 Task: Research Airbnb properties for attending a professional conference in Miami, Florida, with a focus on accommodations near the conference center and business districts.
Action: Mouse moved to (488, 66)
Screenshot: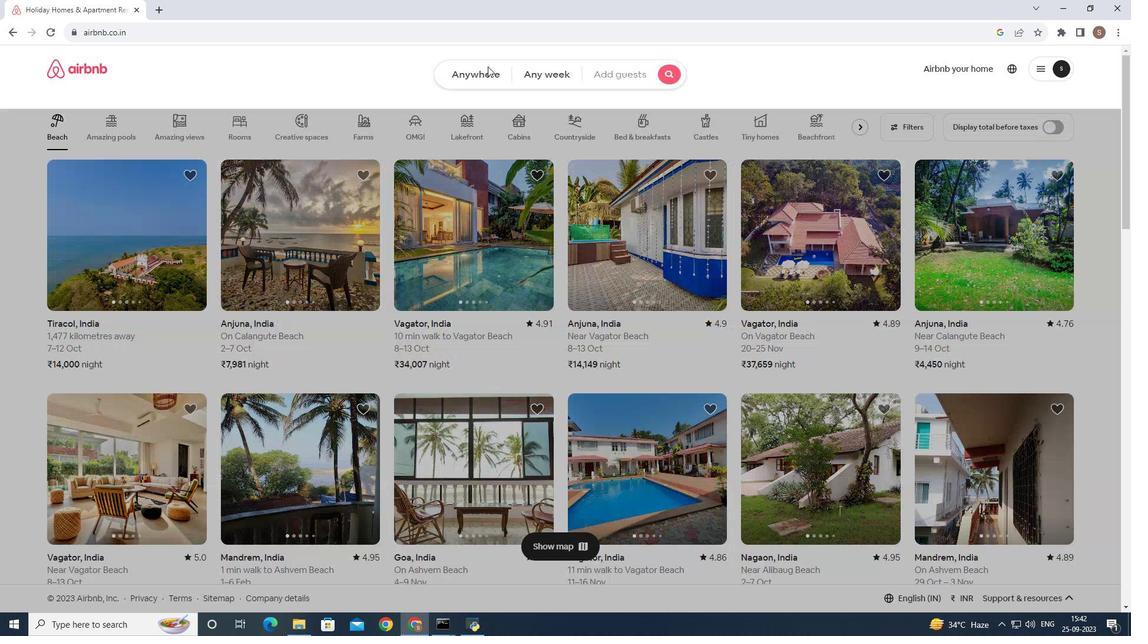 
Action: Mouse pressed left at (488, 66)
Screenshot: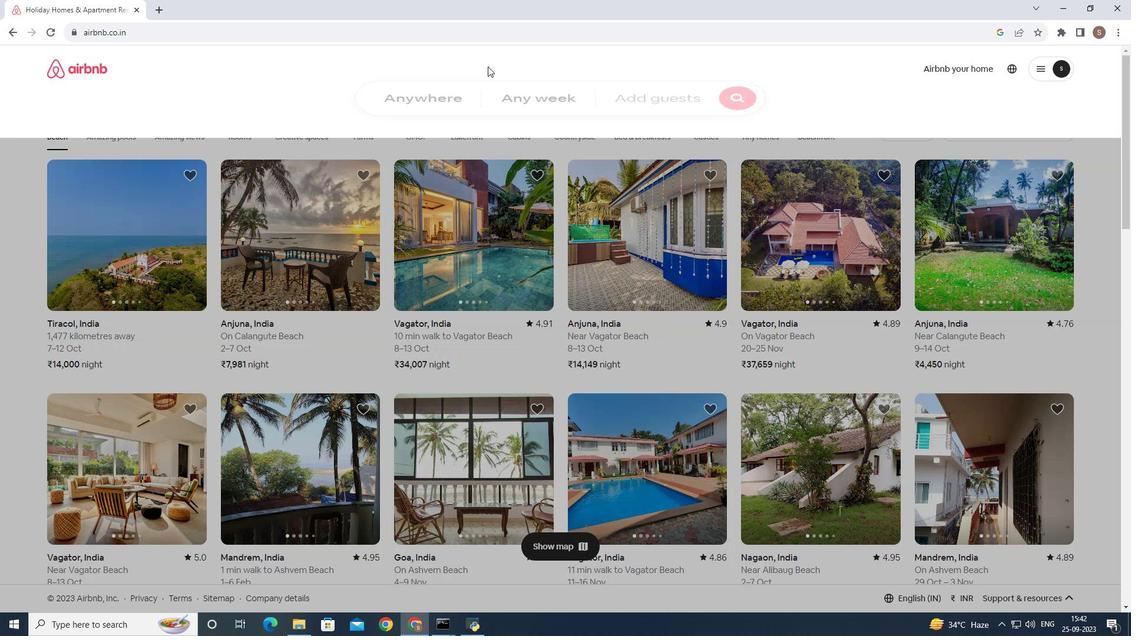 
Action: Mouse moved to (446, 119)
Screenshot: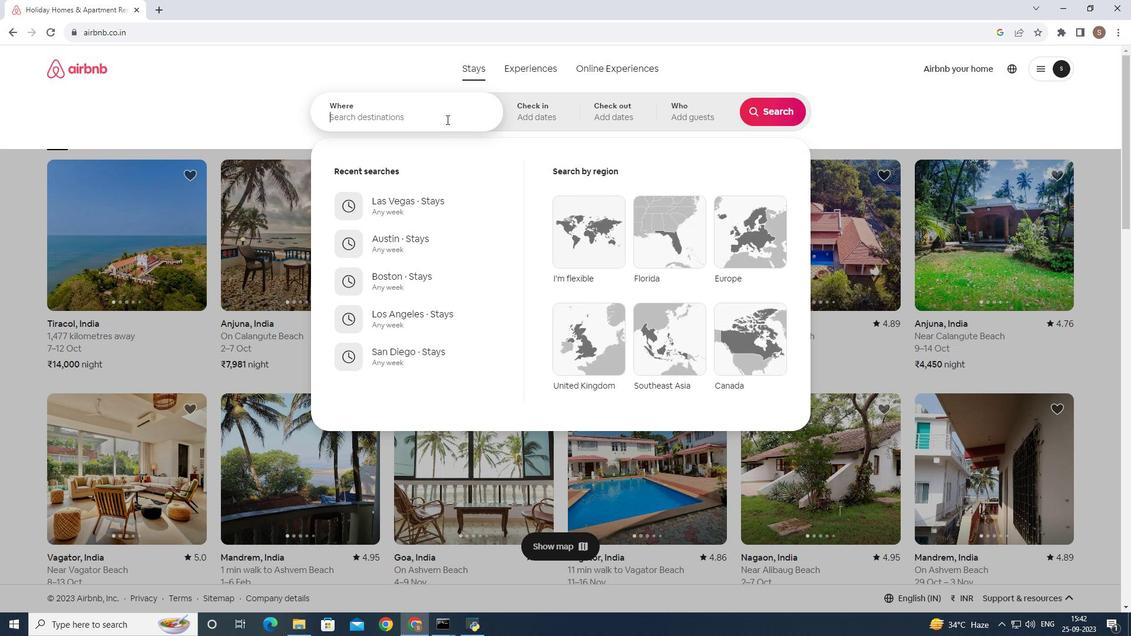 
Action: Mouse pressed left at (446, 119)
Screenshot: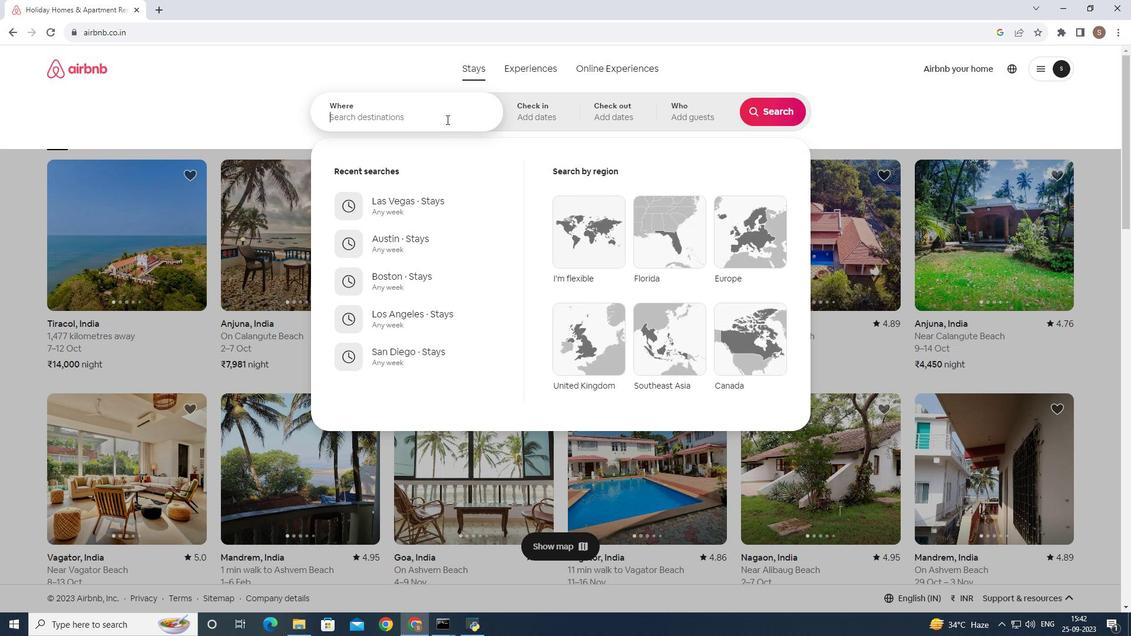 
Action: Key pressed <Key.shift>Miami,<Key.space><Key.shift><Key.shift><Key.shift><Key.shift><Key.shift><Key.shift><Key.shift><Key.shift>Florida<Key.enter>
Screenshot: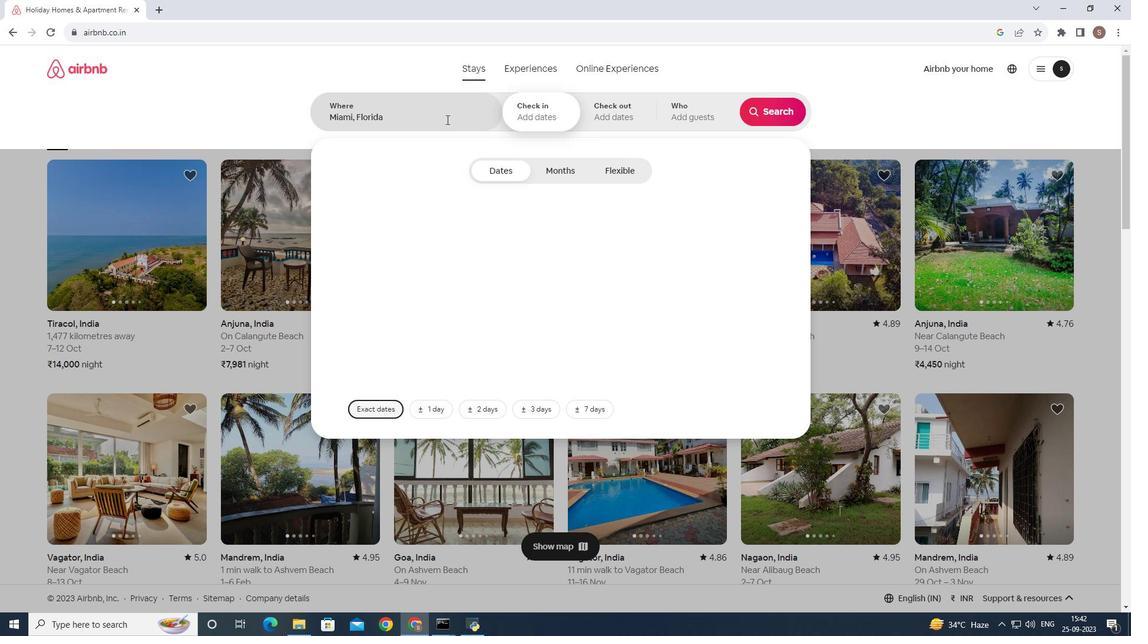 
Action: Mouse moved to (756, 109)
Screenshot: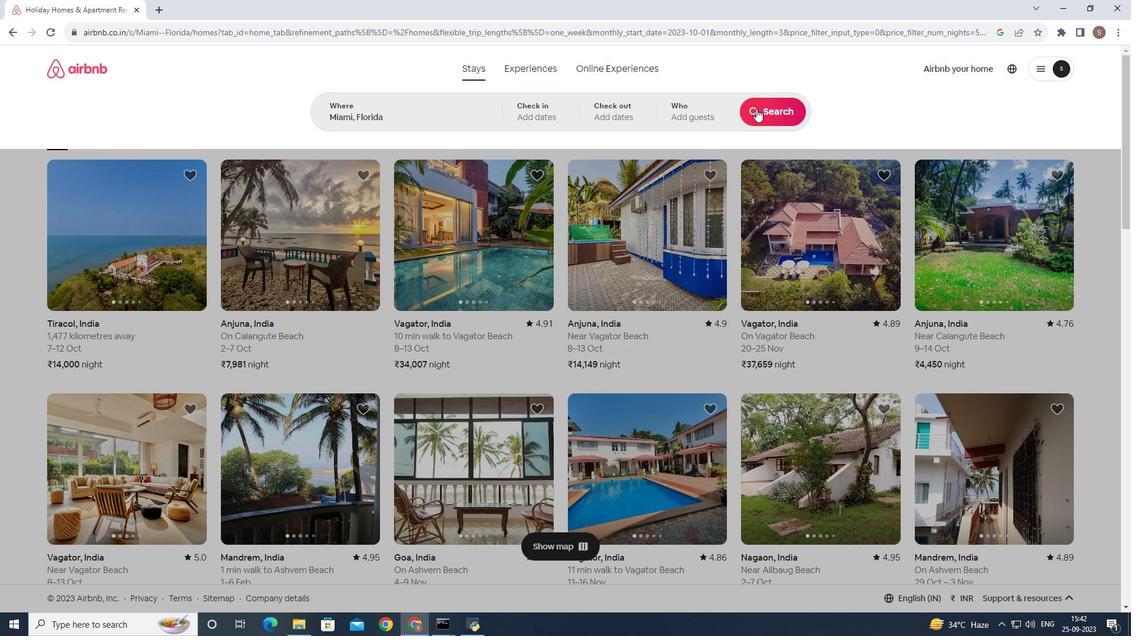 
Action: Mouse pressed left at (756, 109)
Screenshot: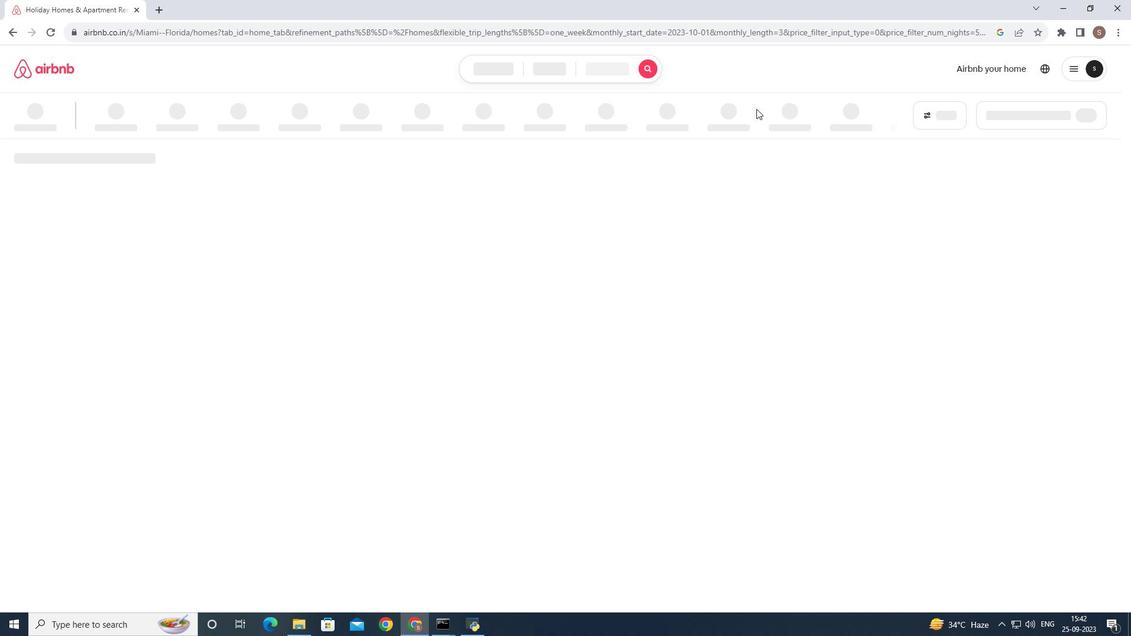 
Action: Mouse moved to (927, 117)
Screenshot: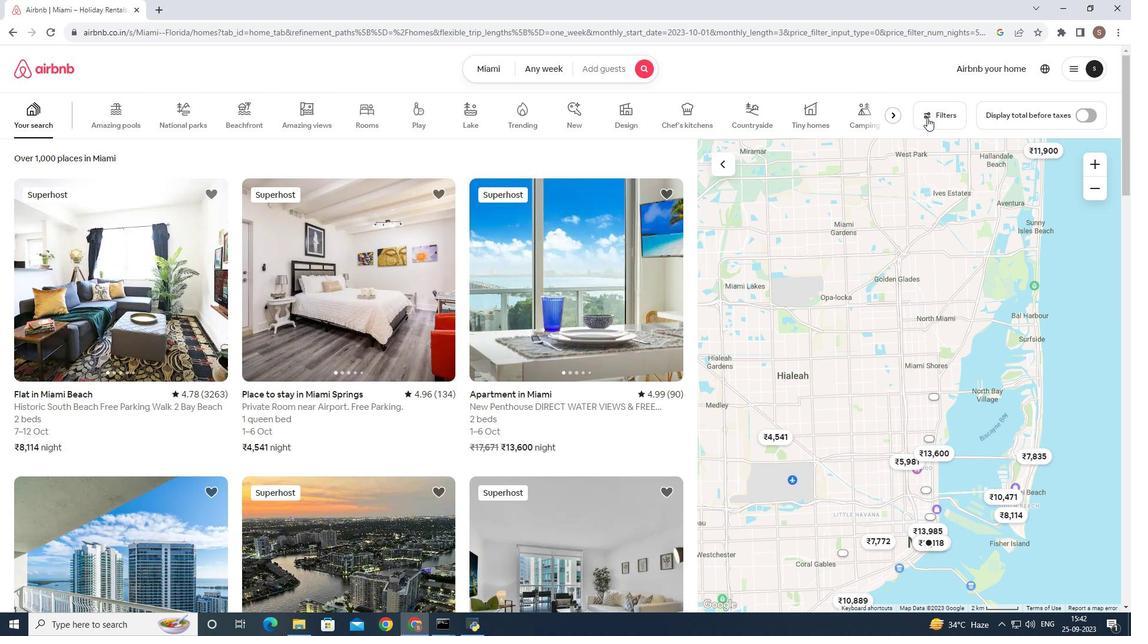 
Action: Mouse pressed left at (927, 117)
Screenshot: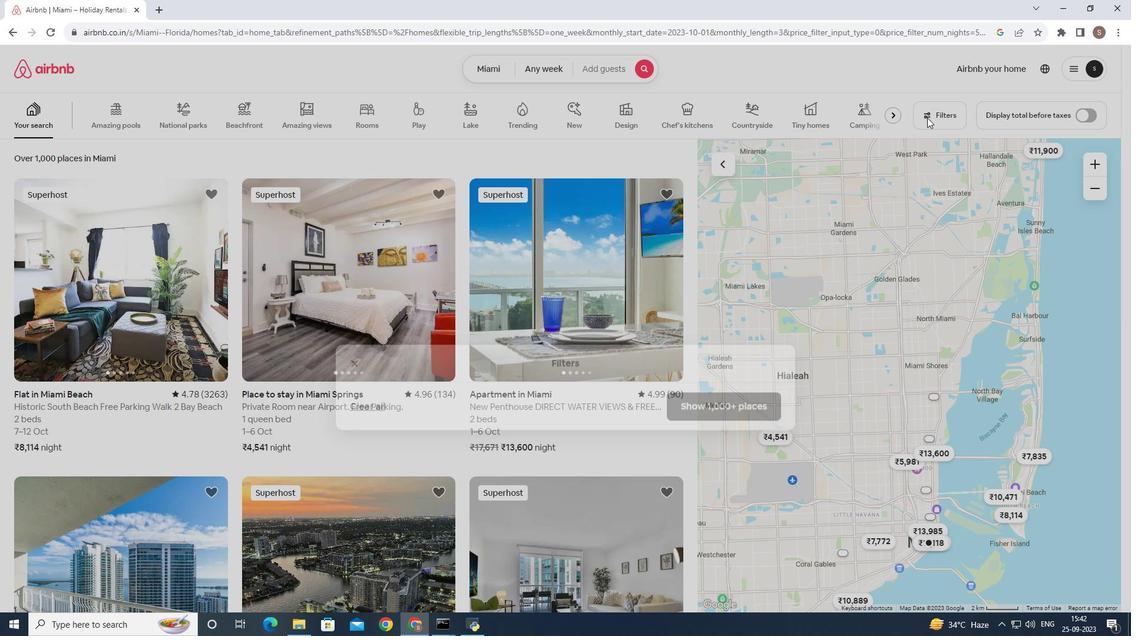 
Action: Mouse moved to (603, 331)
Screenshot: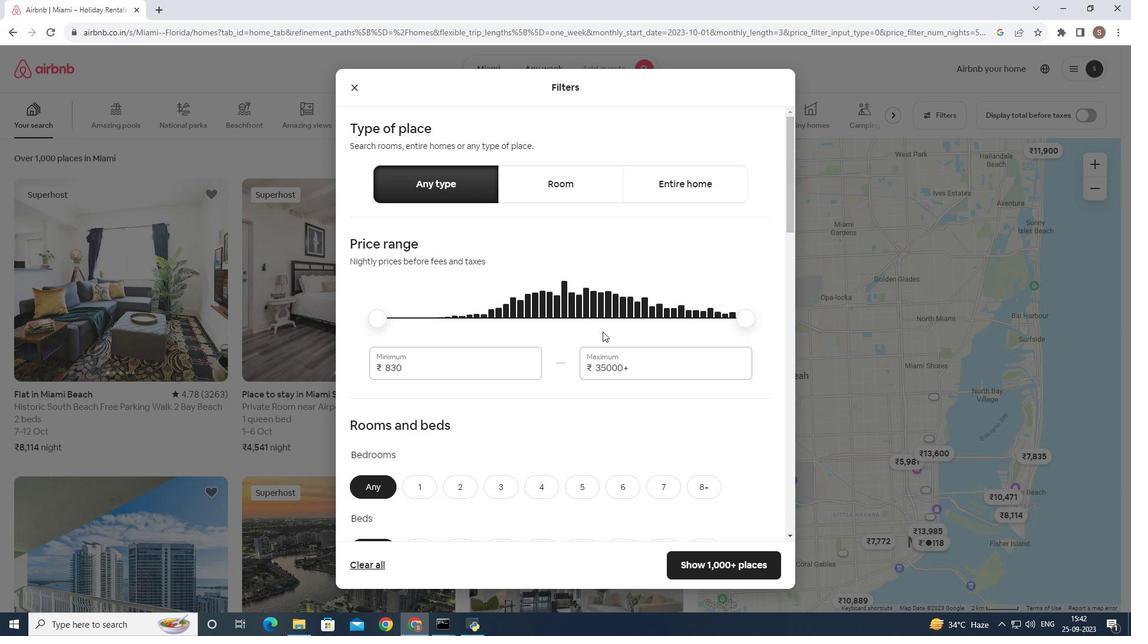 
Action: Mouse scrolled (603, 331) with delta (0, 0)
Screenshot: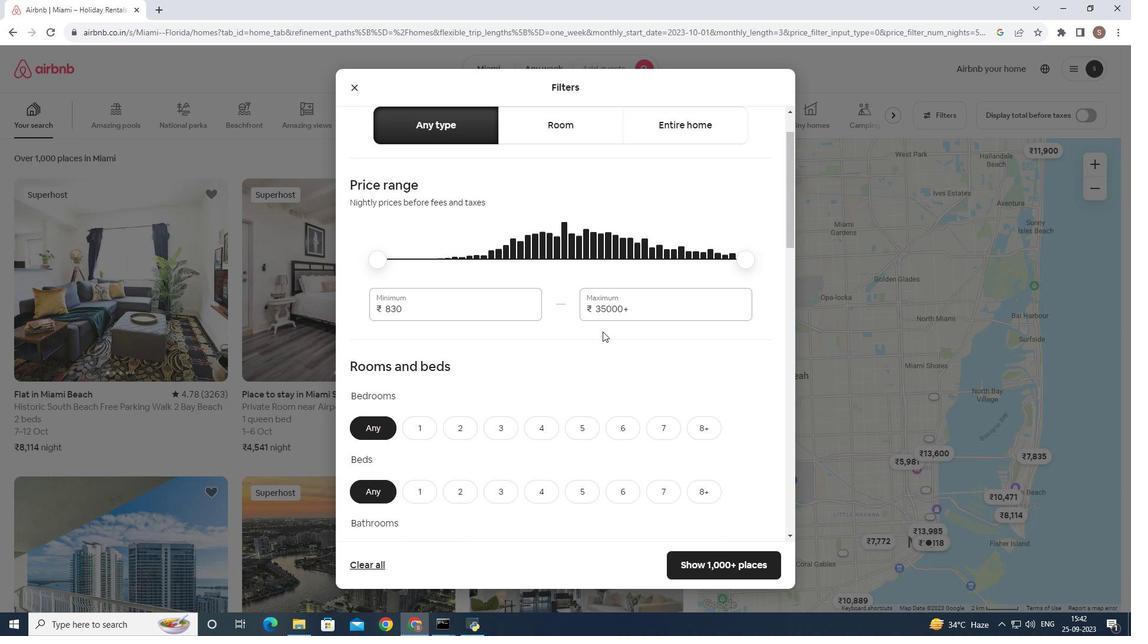 
Action: Mouse scrolled (603, 331) with delta (0, 0)
Screenshot: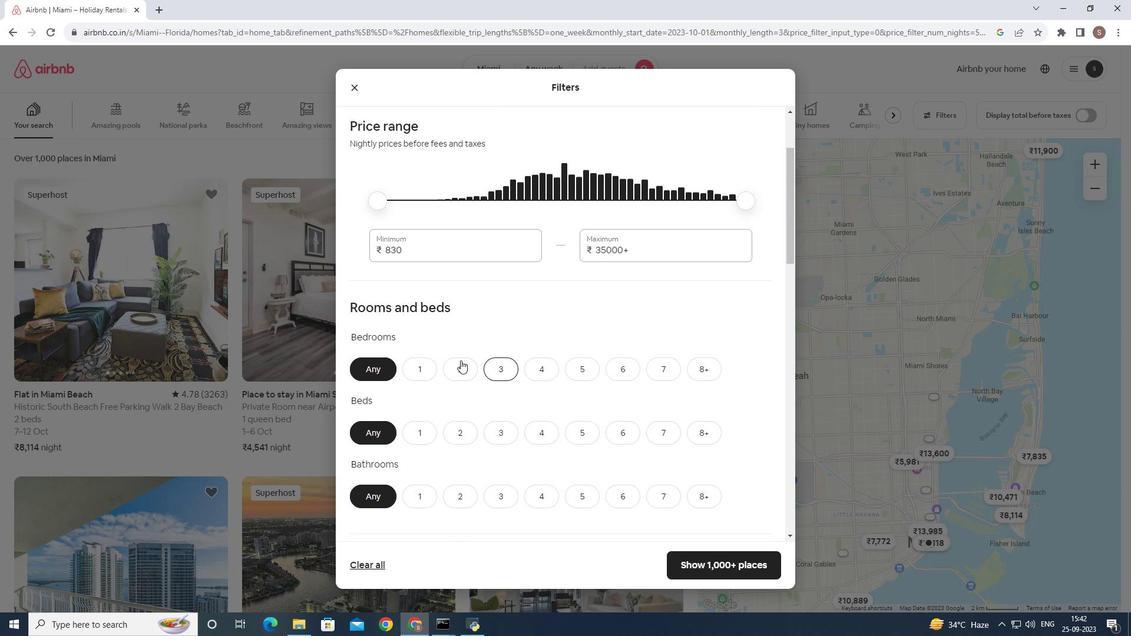 
Action: Mouse moved to (415, 368)
Screenshot: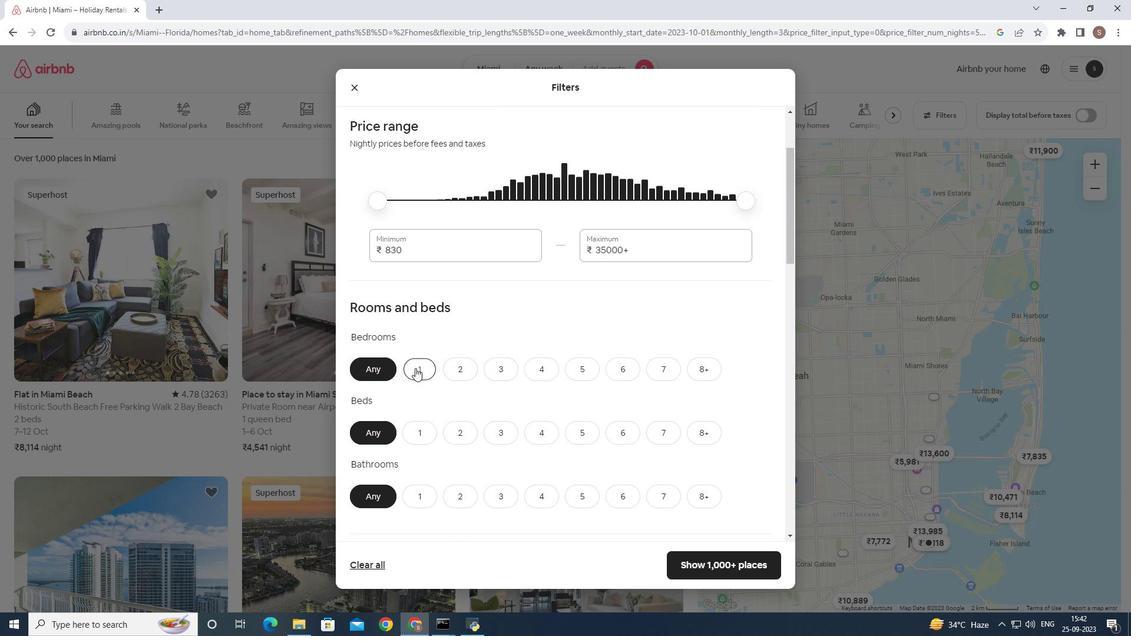 
Action: Mouse pressed left at (415, 368)
Screenshot: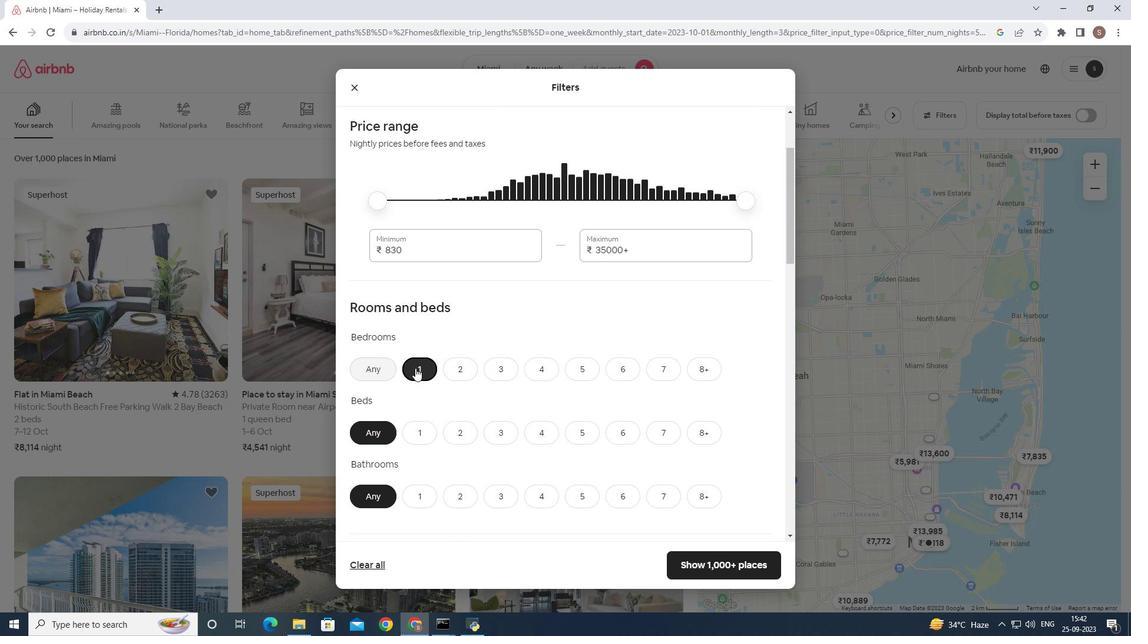 
Action: Mouse moved to (440, 383)
Screenshot: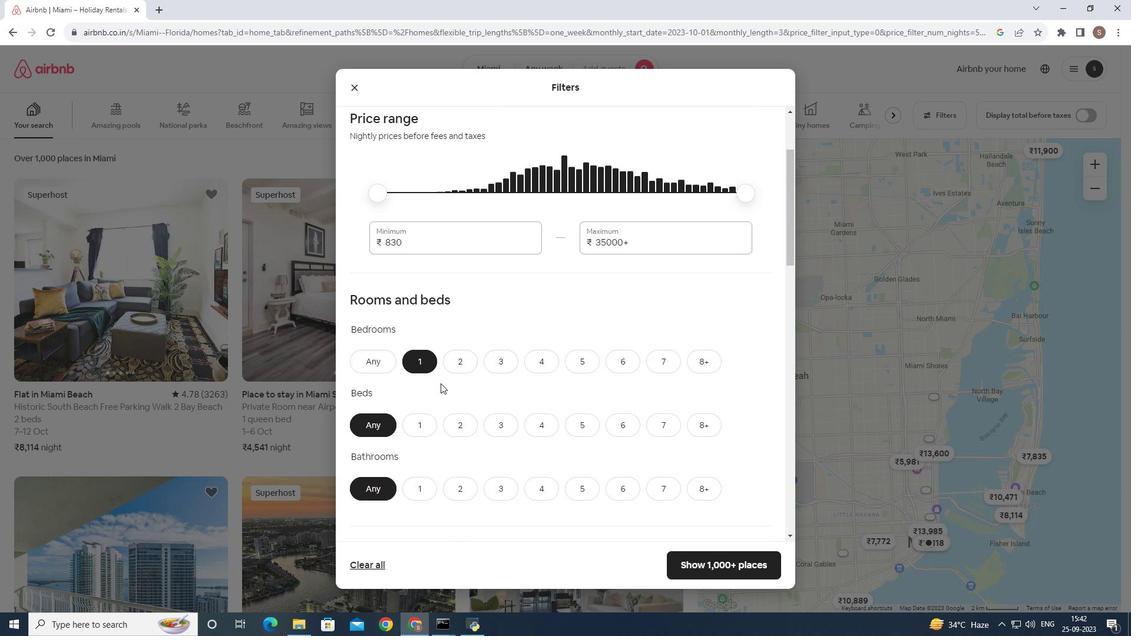 
Action: Mouse scrolled (440, 383) with delta (0, 0)
Screenshot: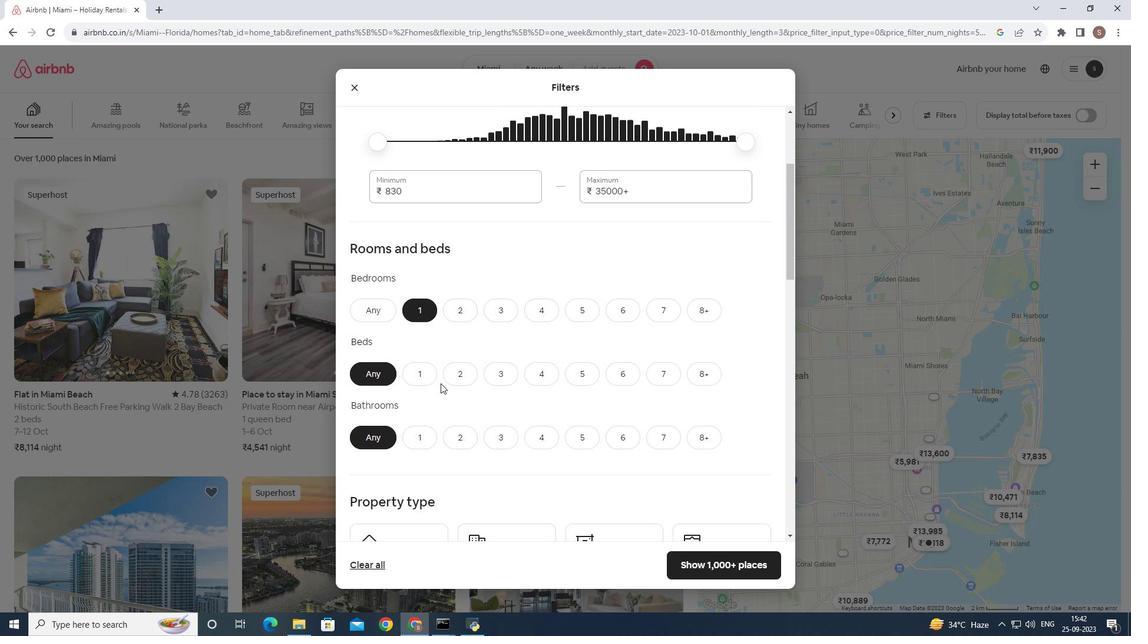 
Action: Mouse scrolled (440, 383) with delta (0, 0)
Screenshot: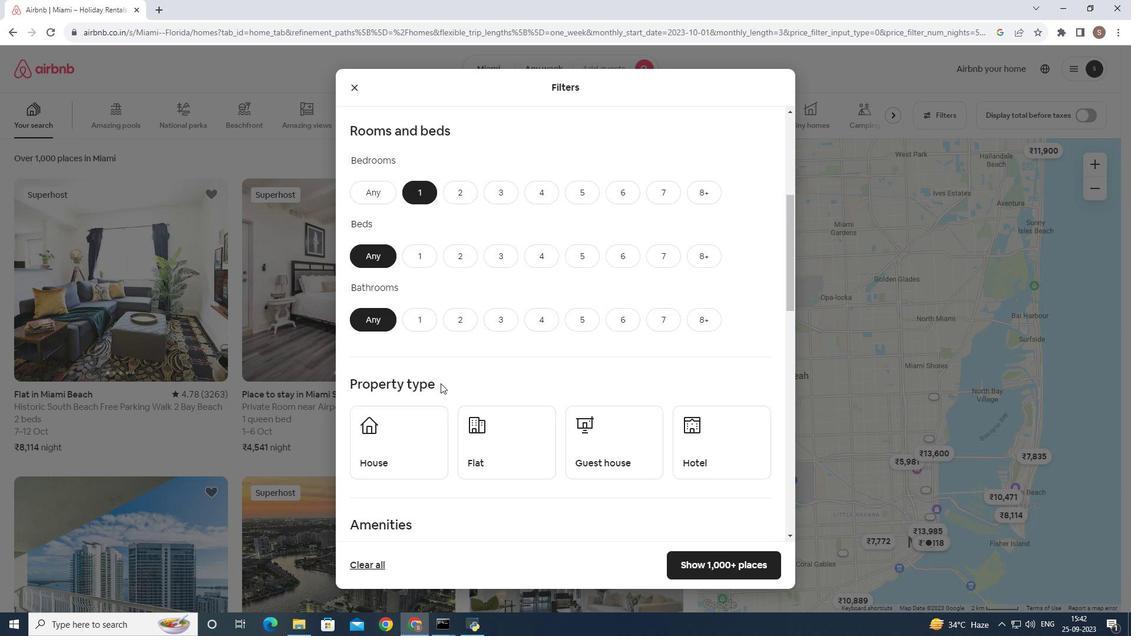 
Action: Mouse scrolled (440, 383) with delta (0, 0)
Screenshot: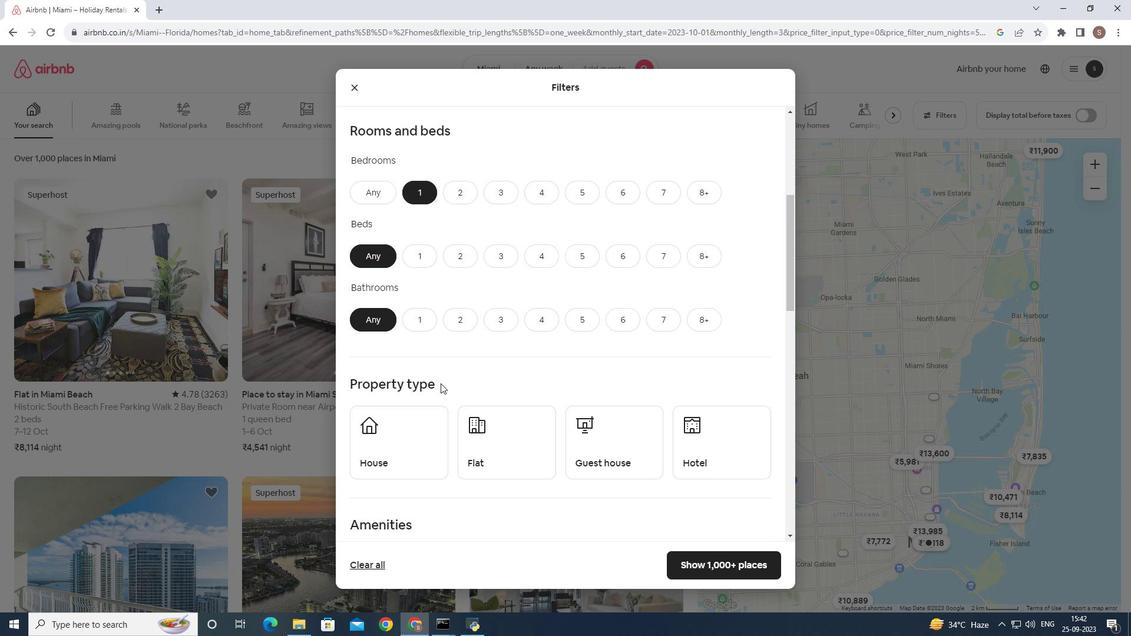
Action: Mouse scrolled (440, 383) with delta (0, 0)
Screenshot: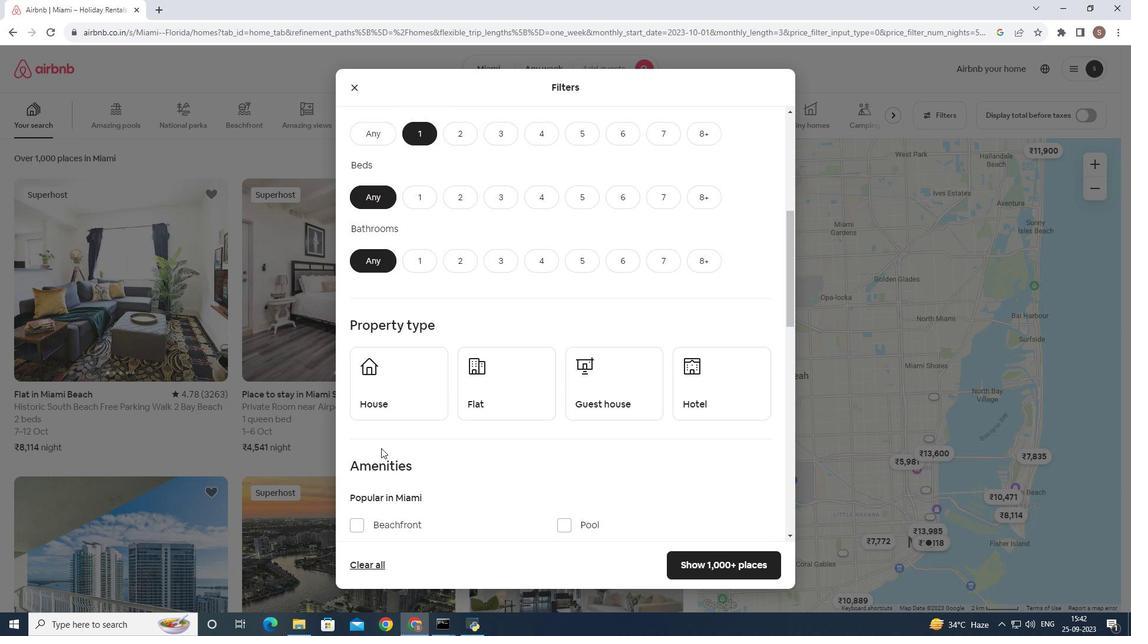 
Action: Mouse moved to (468, 391)
Screenshot: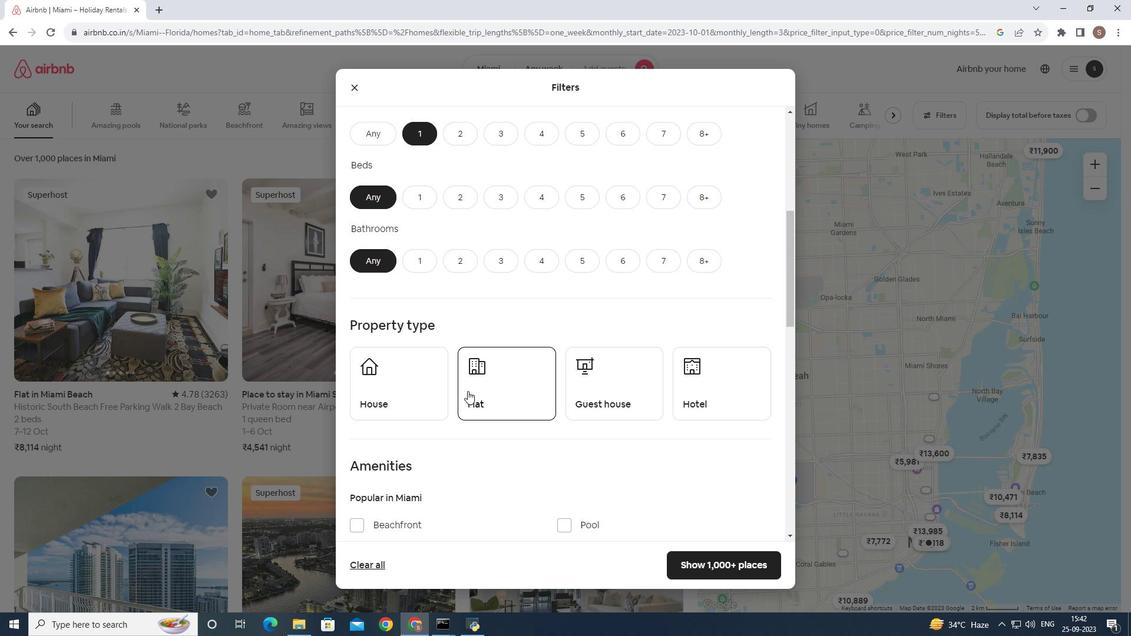 
Action: Mouse pressed left at (468, 391)
Screenshot: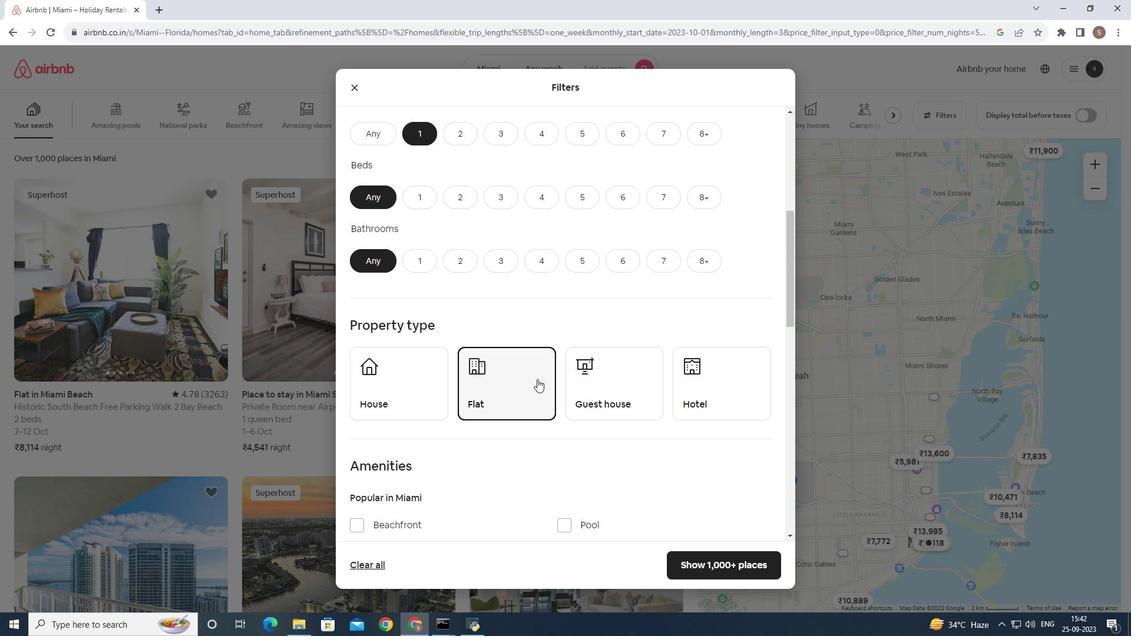 
Action: Mouse moved to (538, 379)
Screenshot: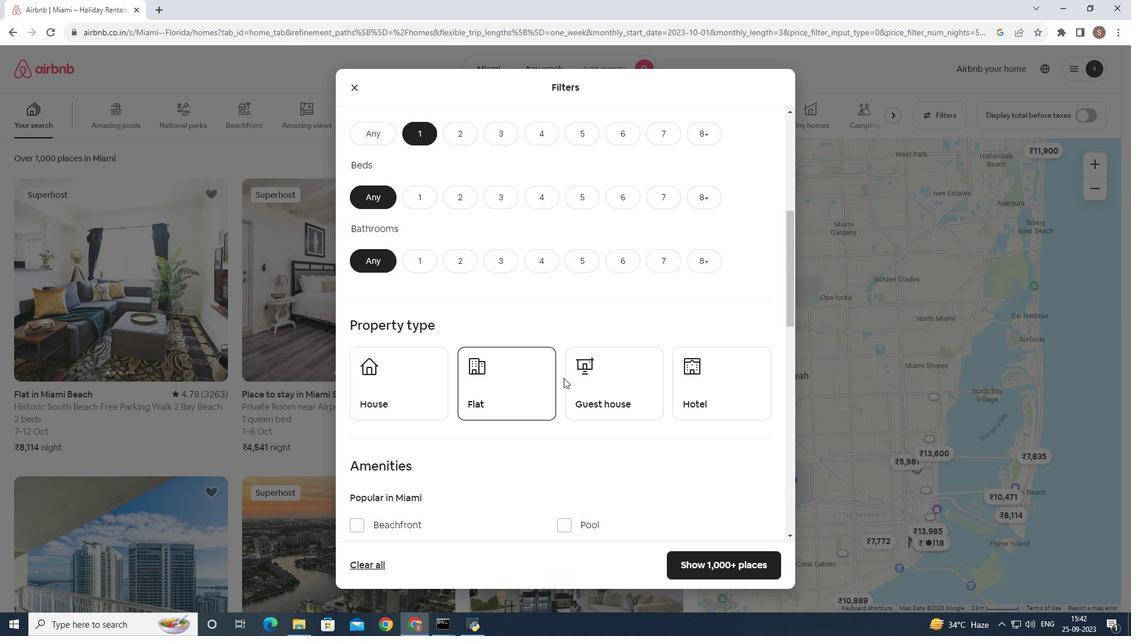 
Action: Mouse pressed left at (538, 379)
Screenshot: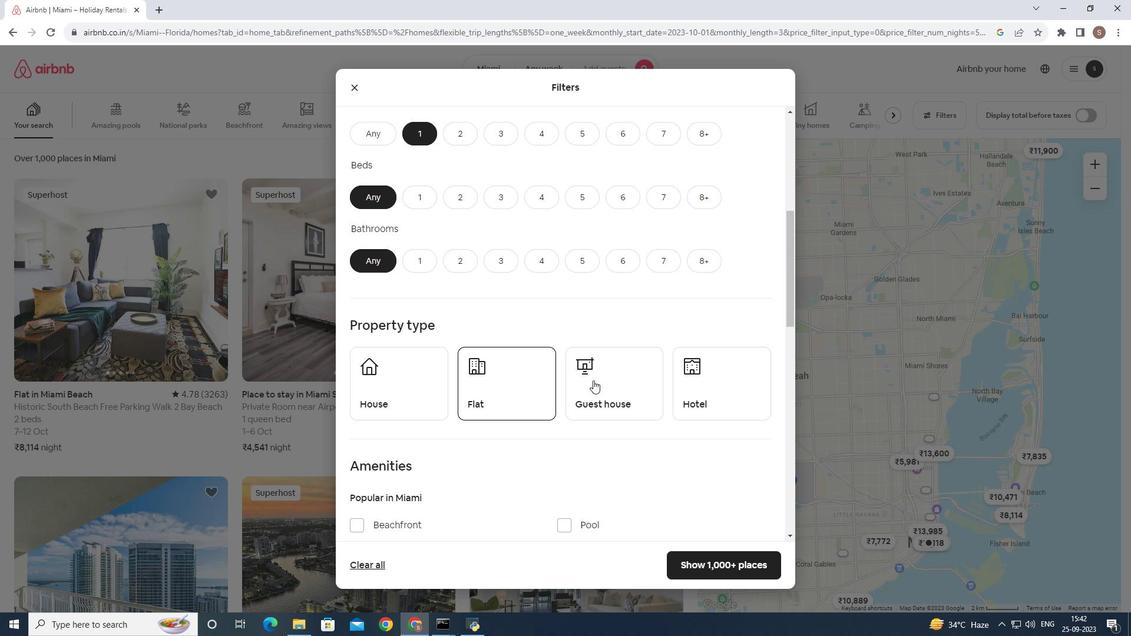 
Action: Mouse moved to (594, 381)
Screenshot: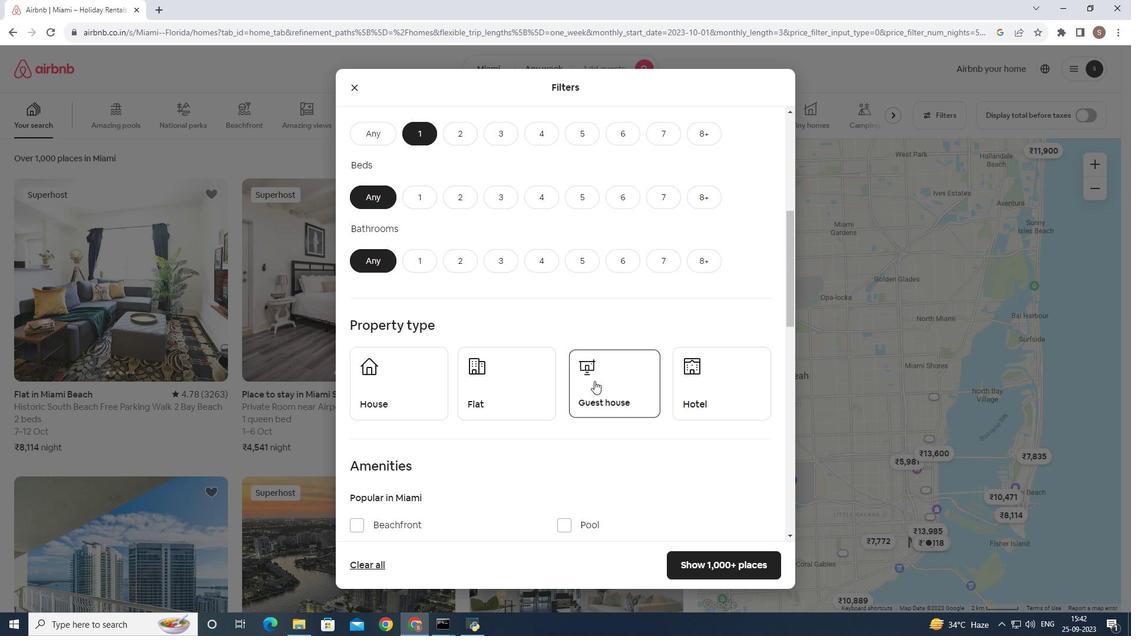 
Action: Mouse pressed left at (594, 381)
Screenshot: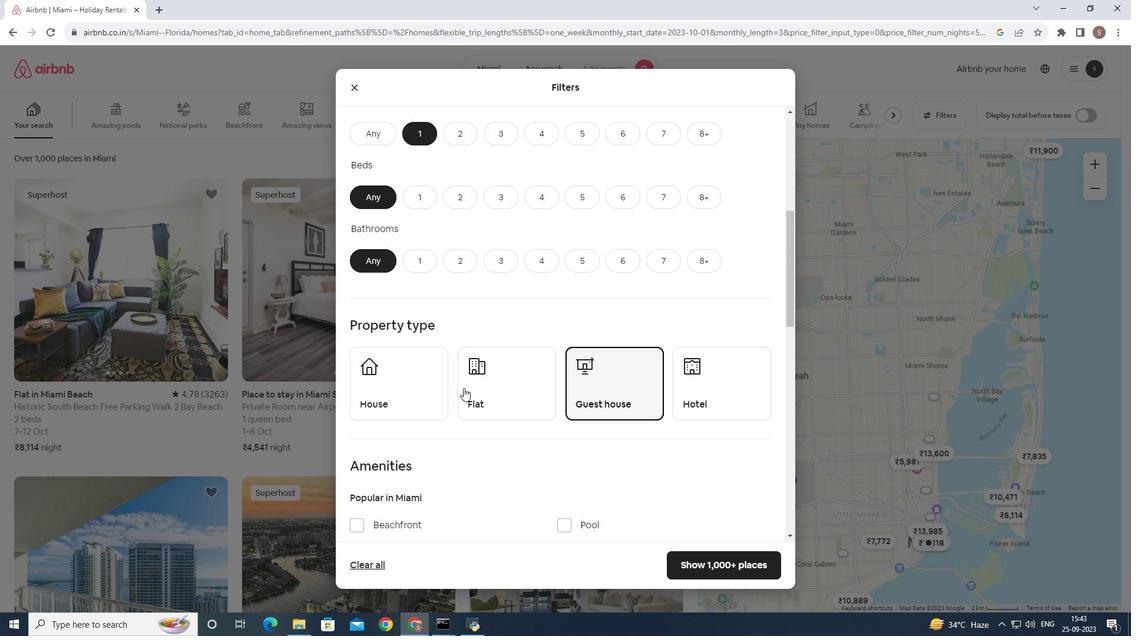 
Action: Mouse moved to (456, 388)
Screenshot: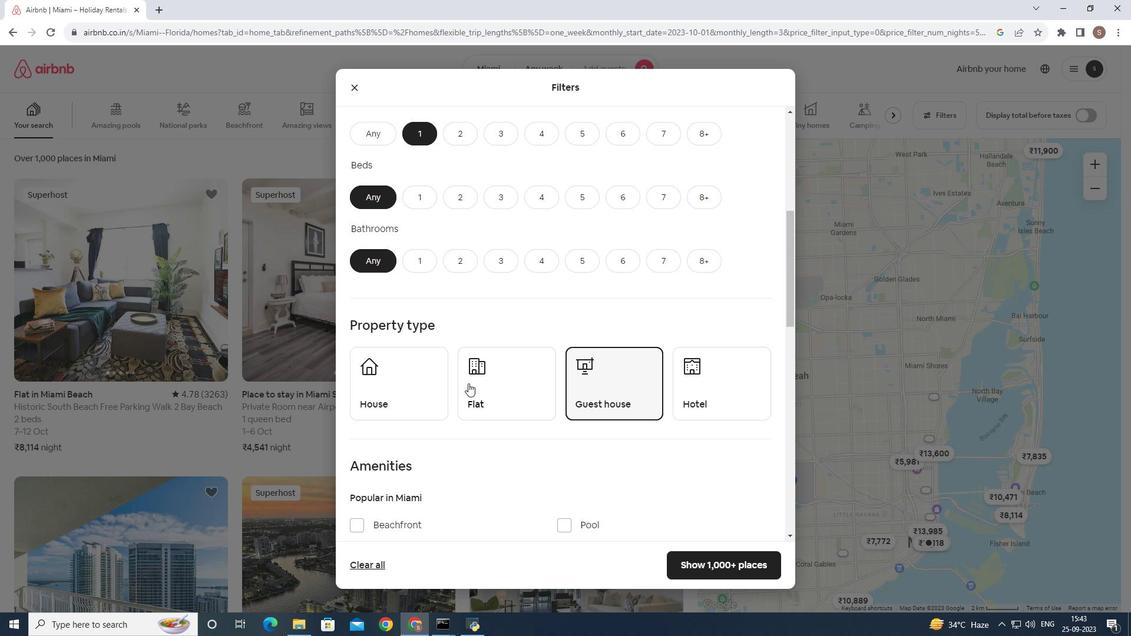
Action: Mouse pressed left at (456, 388)
Screenshot: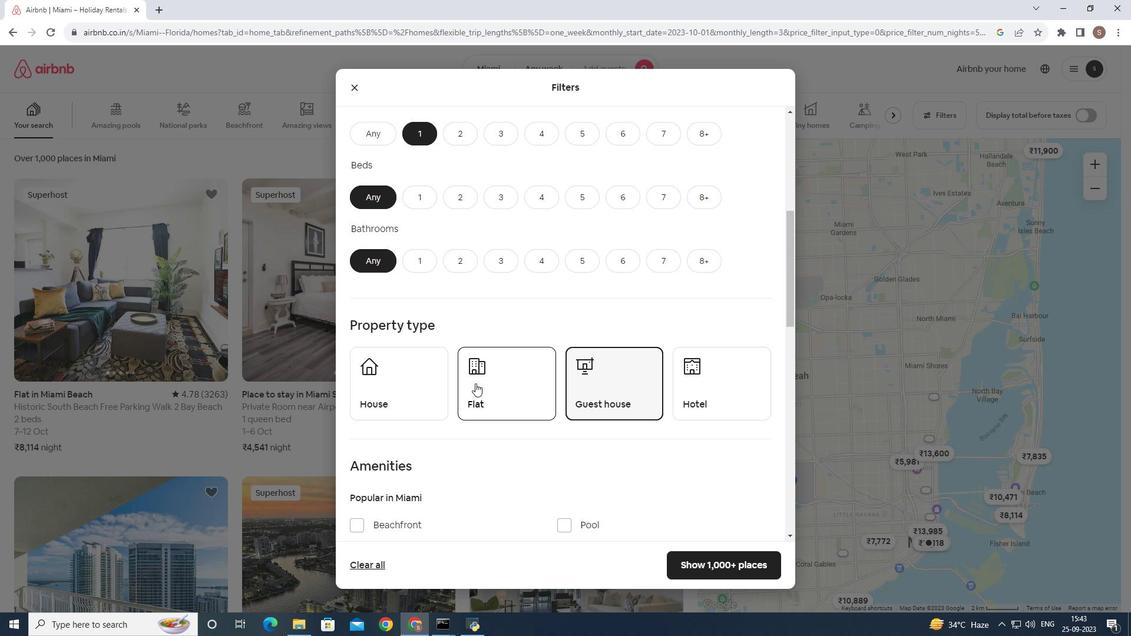 
Action: Mouse moved to (690, 380)
Screenshot: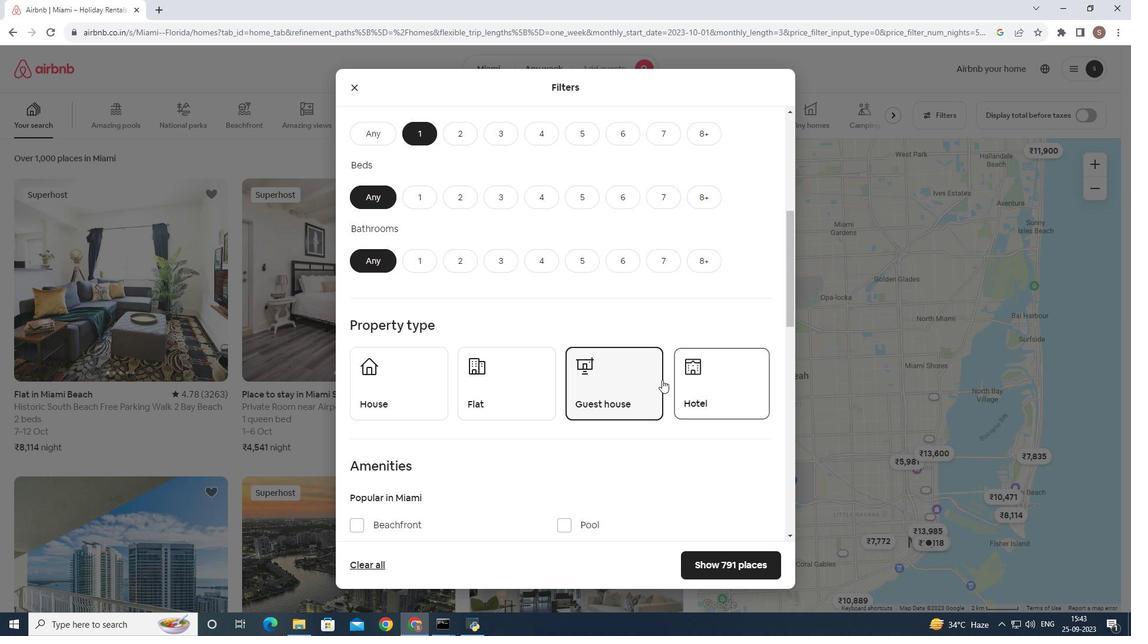 
Action: Mouse pressed left at (690, 380)
Screenshot: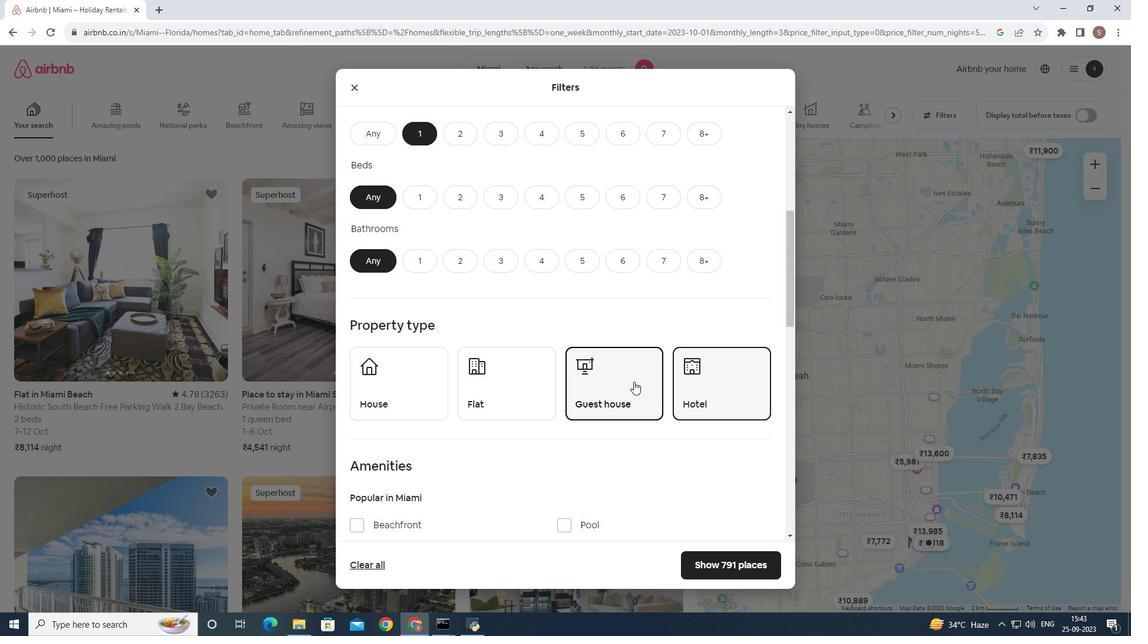 
Action: Mouse moved to (505, 371)
Screenshot: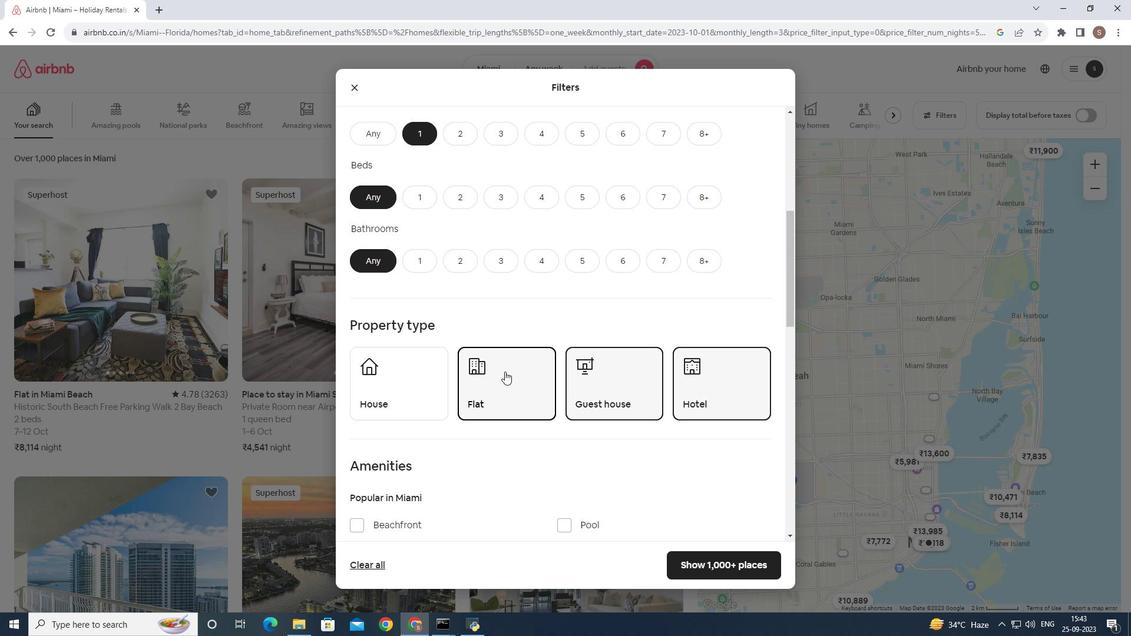 
Action: Mouse pressed left at (505, 371)
Screenshot: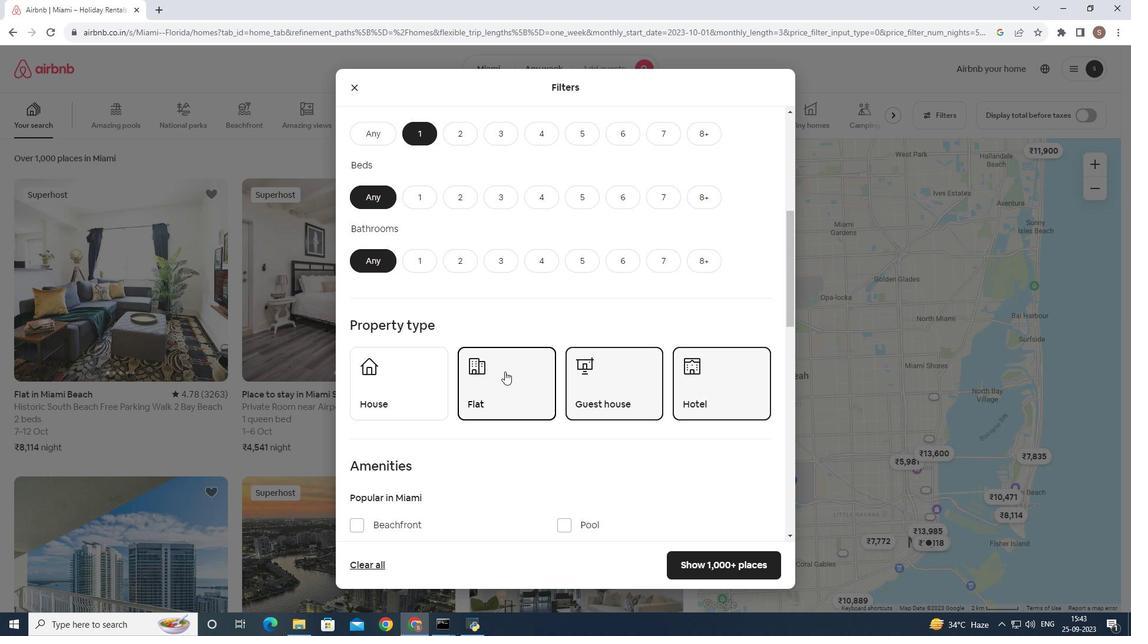 
Action: Mouse moved to (510, 370)
Screenshot: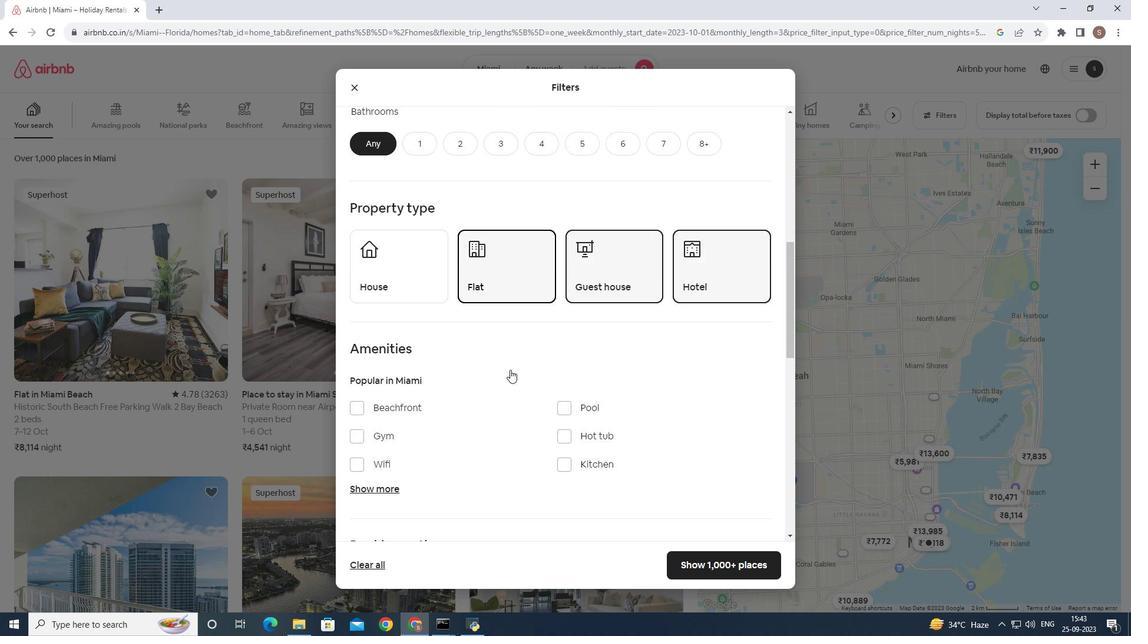 
Action: Mouse scrolled (510, 369) with delta (0, 0)
Screenshot: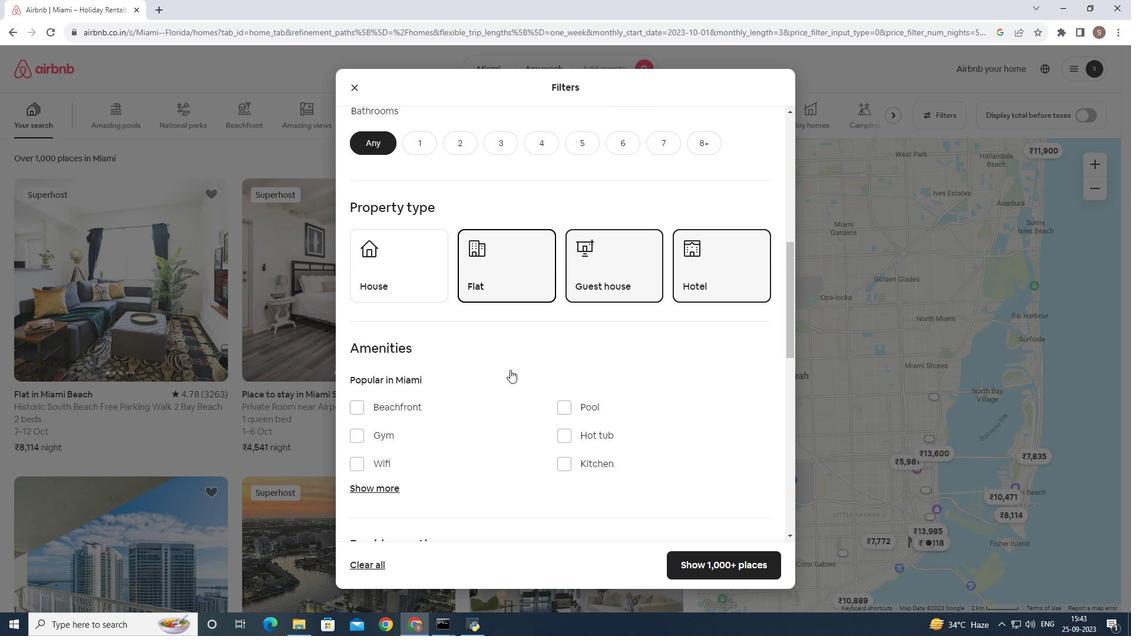 
Action: Mouse scrolled (510, 369) with delta (0, 0)
Screenshot: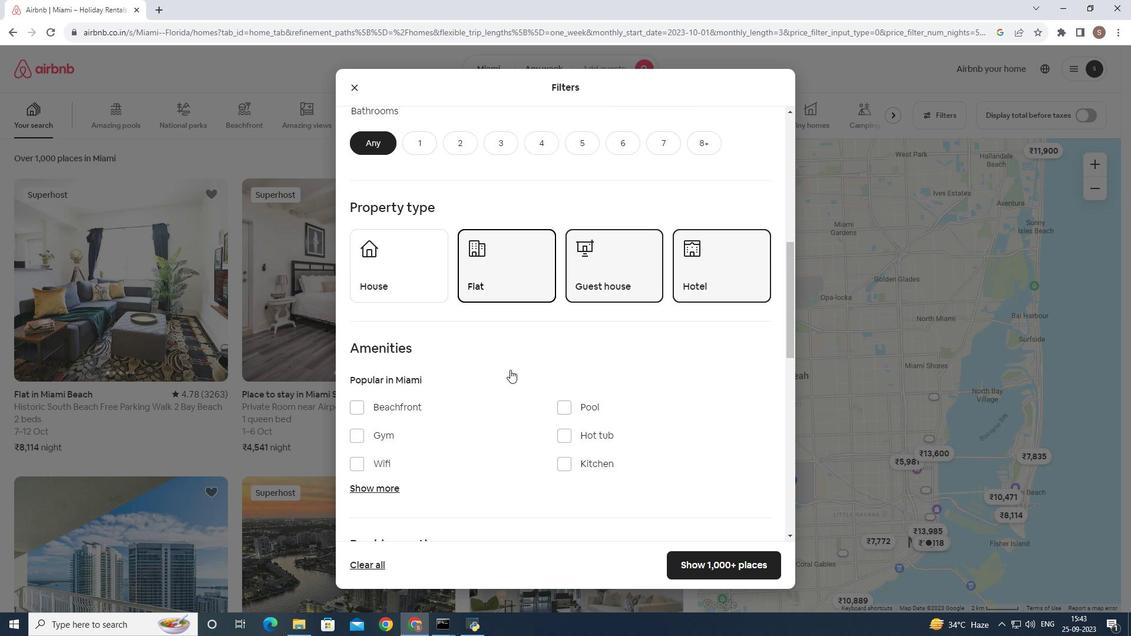 
Action: Mouse scrolled (510, 369) with delta (0, 0)
Screenshot: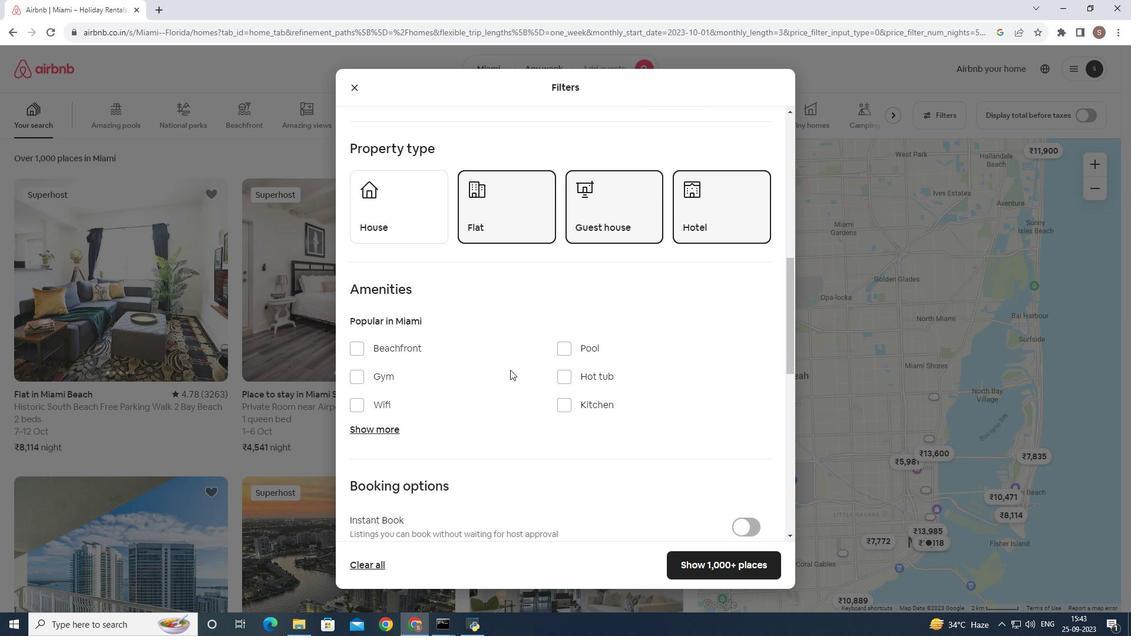
Action: Mouse scrolled (510, 369) with delta (0, 0)
Screenshot: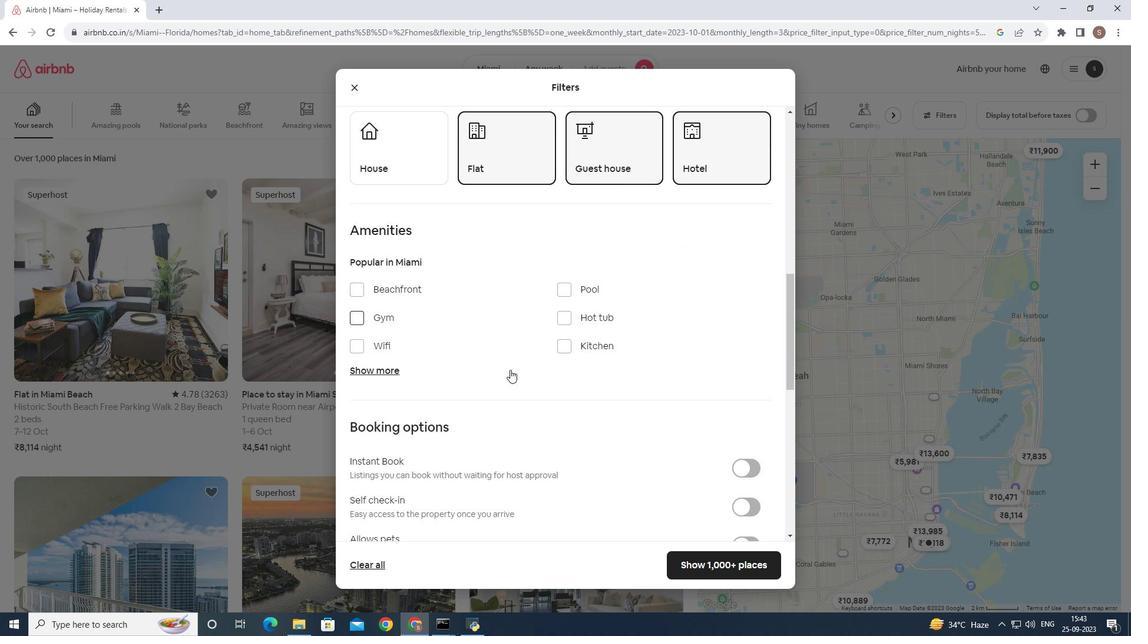 
Action: Mouse moved to (358, 370)
Screenshot: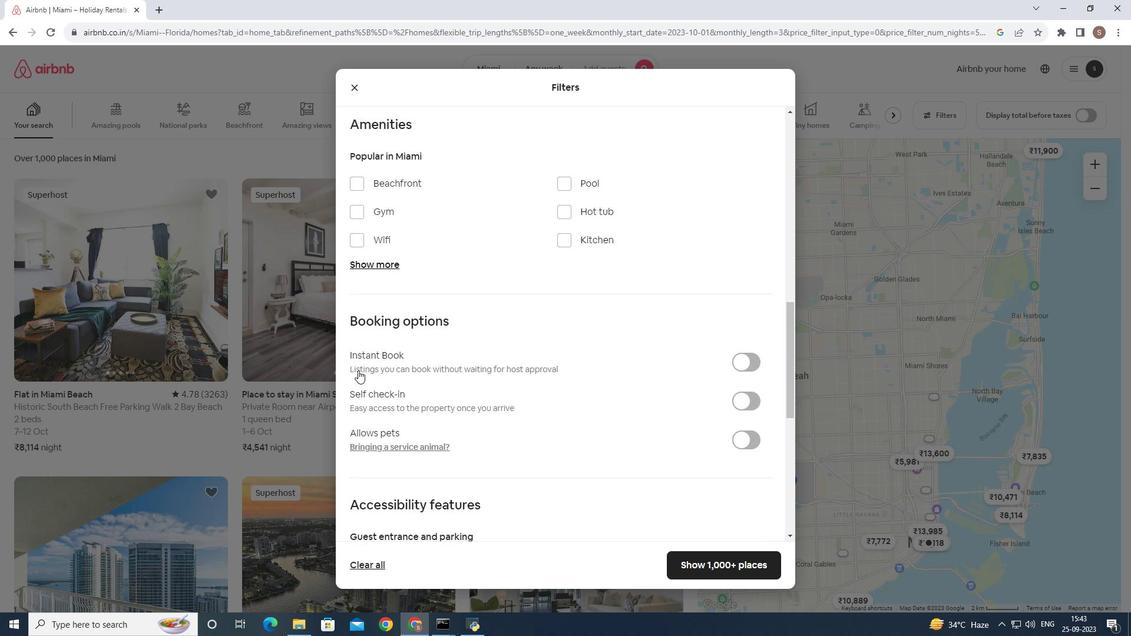 
Action: Mouse scrolled (358, 370) with delta (0, 0)
Screenshot: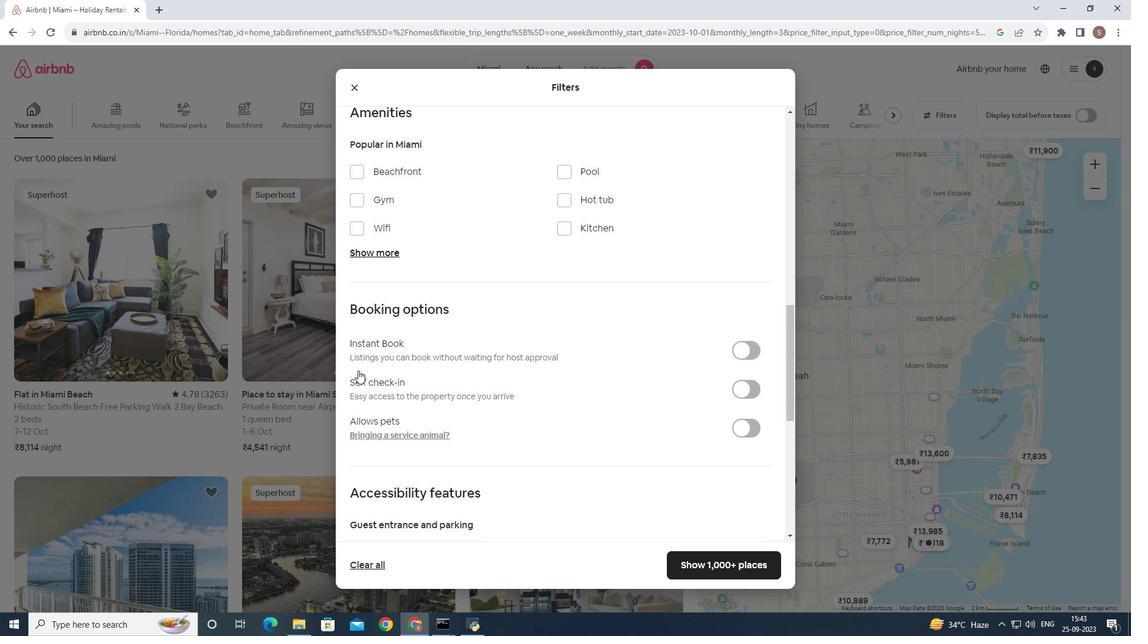 
Action: Mouse scrolled (358, 370) with delta (0, 0)
Screenshot: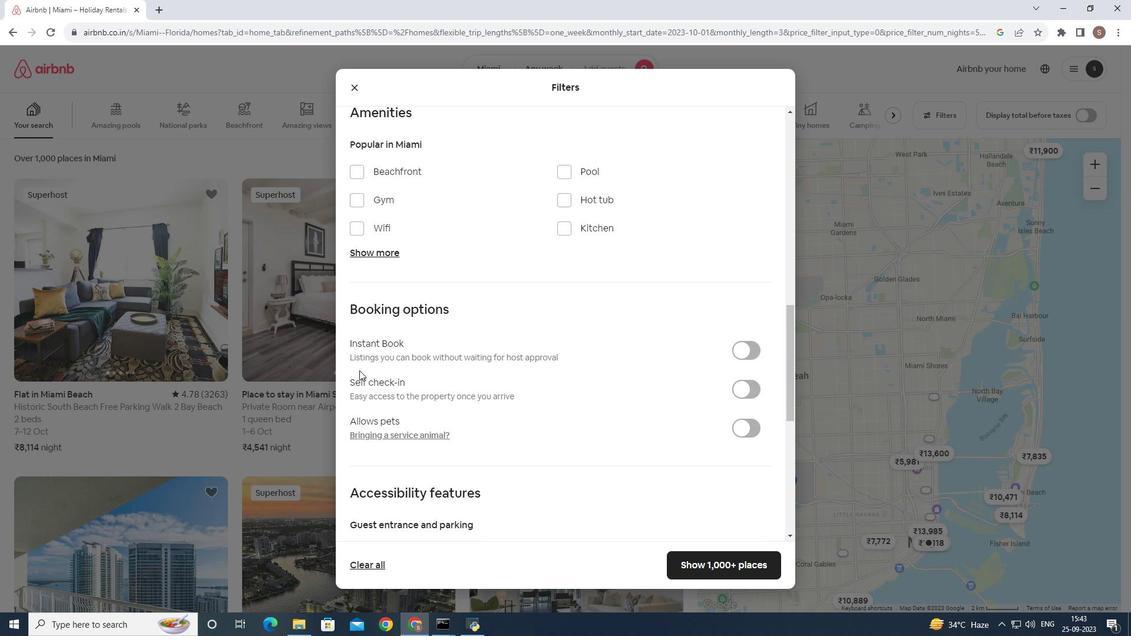 
Action: Mouse moved to (396, 255)
Screenshot: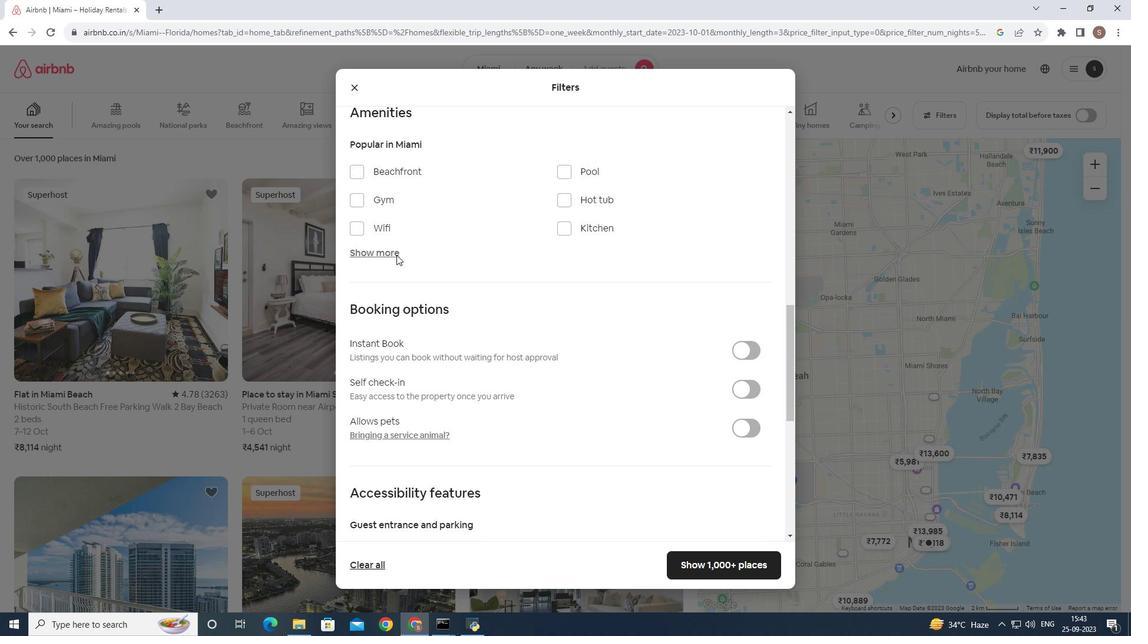
Action: Mouse pressed left at (396, 255)
Screenshot: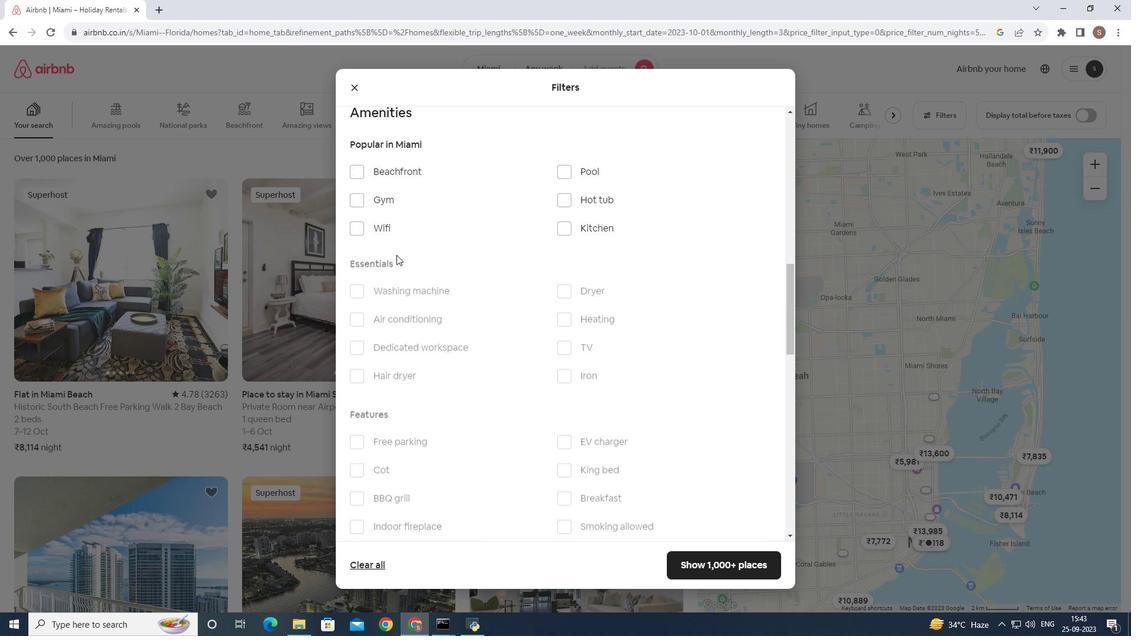 
Action: Mouse moved to (353, 351)
Screenshot: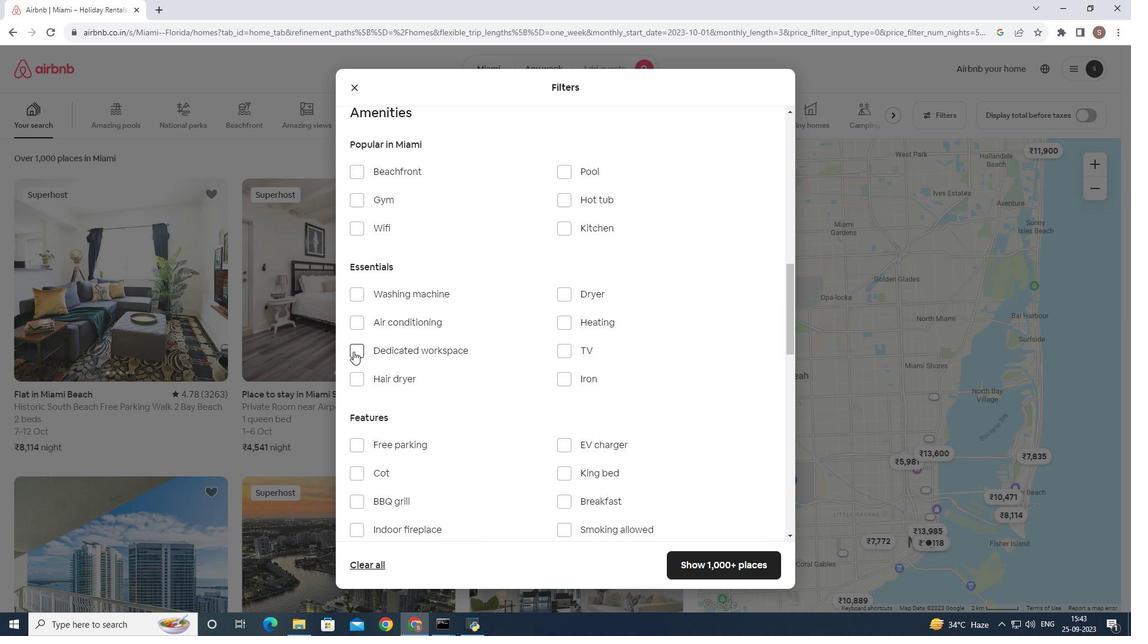 
Action: Mouse pressed left at (353, 351)
Screenshot: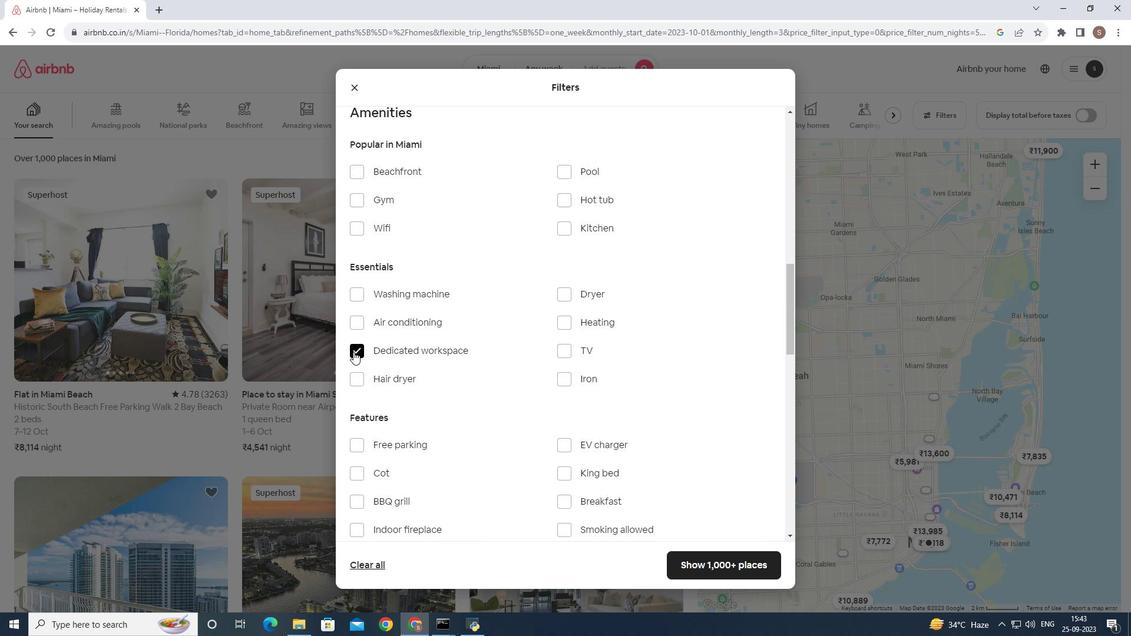 
Action: Mouse scrolled (353, 351) with delta (0, 0)
Screenshot: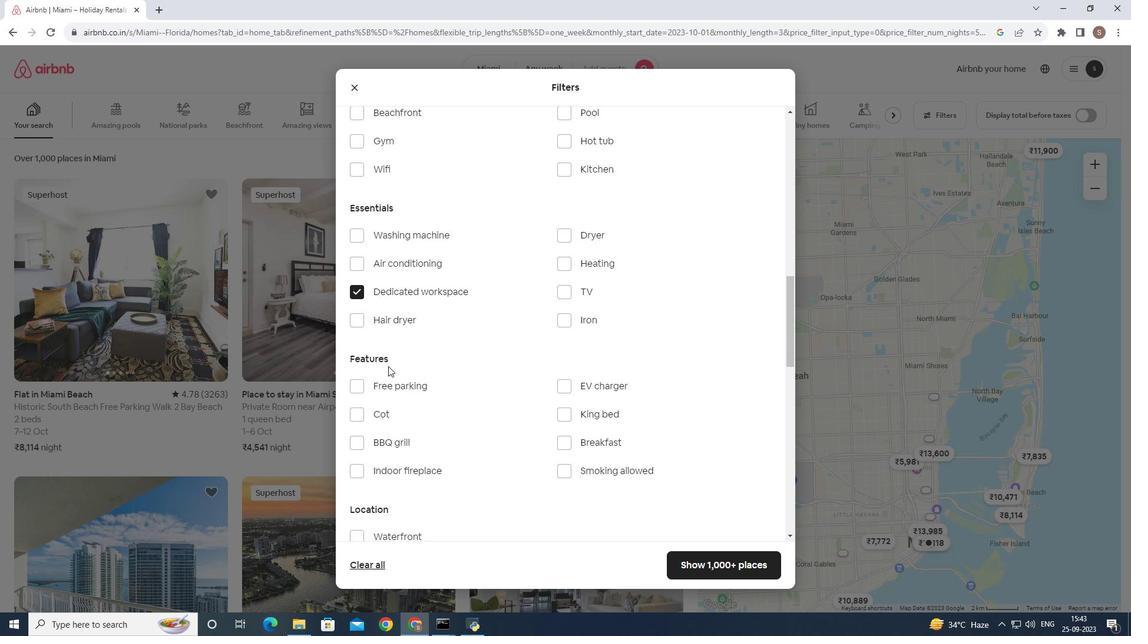 
Action: Mouse moved to (708, 562)
Screenshot: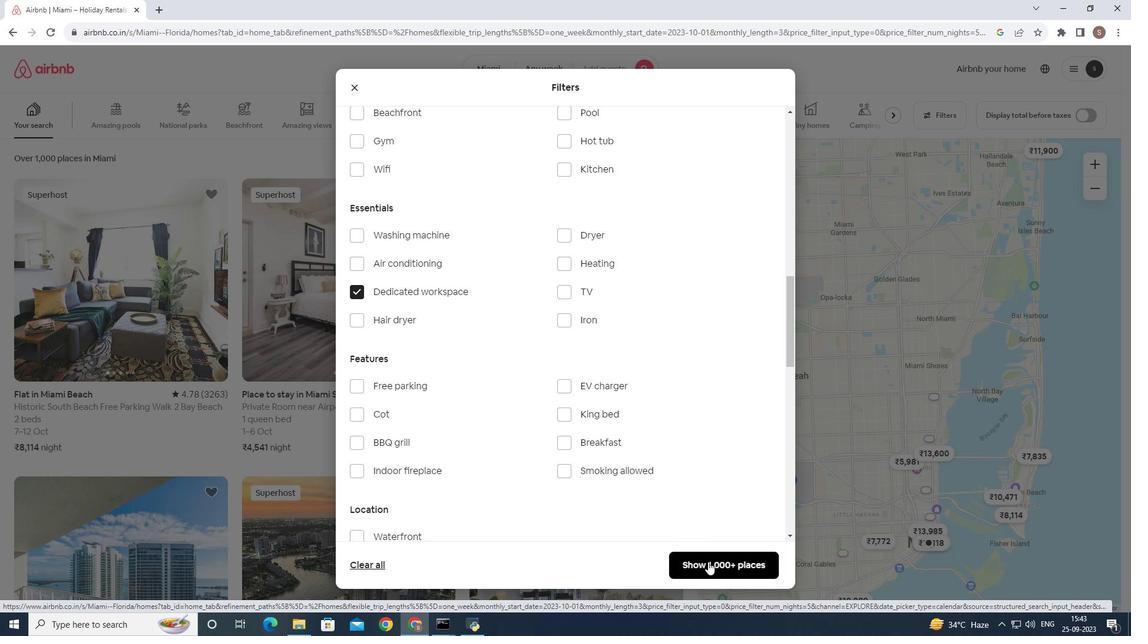 
Action: Mouse pressed left at (708, 562)
Screenshot: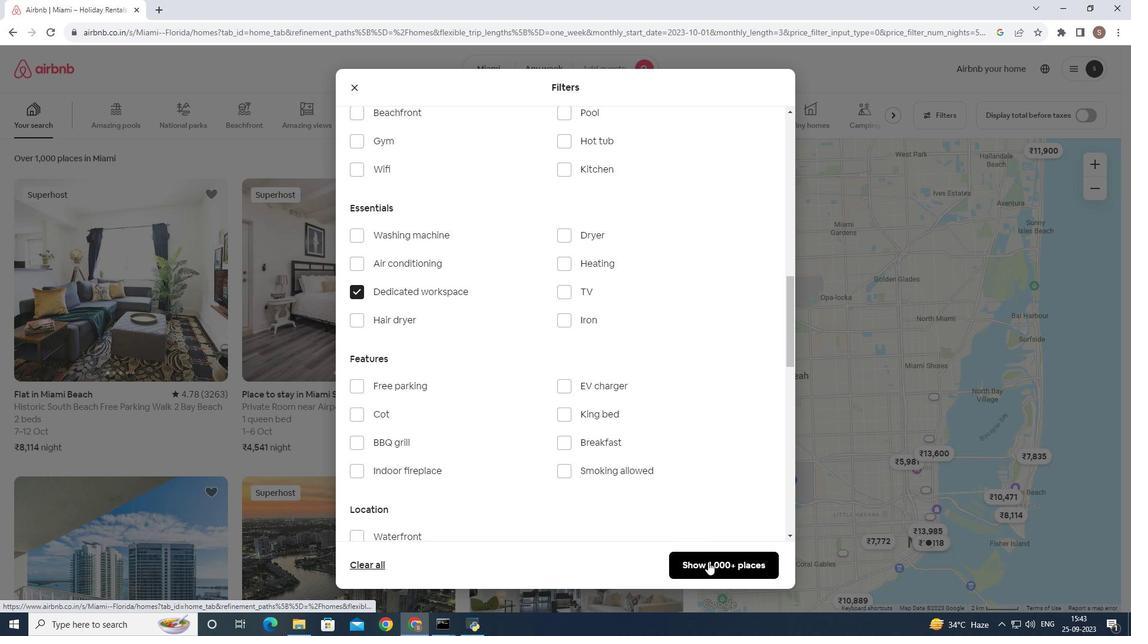 
Action: Mouse moved to (409, 412)
Screenshot: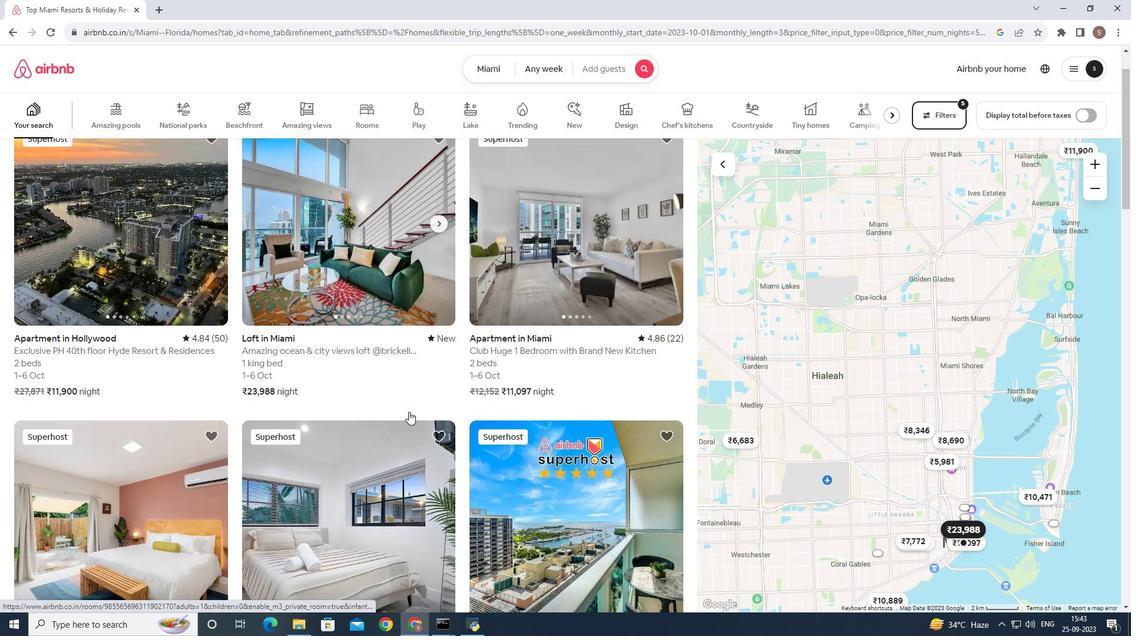 
Action: Mouse scrolled (409, 411) with delta (0, 0)
Screenshot: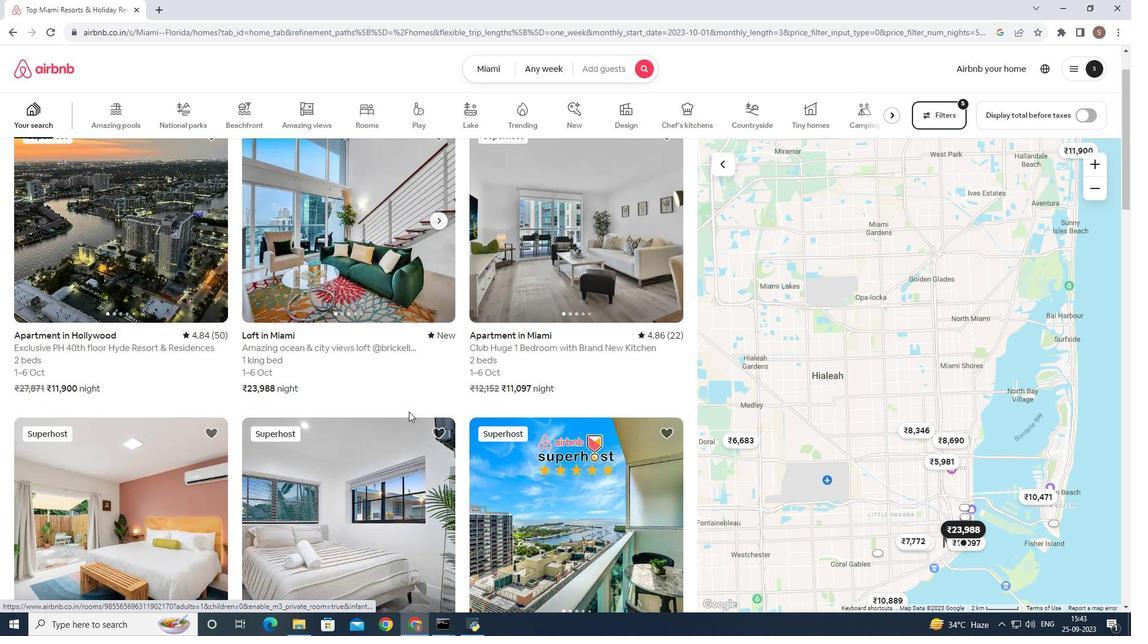 
Action: Mouse moved to (408, 377)
Screenshot: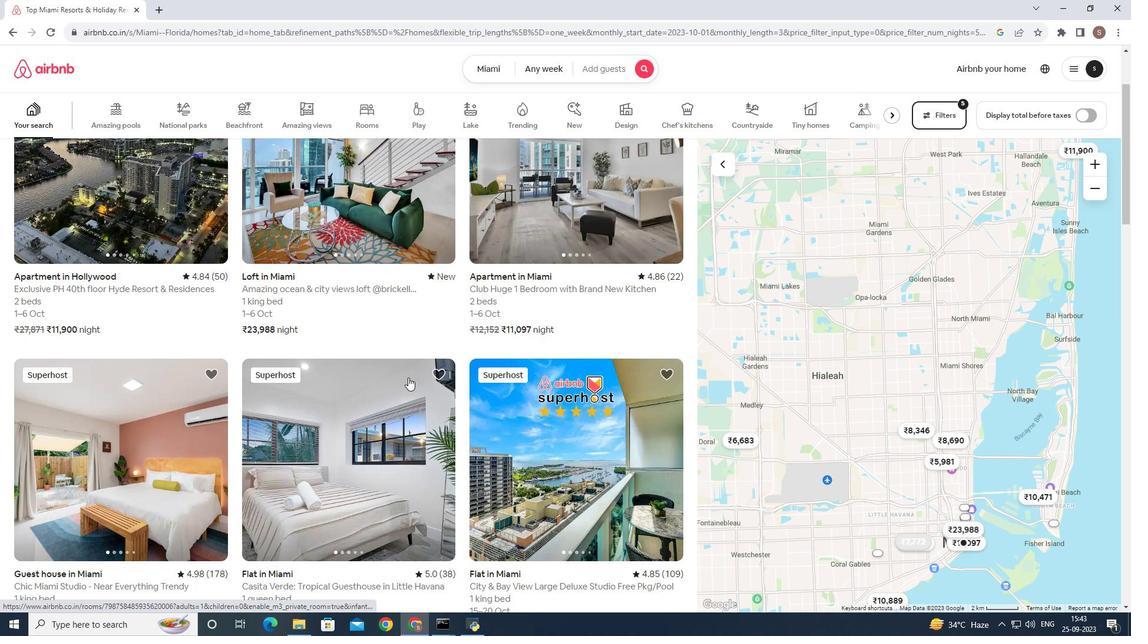 
Action: Mouse scrolled (408, 377) with delta (0, 0)
Screenshot: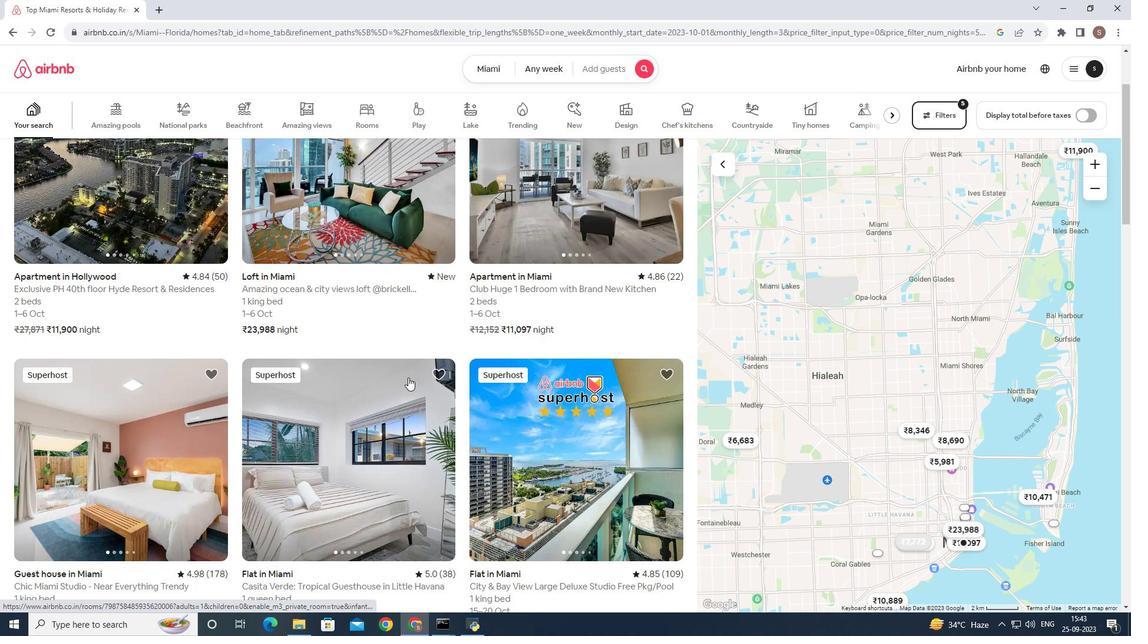 
Action: Mouse scrolled (408, 378) with delta (0, 0)
Screenshot: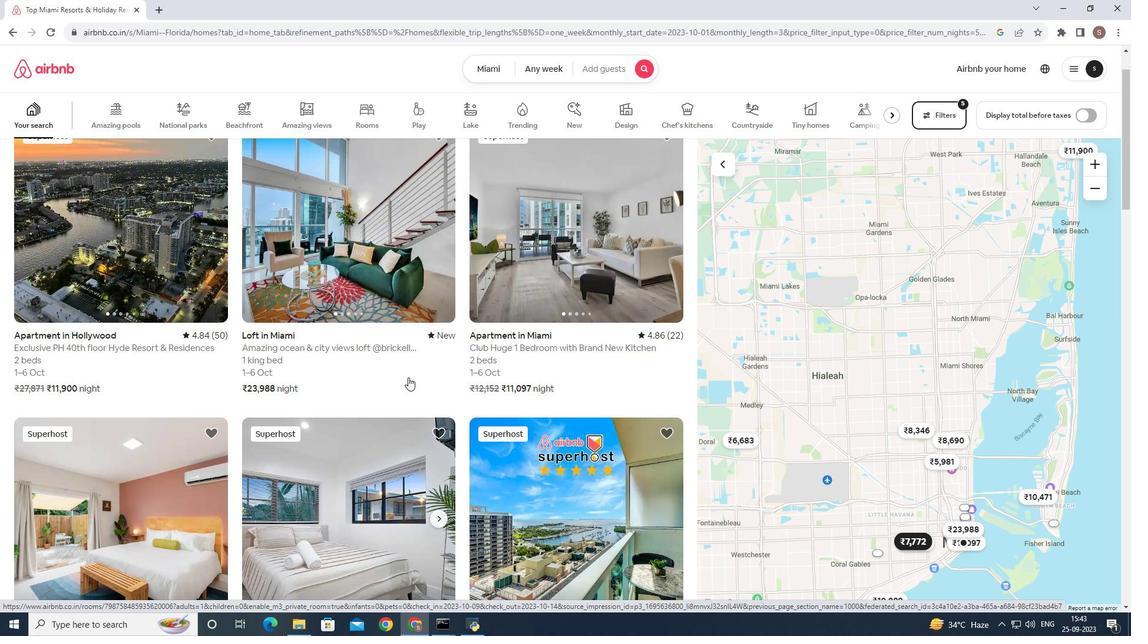 
Action: Mouse scrolled (408, 378) with delta (0, 0)
Screenshot: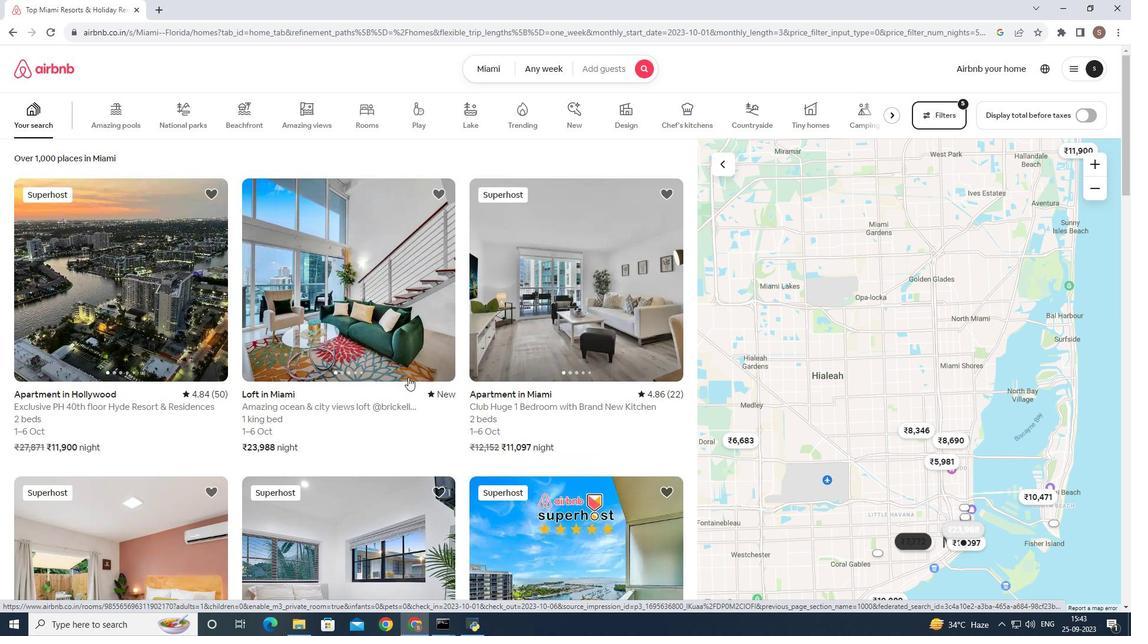 
Action: Mouse moved to (90, 297)
Screenshot: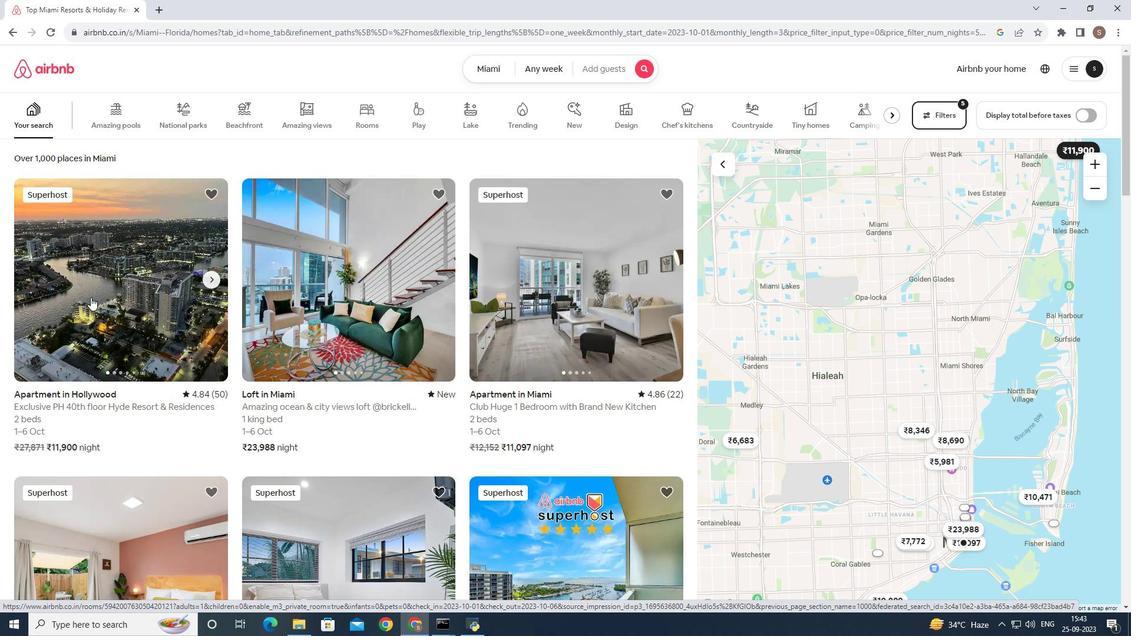 
Action: Mouse pressed left at (90, 297)
Screenshot: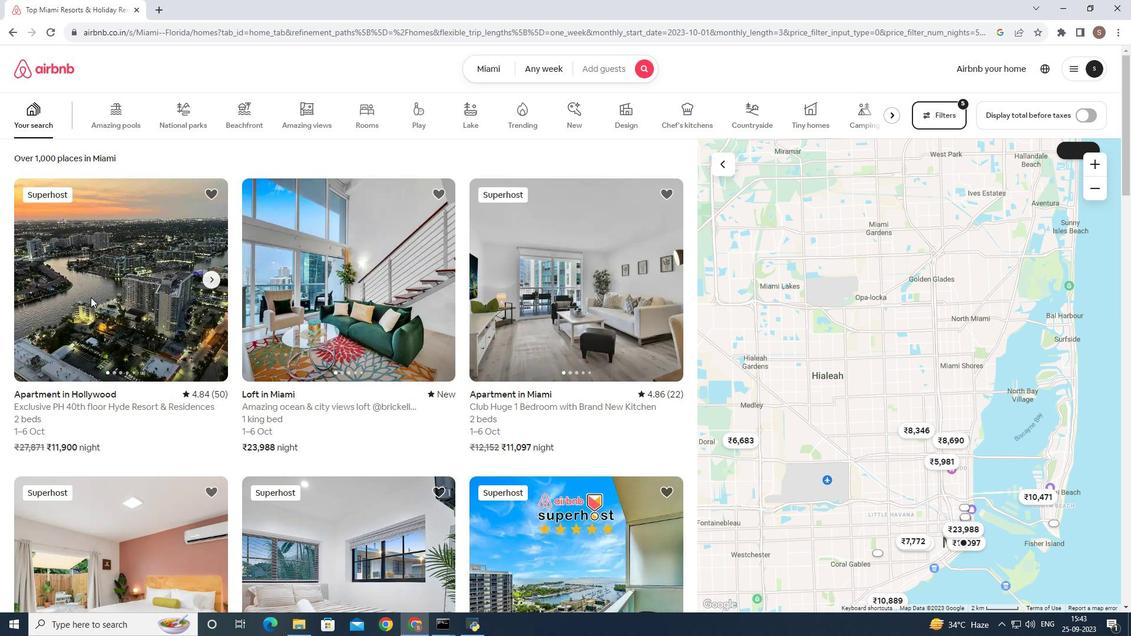 
Action: Mouse moved to (840, 436)
Screenshot: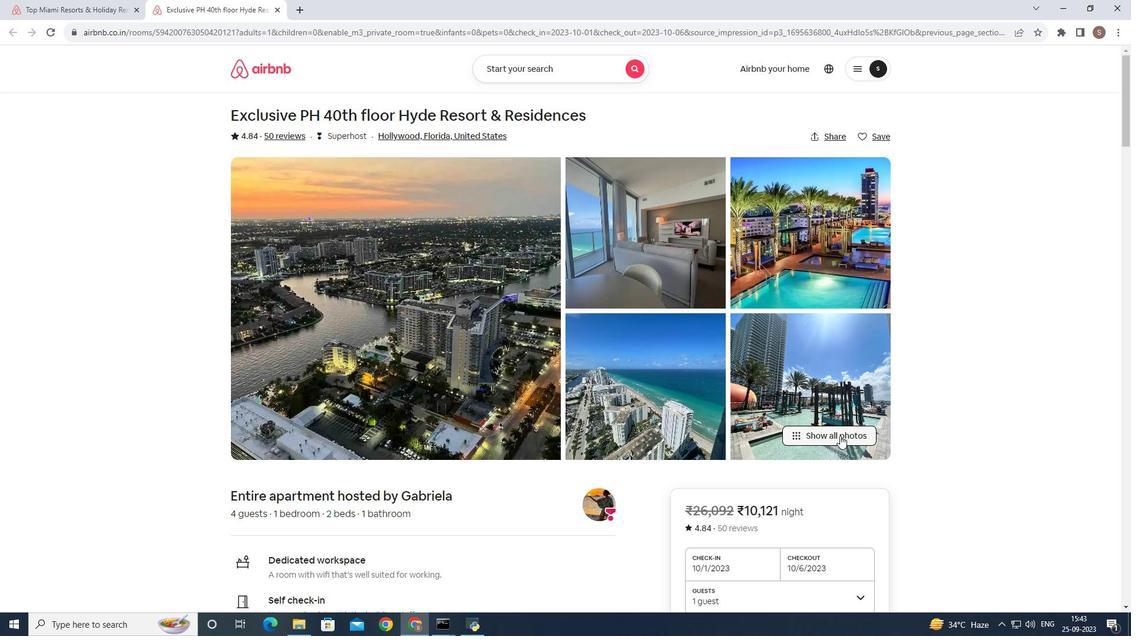 
Action: Mouse pressed left at (840, 436)
Screenshot: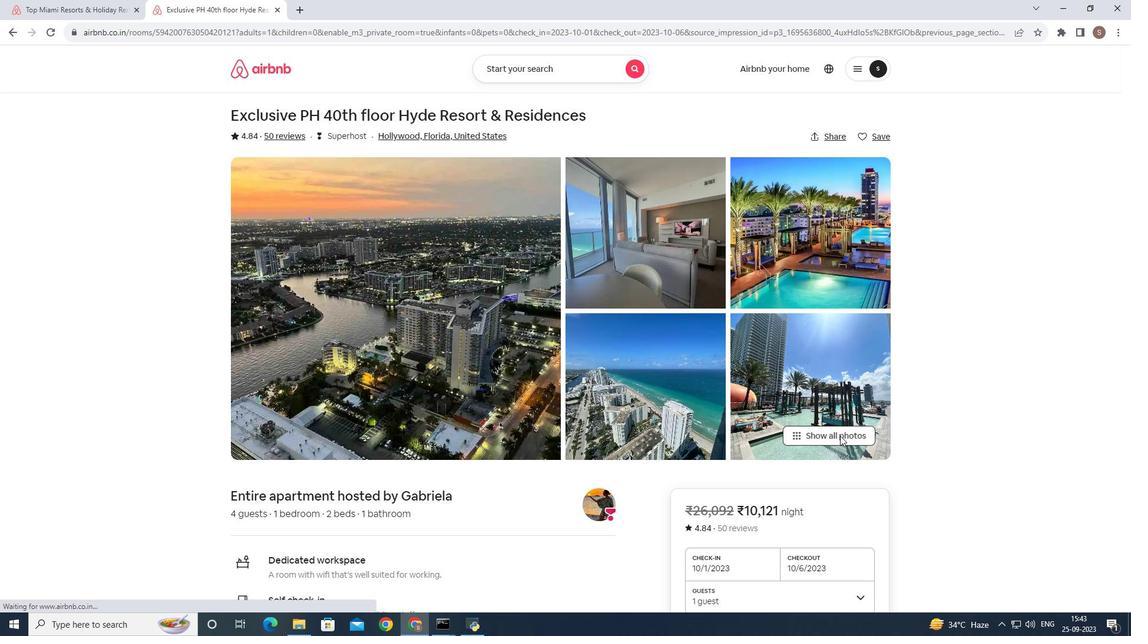 
Action: Mouse moved to (603, 324)
Screenshot: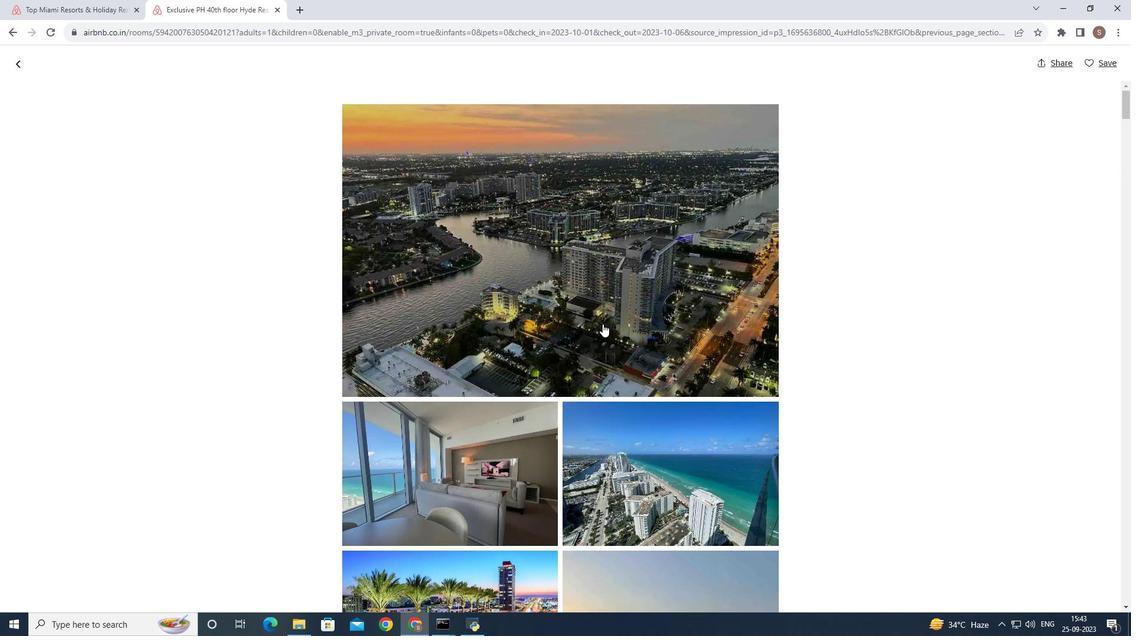 
Action: Mouse pressed left at (603, 324)
Screenshot: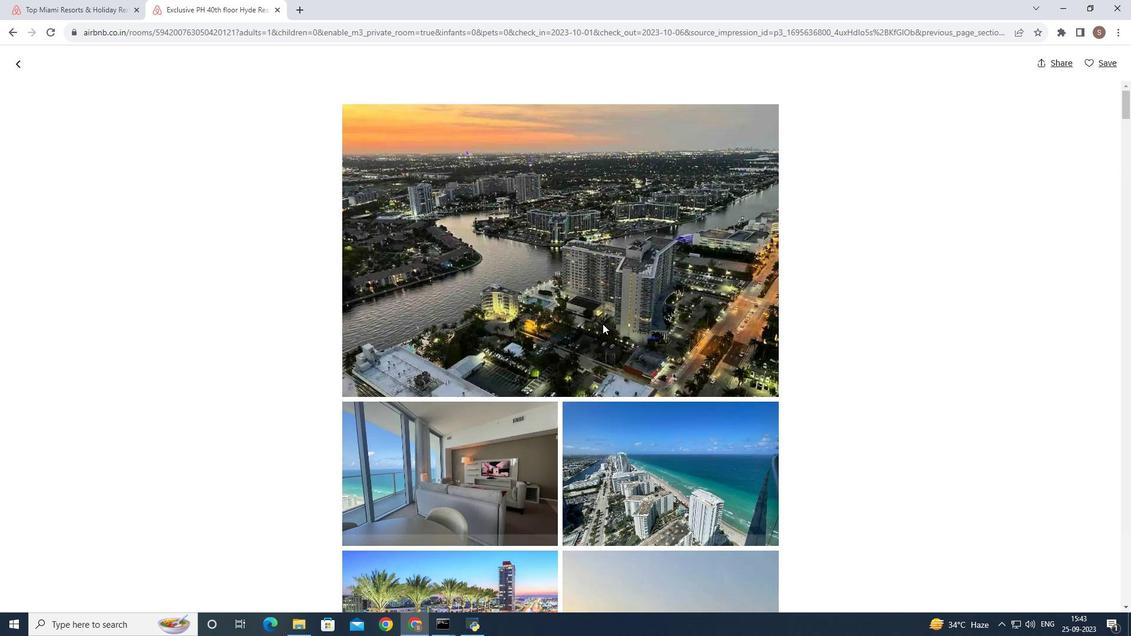 
Action: Key pressed <Key.right><Key.right><Key.right><Key.right><Key.right><Key.right><Key.right><Key.right><Key.right><Key.right><Key.right><Key.right><Key.right><Key.right><Key.right><Key.right><Key.right><Key.right><Key.right><Key.right><Key.right><Key.right><Key.right><Key.right><Key.right><Key.right><Key.right><Key.right><Key.right><Key.right><Key.right><Key.right><Key.right><Key.right><Key.right><Key.right><Key.right><Key.right><Key.right><Key.right><Key.right><Key.right><Key.right><Key.right><Key.right><Key.right><Key.right><Key.right><Key.right><Key.right><Key.right><Key.right><Key.right><Key.right><Key.right><Key.right><Key.right><Key.right><Key.right><Key.right><Key.right><Key.right><Key.right><Key.right><Key.right><Key.right><Key.right><Key.right><Key.right>
Screenshot: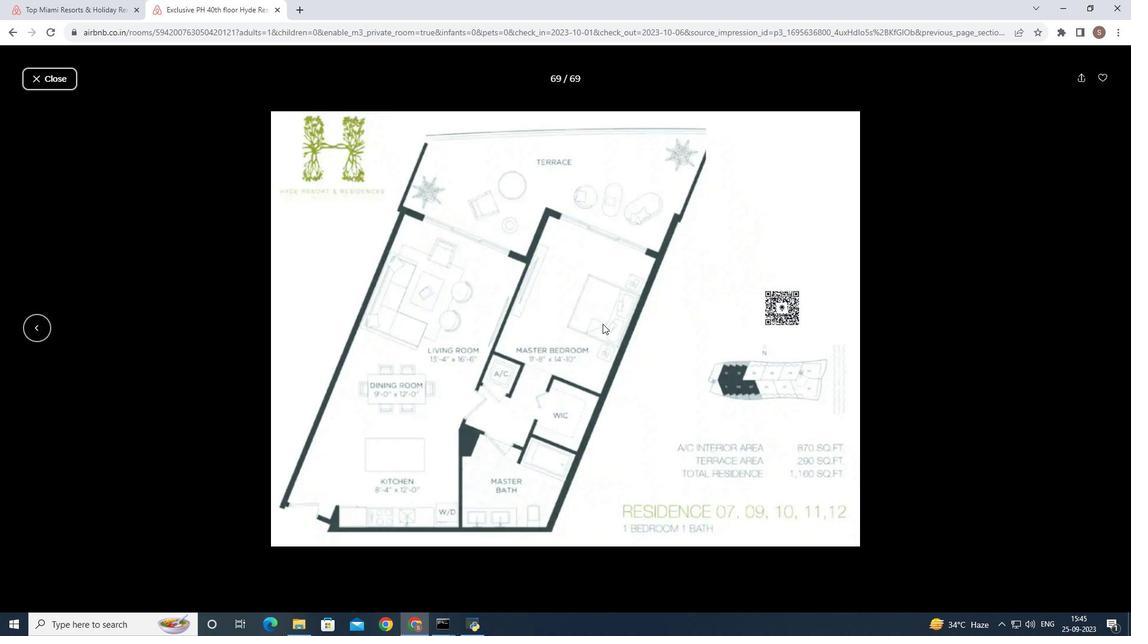 
Action: Mouse moved to (61, 83)
Screenshot: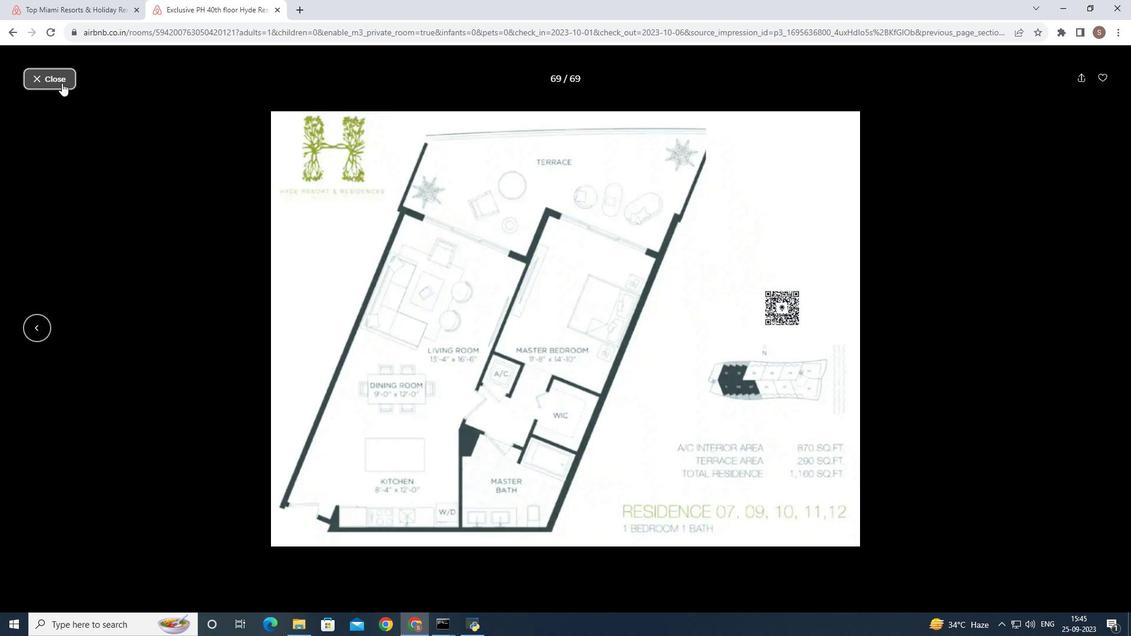 
Action: Mouse pressed left at (61, 83)
Screenshot: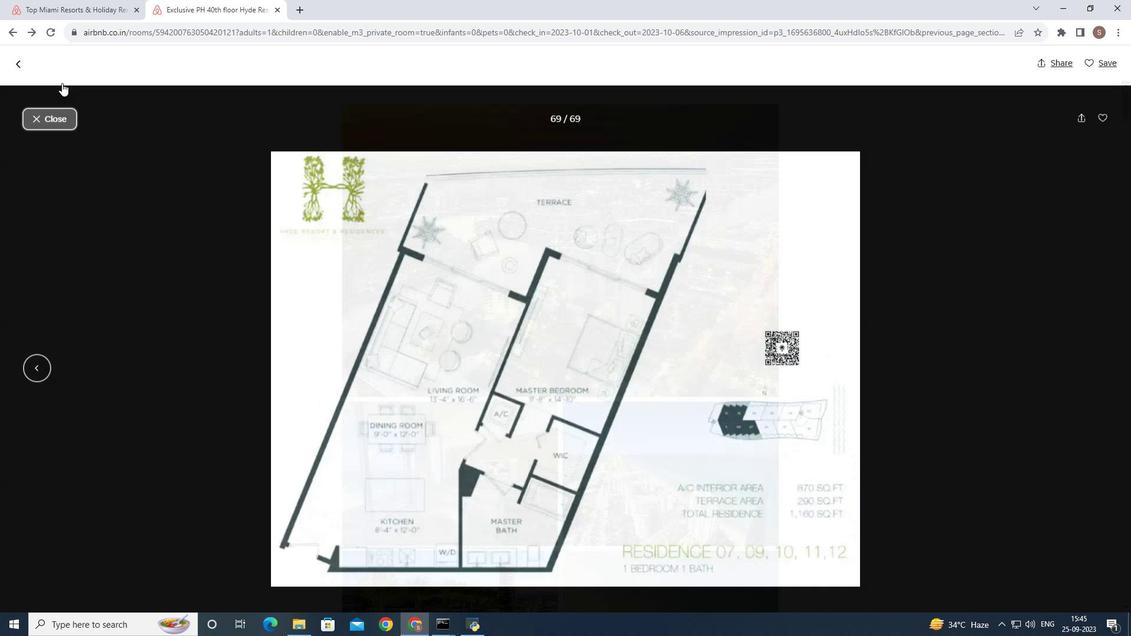 
Action: Mouse moved to (21, 65)
Screenshot: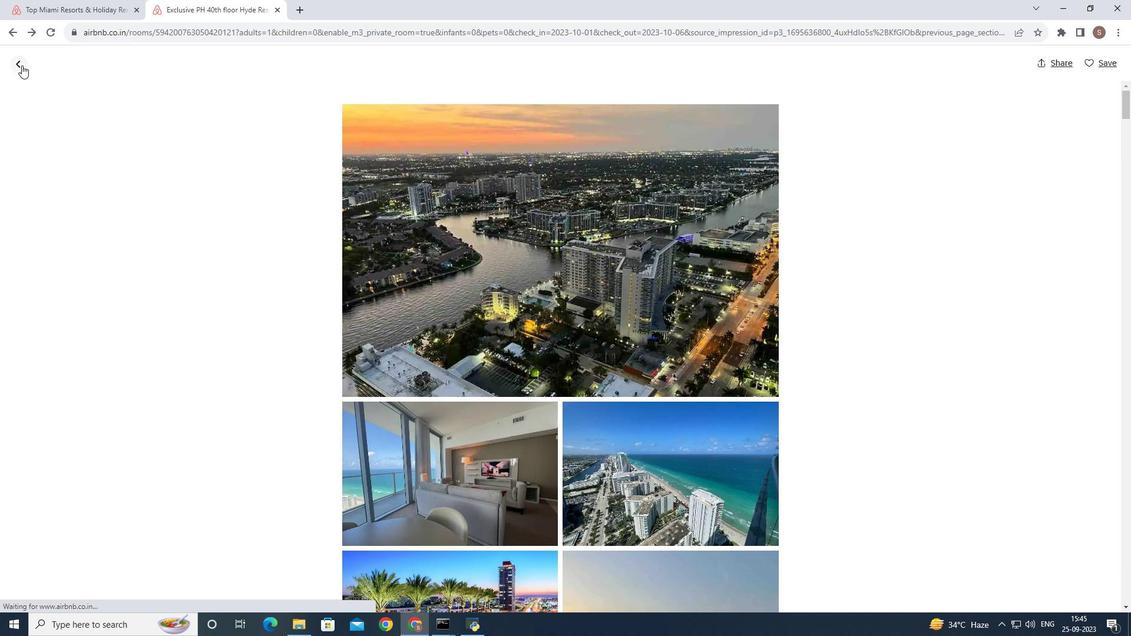 
Action: Mouse pressed left at (21, 65)
Screenshot: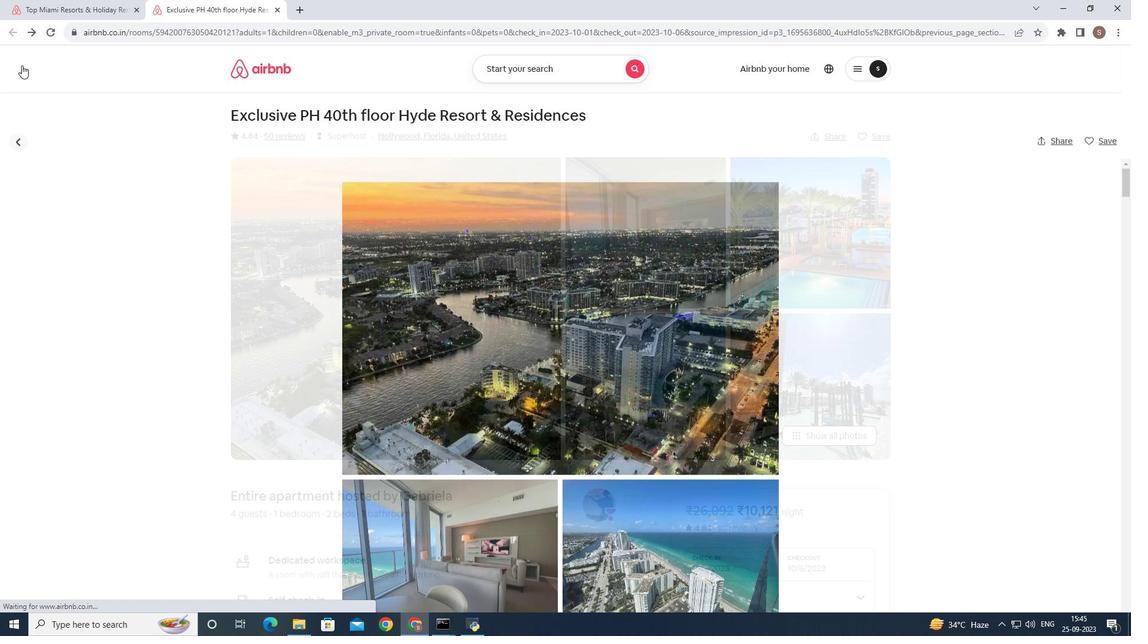 
Action: Mouse moved to (443, 362)
Screenshot: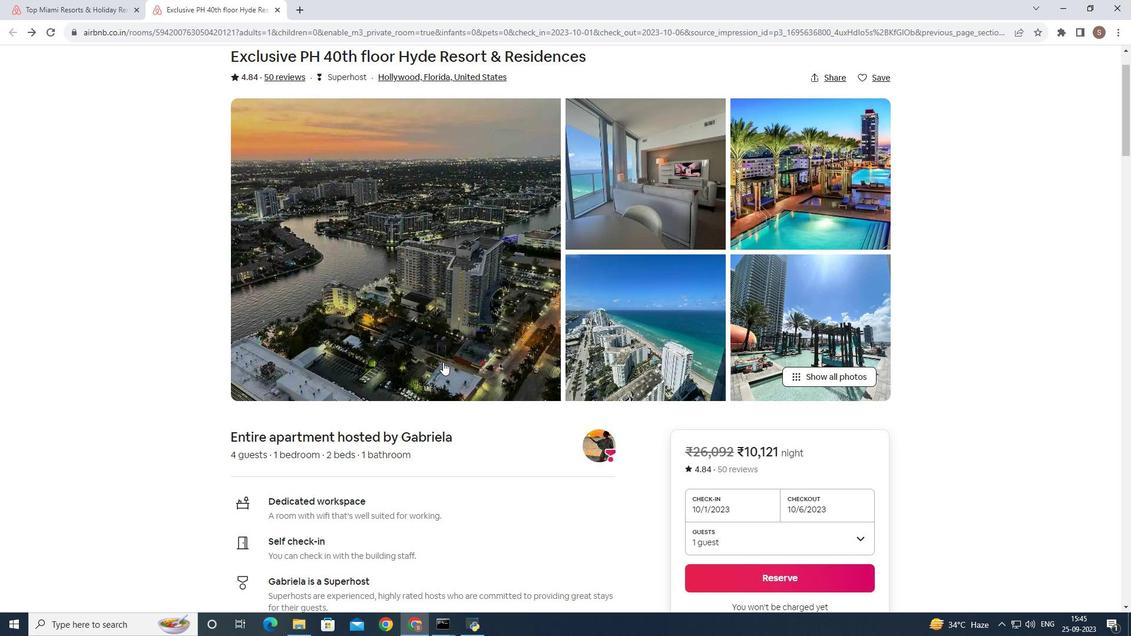 
Action: Mouse scrolled (443, 361) with delta (0, 0)
Screenshot: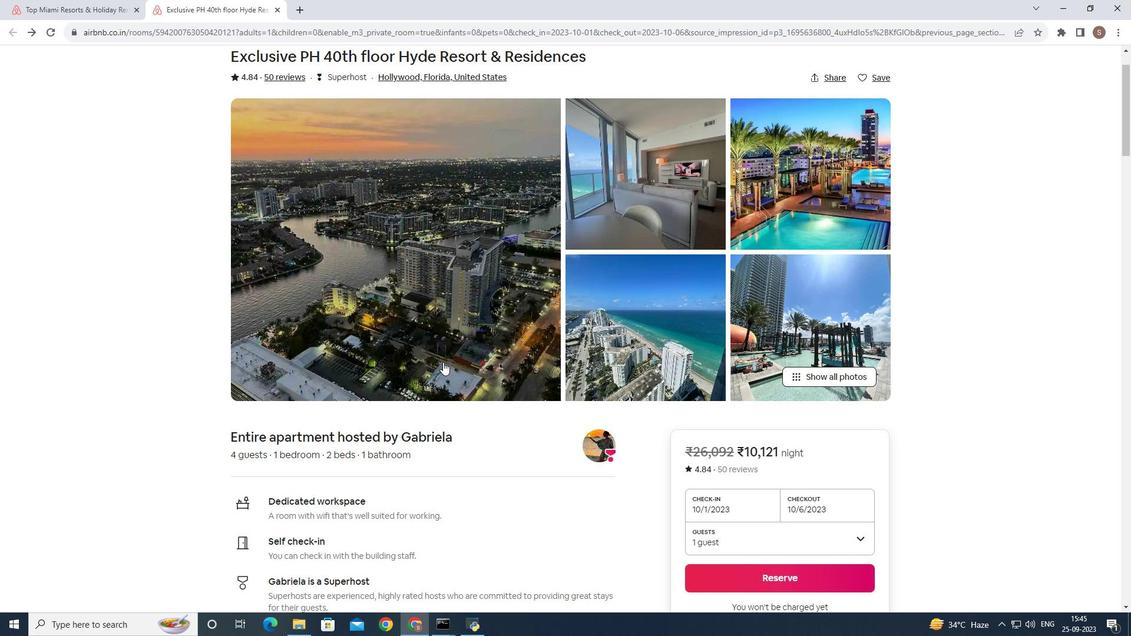 
Action: Mouse moved to (443, 362)
Screenshot: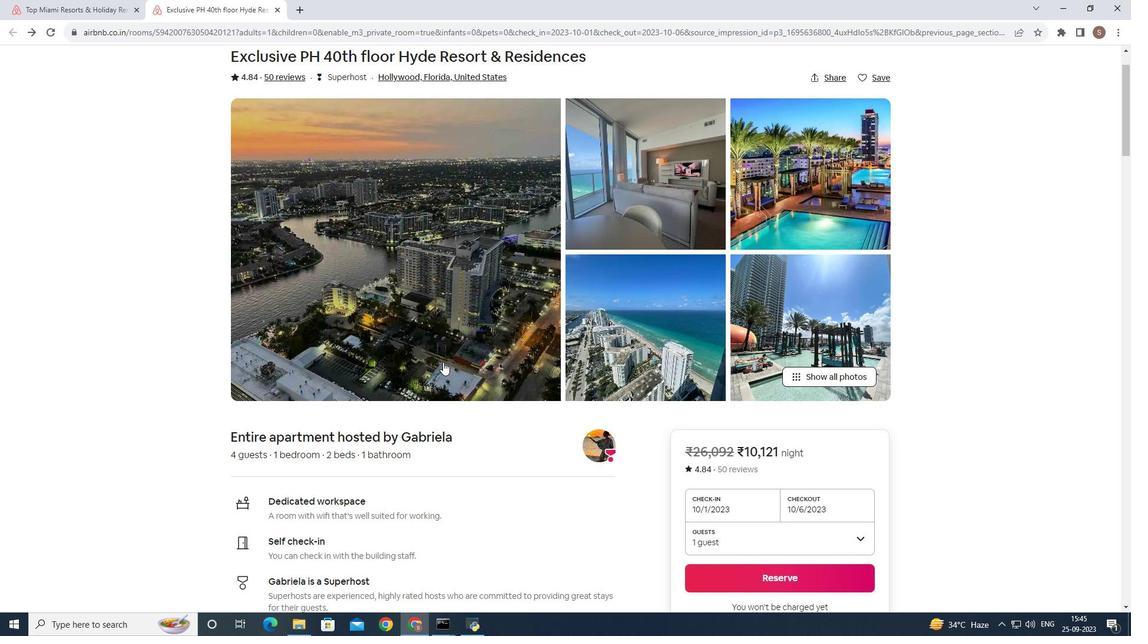 
Action: Mouse scrolled (443, 361) with delta (0, 0)
Screenshot: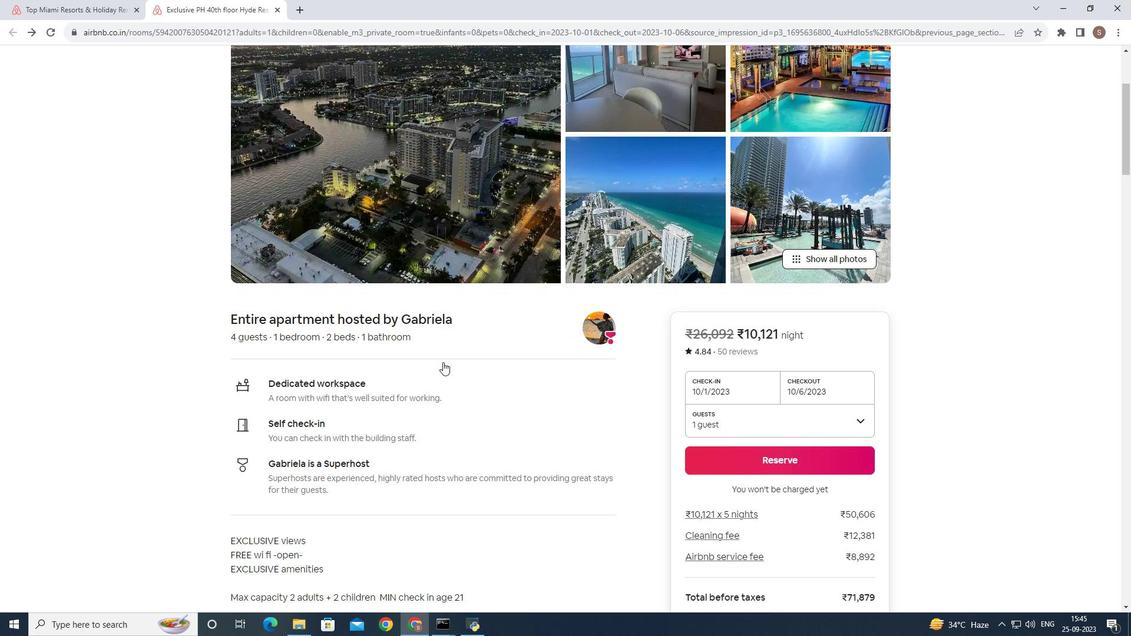 
Action: Mouse scrolled (443, 361) with delta (0, 0)
Screenshot: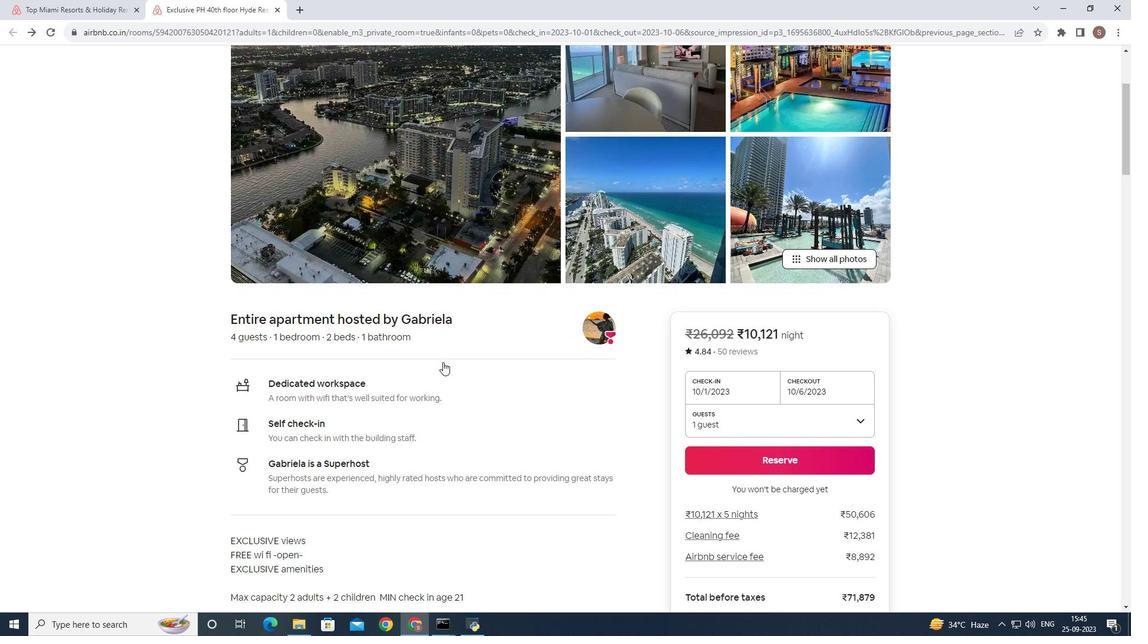 
Action: Mouse scrolled (443, 361) with delta (0, 0)
Screenshot: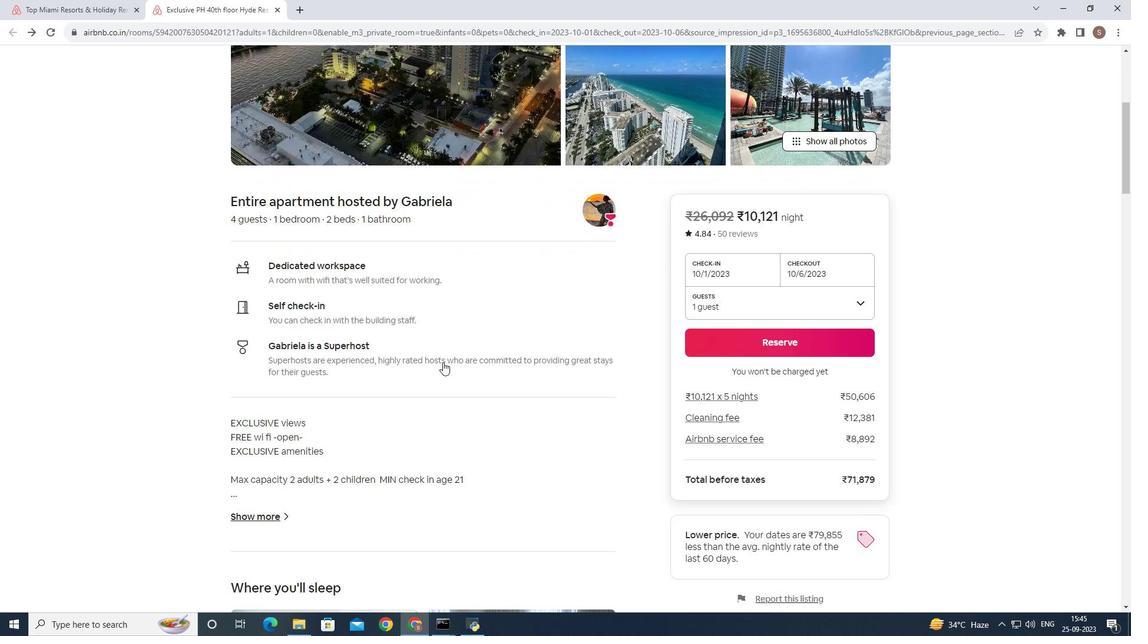 
Action: Mouse scrolled (443, 361) with delta (0, 0)
Screenshot: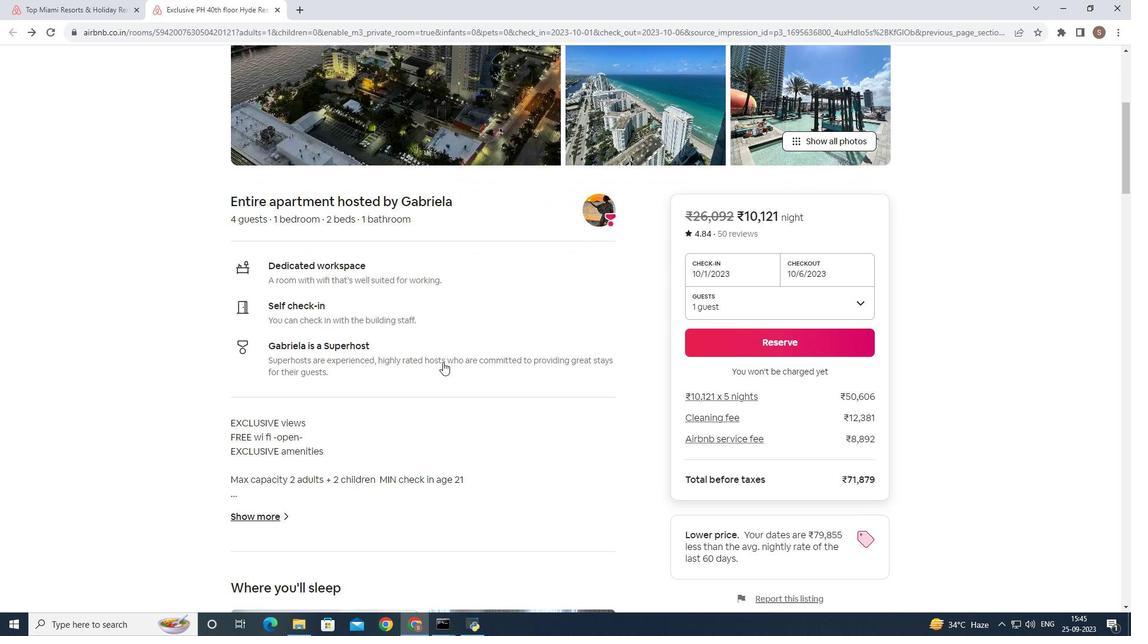 
Action: Mouse scrolled (443, 361) with delta (0, 0)
Screenshot: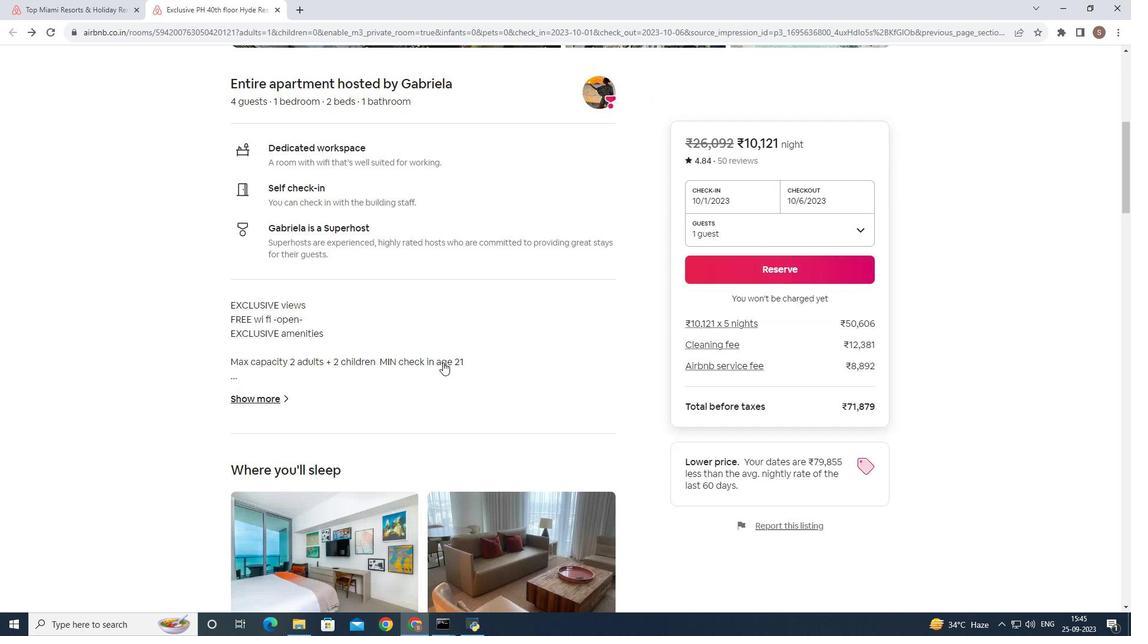 
Action: Mouse scrolled (443, 361) with delta (0, 0)
Screenshot: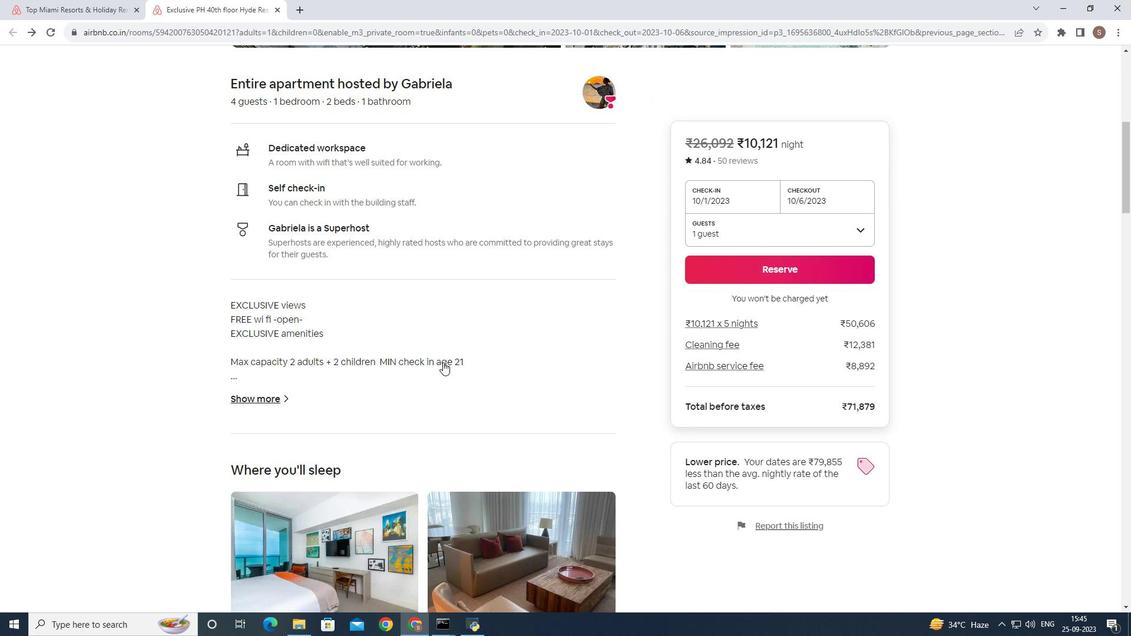 
Action: Mouse scrolled (443, 361) with delta (0, 0)
Screenshot: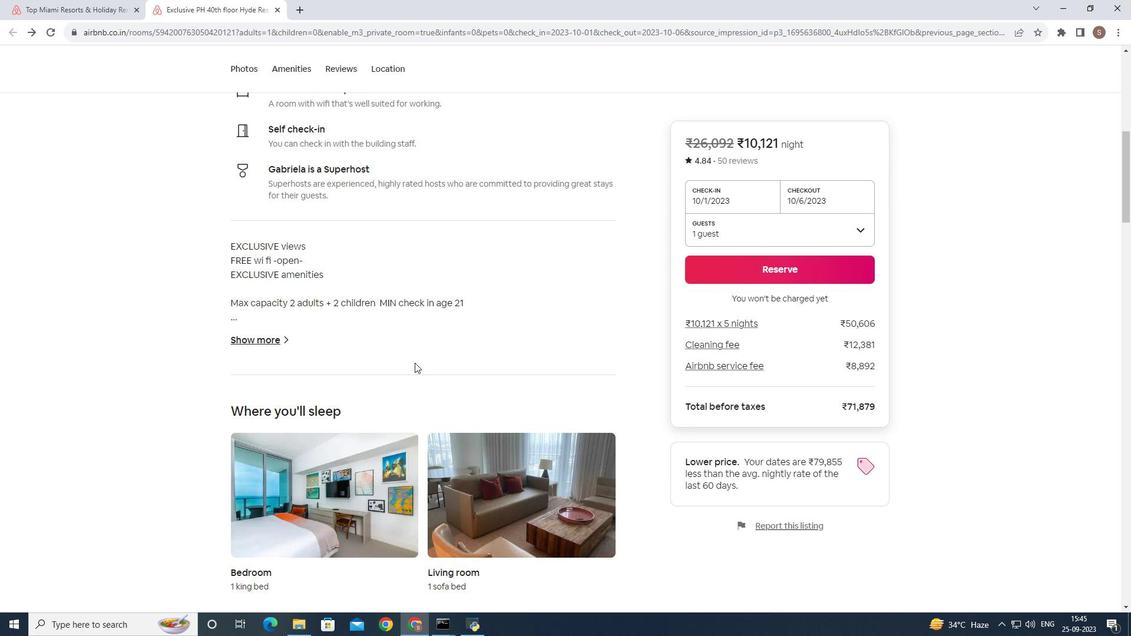 
Action: Mouse moved to (246, 336)
Screenshot: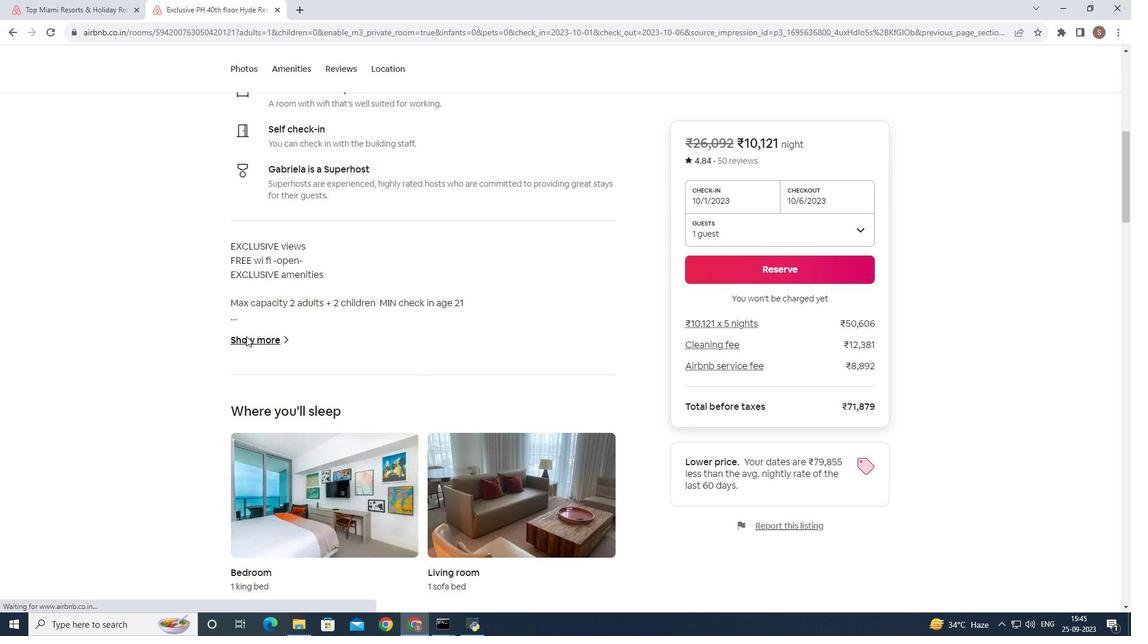 
Action: Mouse pressed left at (246, 336)
Screenshot: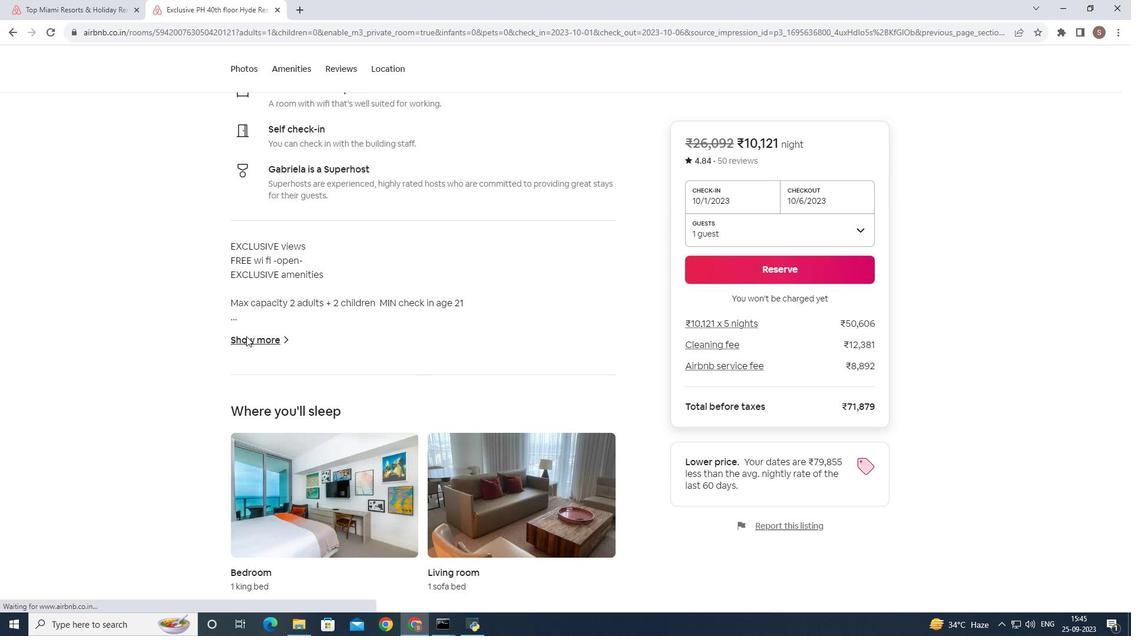 
Action: Mouse moved to (452, 342)
Screenshot: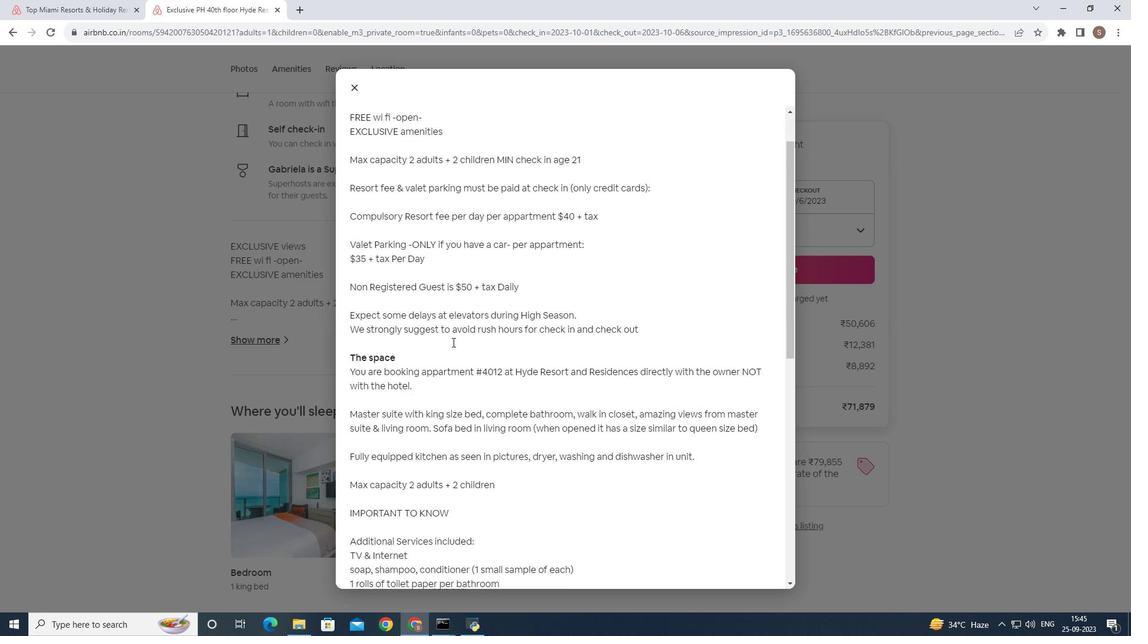 
Action: Mouse scrolled (452, 341) with delta (0, 0)
Screenshot: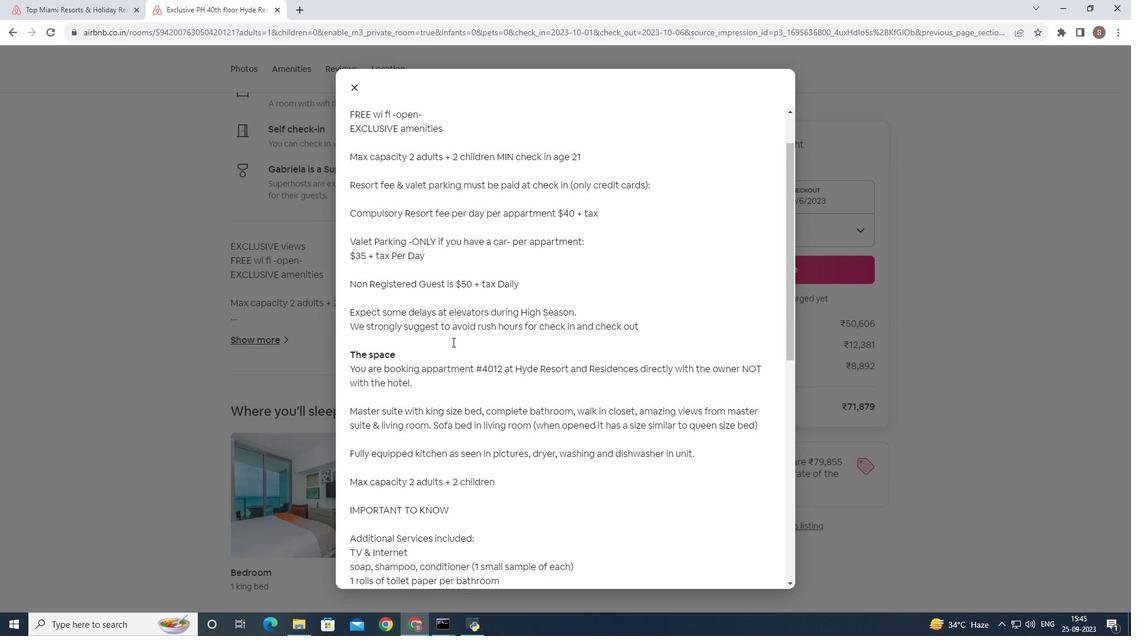 
Action: Mouse scrolled (452, 341) with delta (0, 0)
Screenshot: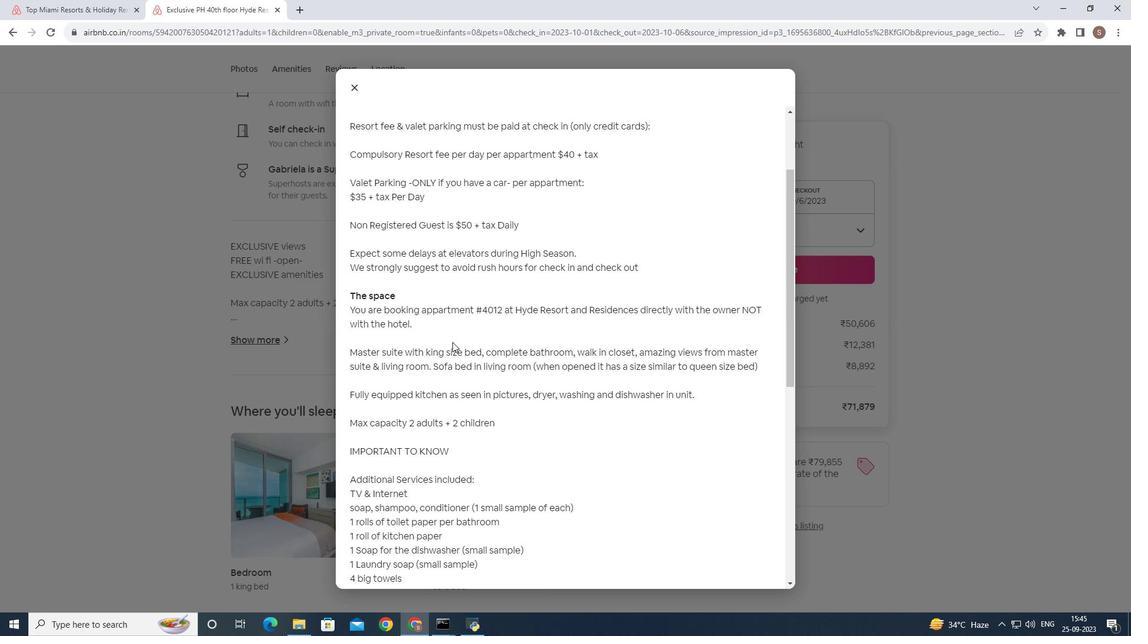 
Action: Mouse scrolled (452, 341) with delta (0, 0)
Screenshot: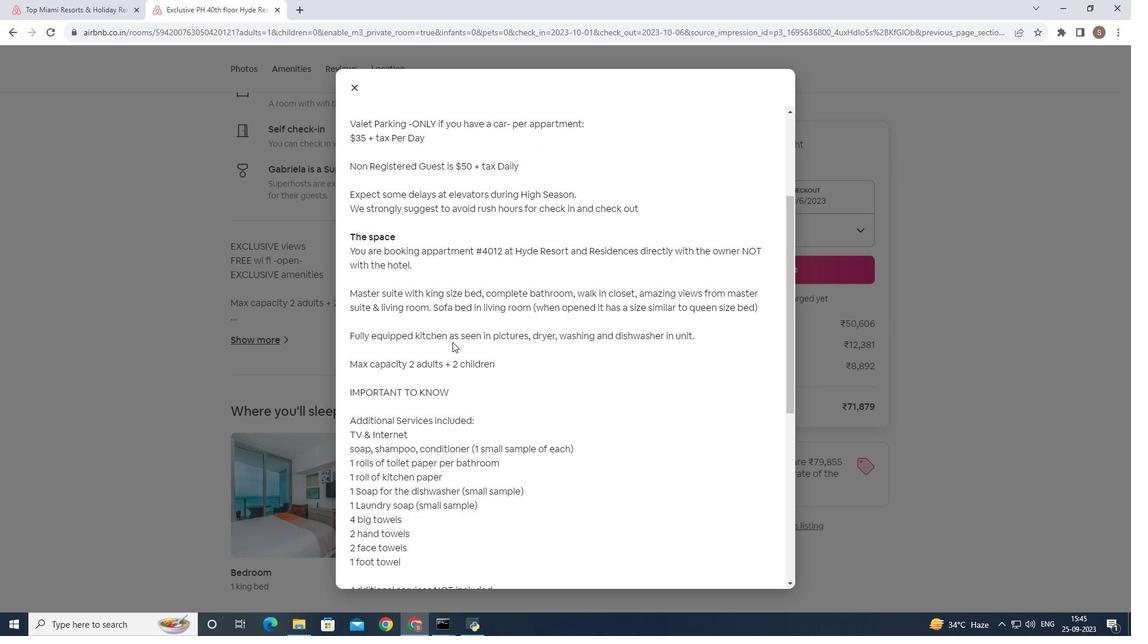 
Action: Mouse scrolled (452, 341) with delta (0, 0)
Screenshot: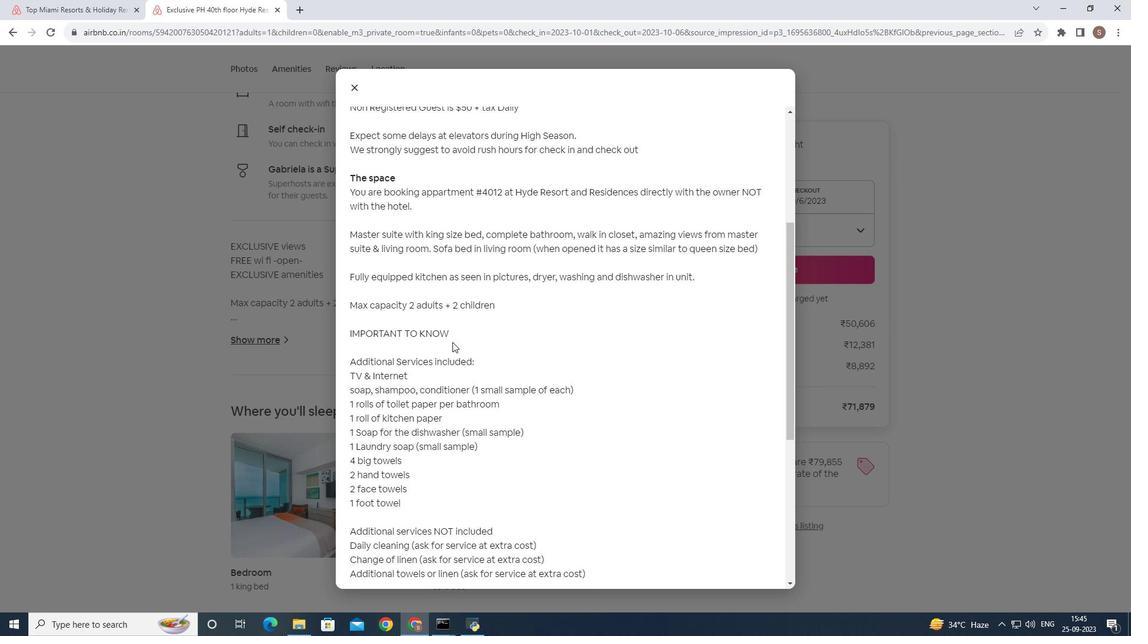 
Action: Mouse scrolled (452, 341) with delta (0, 0)
Screenshot: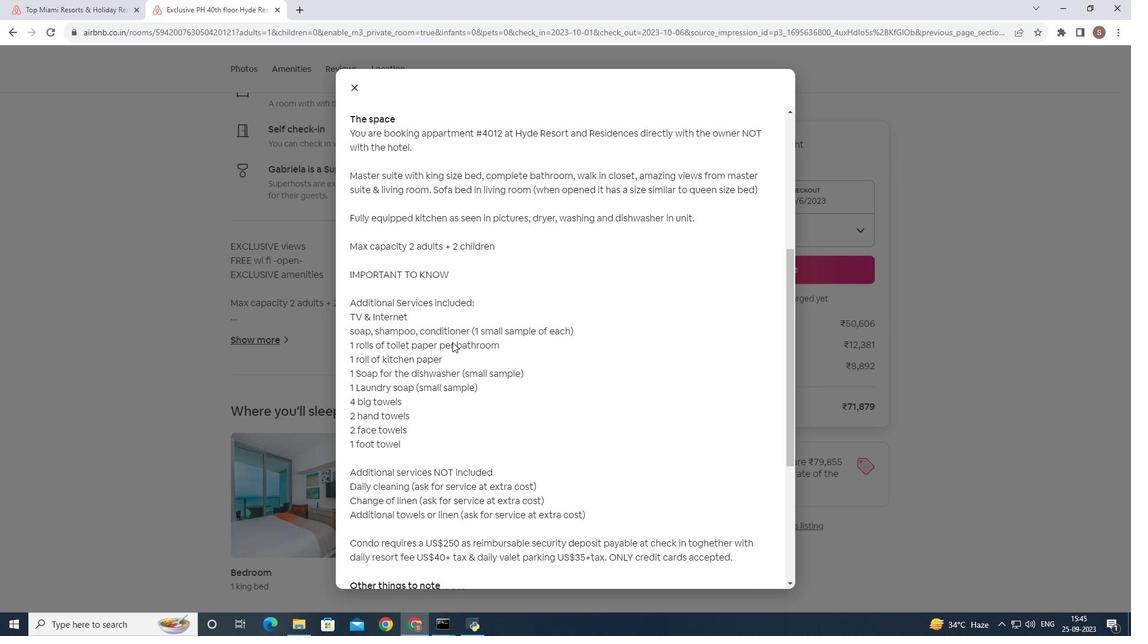 
Action: Mouse scrolled (452, 341) with delta (0, 0)
Screenshot: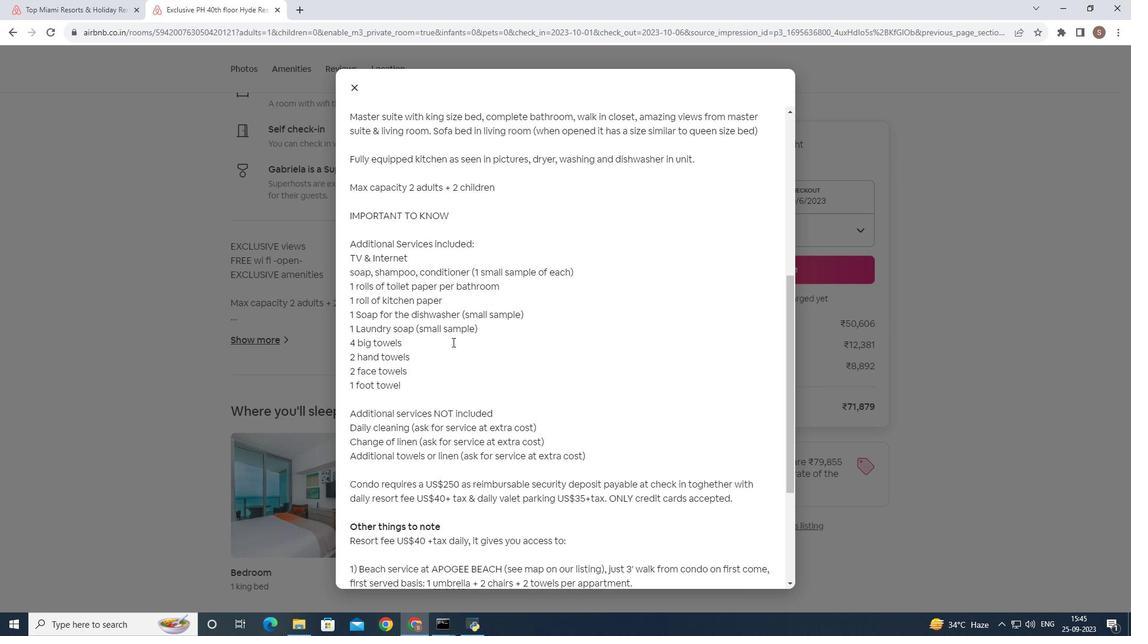 
Action: Mouse scrolled (452, 341) with delta (0, 0)
Screenshot: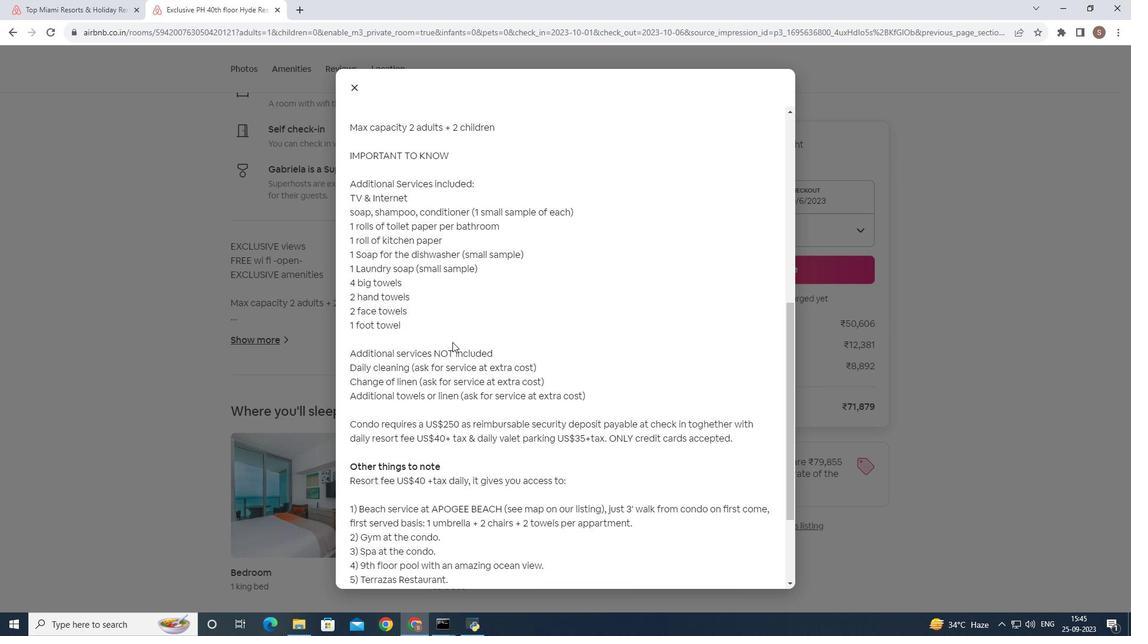 
Action: Mouse scrolled (452, 341) with delta (0, 0)
Screenshot: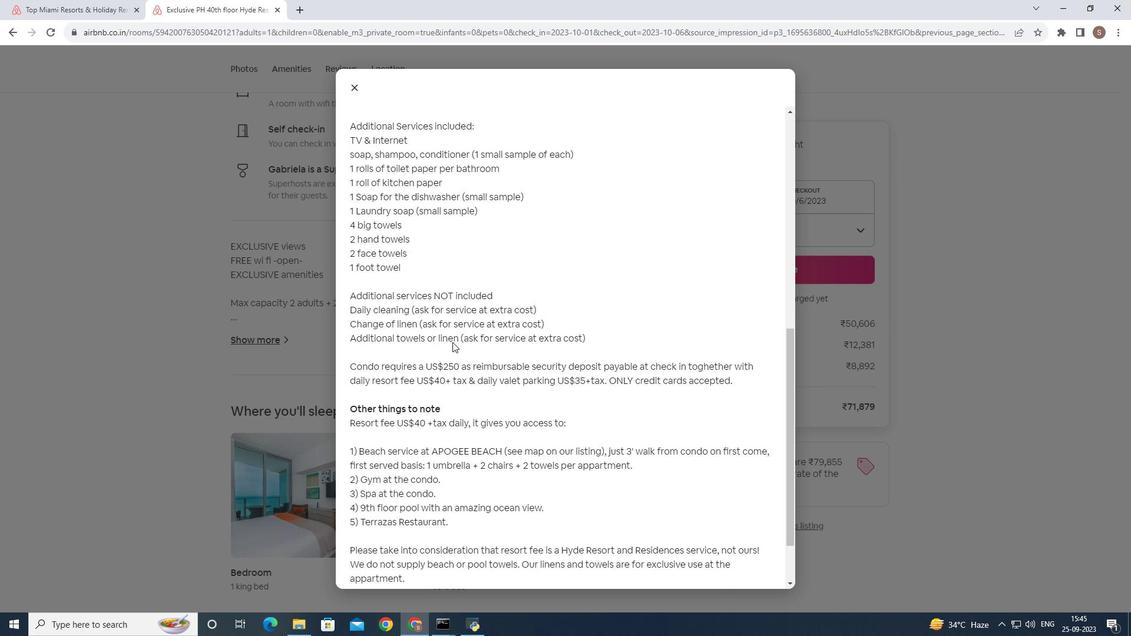 
Action: Mouse scrolled (452, 341) with delta (0, 0)
Screenshot: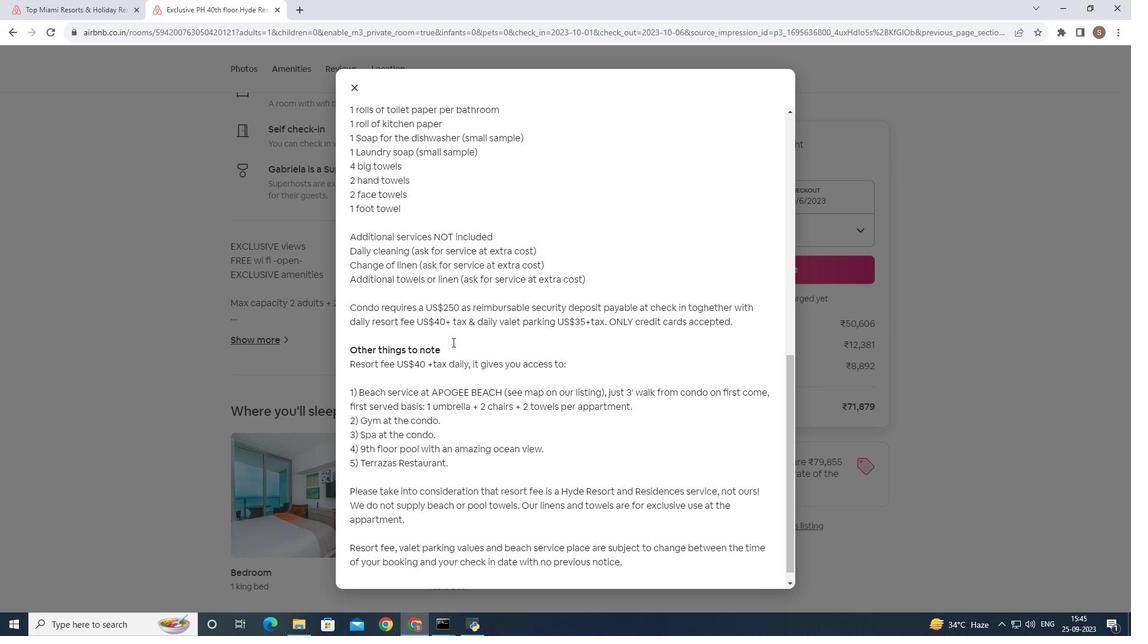 
Action: Mouse scrolled (452, 341) with delta (0, 0)
Screenshot: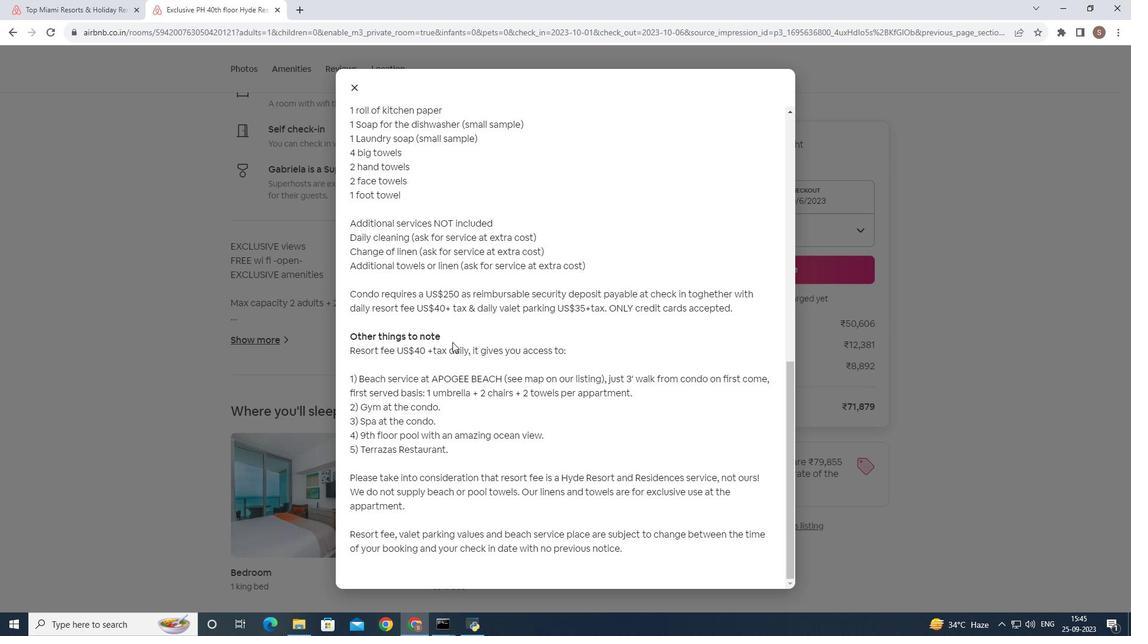
Action: Mouse scrolled (452, 341) with delta (0, 0)
Screenshot: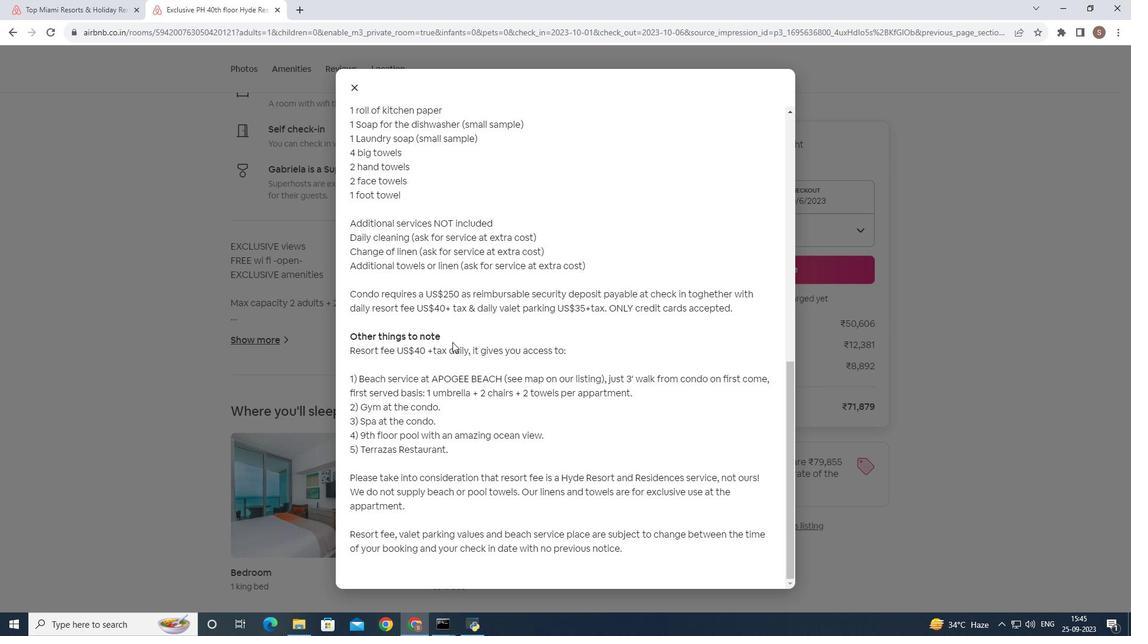 
Action: Mouse moved to (357, 85)
Screenshot: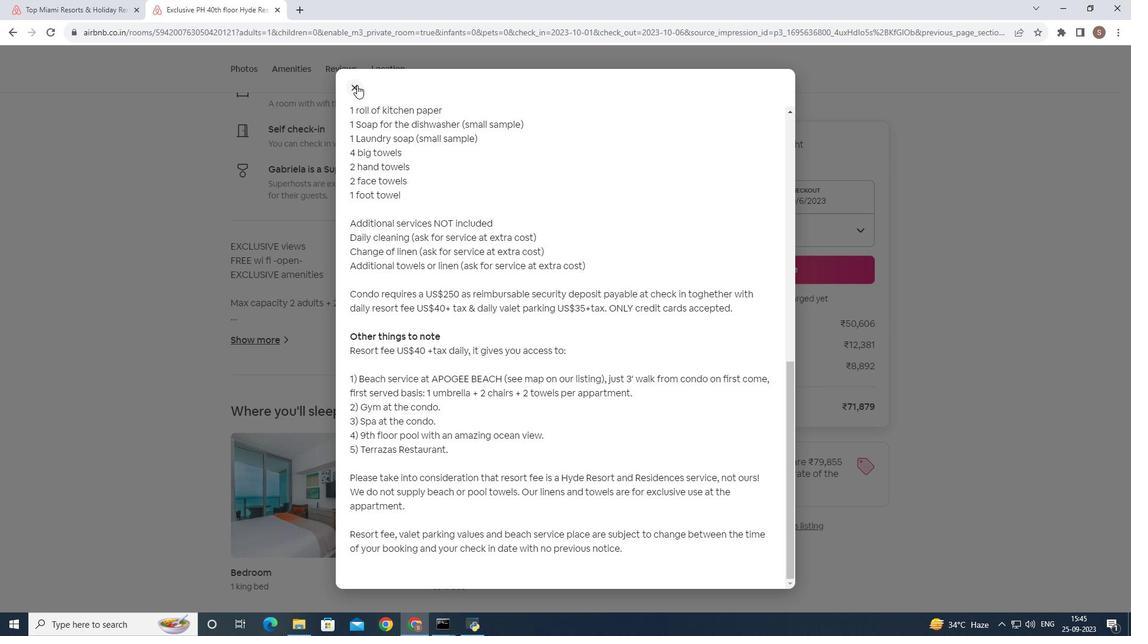 
Action: Mouse pressed left at (357, 85)
Screenshot: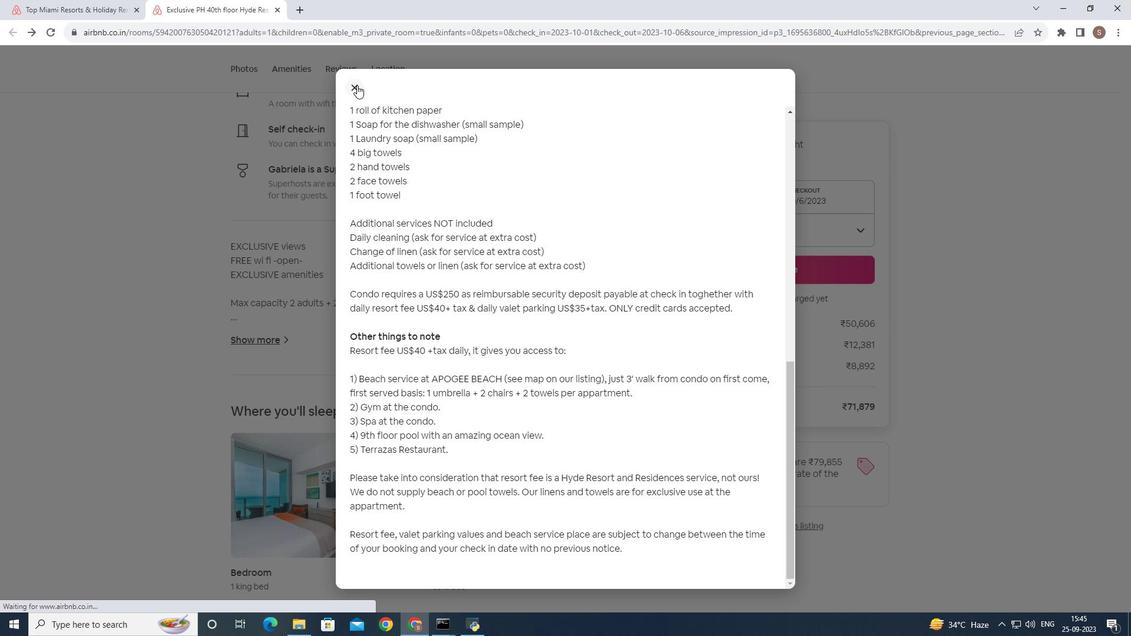 
Action: Mouse moved to (404, 341)
Screenshot: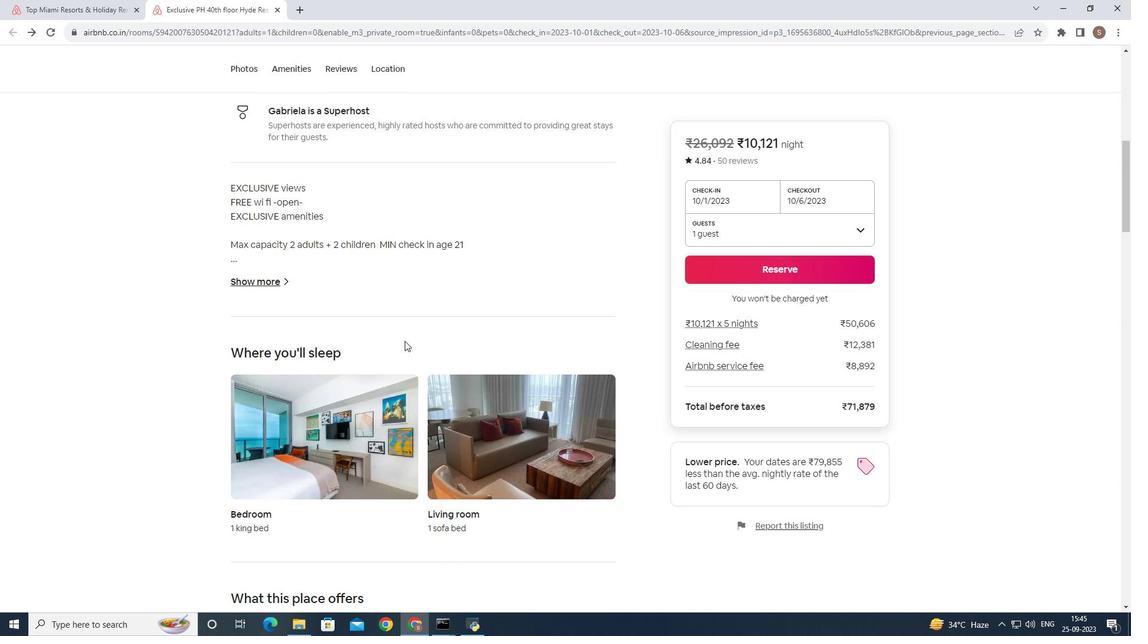 
Action: Mouse scrolled (404, 340) with delta (0, 0)
Screenshot: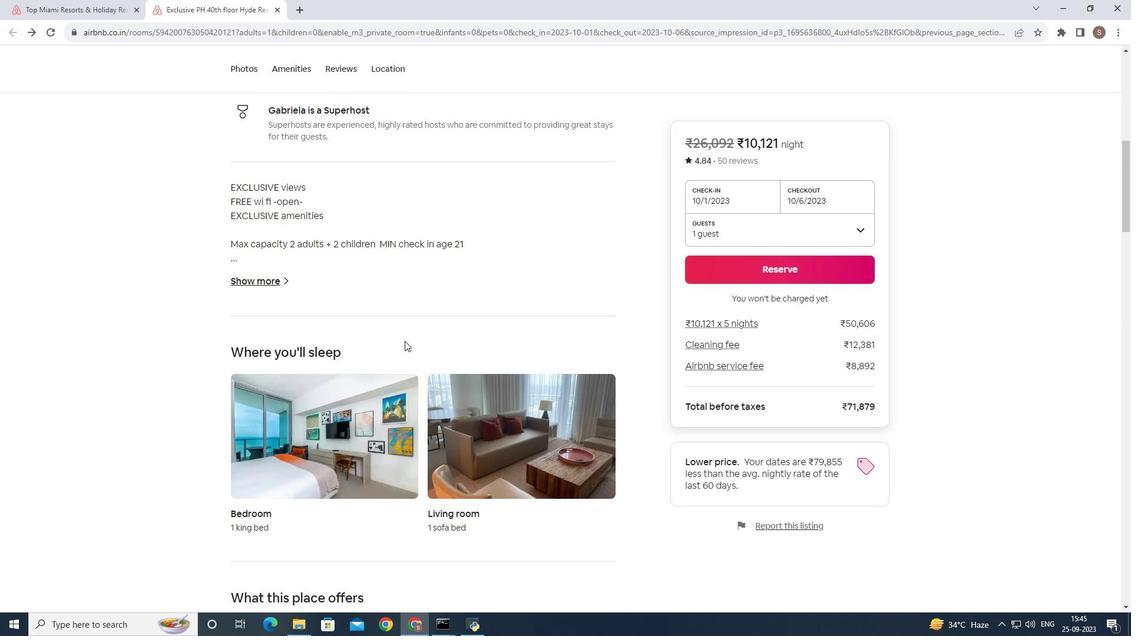 
Action: Mouse moved to (406, 341)
Screenshot: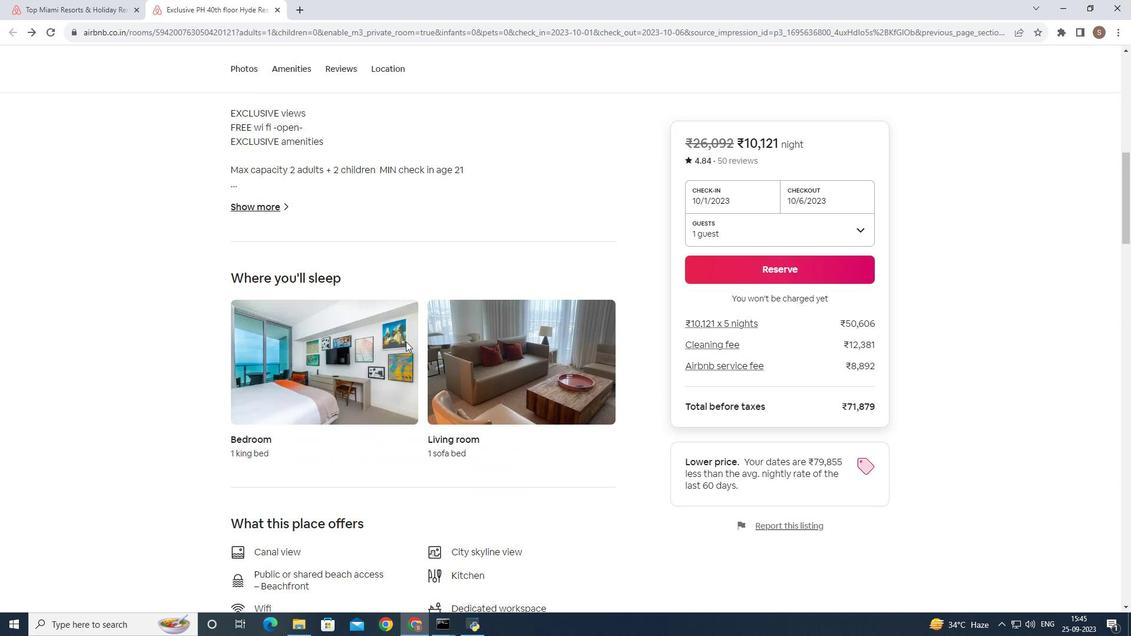 
Action: Mouse scrolled (406, 341) with delta (0, 0)
Screenshot: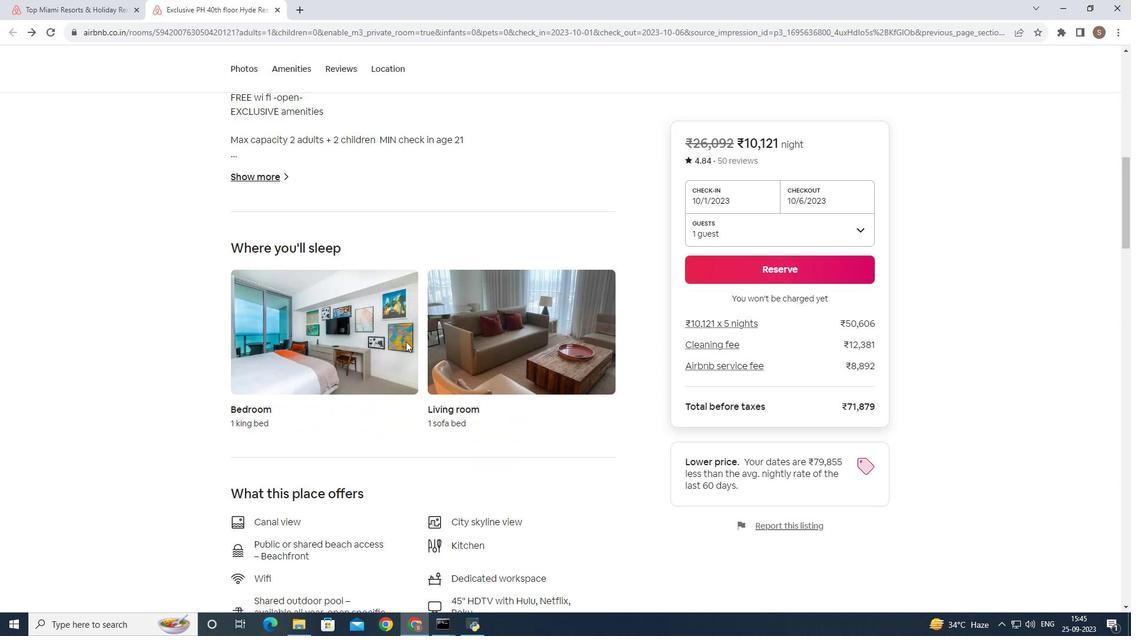 
Action: Mouse scrolled (406, 341) with delta (0, 0)
Screenshot: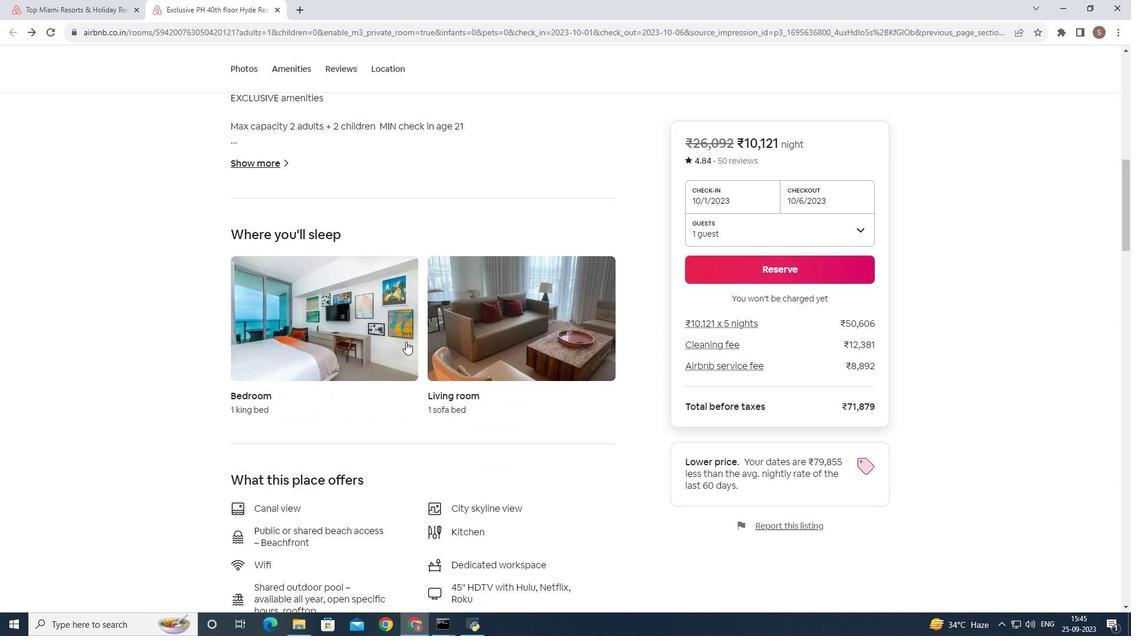 
Action: Mouse scrolled (406, 341) with delta (0, 0)
Screenshot: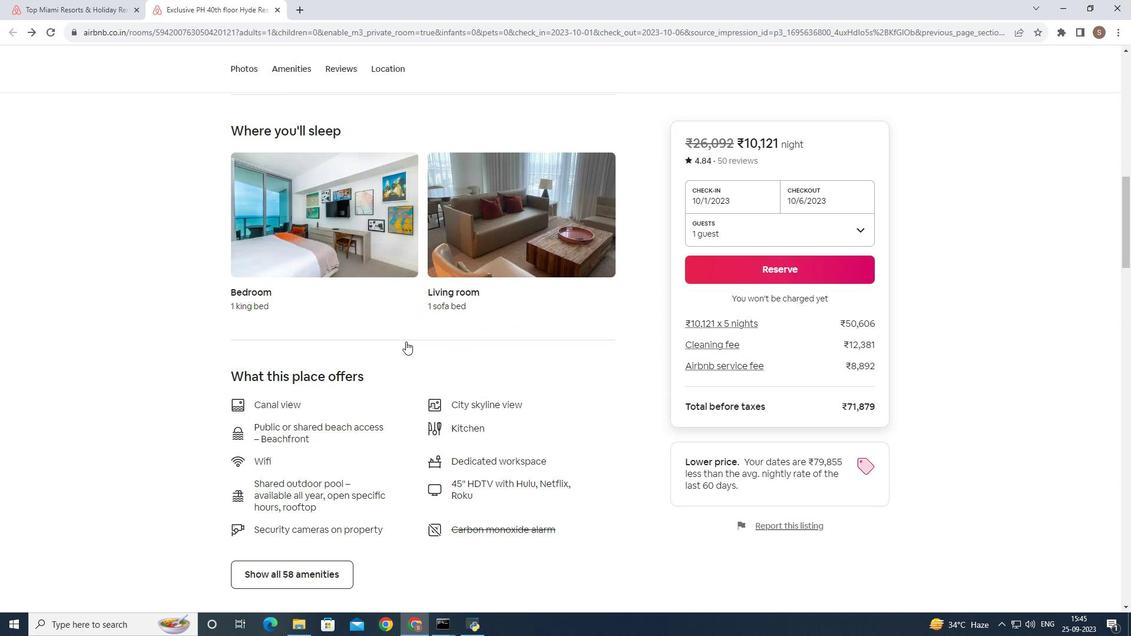 
Action: Mouse scrolled (406, 341) with delta (0, 0)
Screenshot: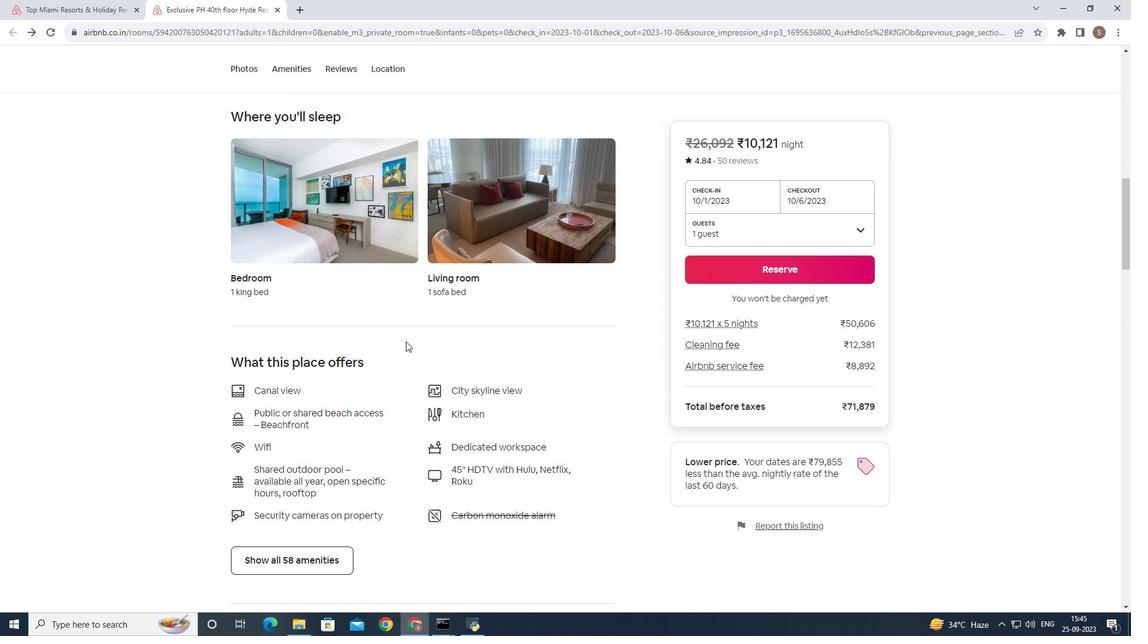 
Action: Mouse scrolled (406, 341) with delta (0, 0)
Screenshot: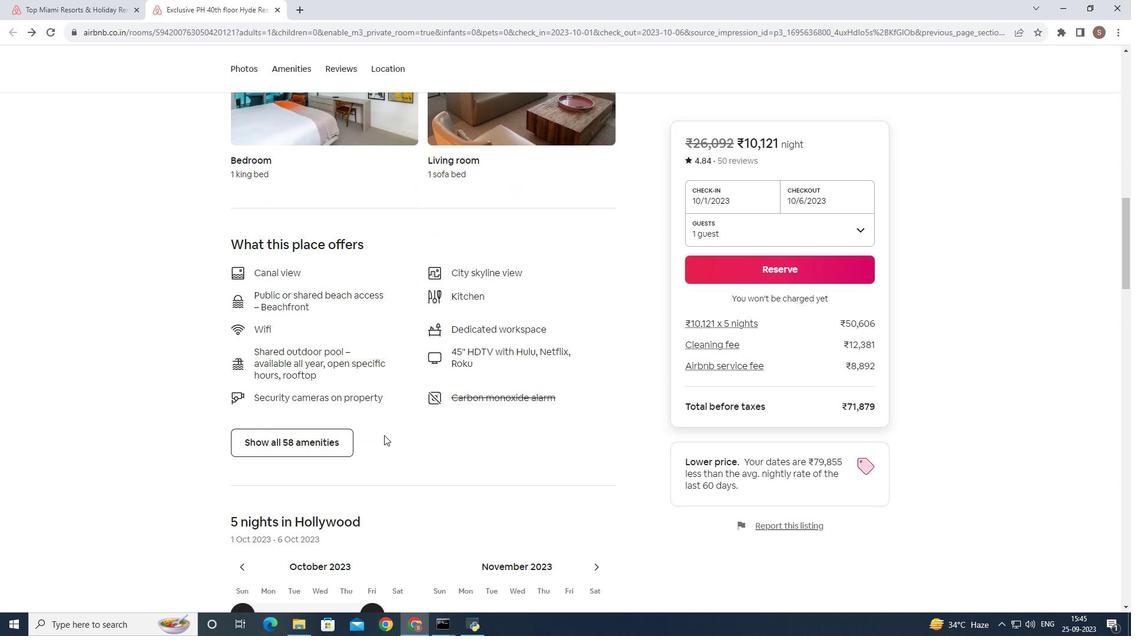 
Action: Mouse scrolled (406, 341) with delta (0, 0)
Screenshot: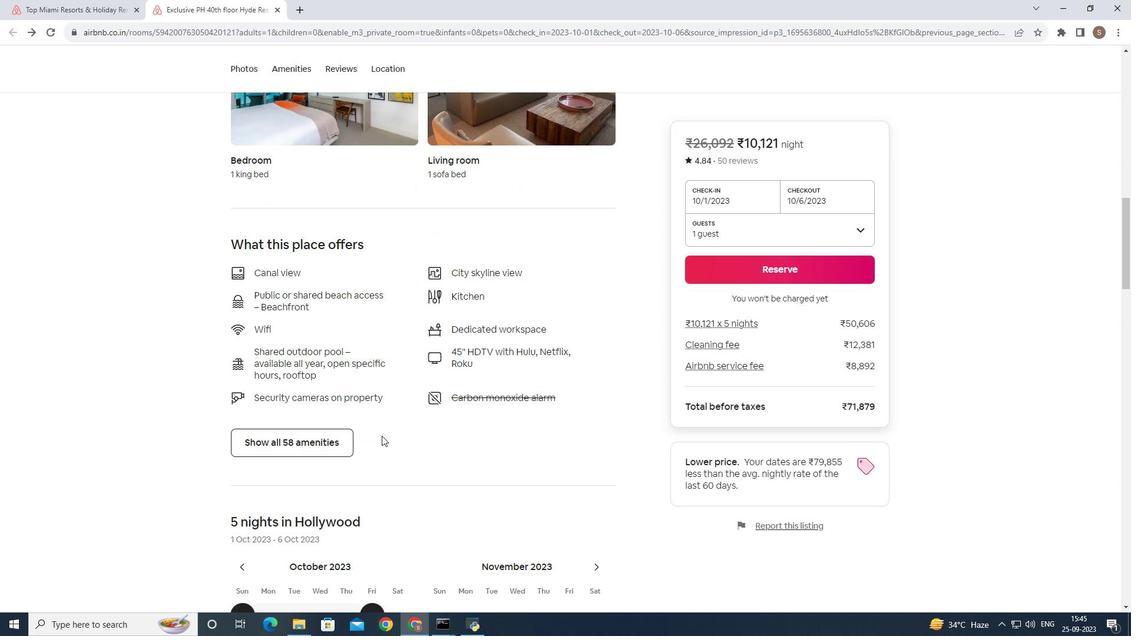 
Action: Mouse moved to (317, 446)
Screenshot: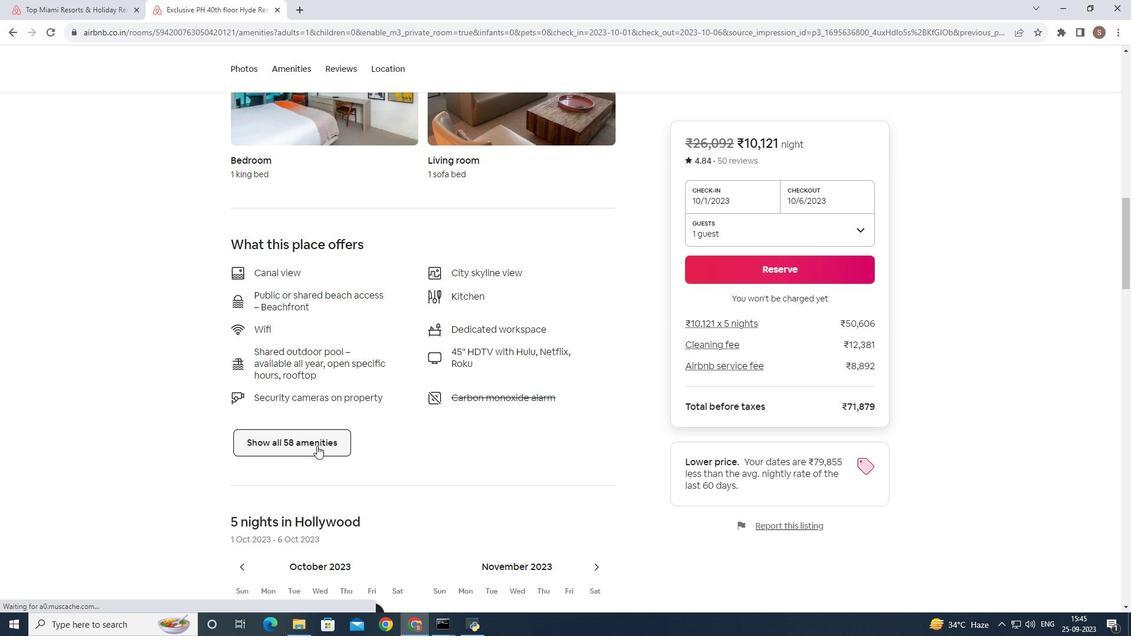 
Action: Mouse pressed left at (317, 446)
Screenshot: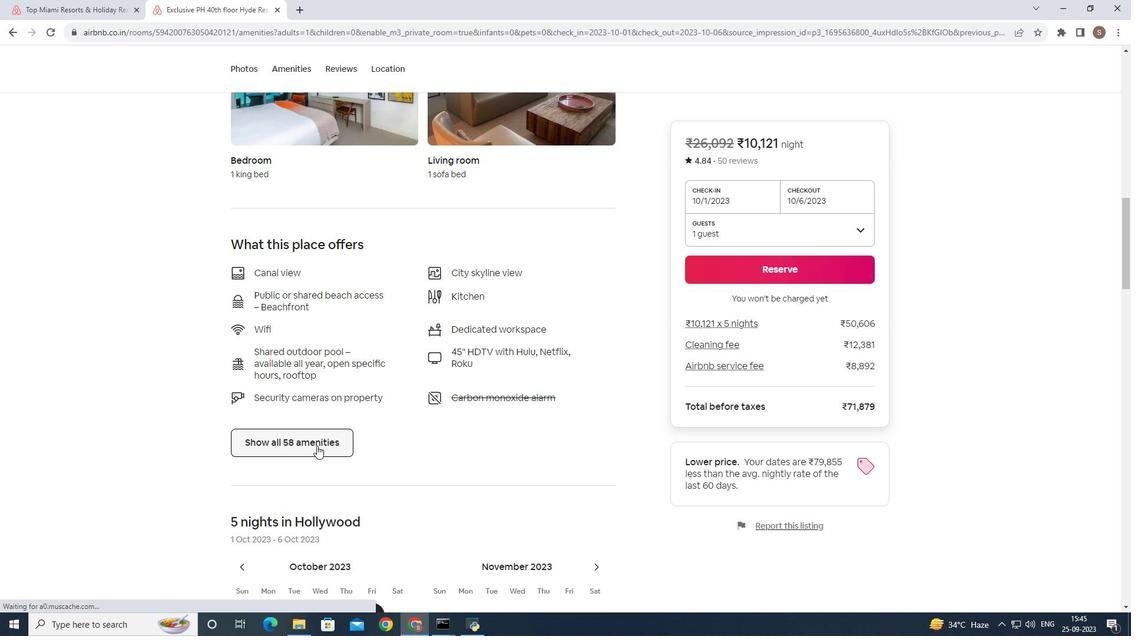 
Action: Mouse moved to (442, 353)
Screenshot: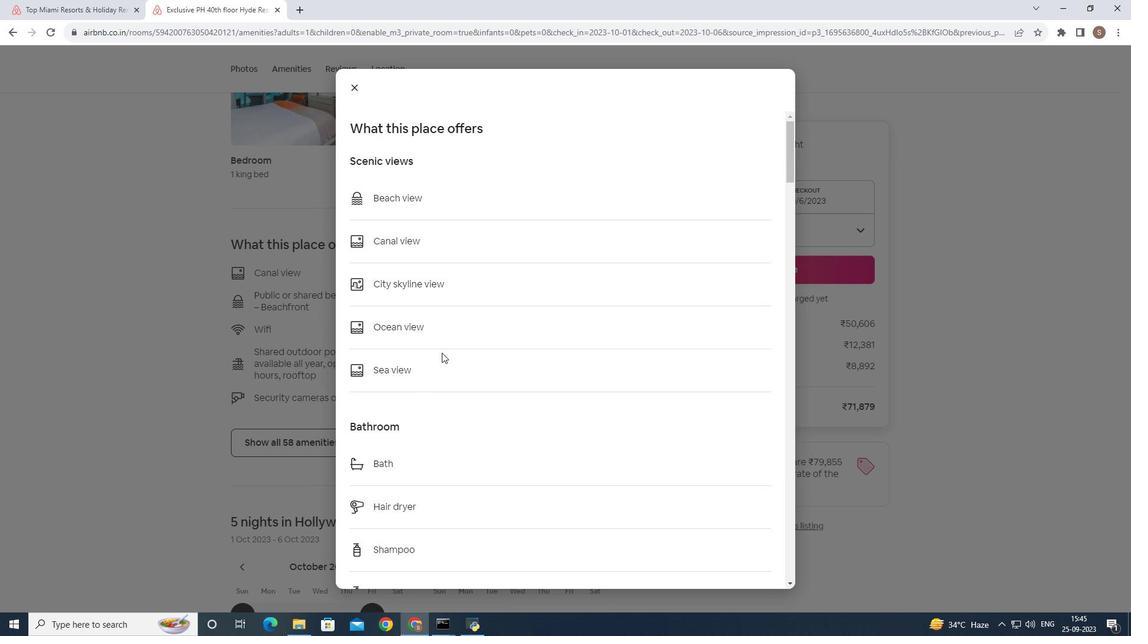 
Action: Mouse pressed left at (442, 353)
Screenshot: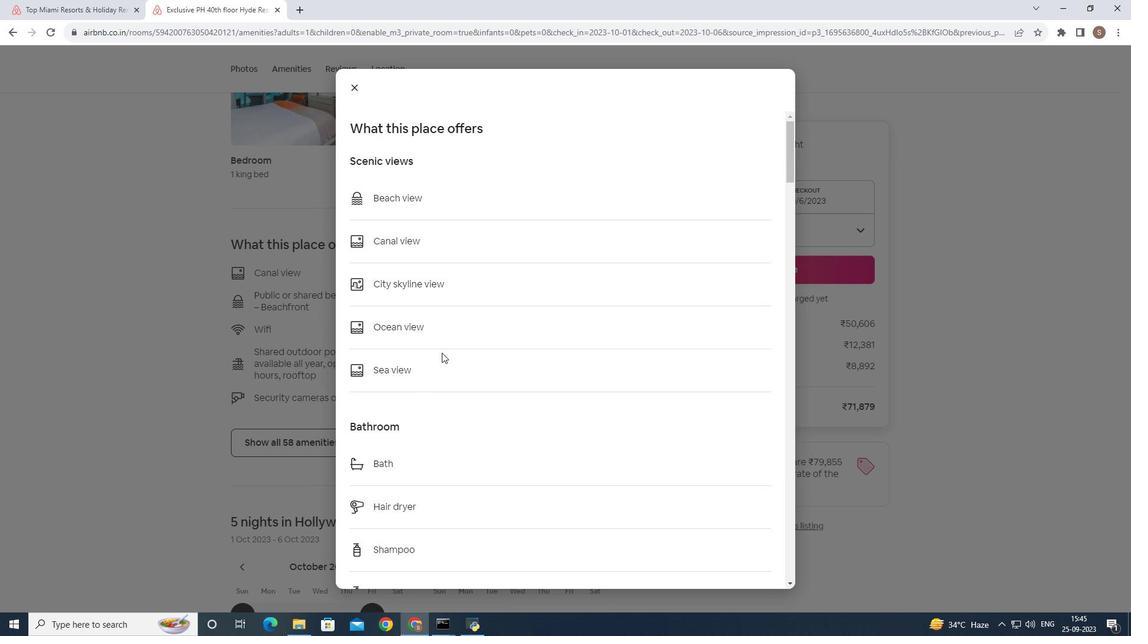 
Action: Key pressed <Key.right><Key.right><Key.down><Key.down>
Screenshot: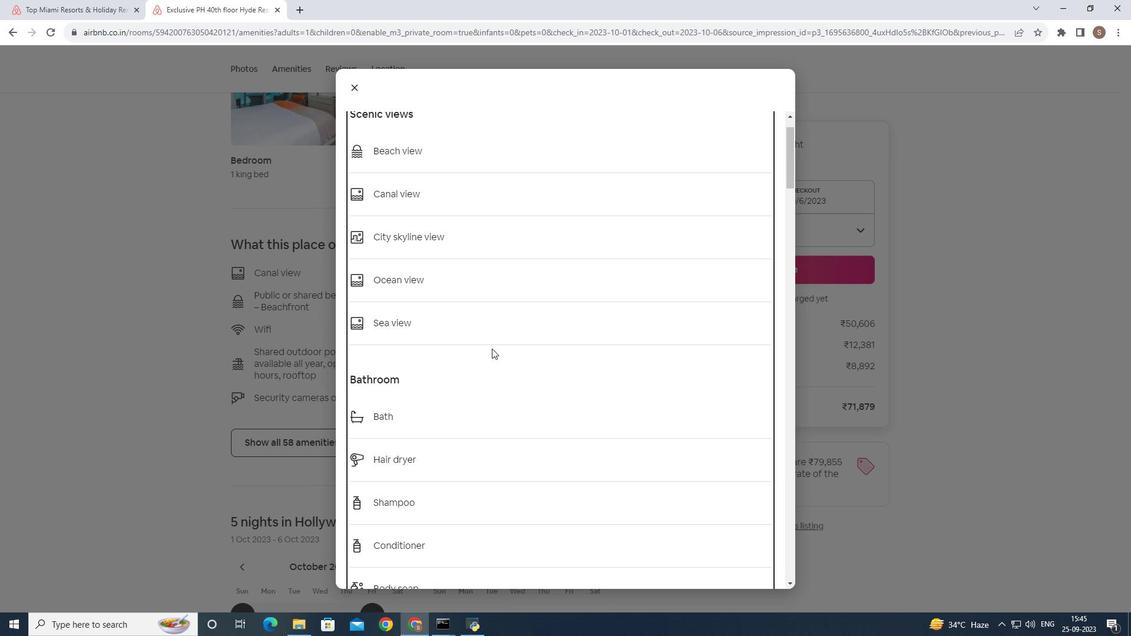 
Action: Mouse moved to (511, 347)
Screenshot: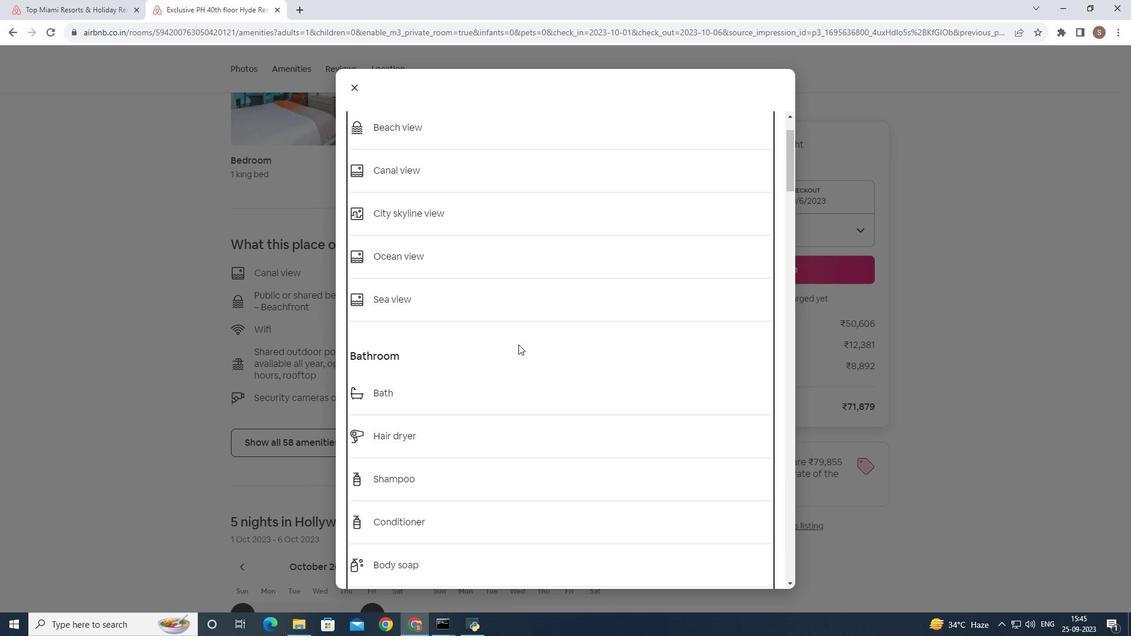 
Action: Key pressed <Key.down>
Screenshot: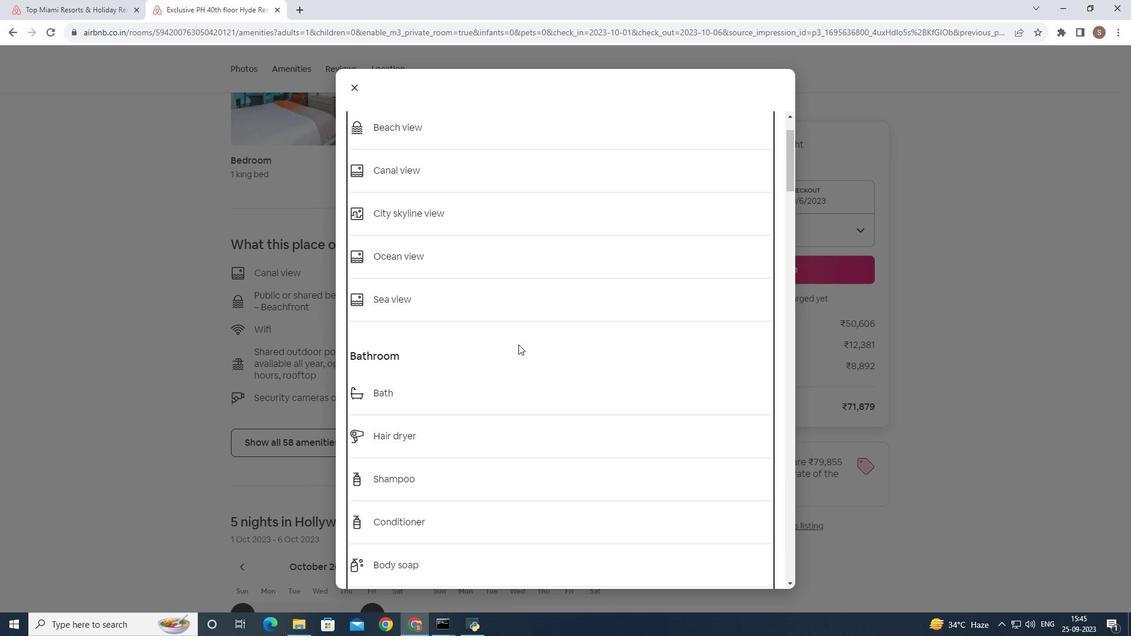 
Action: Mouse moved to (518, 344)
Screenshot: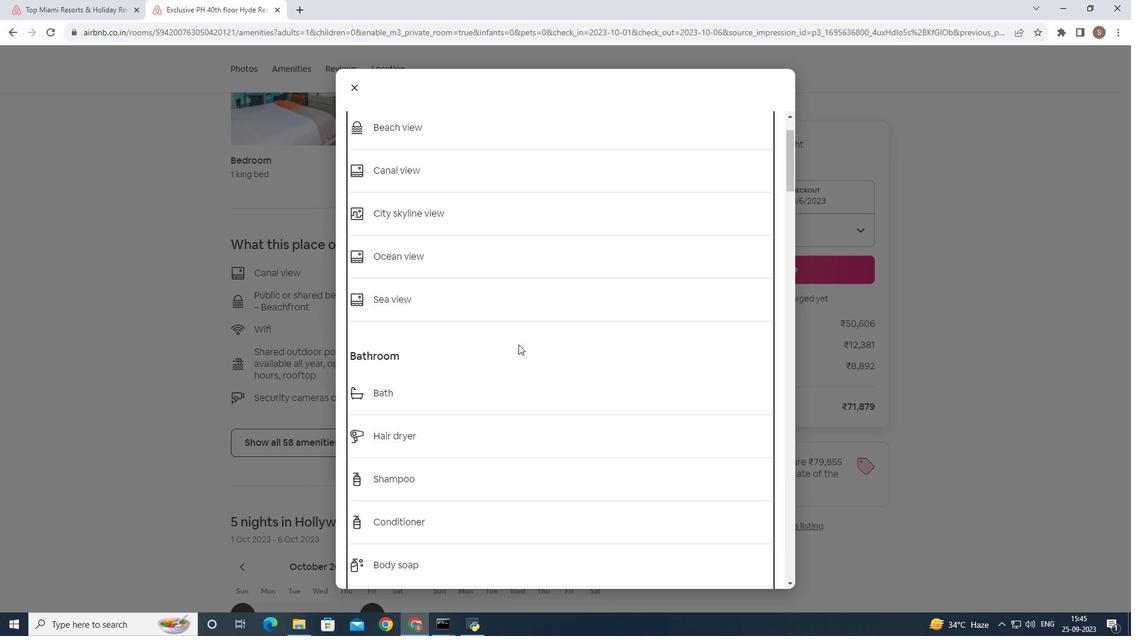 
Action: Key pressed <Key.down><Key.down><Key.down><Key.down><Key.down><Key.down><Key.down><Key.down><Key.down><Key.down><Key.down><Key.down><Key.down><Key.down><Key.down><Key.down><Key.down><Key.down><Key.down><Key.down><Key.down><Key.down><Key.down><Key.down><Key.down><Key.down><Key.down><Key.down>
Screenshot: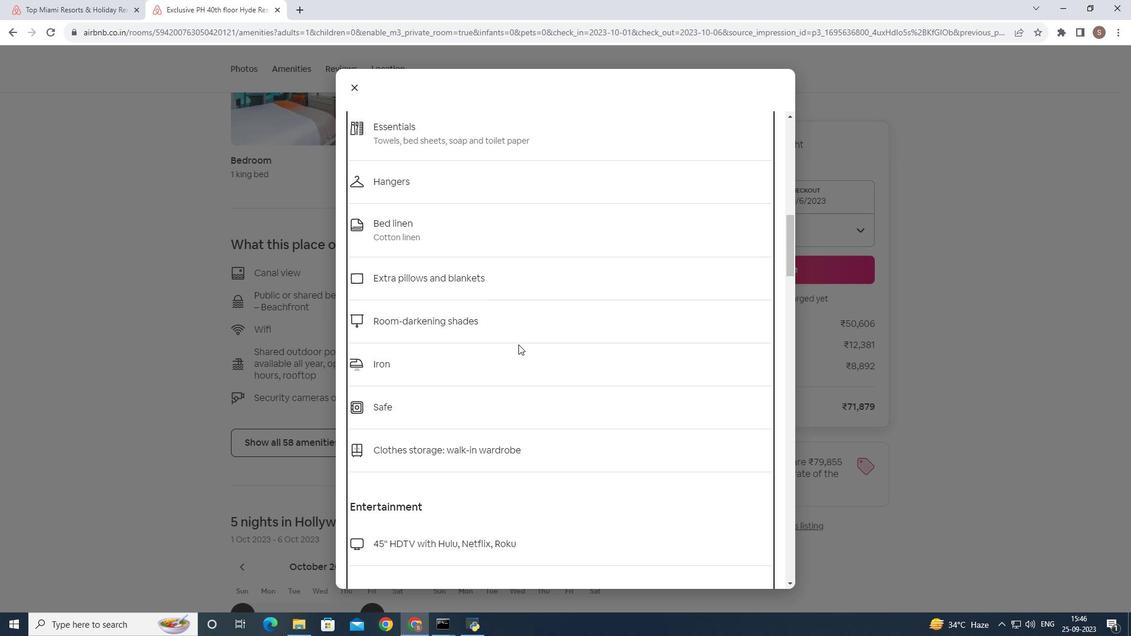 
Action: Mouse moved to (519, 344)
Screenshot: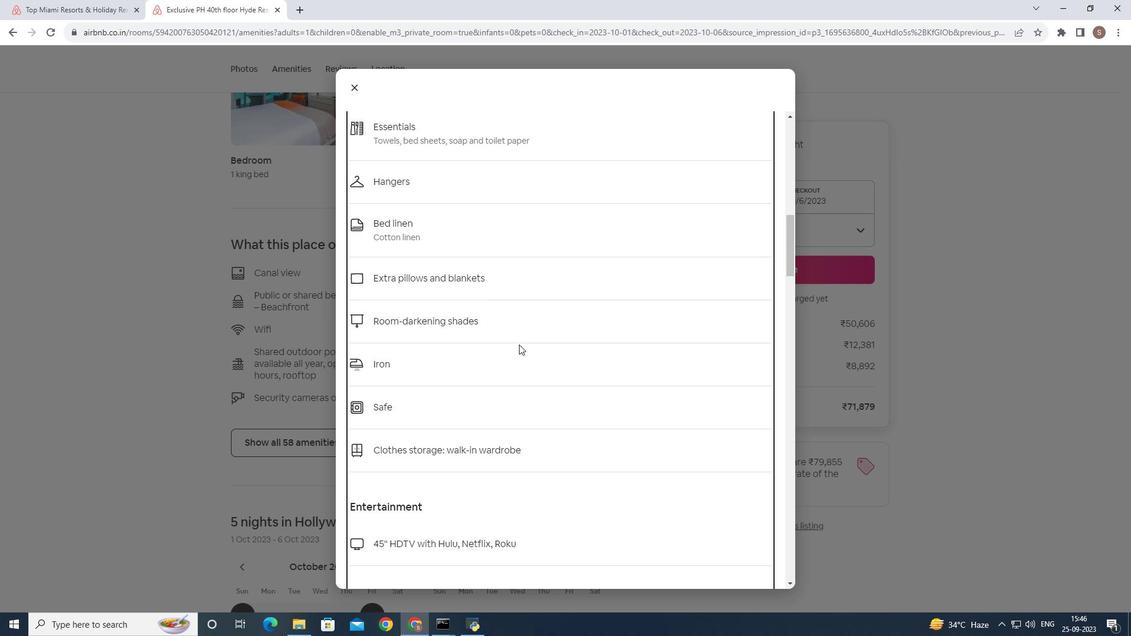 
Action: Key pressed <Key.down><Key.down><Key.down><Key.down><Key.down><Key.down><Key.down><Key.down><Key.down><Key.down><Key.down><Key.down><Key.down><Key.down><Key.down><Key.down><Key.down><Key.down><Key.down><Key.down><Key.down><Key.down><Key.down><Key.down><Key.down><Key.down><Key.down><Key.down><Key.down><Key.down><Key.down><Key.down><Key.down><Key.down><Key.down><Key.down><Key.down><Key.down><Key.down><Key.down><Key.down><Key.down><Key.down><Key.down><Key.down><Key.down><Key.down><Key.down><Key.down><Key.down><Key.down><Key.down><Key.down><Key.down><Key.down><Key.down><Key.down><Key.down><Key.down><Key.down><Key.down><Key.down><Key.down><Key.down><Key.down><Key.down><Key.down><Key.down><Key.down><Key.down><Key.down><Key.down><Key.down><Key.down><Key.down><Key.down><Key.down><Key.down><Key.down><Key.down><Key.down><Key.down><Key.down><Key.down><Key.down><Key.down><Key.down><Key.down><Key.down><Key.down><Key.down><Key.down><Key.down><Key.down><Key.down><Key.down><Key.down><Key.down><Key.down><Key.down><Key.down><Key.down><Key.down><Key.down>
Screenshot: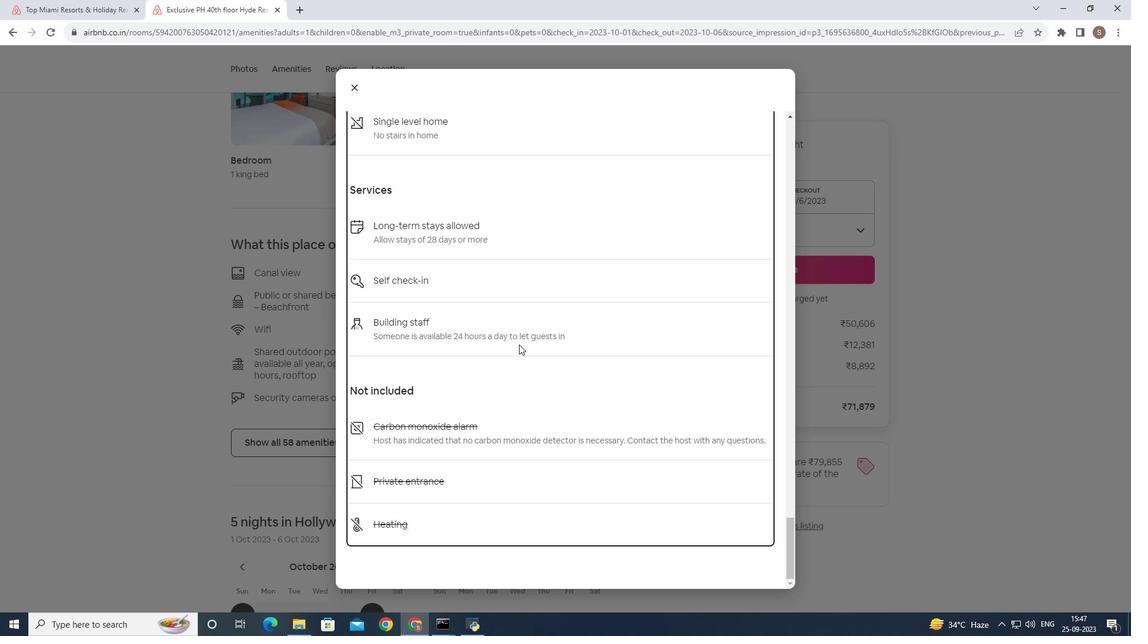 
Action: Mouse moved to (348, 89)
Screenshot: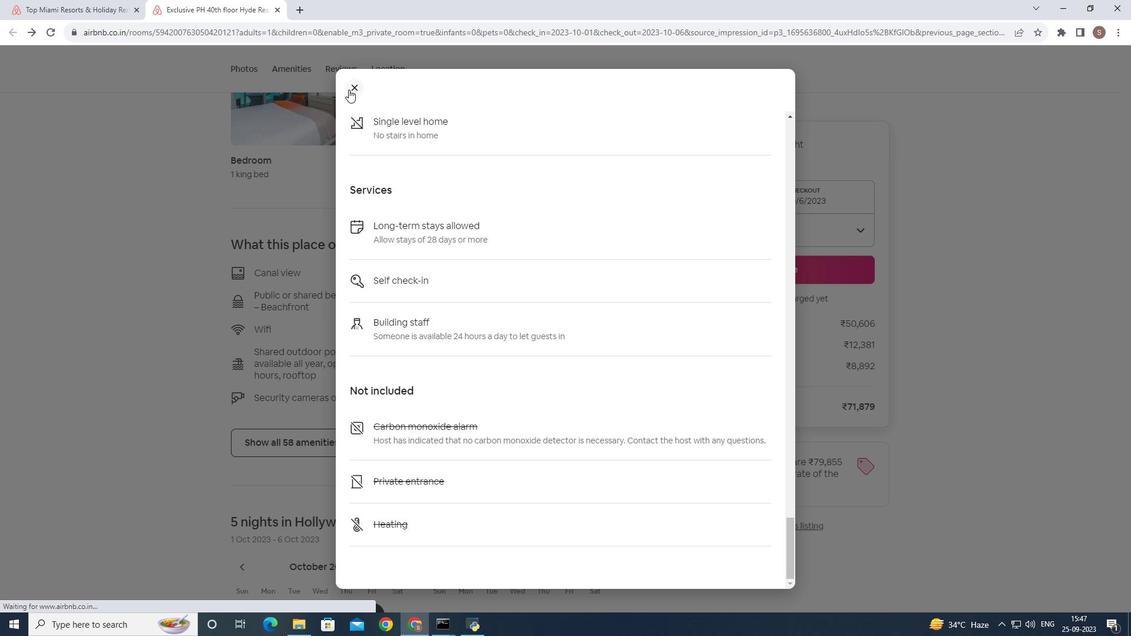 
Action: Mouse pressed left at (348, 89)
Screenshot: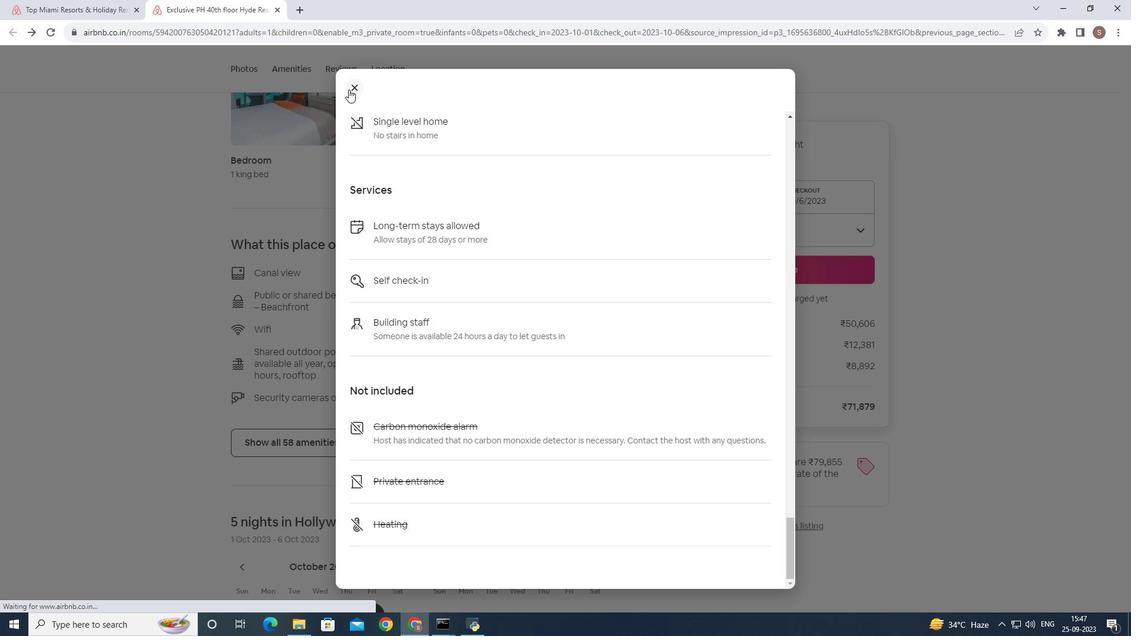 
Action: Mouse moved to (328, 259)
Screenshot: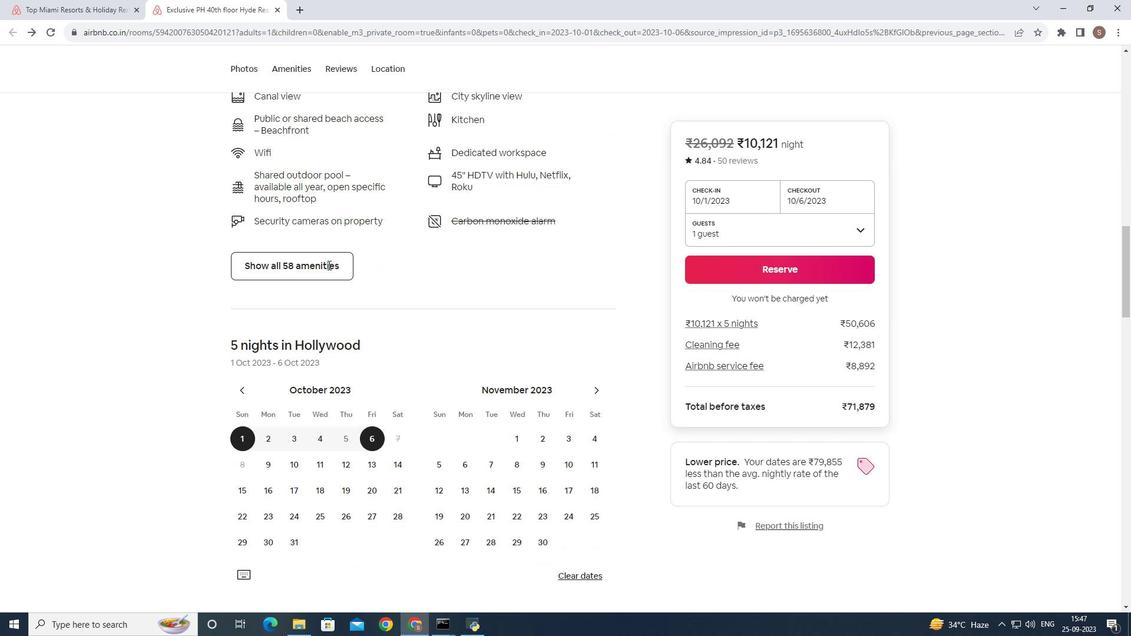 
Action: Mouse scrolled (328, 259) with delta (0, 0)
Screenshot: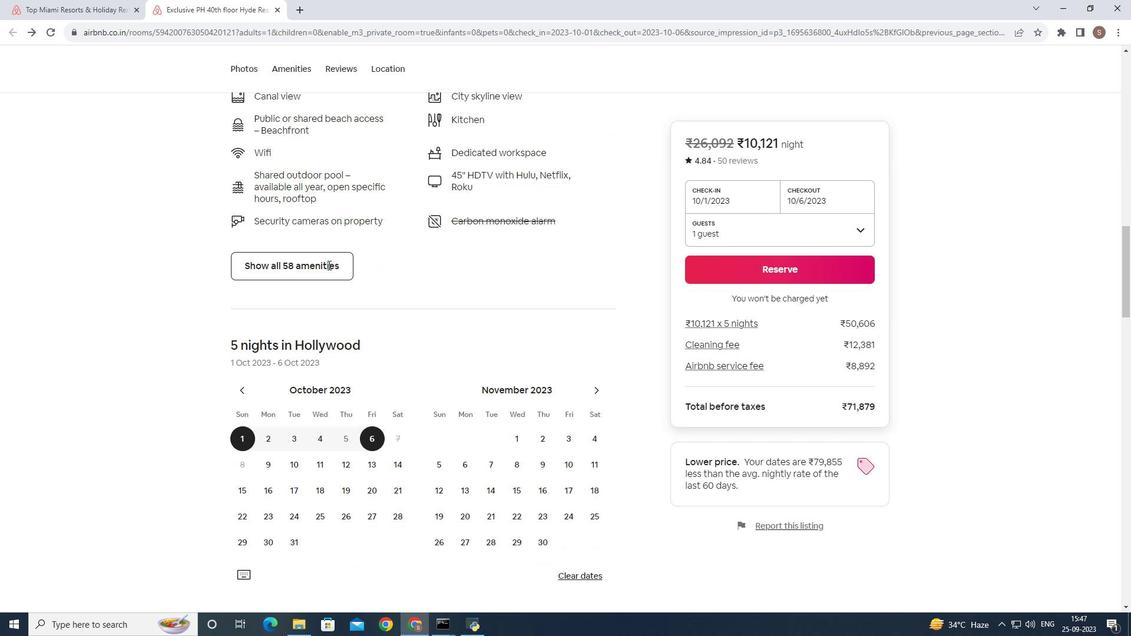 
Action: Mouse moved to (328, 263)
Screenshot: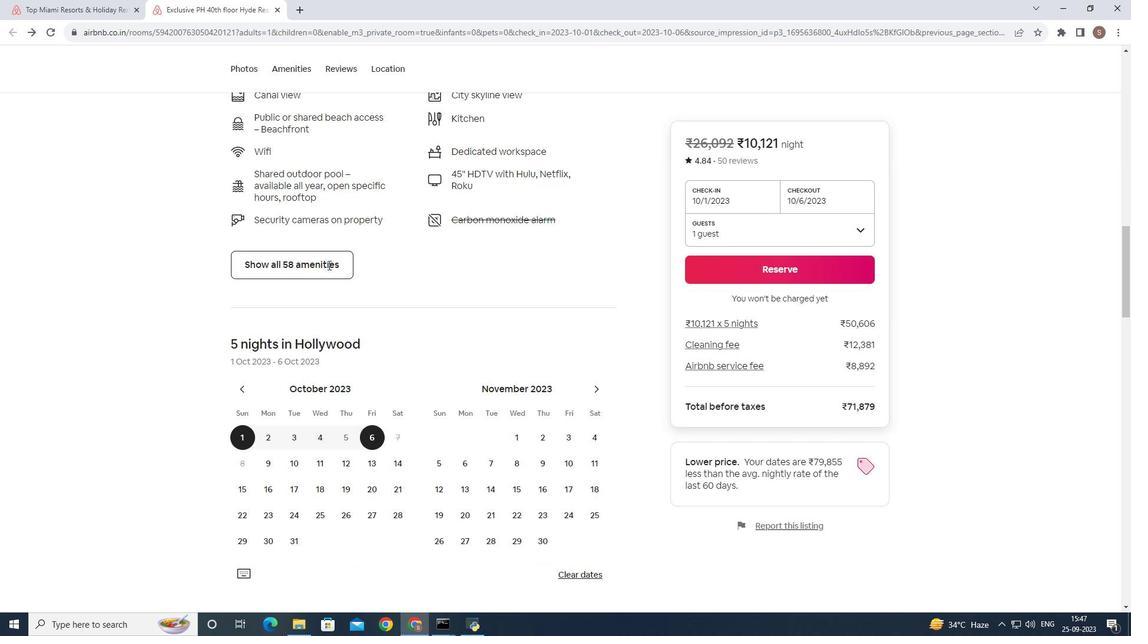 
Action: Mouse scrolled (328, 262) with delta (0, 0)
Screenshot: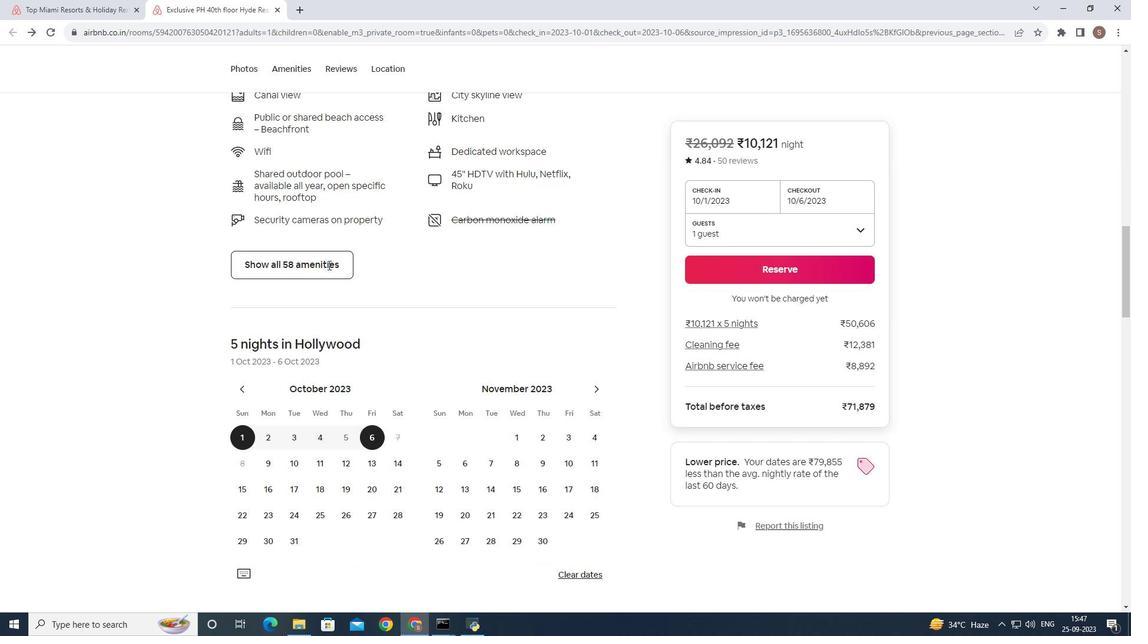 
Action: Mouse moved to (328, 265)
Screenshot: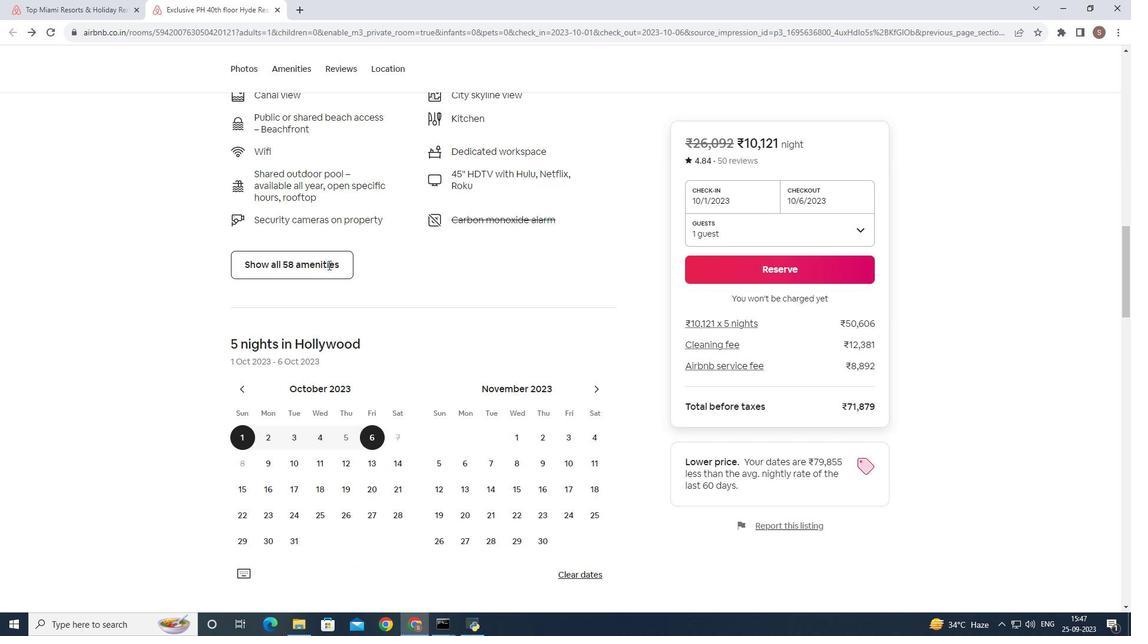 
Action: Mouse scrolled (328, 264) with delta (0, 0)
Screenshot: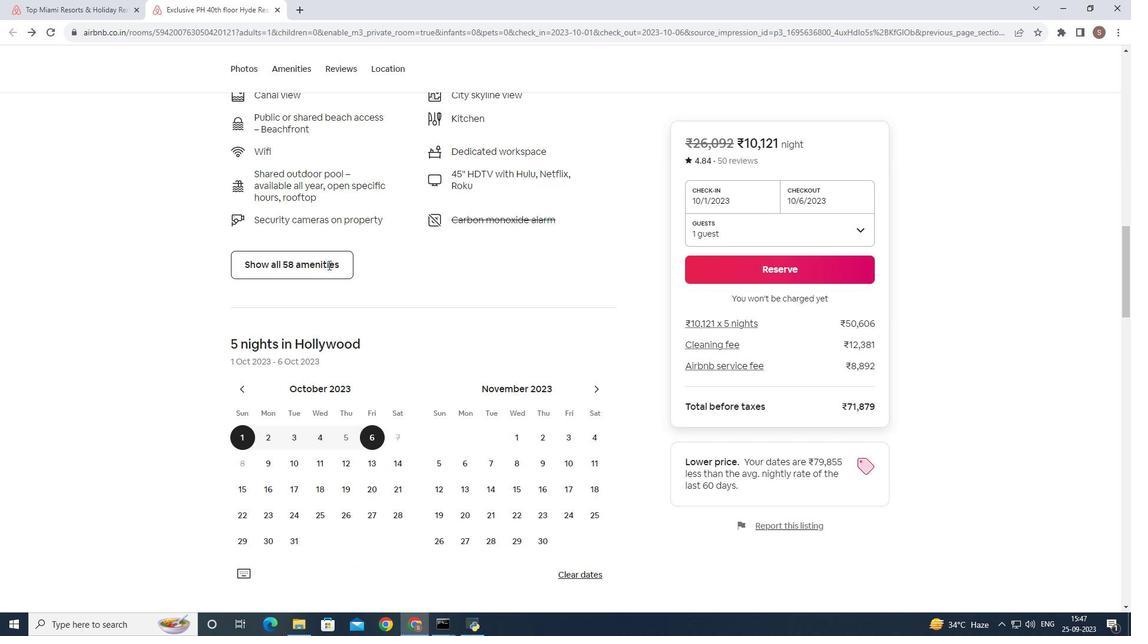 
Action: Mouse moved to (328, 265)
Screenshot: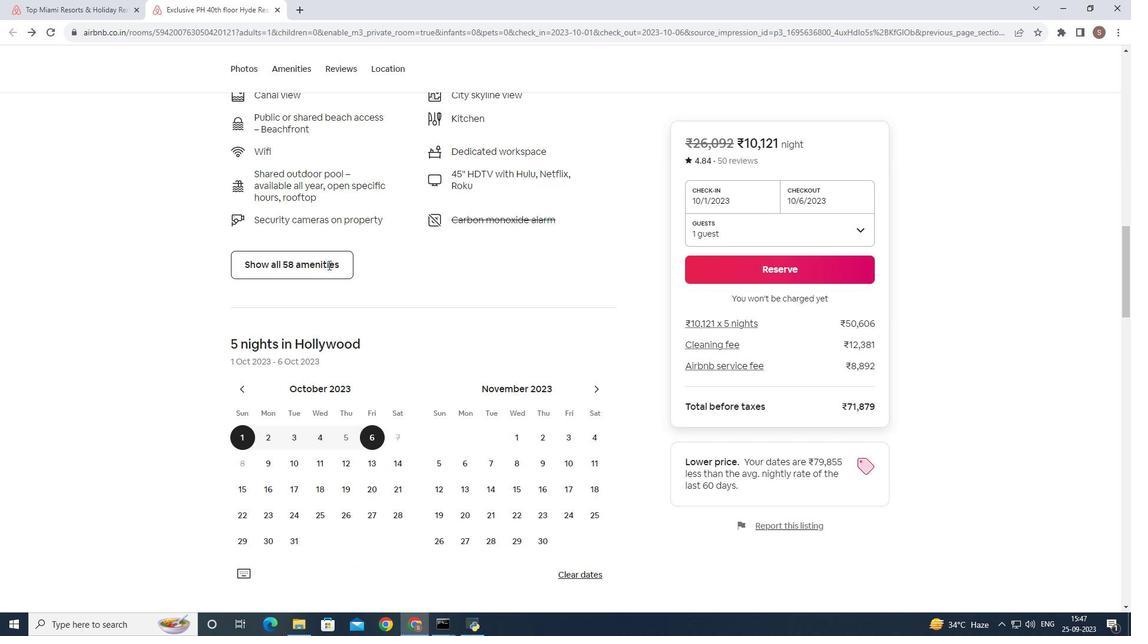 
Action: Mouse scrolled (328, 264) with delta (0, 0)
Screenshot: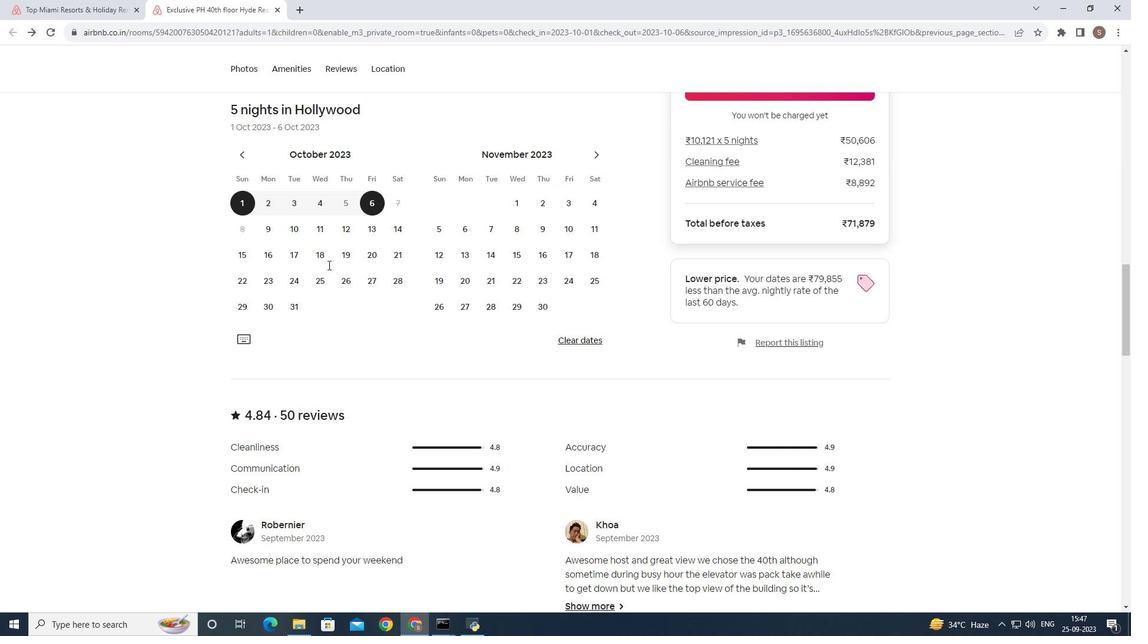 
Action: Mouse scrolled (328, 264) with delta (0, 0)
Screenshot: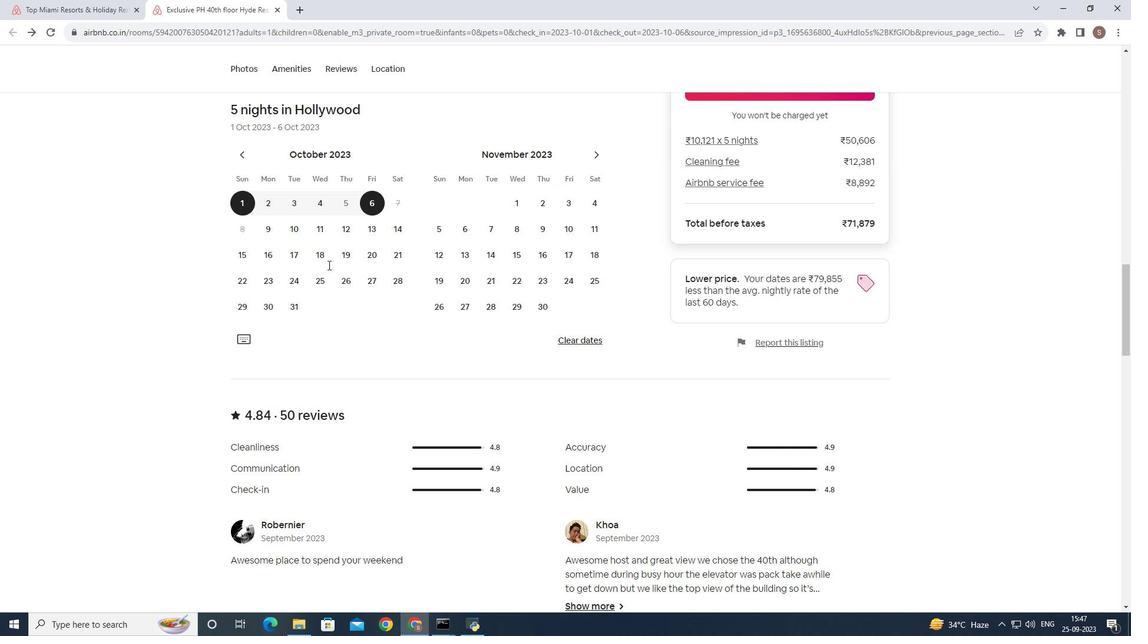 
Action: Mouse scrolled (328, 264) with delta (0, 0)
Screenshot: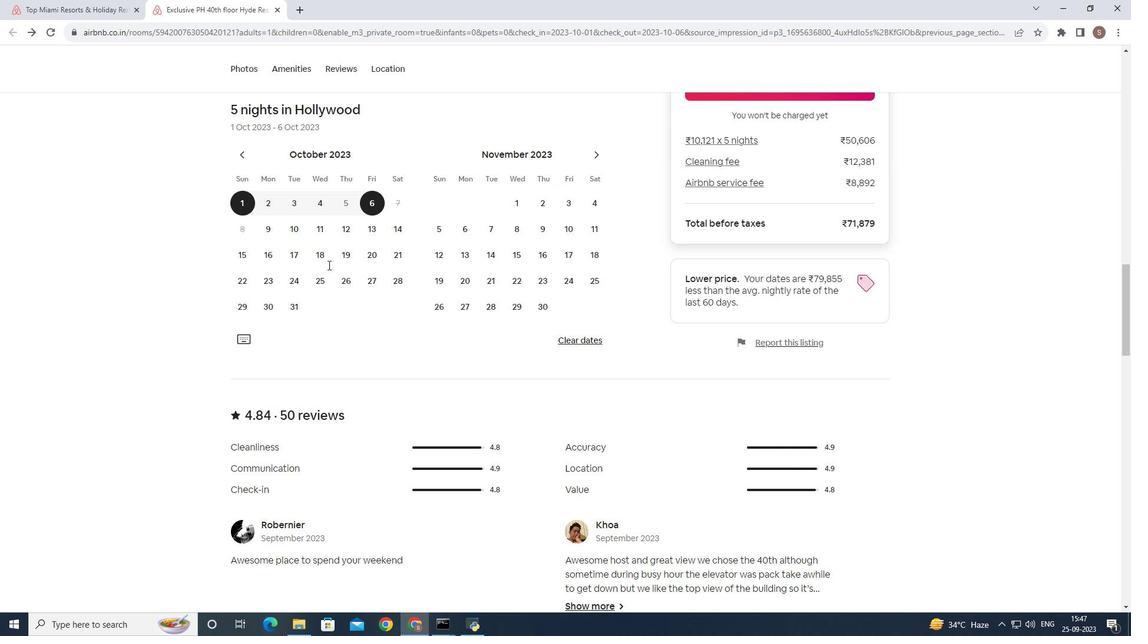 
Action: Mouse scrolled (328, 264) with delta (0, 0)
Screenshot: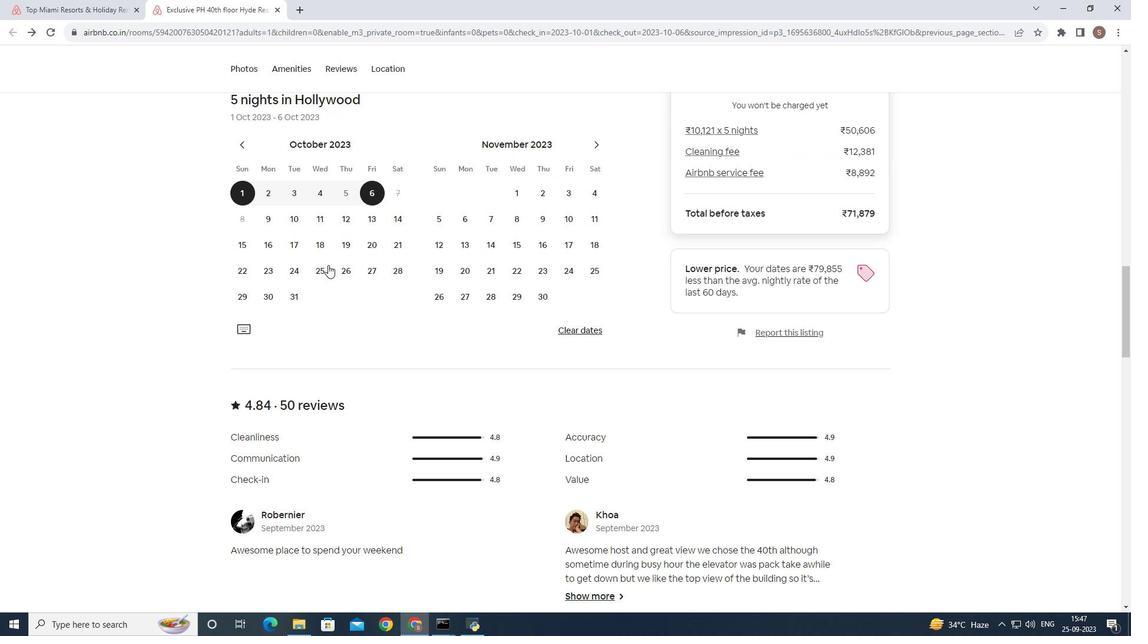 
Action: Mouse scrolled (328, 264) with delta (0, 0)
Screenshot: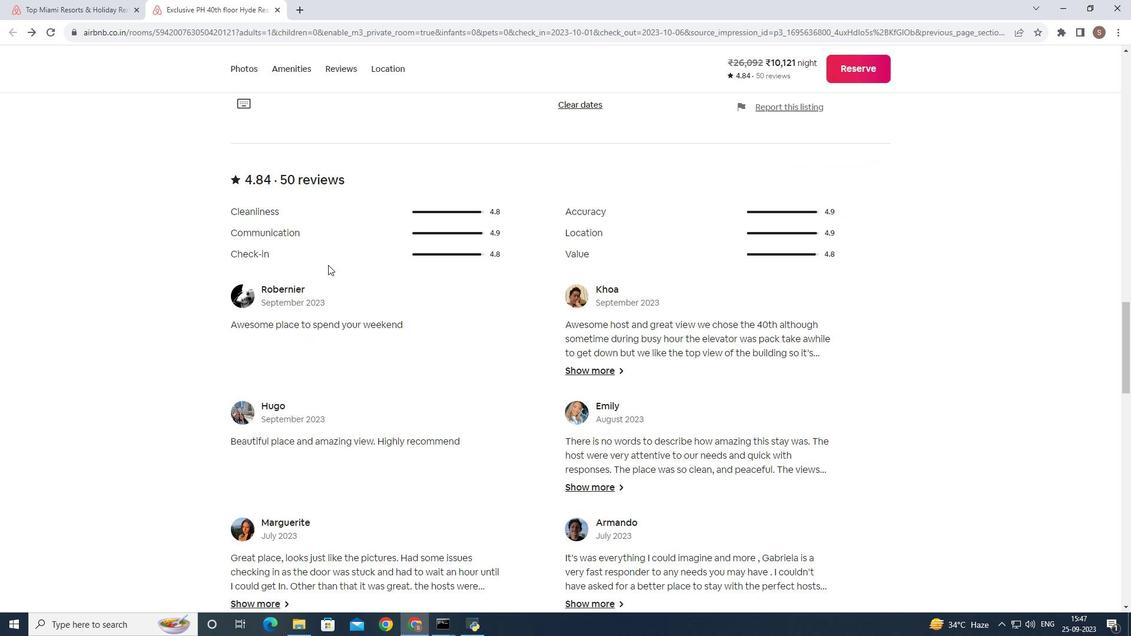 
Action: Mouse scrolled (328, 264) with delta (0, 0)
Screenshot: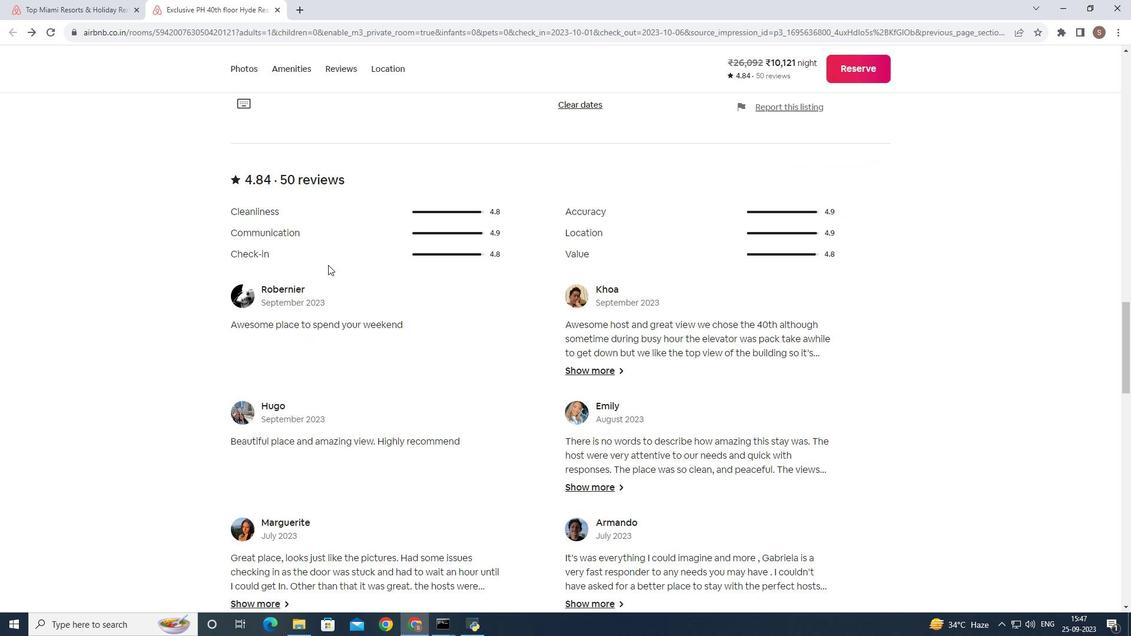 
Action: Mouse scrolled (328, 264) with delta (0, 0)
Screenshot: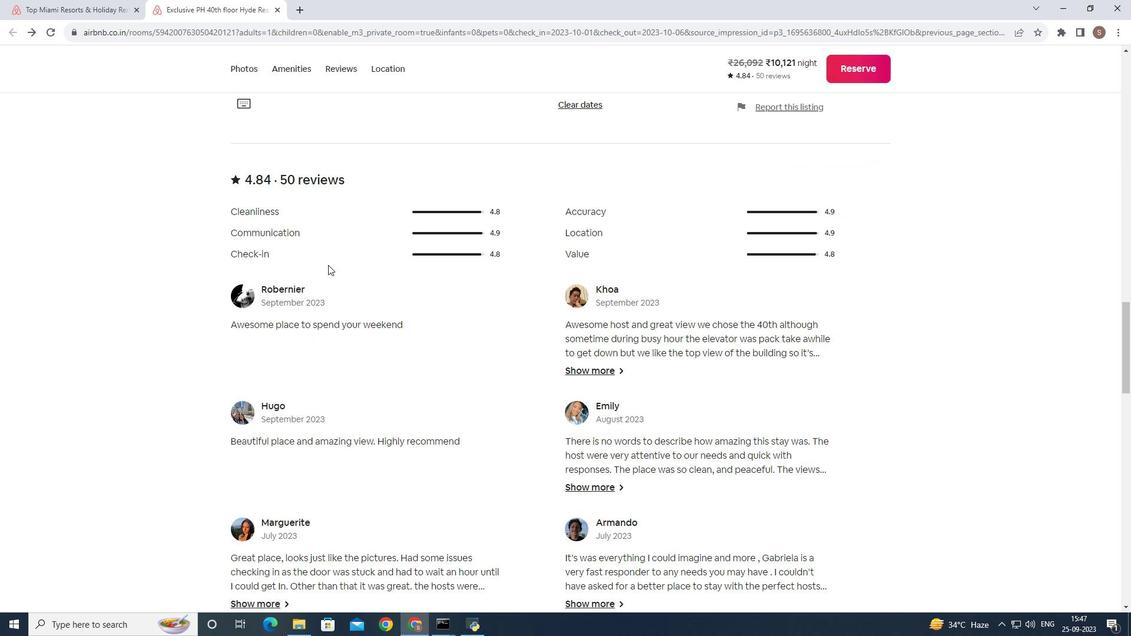 
Action: Mouse scrolled (328, 264) with delta (0, 0)
Screenshot: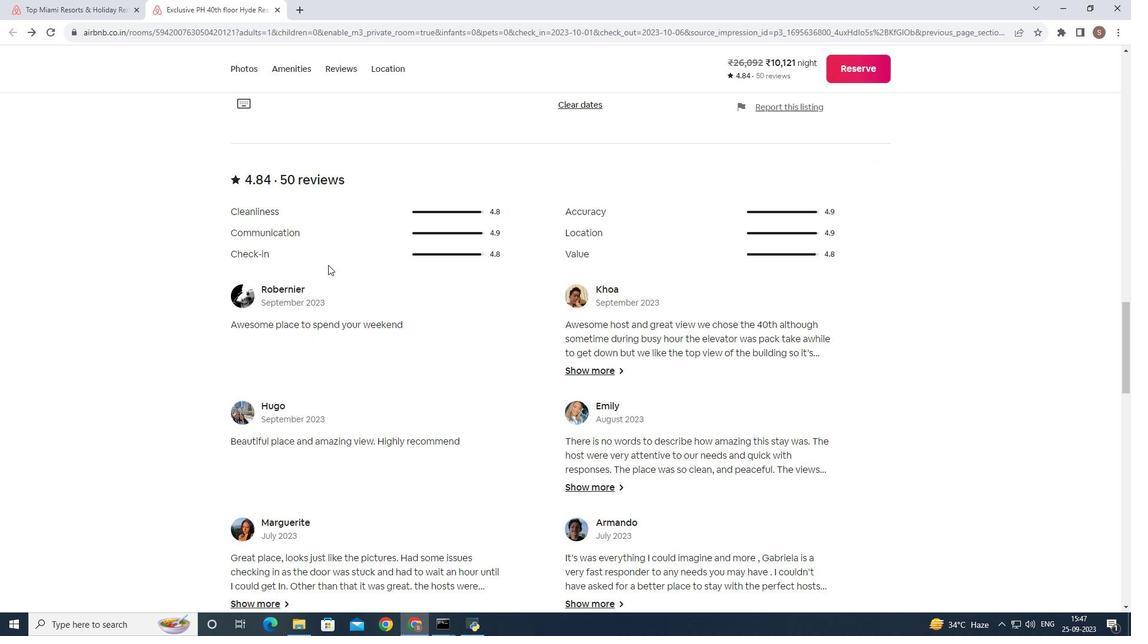 
Action: Mouse moved to (346, 384)
Screenshot: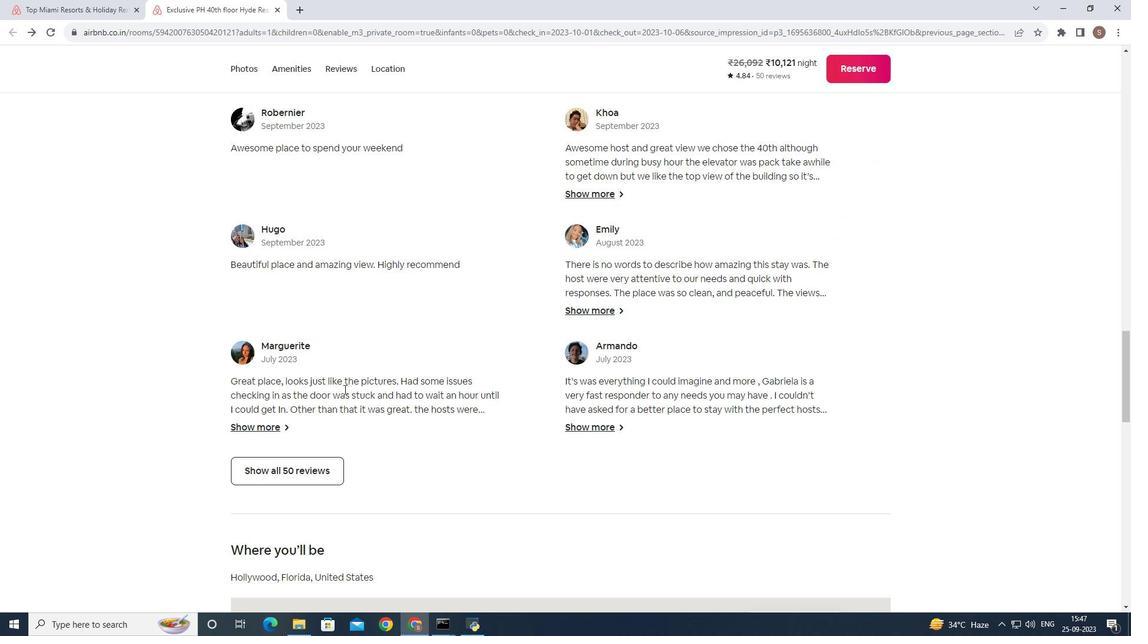 
Action: Mouse scrolled (346, 384) with delta (0, 0)
Screenshot: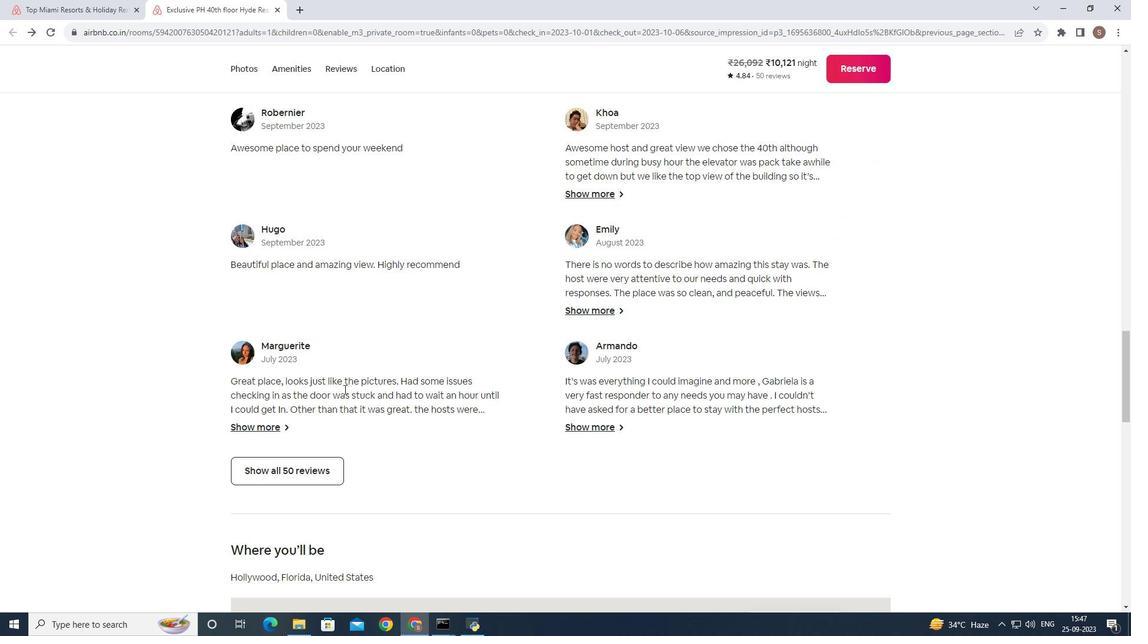 
Action: Mouse moved to (344, 389)
Screenshot: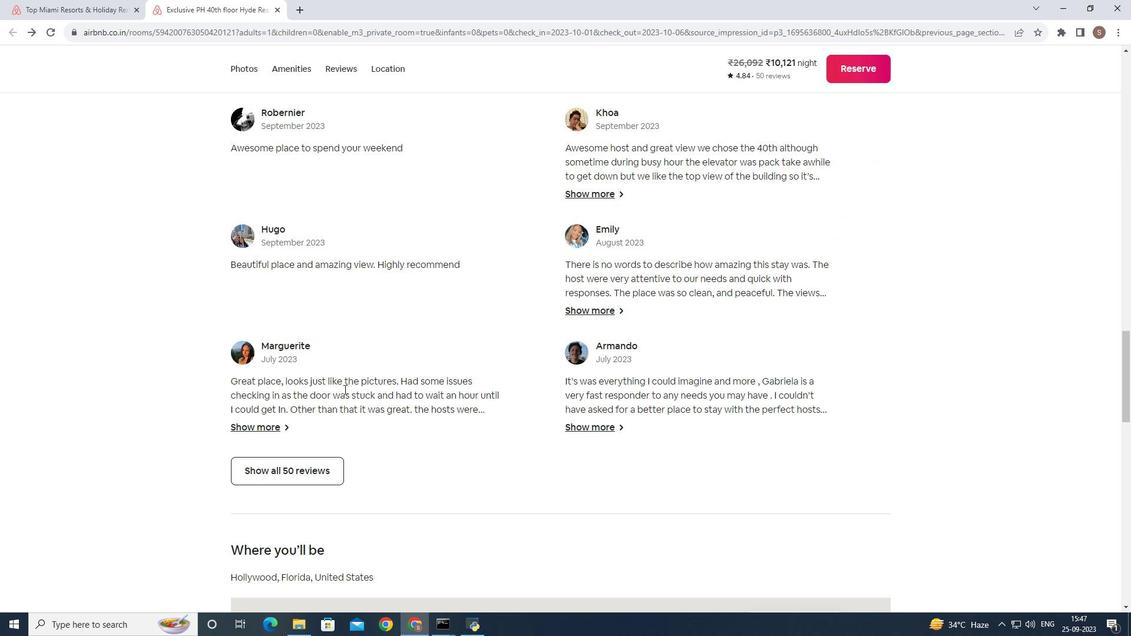 
Action: Mouse scrolled (344, 389) with delta (0, 0)
Screenshot: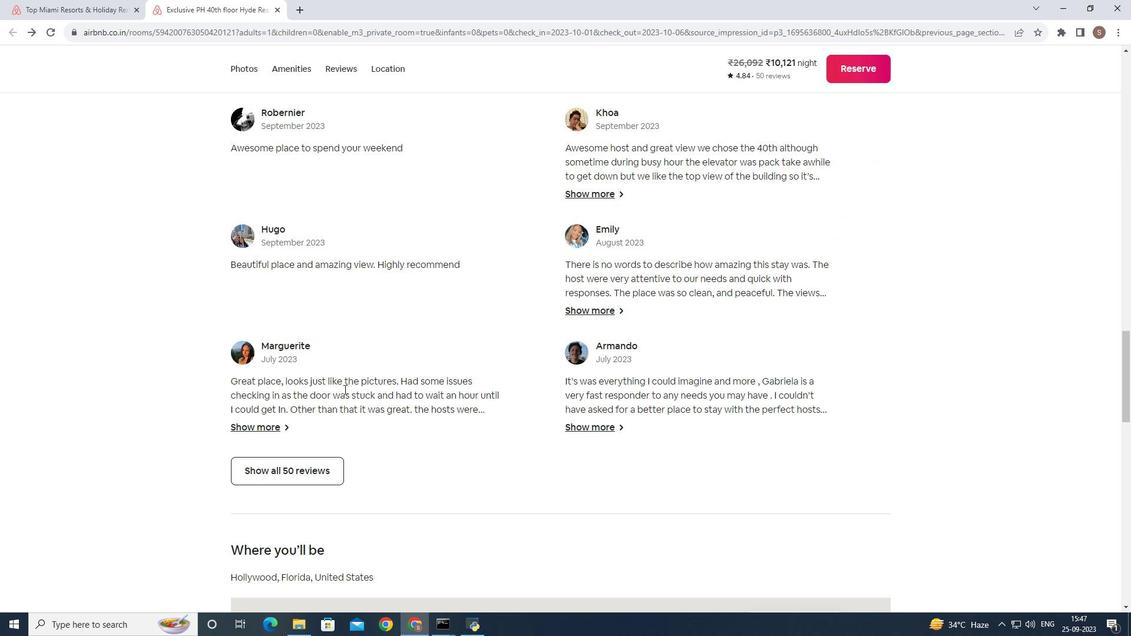 
Action: Mouse scrolled (344, 389) with delta (0, 0)
Screenshot: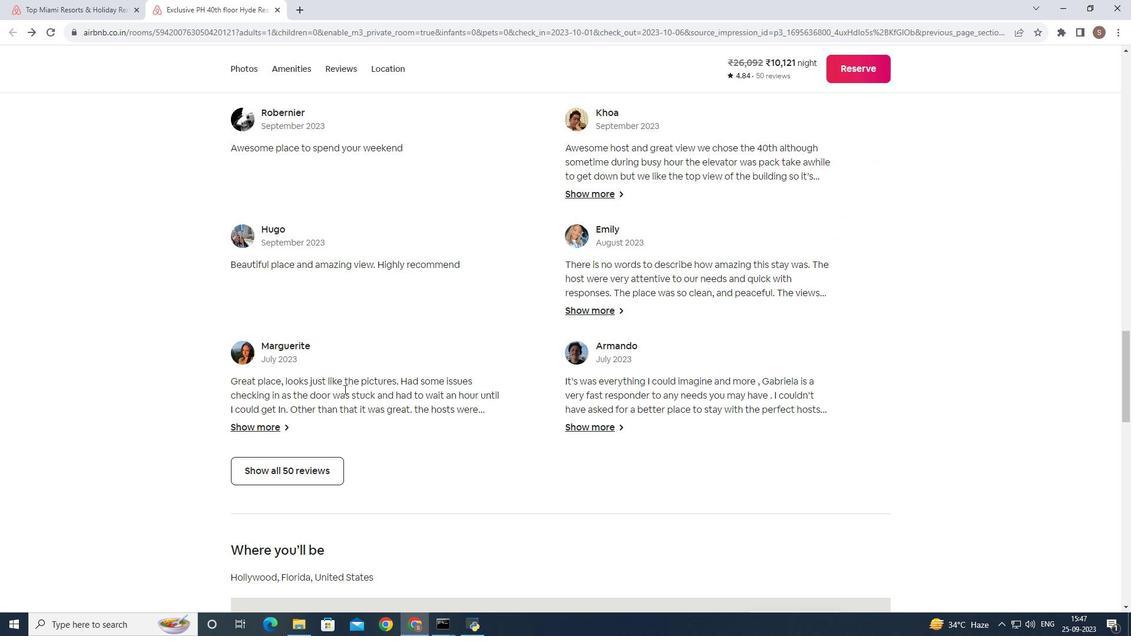 
Action: Mouse scrolled (344, 389) with delta (0, 0)
Screenshot: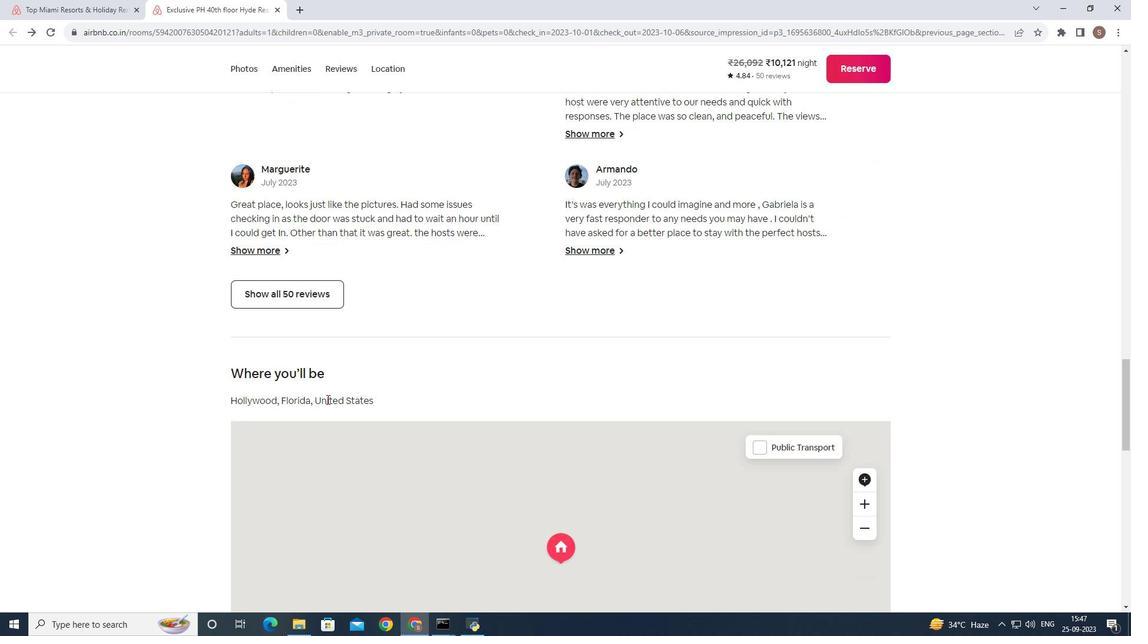 
Action: Mouse scrolled (344, 389) with delta (0, 0)
Screenshot: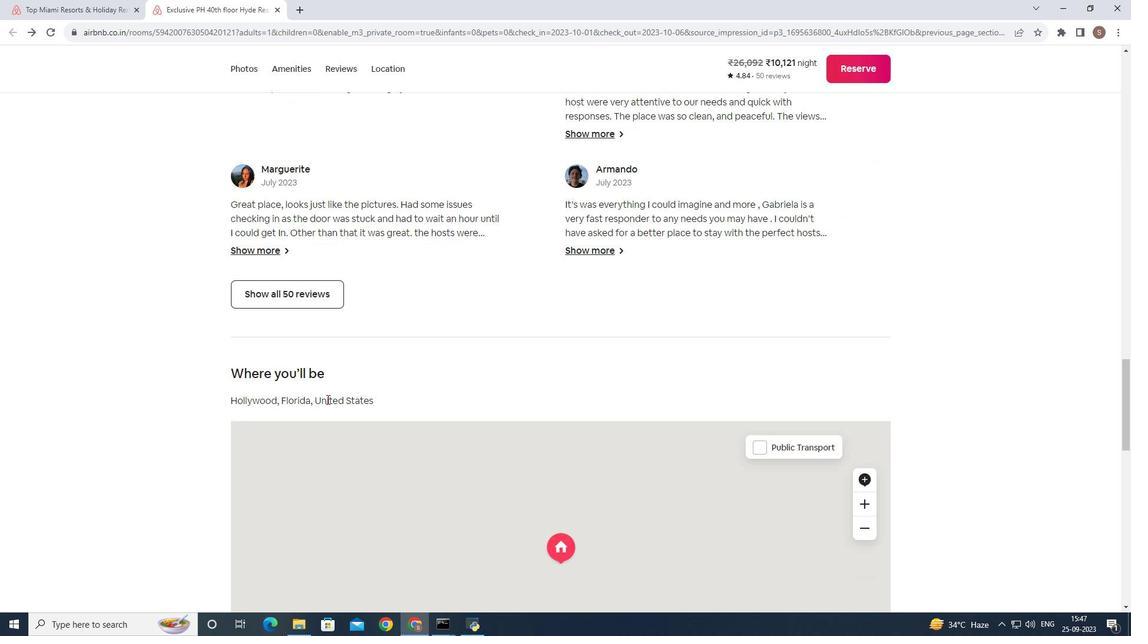 
Action: Mouse scrolled (344, 389) with delta (0, 0)
Screenshot: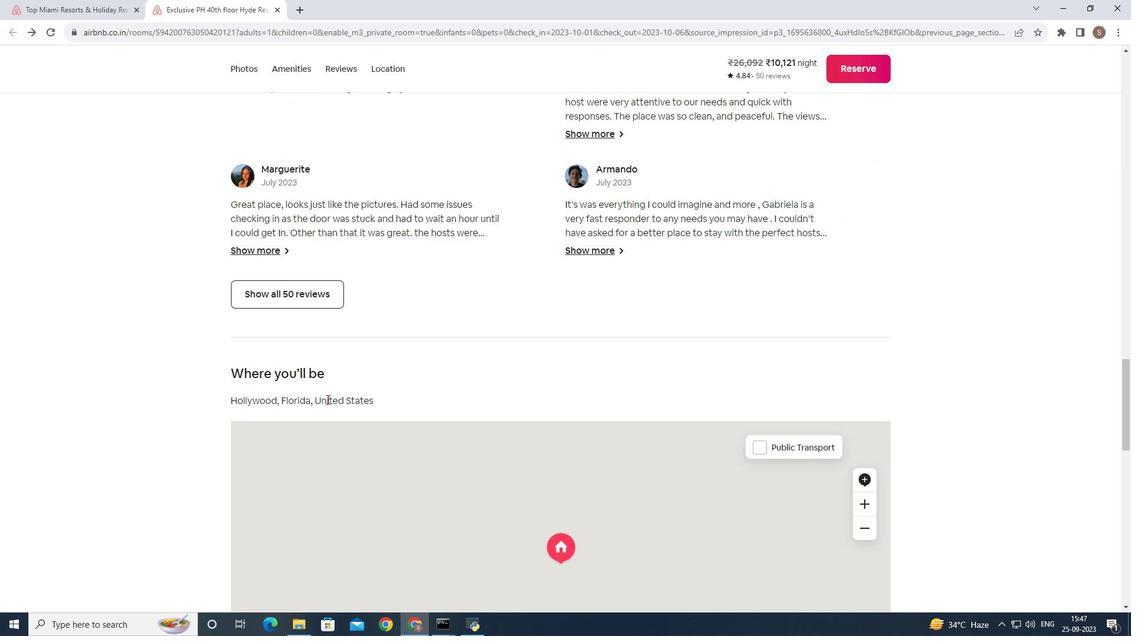 
Action: Mouse moved to (329, 302)
Screenshot: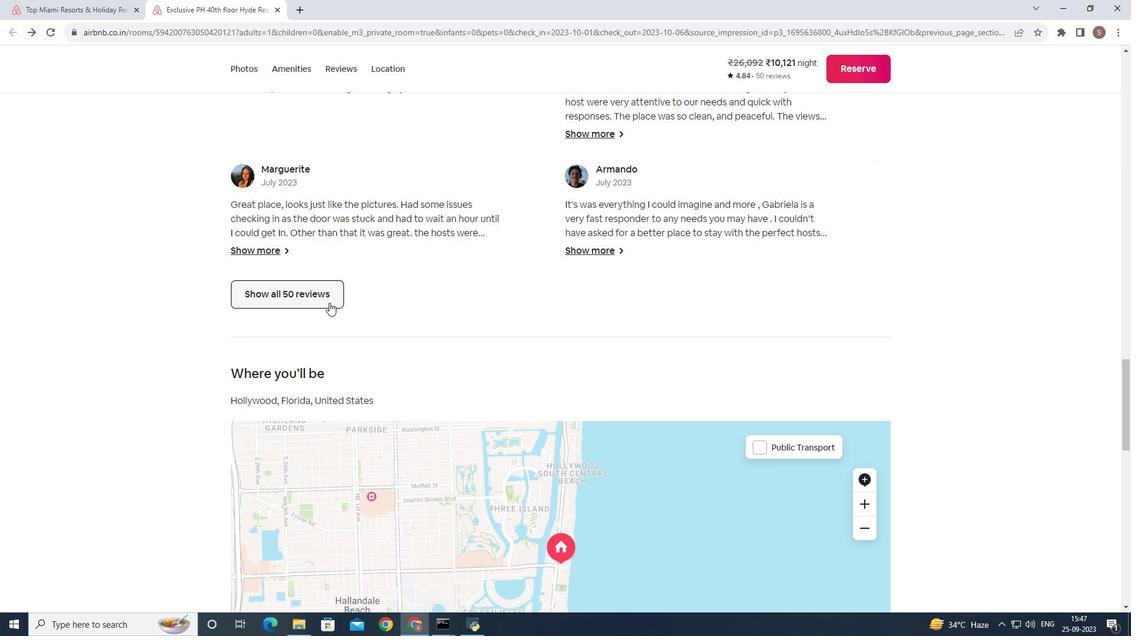 
Action: Mouse pressed left at (329, 302)
Screenshot: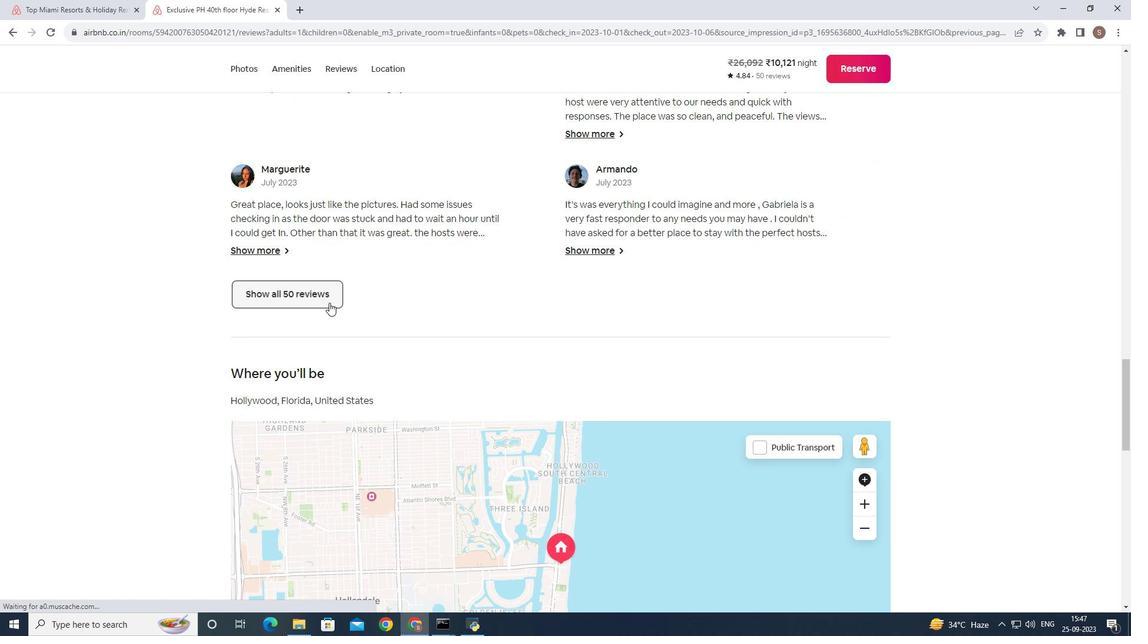 
Action: Mouse moved to (613, 295)
Screenshot: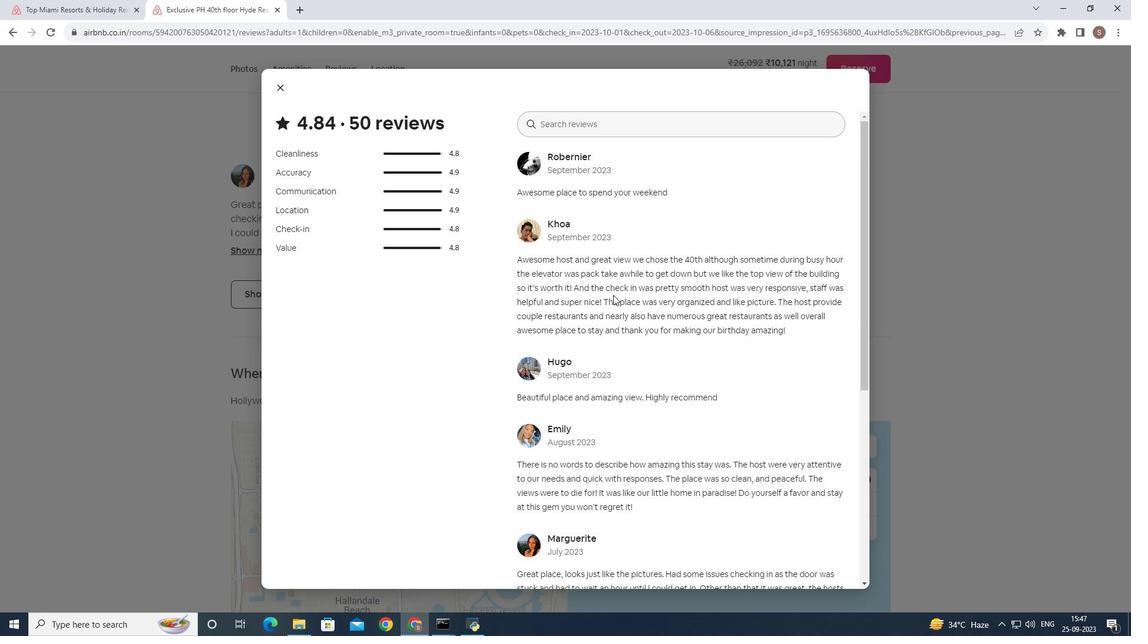 
Action: Mouse pressed left at (613, 295)
Screenshot: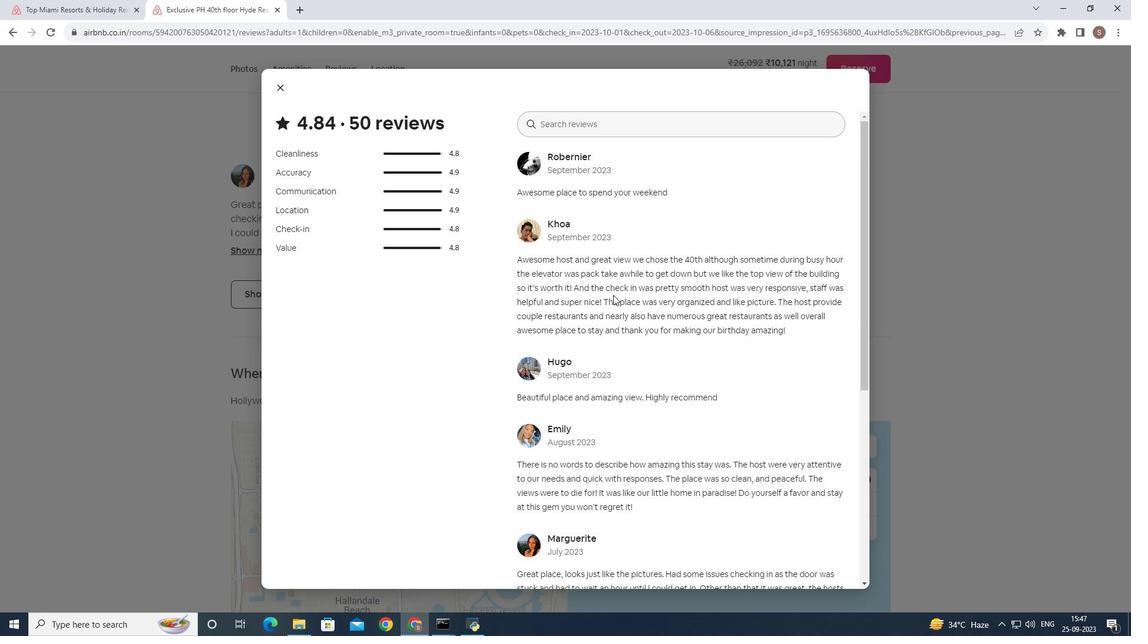 
Action: Key pressed <Key.down><Key.down><Key.down><Key.down><Key.down><Key.down><Key.down><Key.down><Key.down><Key.down><Key.down><Key.down><Key.down><Key.down><Key.down><Key.down><Key.down><Key.down><Key.down><Key.down><Key.down><Key.down><Key.down><Key.down><Key.down><Key.down><Key.down><Key.down><Key.down><Key.down><Key.down><Key.down><Key.down><Key.down><Key.down><Key.down><Key.down><Key.down><Key.down><Key.down><Key.down><Key.down><Key.down><Key.down><Key.down><Key.down><Key.down><Key.down><Key.down><Key.down><Key.down><Key.down><Key.down><Key.down><Key.down><Key.down><Key.down><Key.down><Key.down><Key.down><Key.down><Key.down><Key.down><Key.down><Key.down><Key.down><Key.down><Key.down><Key.down><Key.down><Key.down><Key.down><Key.down><Key.down><Key.down><Key.down><Key.down><Key.down><Key.down><Key.down><Key.down><Key.down><Key.down><Key.down><Key.down><Key.down><Key.down><Key.down><Key.down><Key.down><Key.down><Key.down><Key.down><Key.down><Key.down><Key.down><Key.down><Key.down><Key.down><Key.down><Key.down><Key.down><Key.down><Key.down><Key.down><Key.down><Key.down><Key.down><Key.down><Key.down><Key.down><Key.down><Key.down><Key.down><Key.down><Key.down><Key.down><Key.down><Key.down><Key.down><Key.down><Key.down><Key.down><Key.down><Key.down><Key.down><Key.down><Key.down><Key.down><Key.down><Key.down><Key.down><Key.down><Key.down><Key.down><Key.down><Key.down><Key.down><Key.down><Key.down><Key.down><Key.down><Key.down><Key.down><Key.down><Key.down><Key.down><Key.down><Key.down><Key.down><Key.down><Key.down><Key.down><Key.down><Key.down><Key.down><Key.down><Key.down><Key.down><Key.down><Key.down><Key.down><Key.down><Key.down><Key.down><Key.down><Key.down><Key.down><Key.down><Key.down><Key.down><Key.down><Key.down><Key.down><Key.down><Key.down><Key.down><Key.down><Key.down><Key.down><Key.down><Key.down><Key.down><Key.down><Key.down><Key.down><Key.down><Key.down><Key.down><Key.down><Key.down><Key.down><Key.down><Key.down><Key.down><Key.down><Key.down><Key.down><Key.down><Key.down><Key.down><Key.down><Key.down><Key.down><Key.down><Key.down><Key.down><Key.down><Key.down><Key.down><Key.down><Key.down><Key.down><Key.down><Key.down><Key.down><Key.down><Key.down><Key.down><Key.down><Key.down><Key.down><Key.down><Key.down><Key.down><Key.down><Key.down><Key.down><Key.down><Key.down><Key.down><Key.down><Key.down><Key.down><Key.down><Key.down><Key.down><Key.down><Key.down><Key.down><Key.down><Key.down><Key.down><Key.down><Key.down><Key.down><Key.down><Key.down><Key.down><Key.down><Key.down><Key.down><Key.down><Key.down><Key.down><Key.down><Key.down><Key.down><Key.down><Key.down><Key.down><Key.down><Key.down><Key.down><Key.down><Key.down><Key.down><Key.down><Key.down><Key.down><Key.down><Key.down><Key.down><Key.down><Key.down><Key.down><Key.down><Key.down><Key.down><Key.down><Key.down><Key.down><Key.down><Key.down><Key.down><Key.down><Key.down><Key.down><Key.down><Key.down><Key.down><Key.down><Key.down><Key.down><Key.down><Key.down><Key.down><Key.down><Key.down><Key.down><Key.down><Key.down><Key.down><Key.down><Key.down><Key.down><Key.down><Key.down><Key.down><Key.down><Key.down><Key.down><Key.down><Key.down><Key.down><Key.down><Key.down><Key.down><Key.down><Key.down><Key.down><Key.down><Key.down><Key.down><Key.down><Key.down><Key.down><Key.down><Key.down><Key.down><Key.down><Key.down>
Screenshot: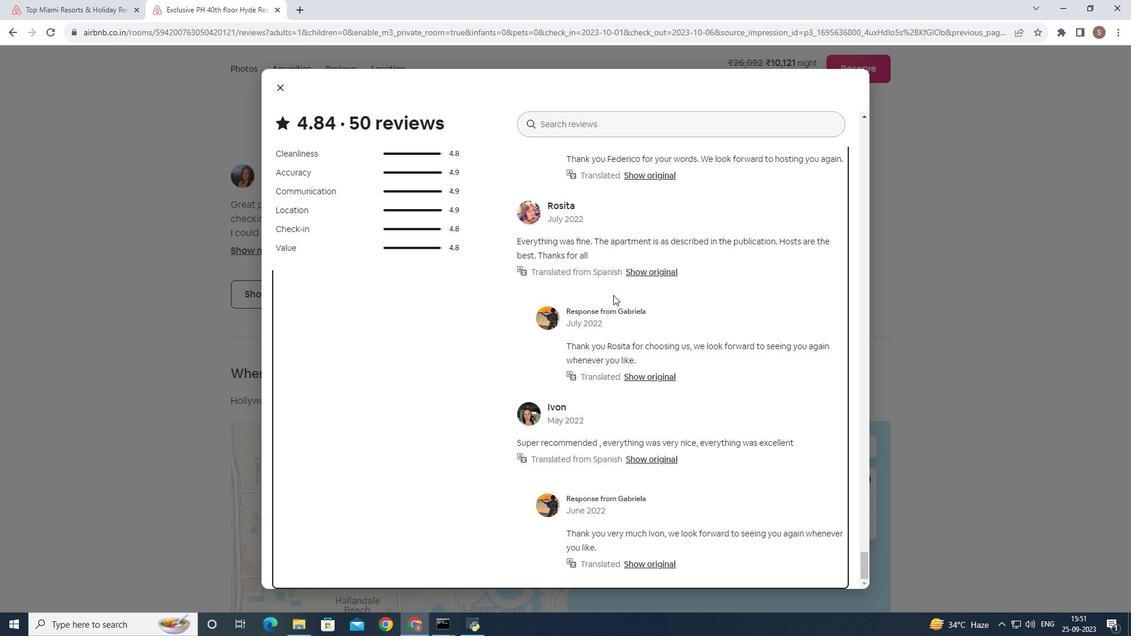 
Action: Mouse moved to (281, 83)
Screenshot: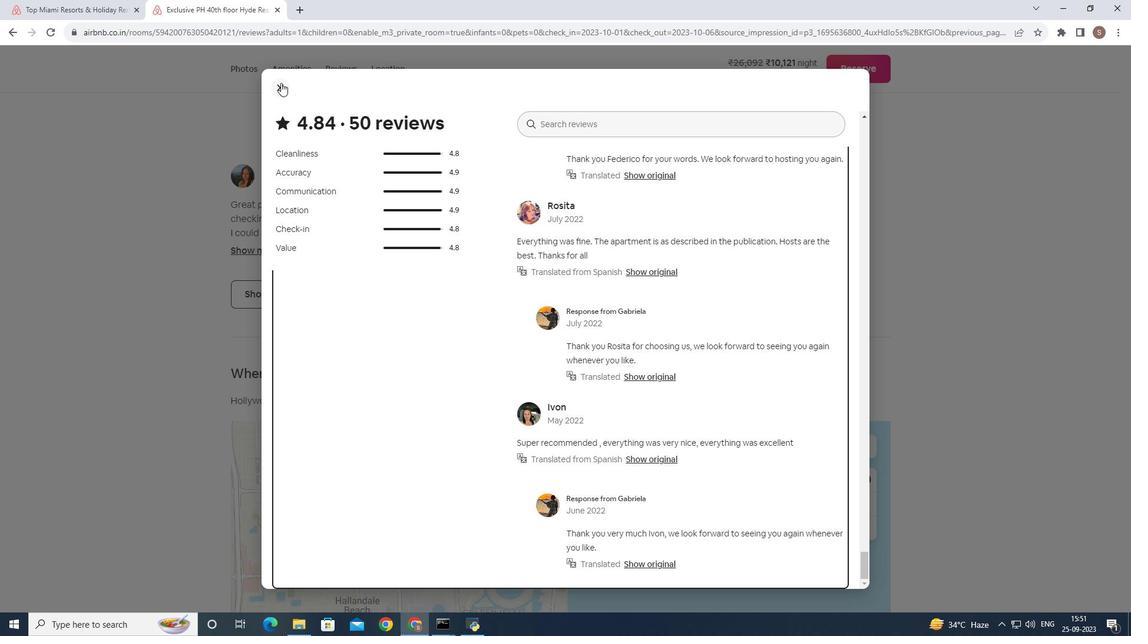 
Action: Mouse pressed left at (281, 83)
Screenshot: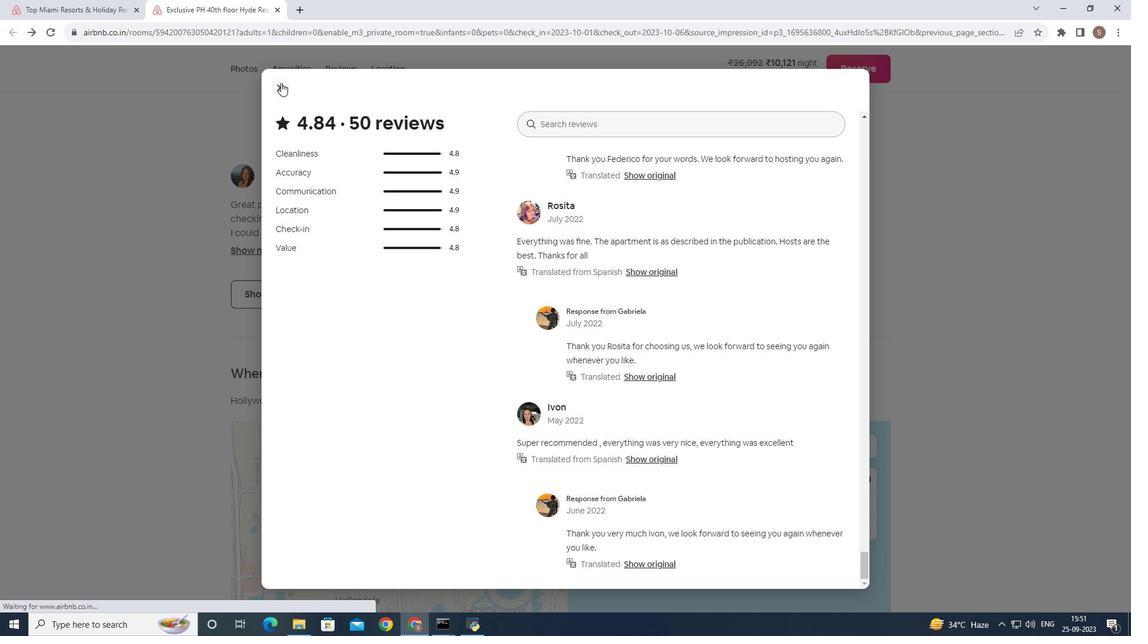 
Action: Mouse moved to (310, 342)
Screenshot: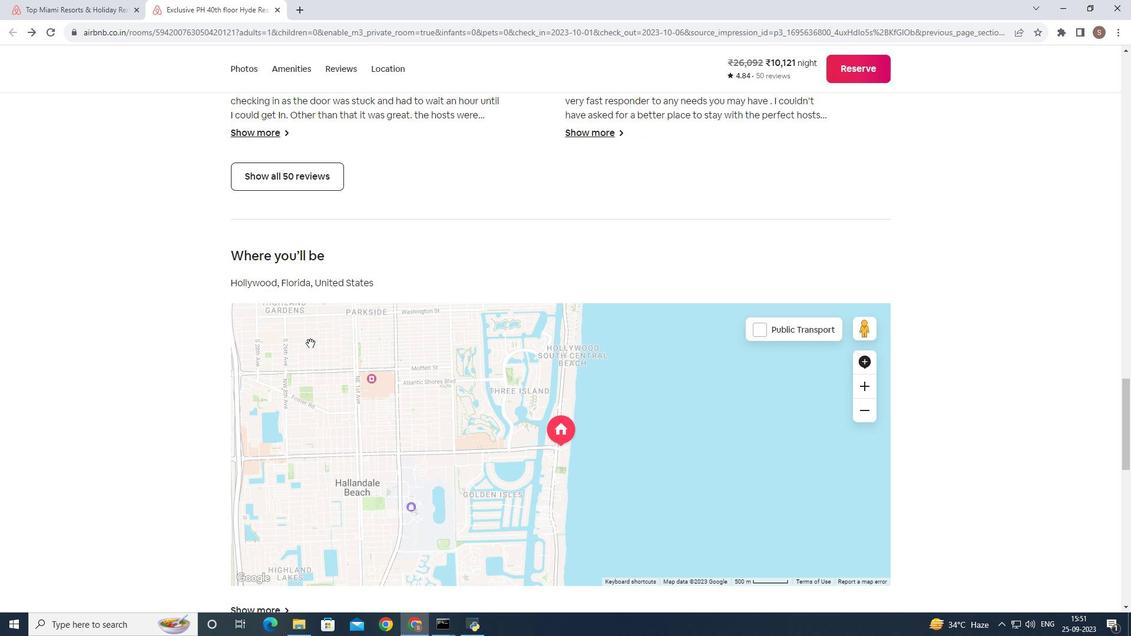 
Action: Mouse scrolled (310, 341) with delta (0, 0)
Screenshot: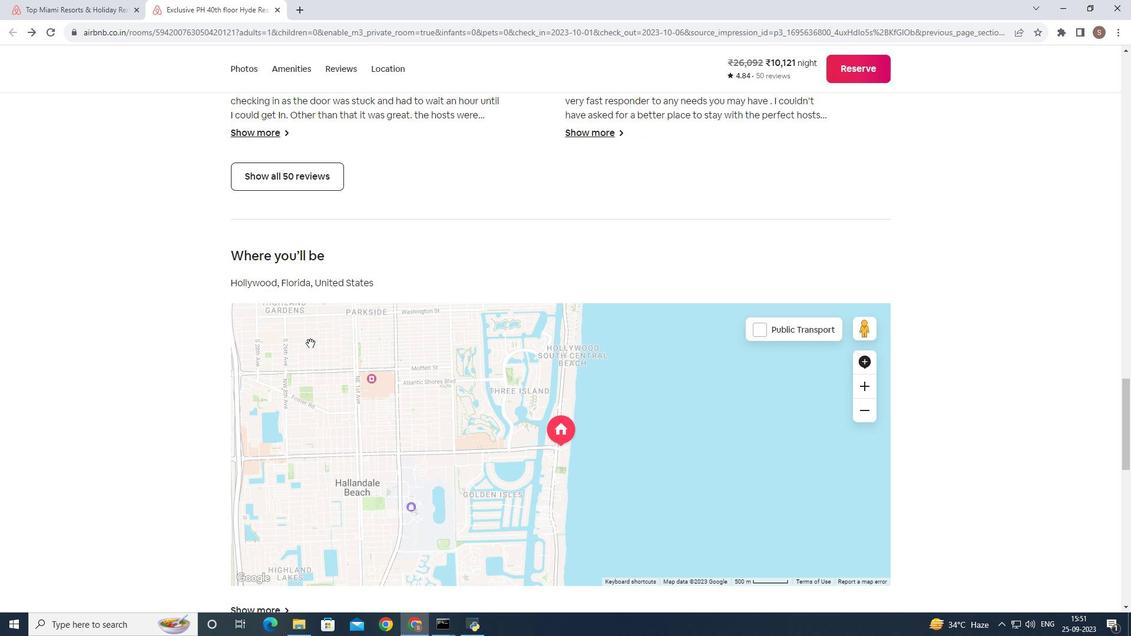 
Action: Mouse moved to (310, 343)
Screenshot: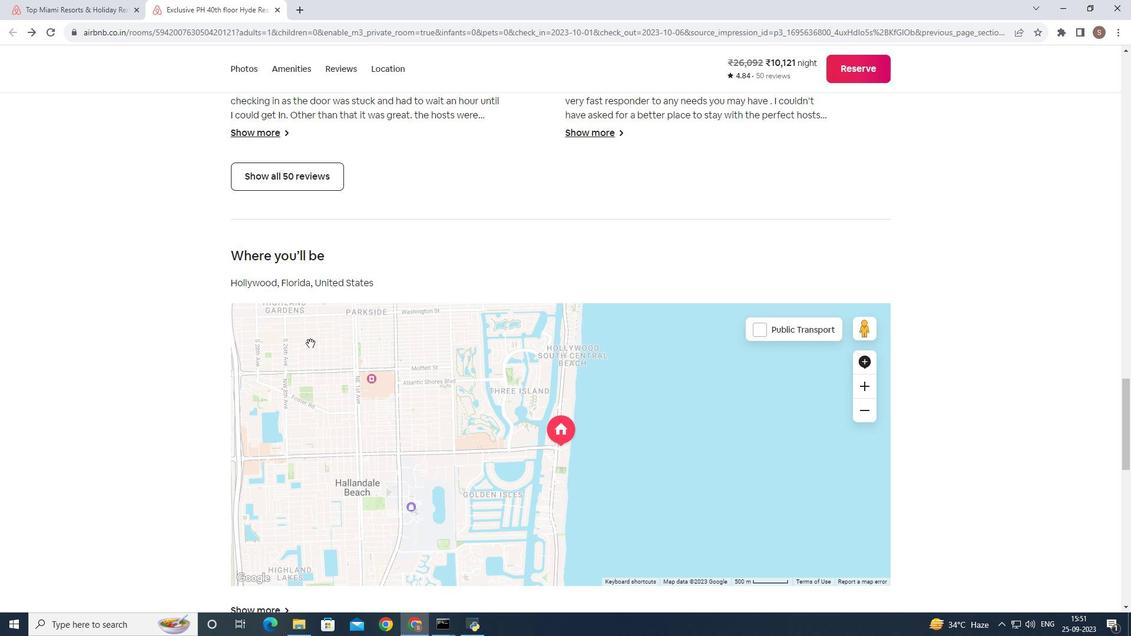 
Action: Mouse scrolled (310, 343) with delta (0, 0)
Screenshot: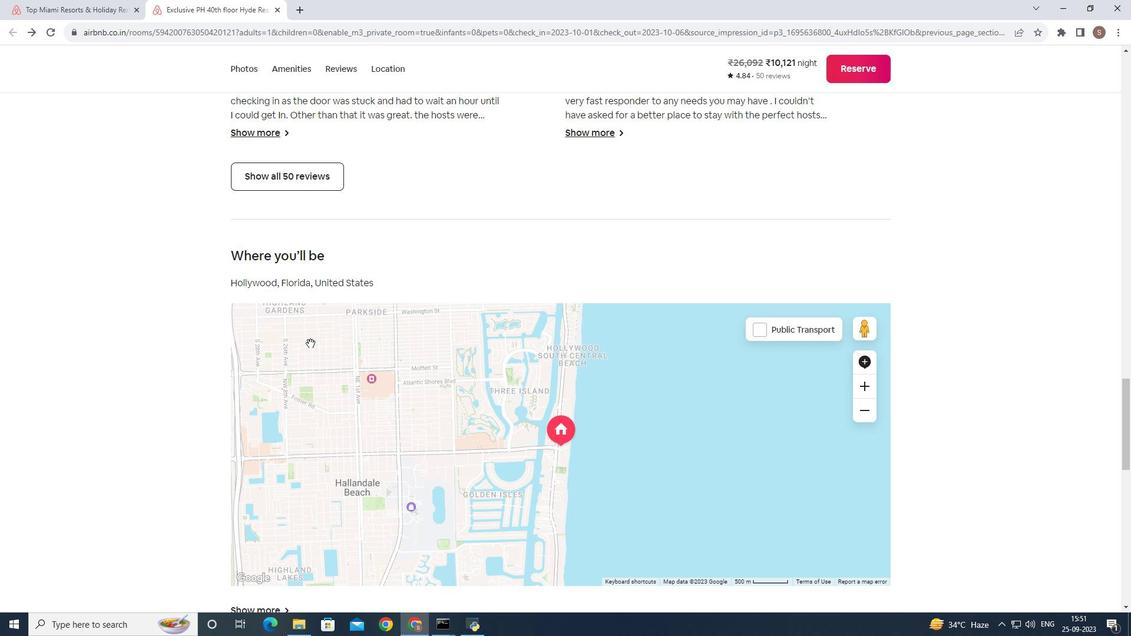 
Action: Mouse moved to (310, 343)
Screenshot: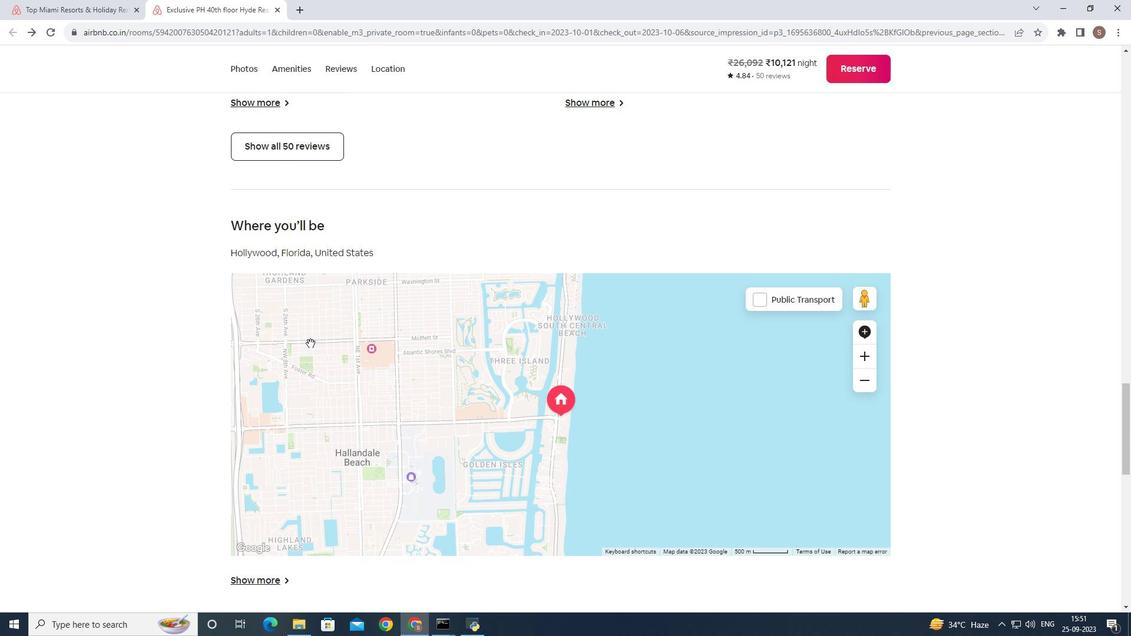
Action: Mouse scrolled (310, 343) with delta (0, 0)
Screenshot: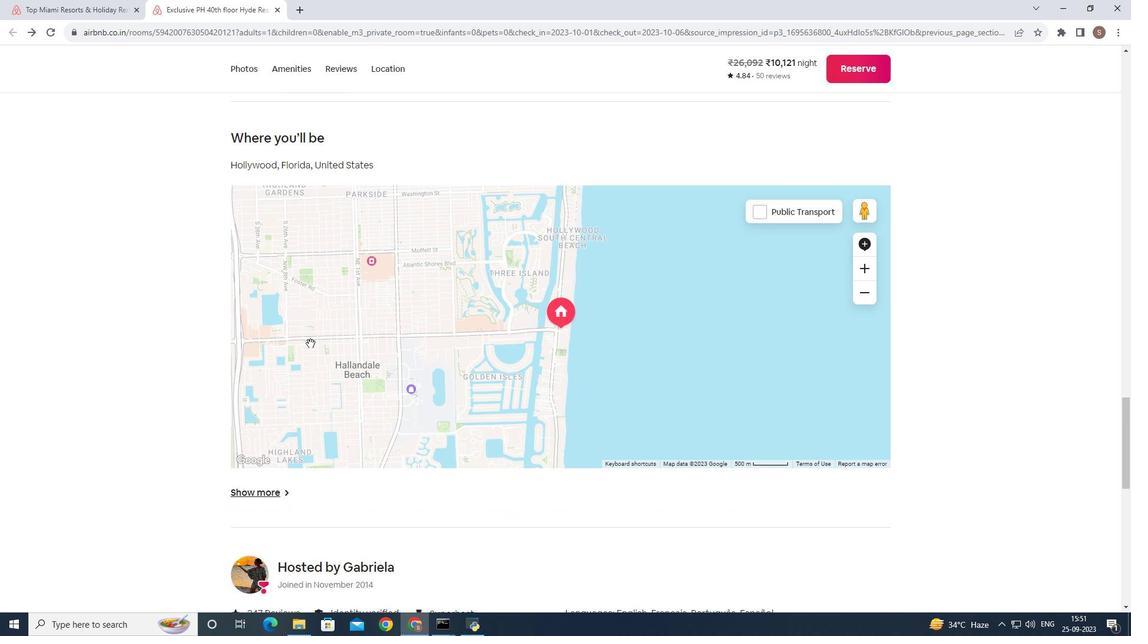 
Action: Mouse scrolled (310, 343) with delta (0, 0)
Screenshot: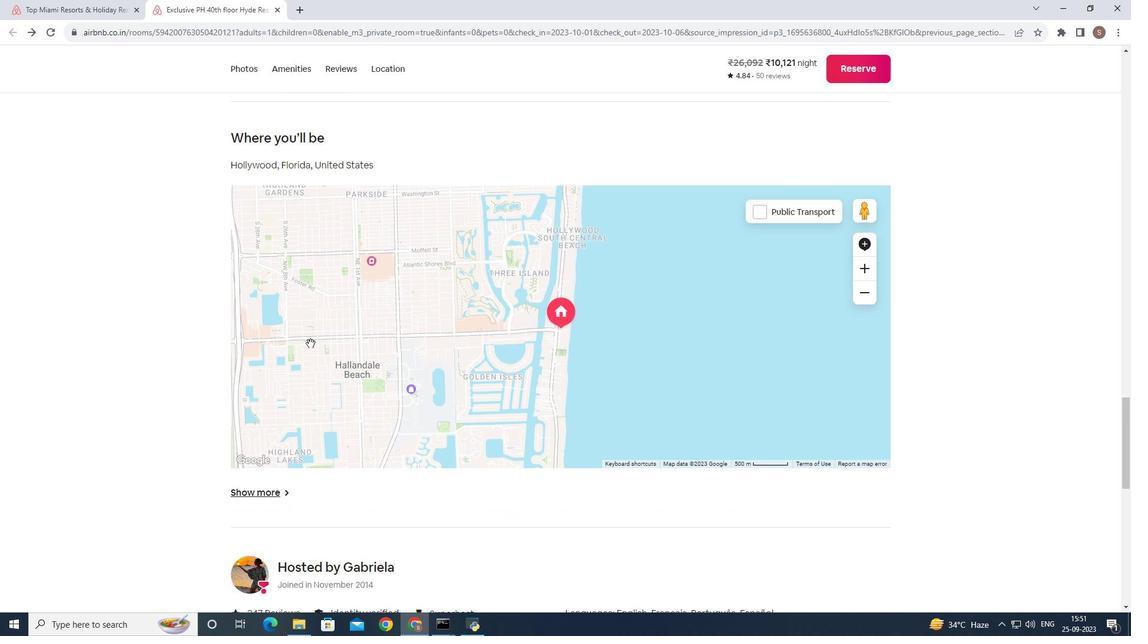 
Action: Mouse scrolled (310, 343) with delta (0, 0)
Screenshot: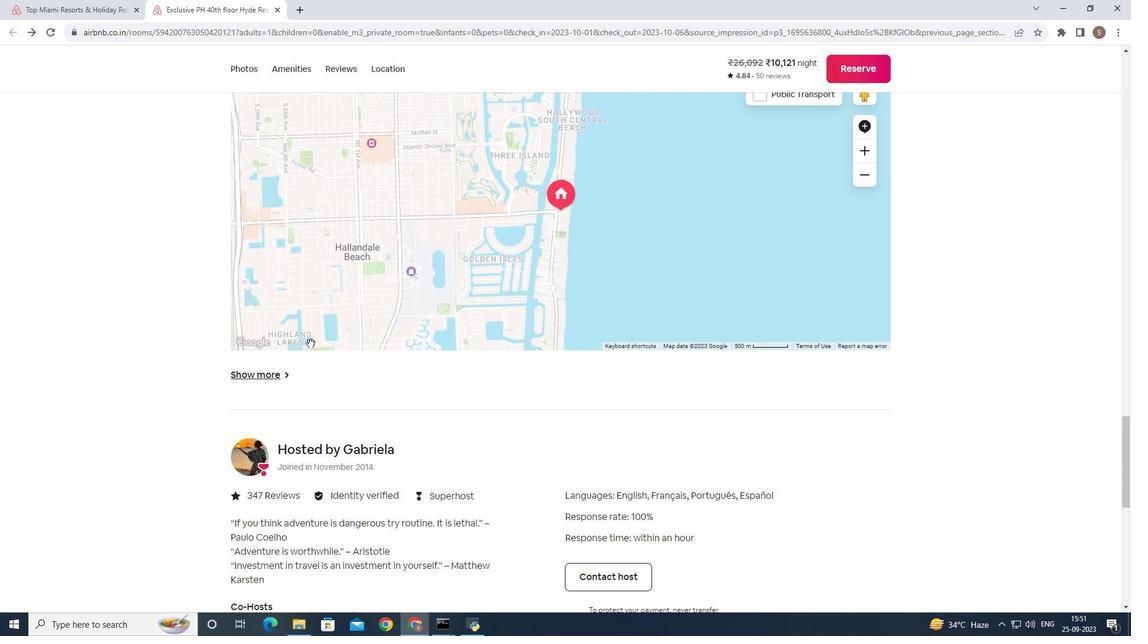 
Action: Mouse scrolled (310, 343) with delta (0, 0)
Screenshot: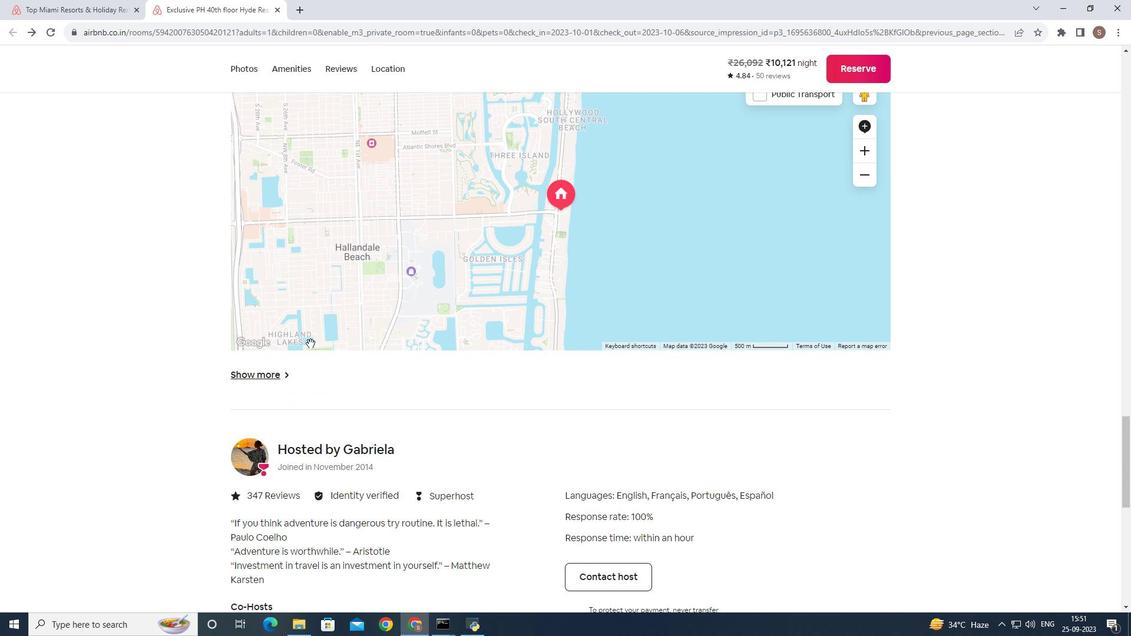 
Action: Mouse scrolled (310, 343) with delta (0, 0)
Screenshot: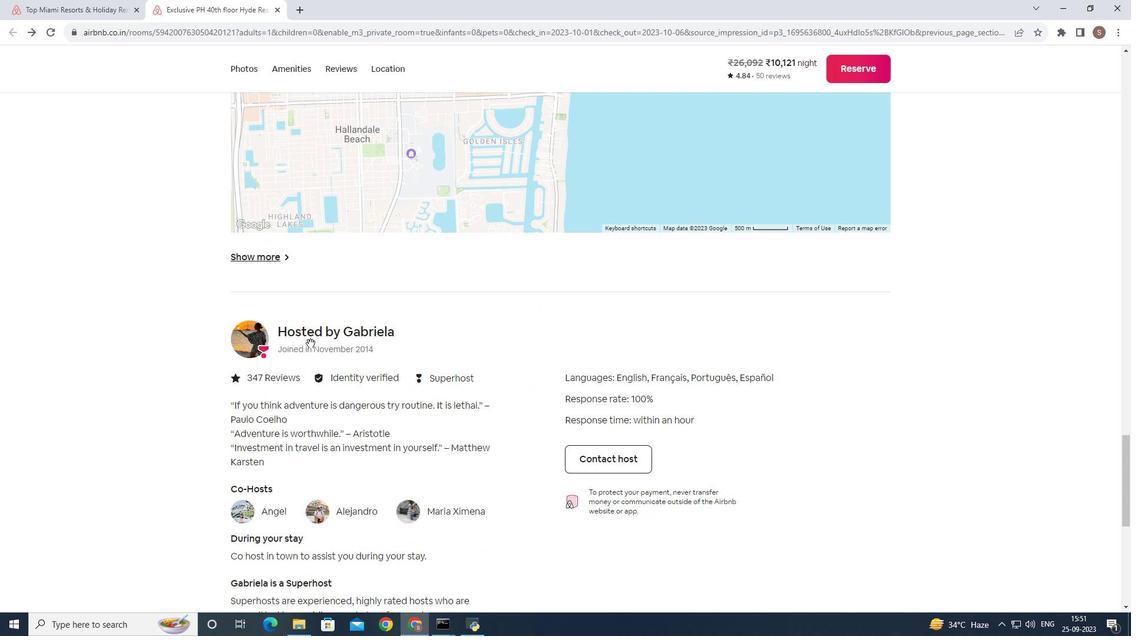 
Action: Mouse scrolled (310, 343) with delta (0, 0)
Screenshot: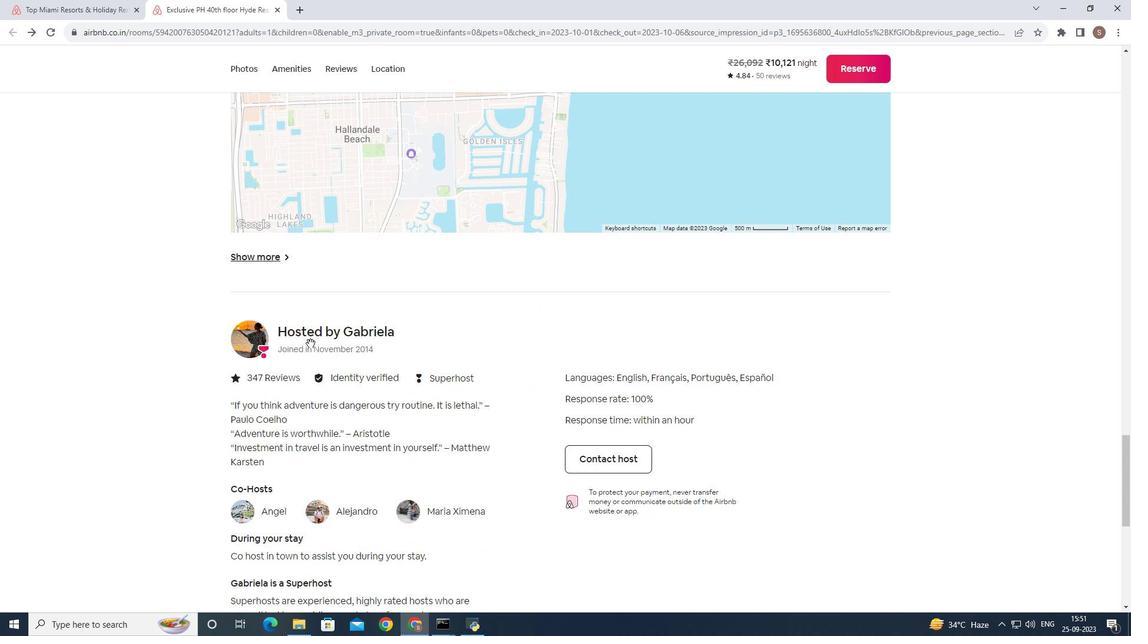 
Action: Mouse scrolled (310, 343) with delta (0, 0)
Screenshot: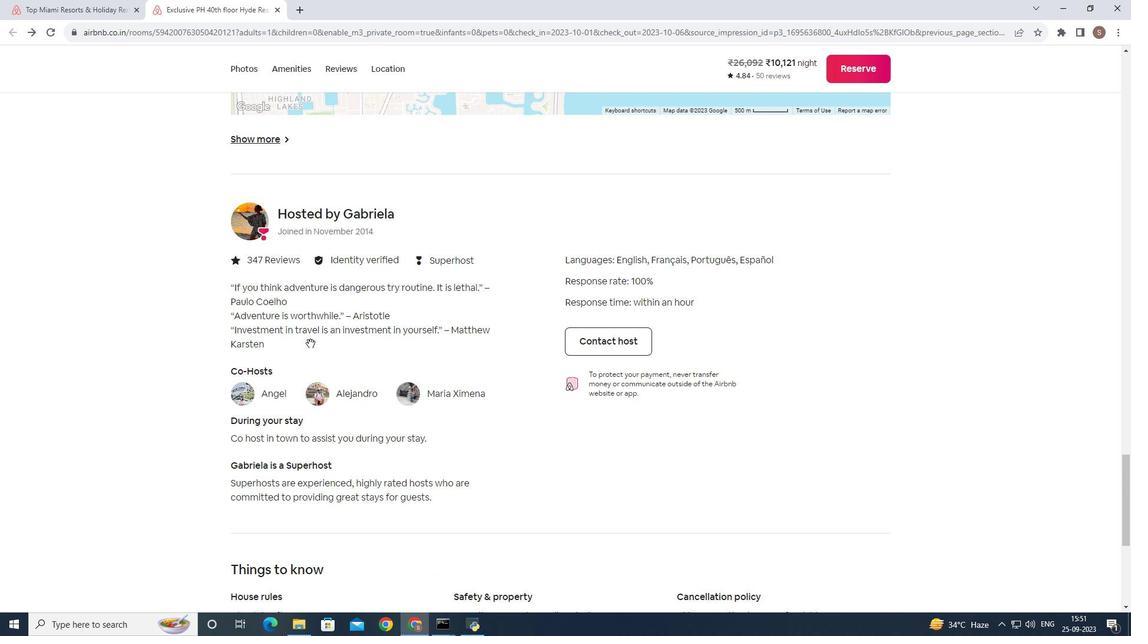 
Action: Mouse scrolled (310, 343) with delta (0, 0)
Screenshot: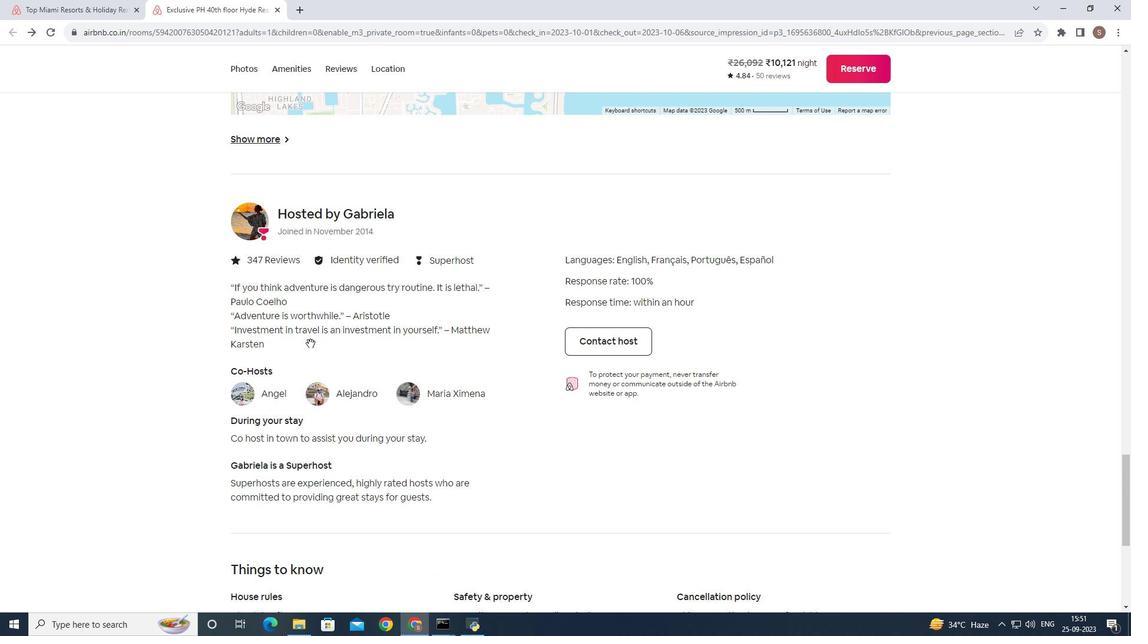 
Action: Mouse scrolled (310, 343) with delta (0, 0)
Screenshot: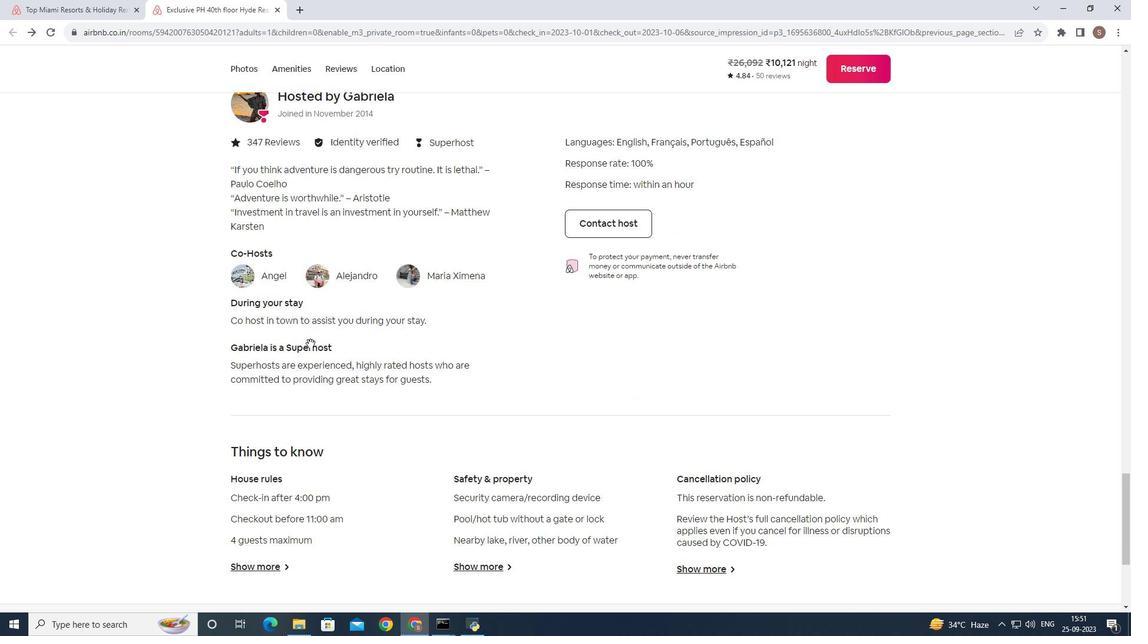 
Action: Mouse scrolled (310, 343) with delta (0, 0)
Screenshot: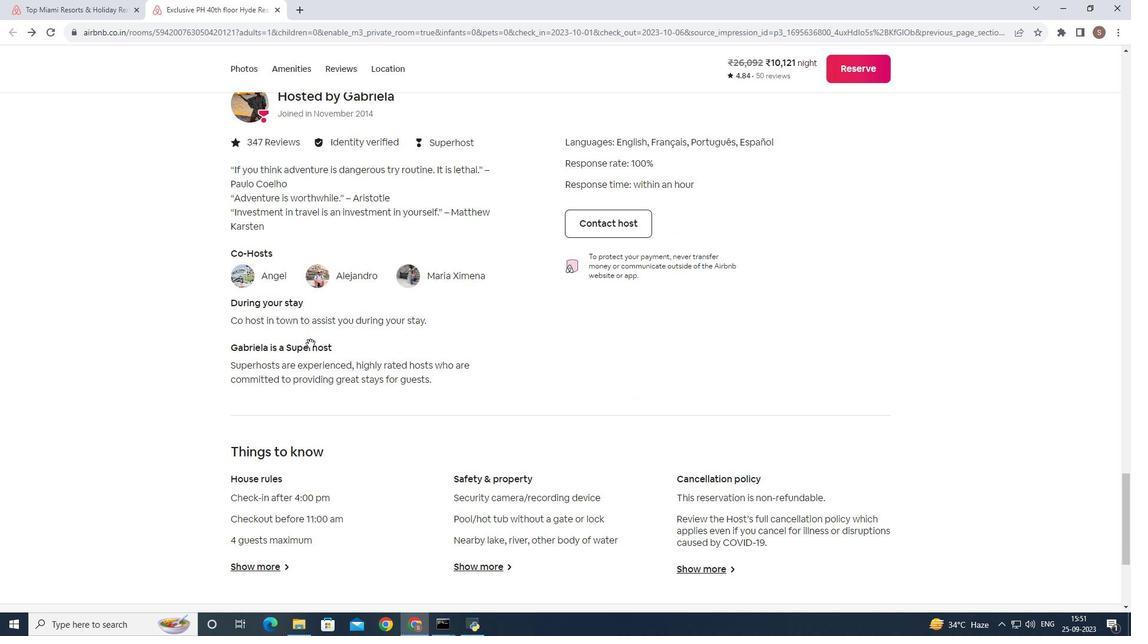 
Action: Mouse scrolled (310, 343) with delta (0, 0)
Screenshot: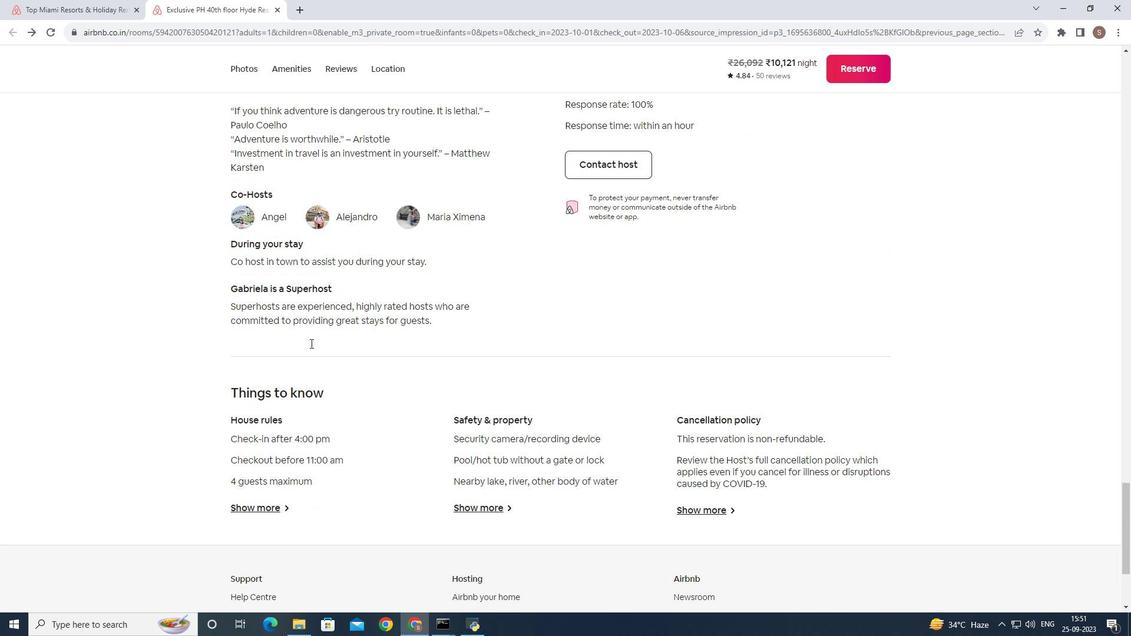 
Action: Mouse scrolled (310, 343) with delta (0, 0)
Screenshot: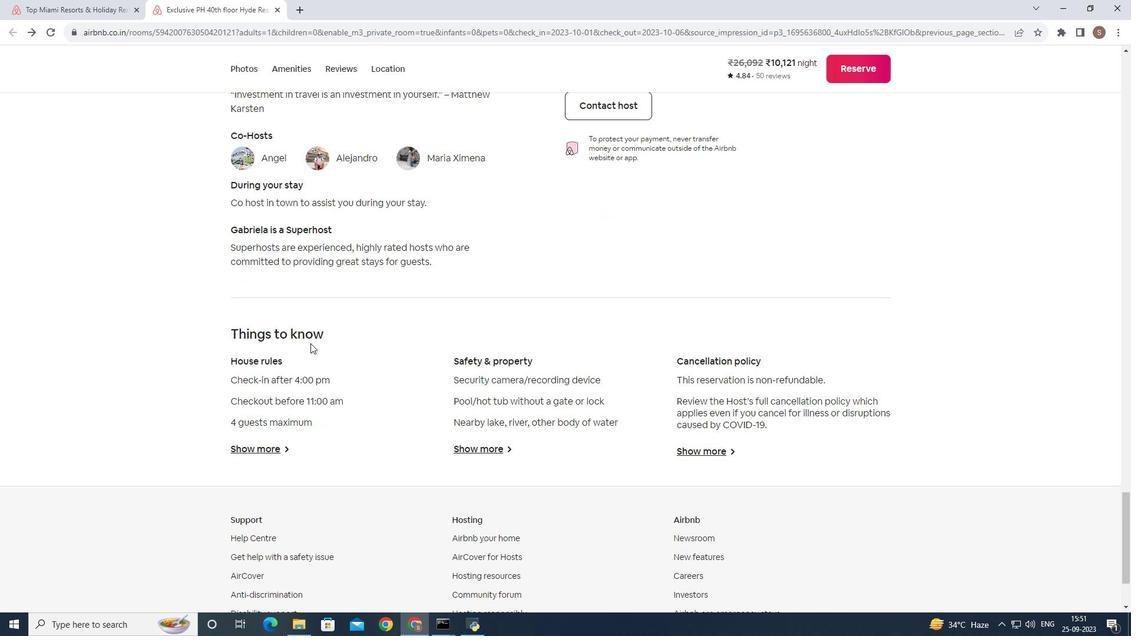 
Action: Mouse scrolled (310, 343) with delta (0, 0)
Screenshot: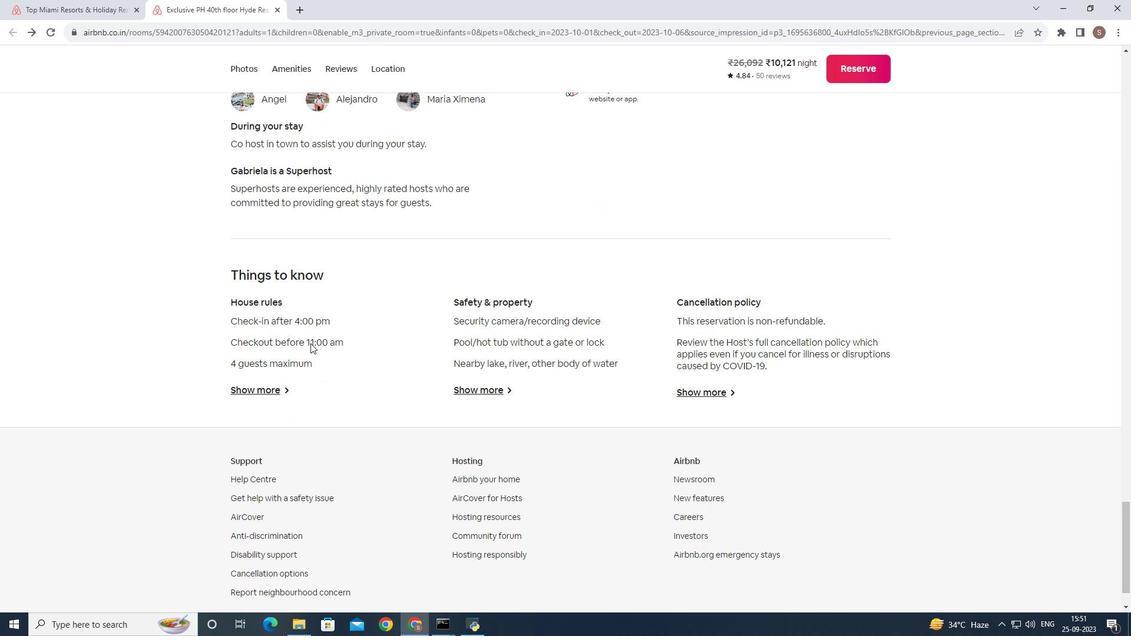 
Action: Mouse moved to (273, 389)
Screenshot: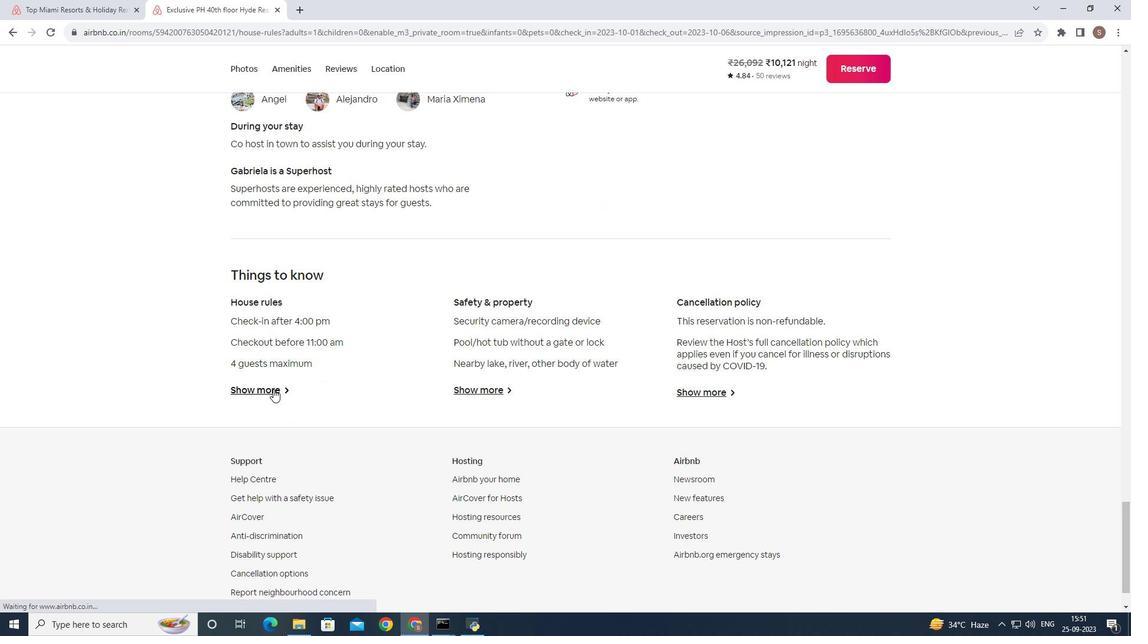 
Action: Mouse pressed left at (273, 389)
Screenshot: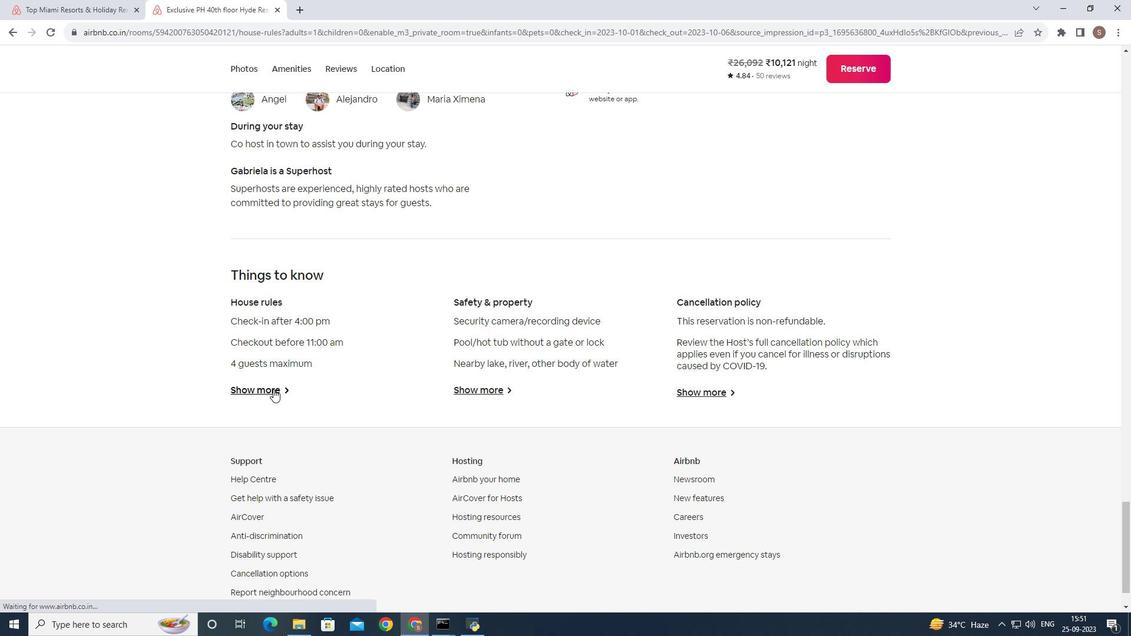 
Action: Mouse moved to (432, 341)
Screenshot: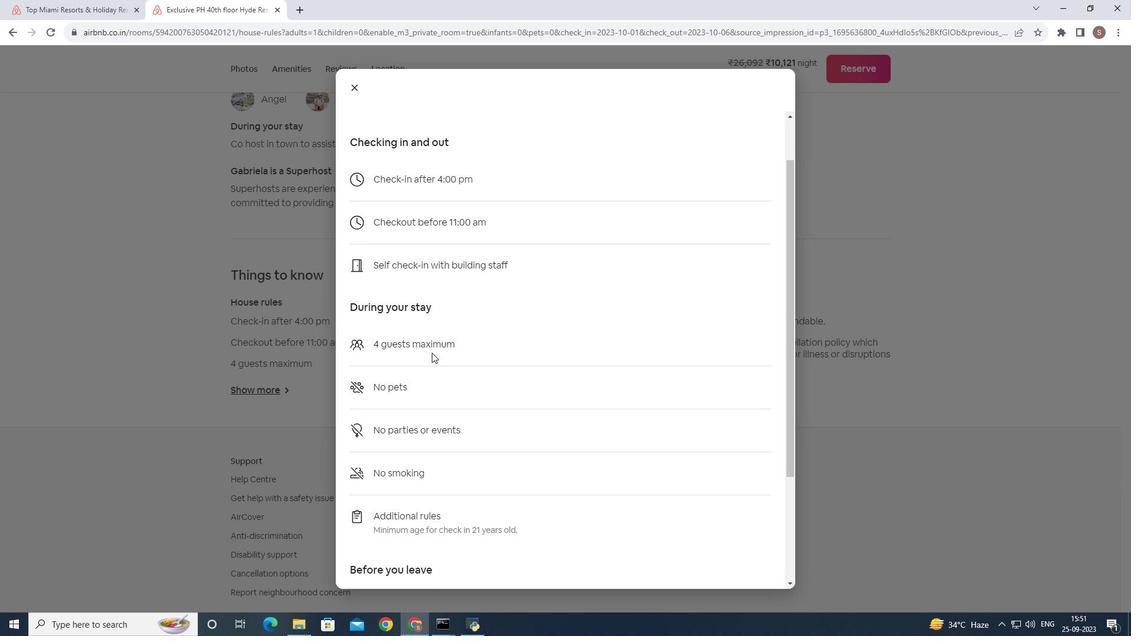 
Action: Mouse scrolled (432, 341) with delta (0, 0)
Screenshot: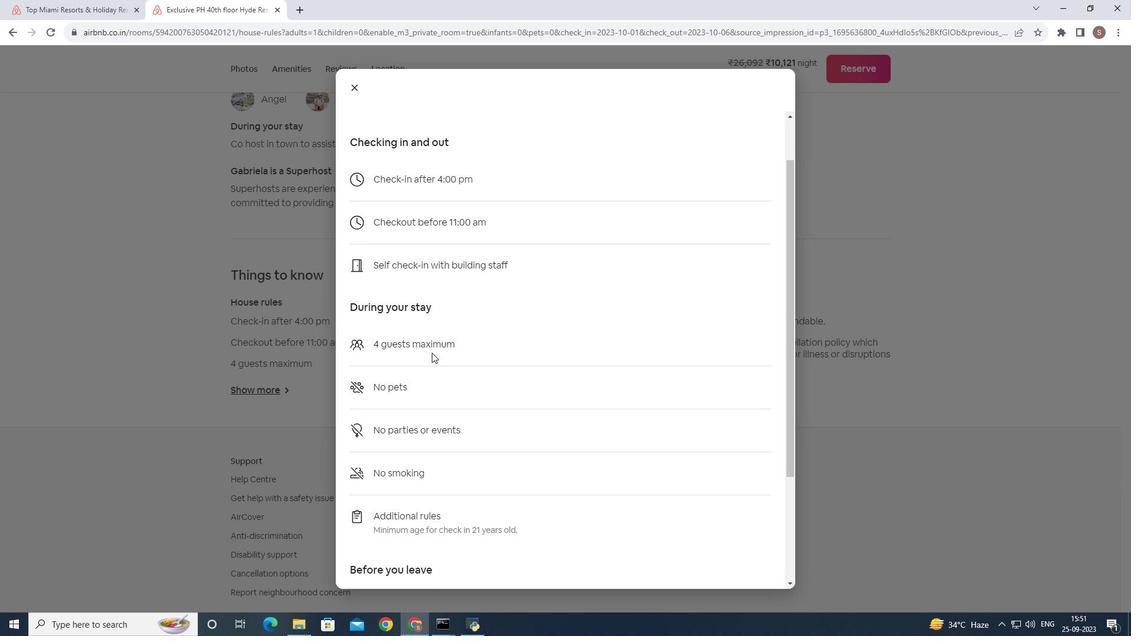 
Action: Mouse moved to (432, 353)
Screenshot: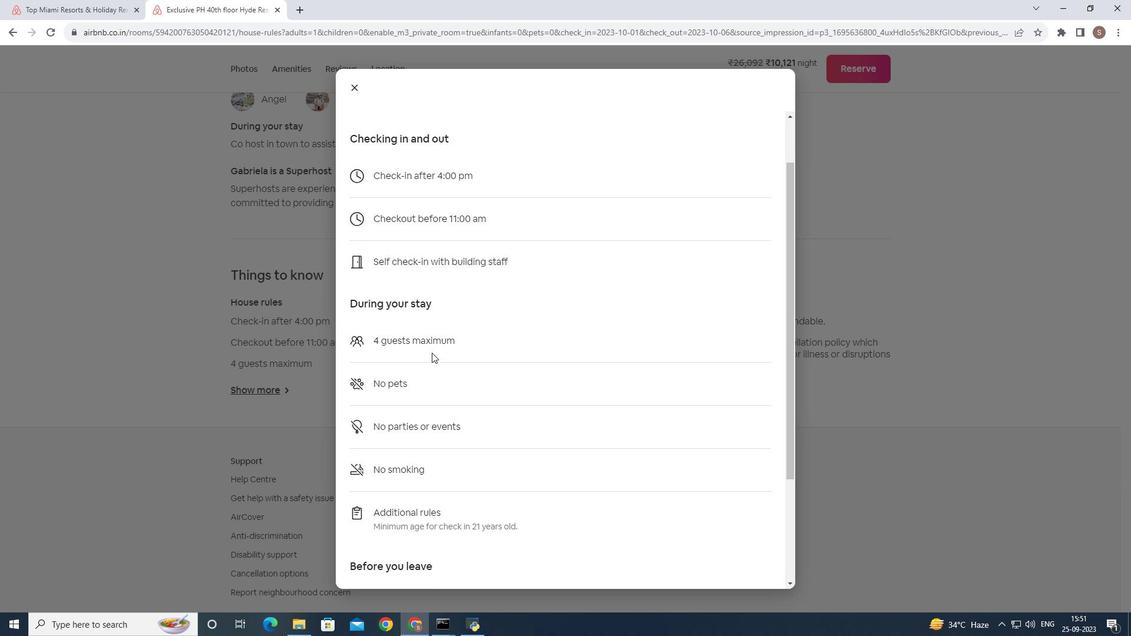 
Action: Mouse scrolled (432, 352) with delta (0, 0)
Screenshot: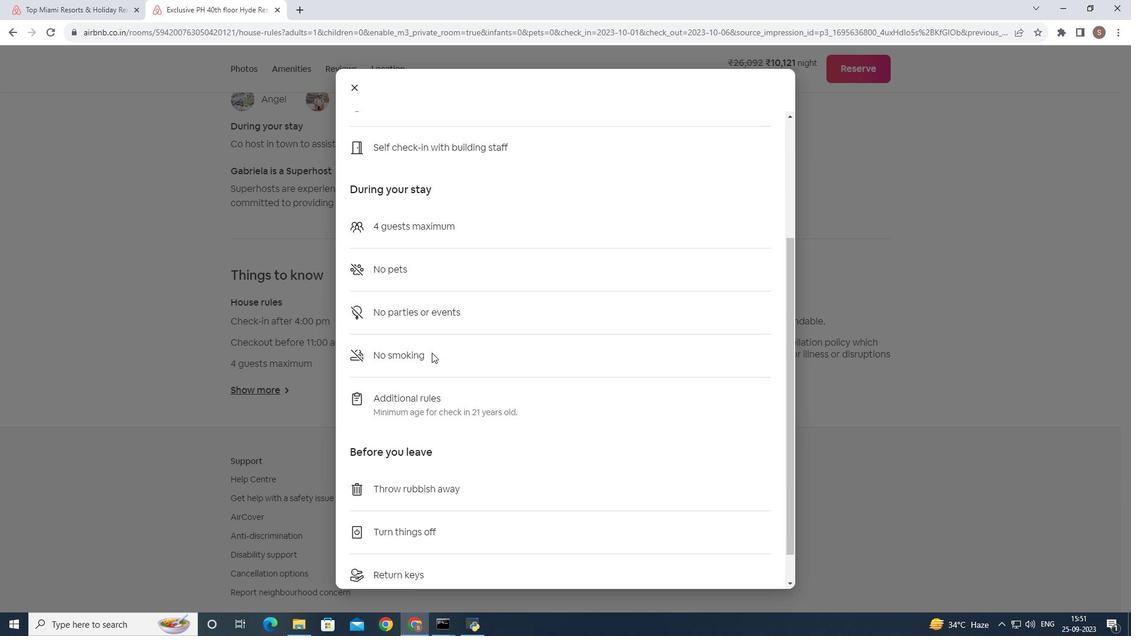 
Action: Mouse scrolled (432, 352) with delta (0, 0)
Screenshot: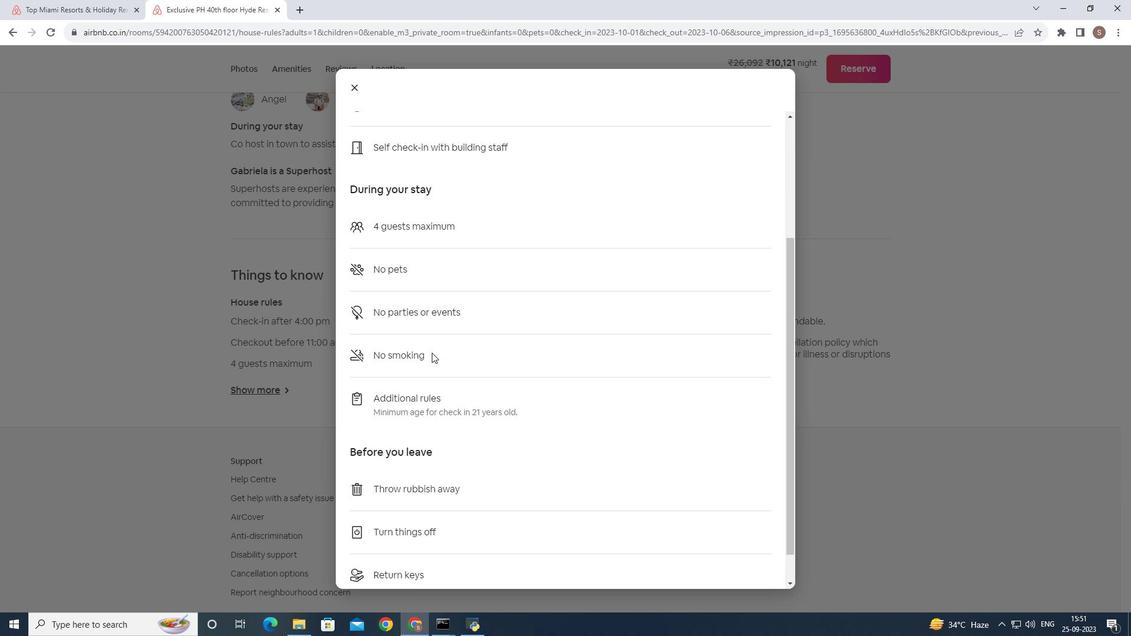 
Action: Mouse scrolled (432, 352) with delta (0, 0)
Screenshot: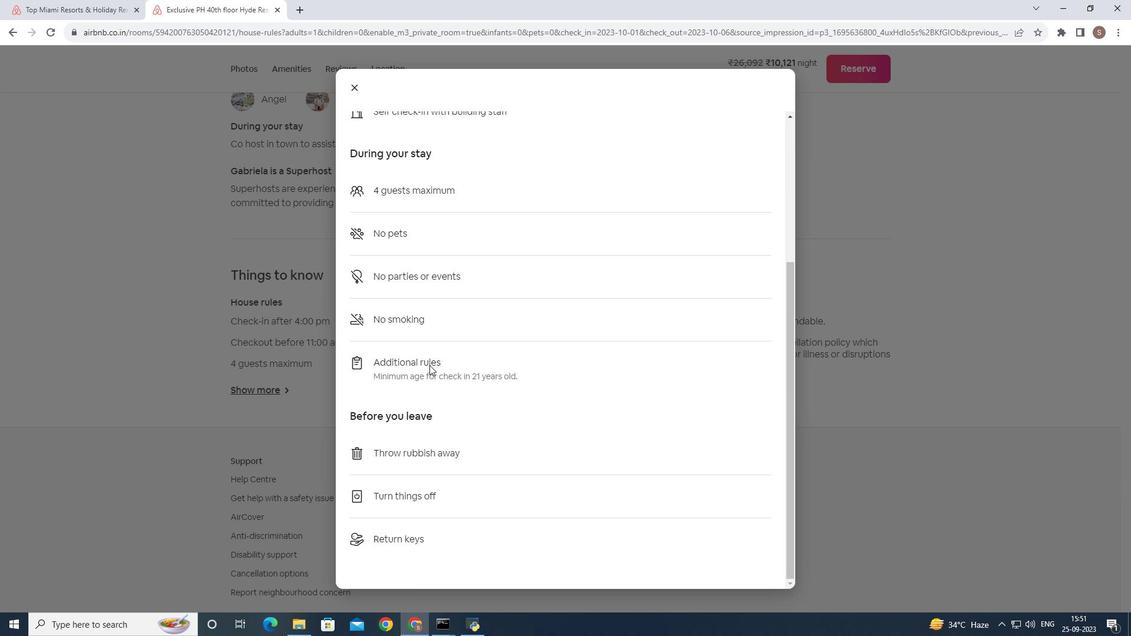 
Action: Mouse moved to (429, 365)
Screenshot: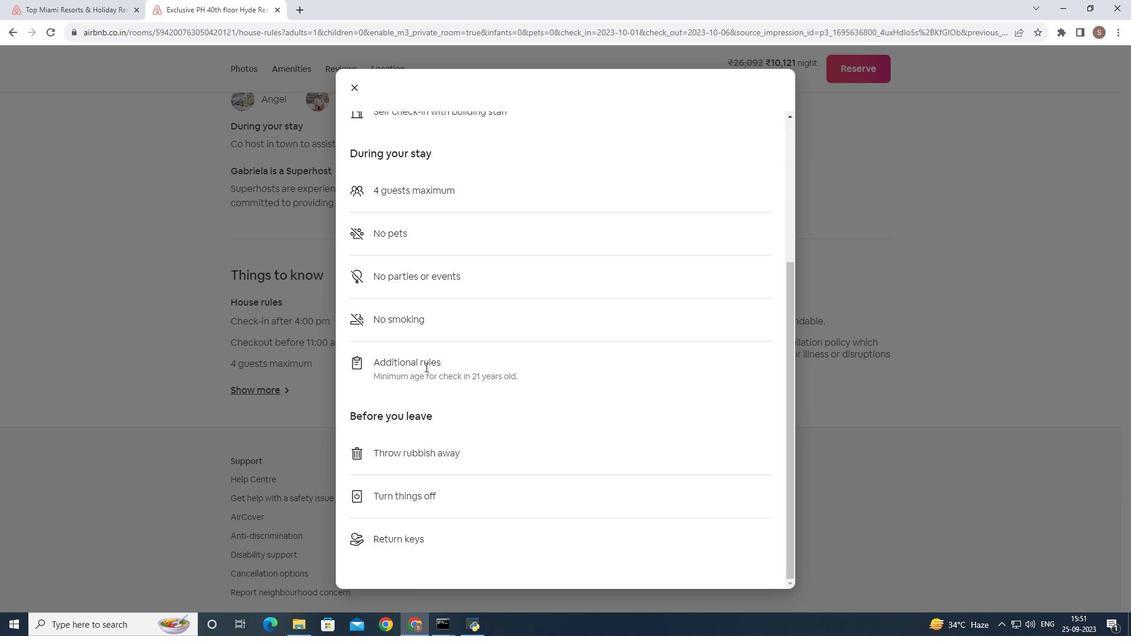 
Action: Mouse scrolled (429, 364) with delta (0, 0)
Screenshot: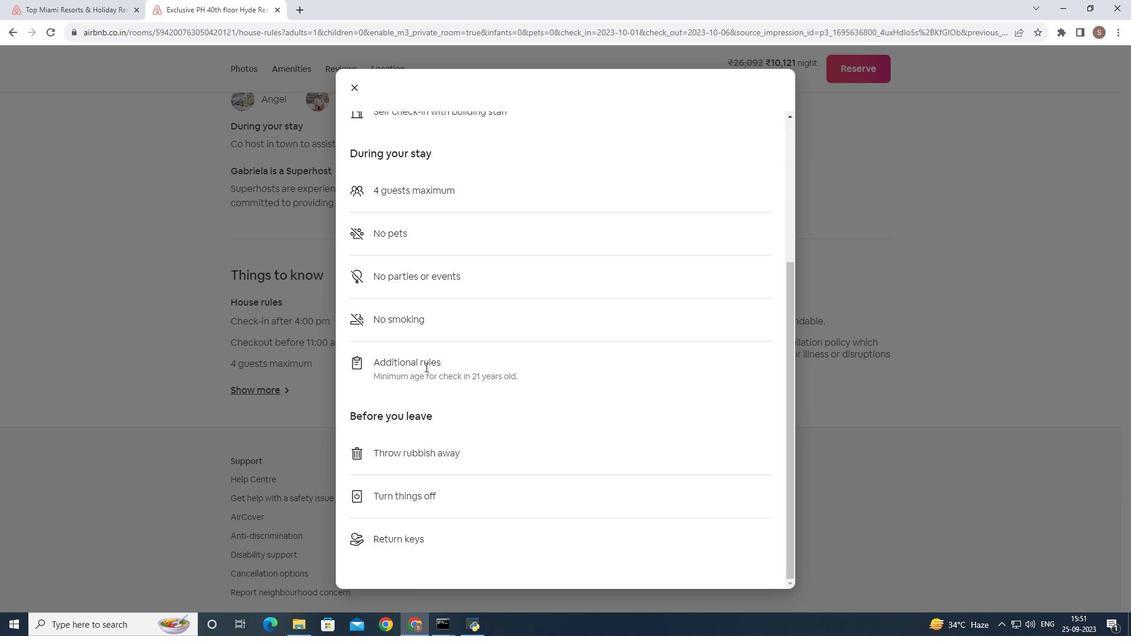 
Action: Mouse moved to (428, 366)
Screenshot: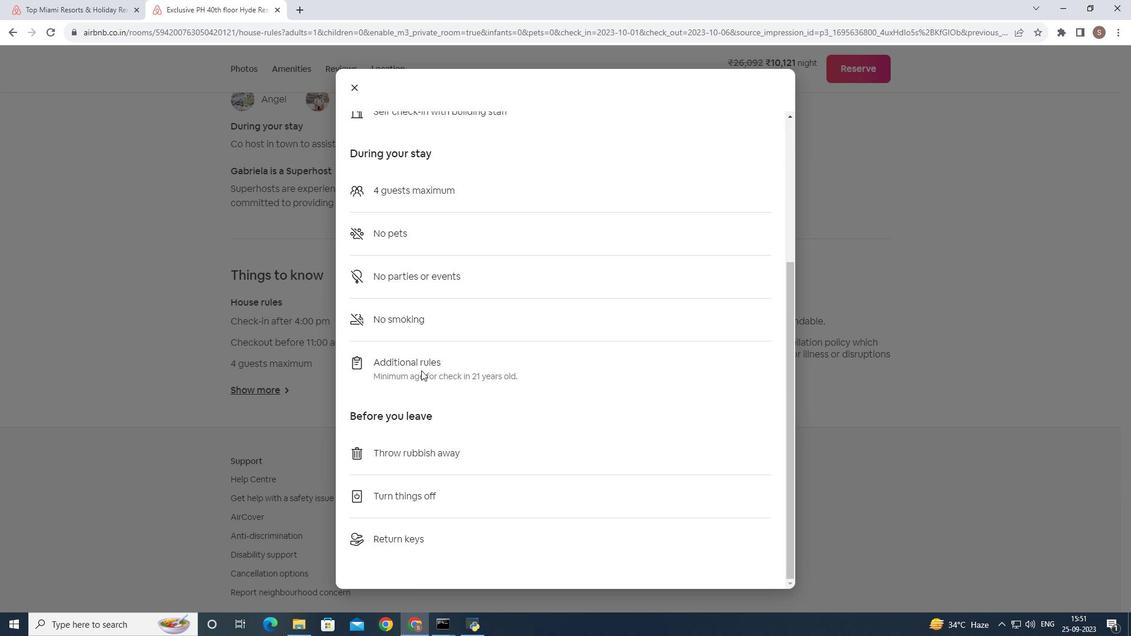 
Action: Mouse scrolled (428, 366) with delta (0, 0)
Screenshot: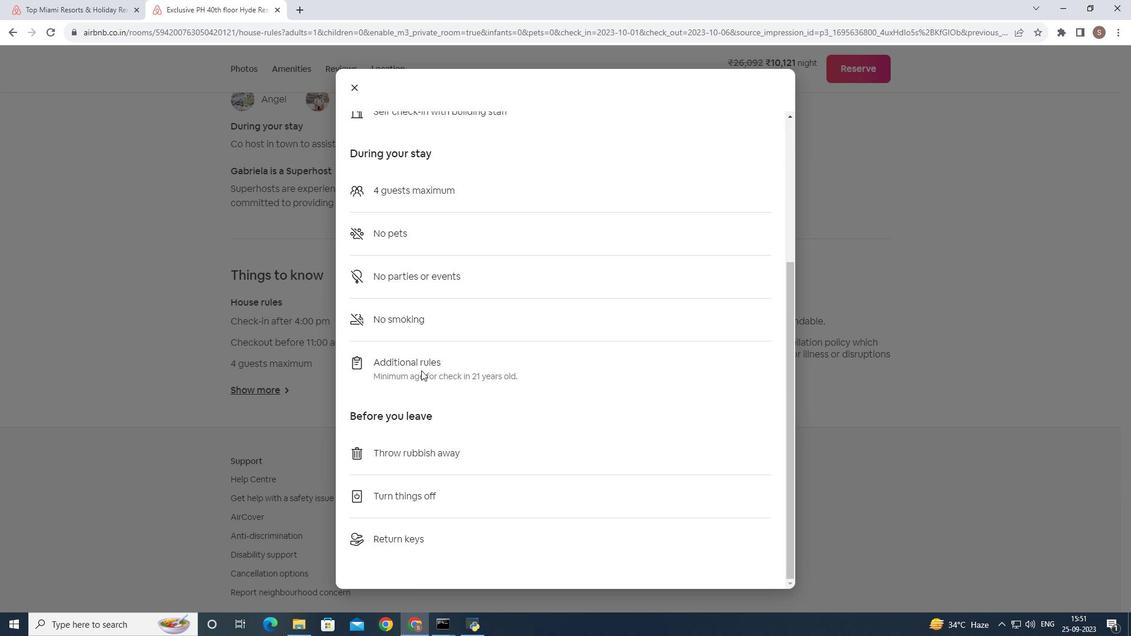 
Action: Mouse moved to (425, 367)
Screenshot: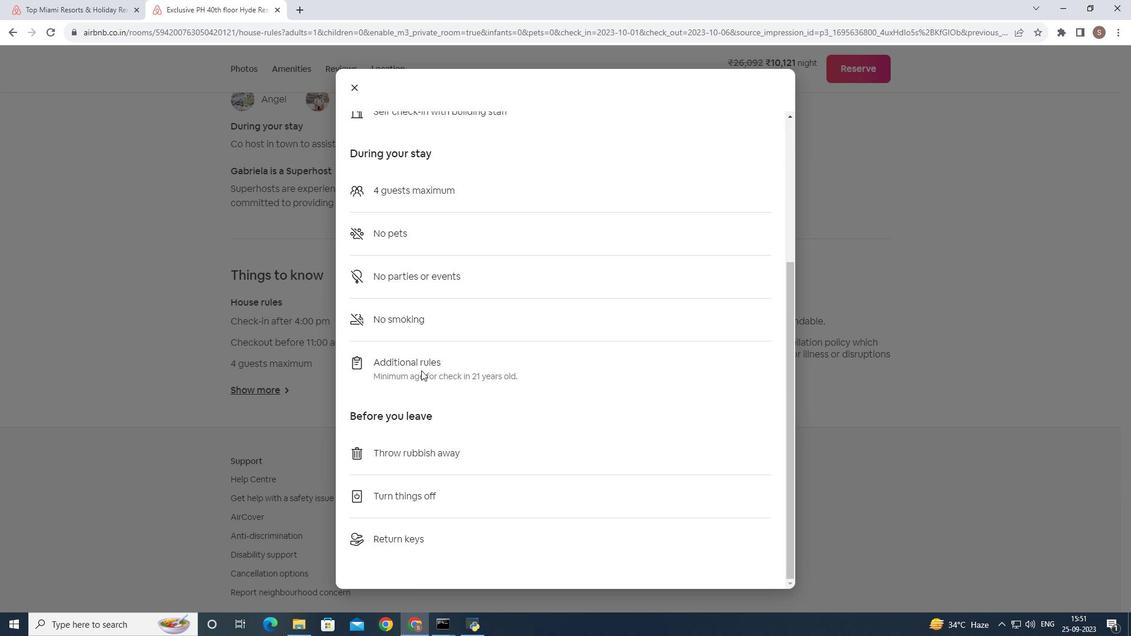 
Action: Mouse scrolled (425, 366) with delta (0, 0)
Screenshot: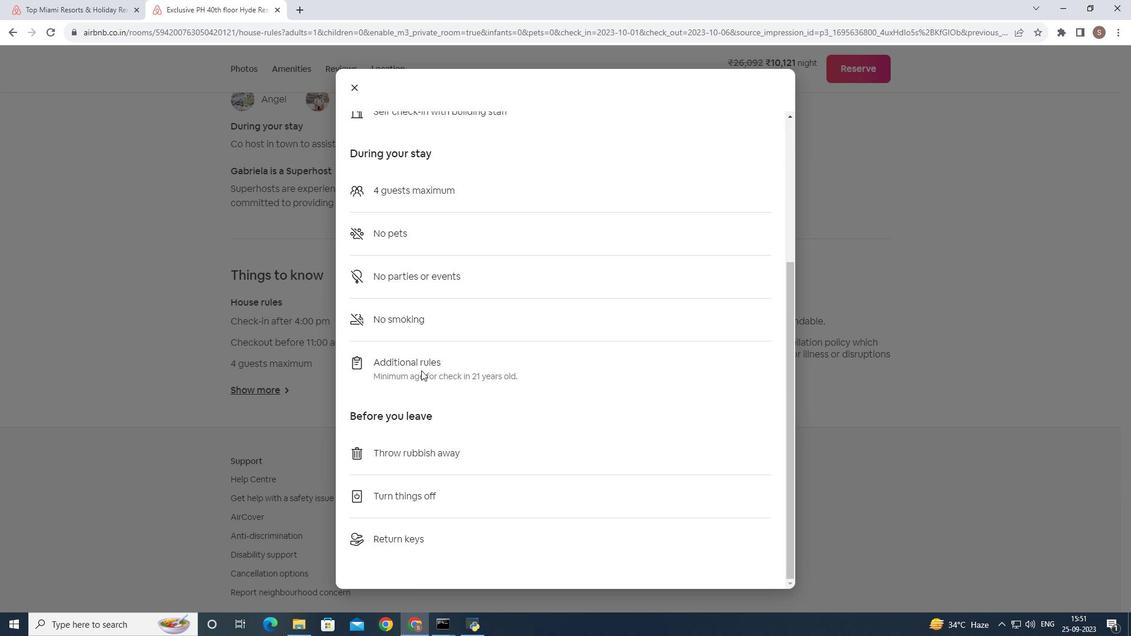 
Action: Mouse moved to (358, 89)
Screenshot: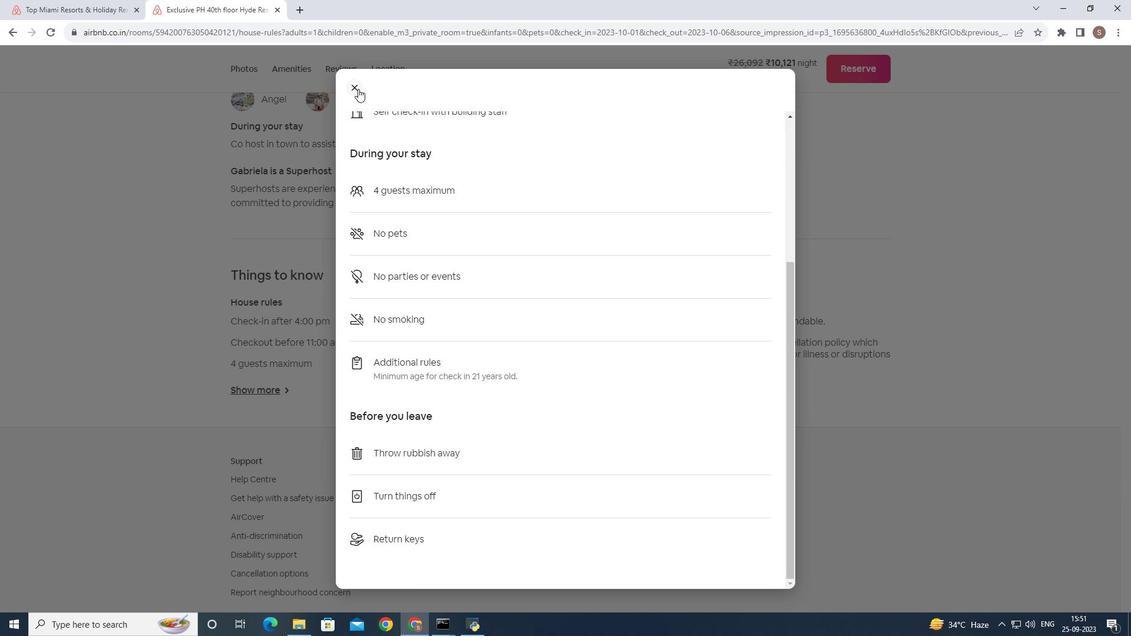 
Action: Mouse pressed left at (358, 89)
Screenshot: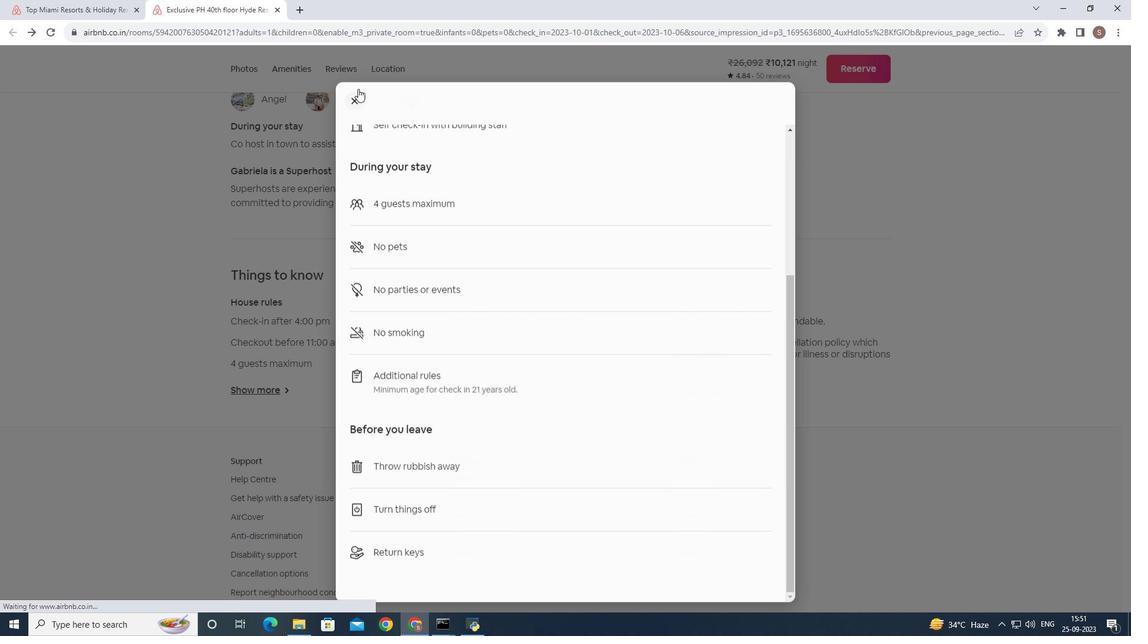 
Action: Mouse moved to (493, 387)
Screenshot: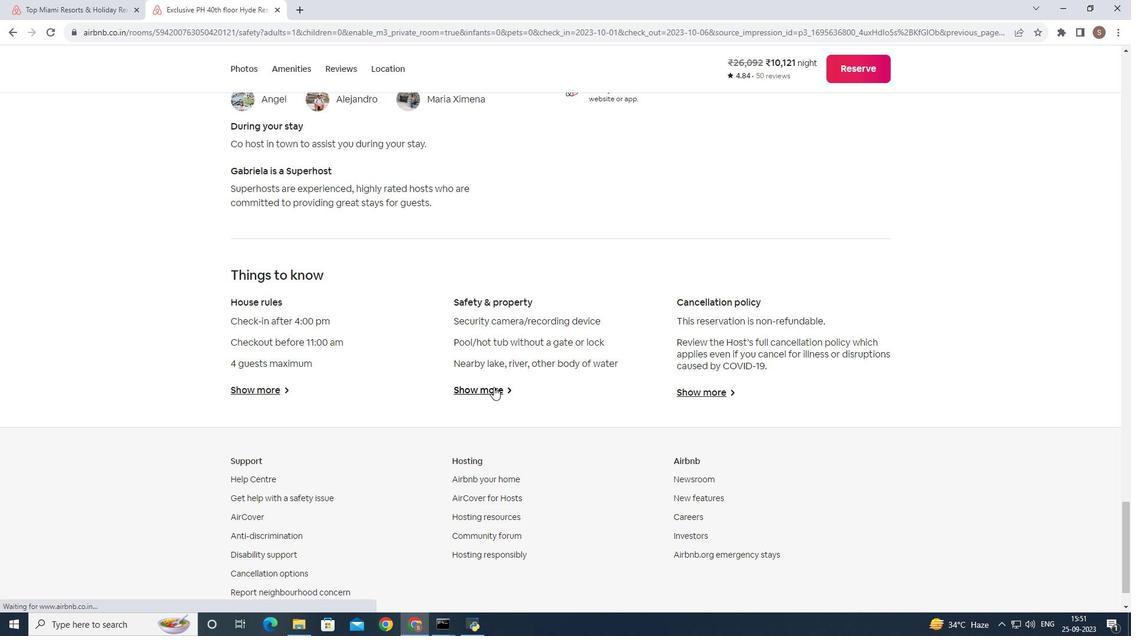 
Action: Mouse pressed left at (493, 387)
Screenshot: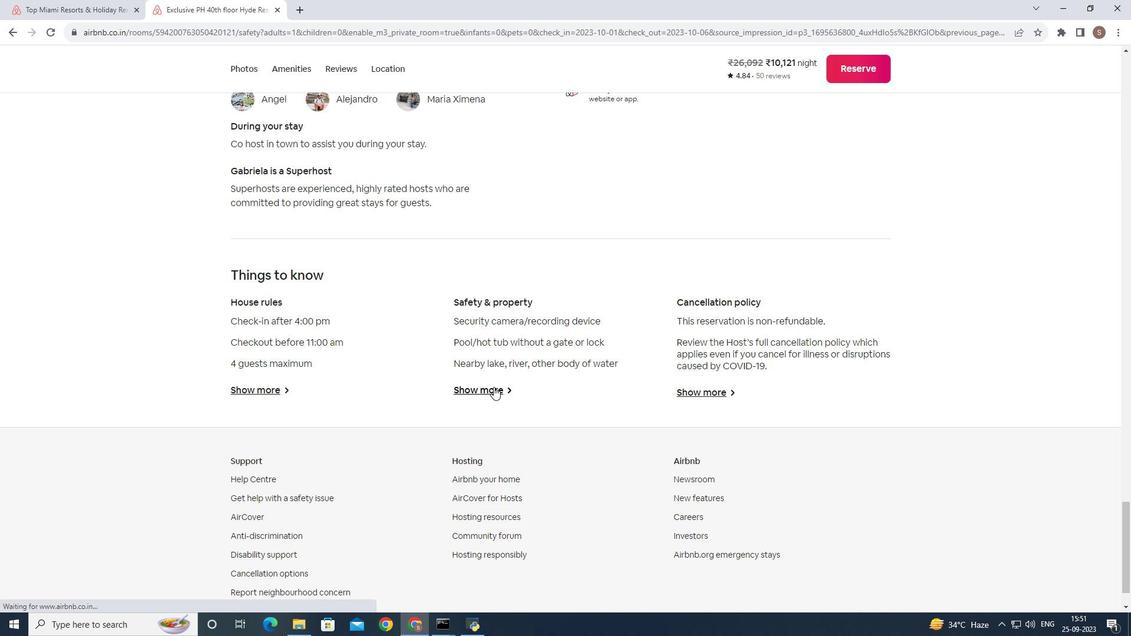 
Action: Mouse moved to (450, 198)
Screenshot: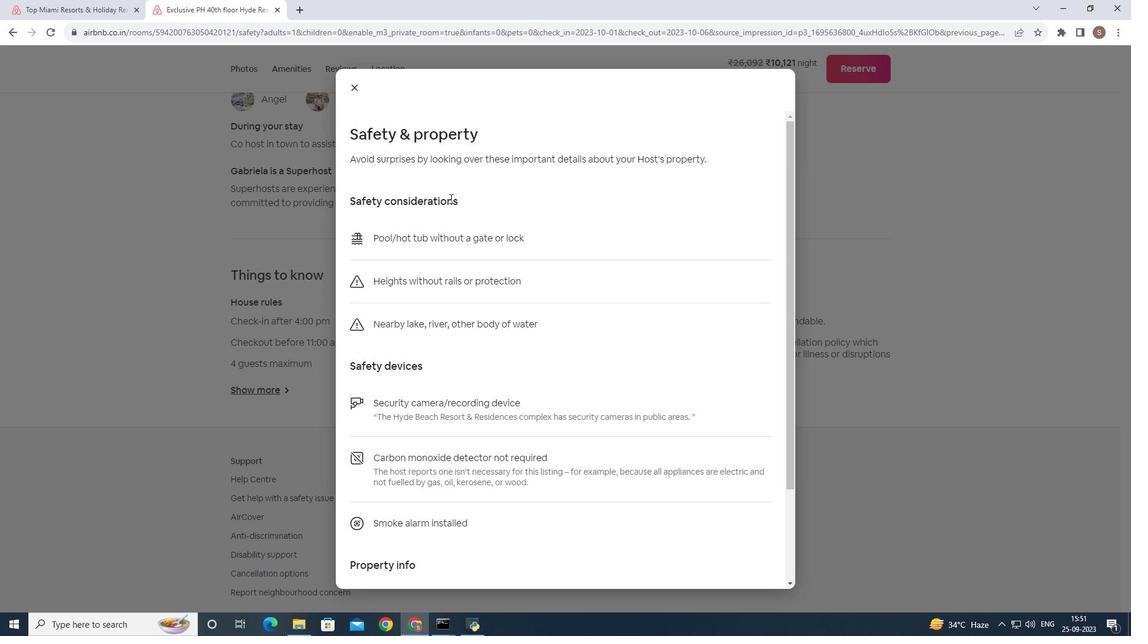 
Action: Mouse scrolled (450, 198) with delta (0, 0)
Screenshot: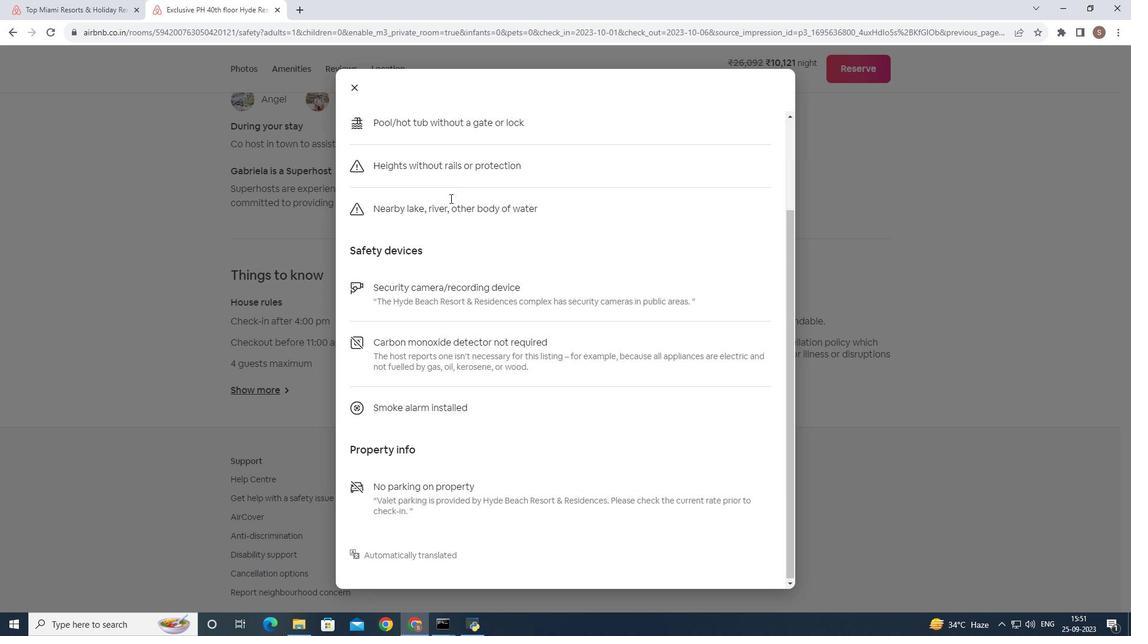 
Action: Mouse moved to (450, 198)
Screenshot: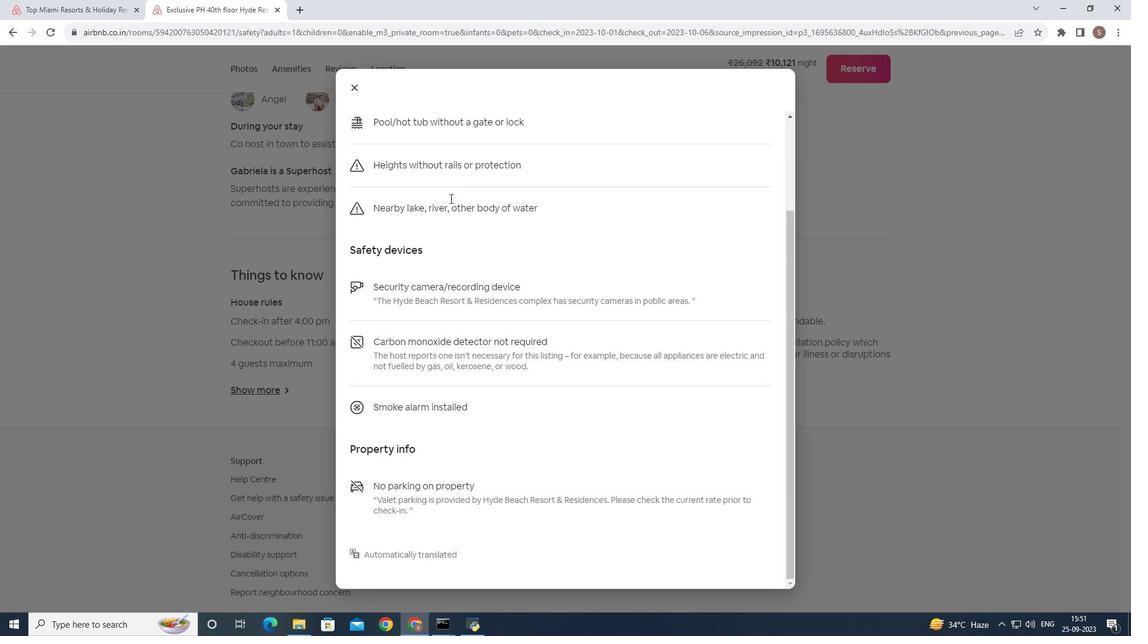 
Action: Mouse scrolled (450, 198) with delta (0, 0)
Screenshot: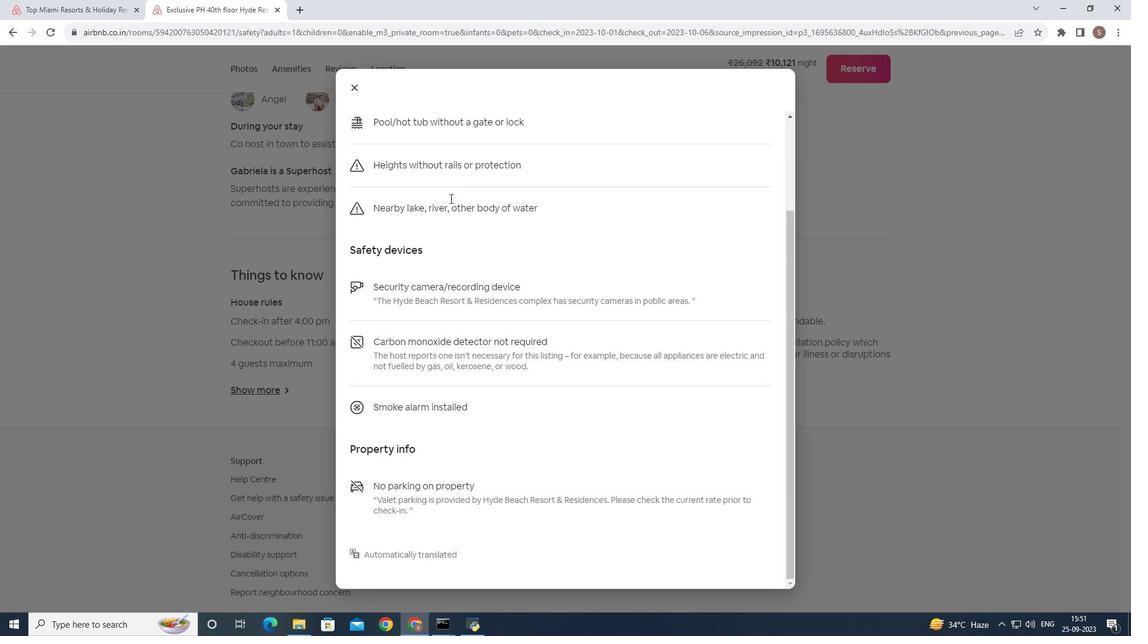 
Action: Mouse scrolled (450, 198) with delta (0, 0)
Screenshot: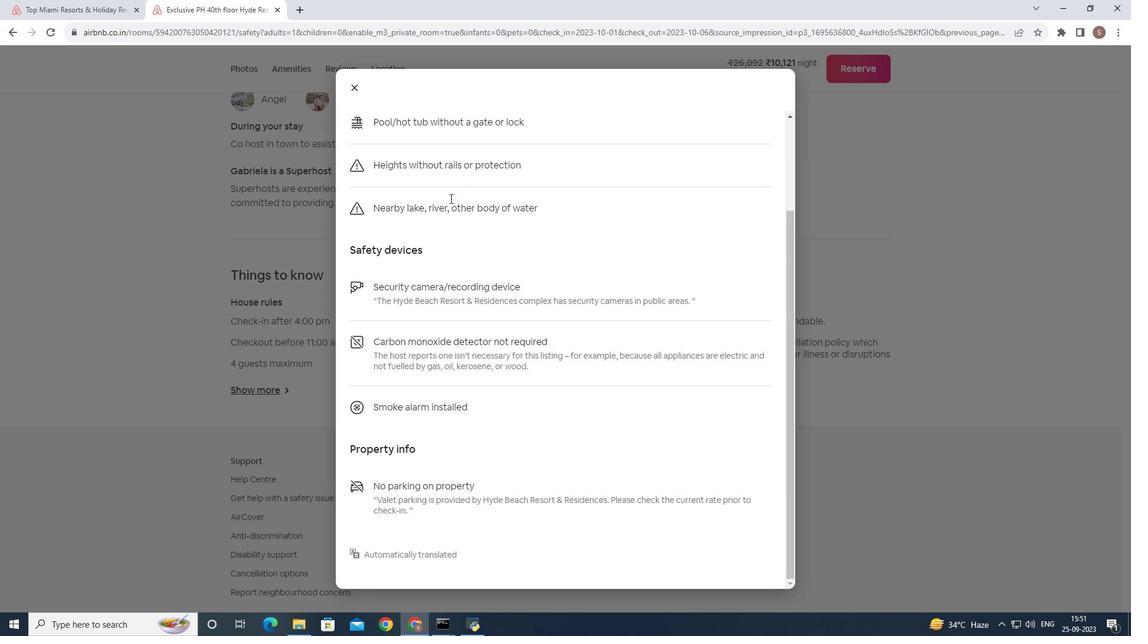 
Action: Mouse scrolled (450, 198) with delta (0, 0)
Screenshot: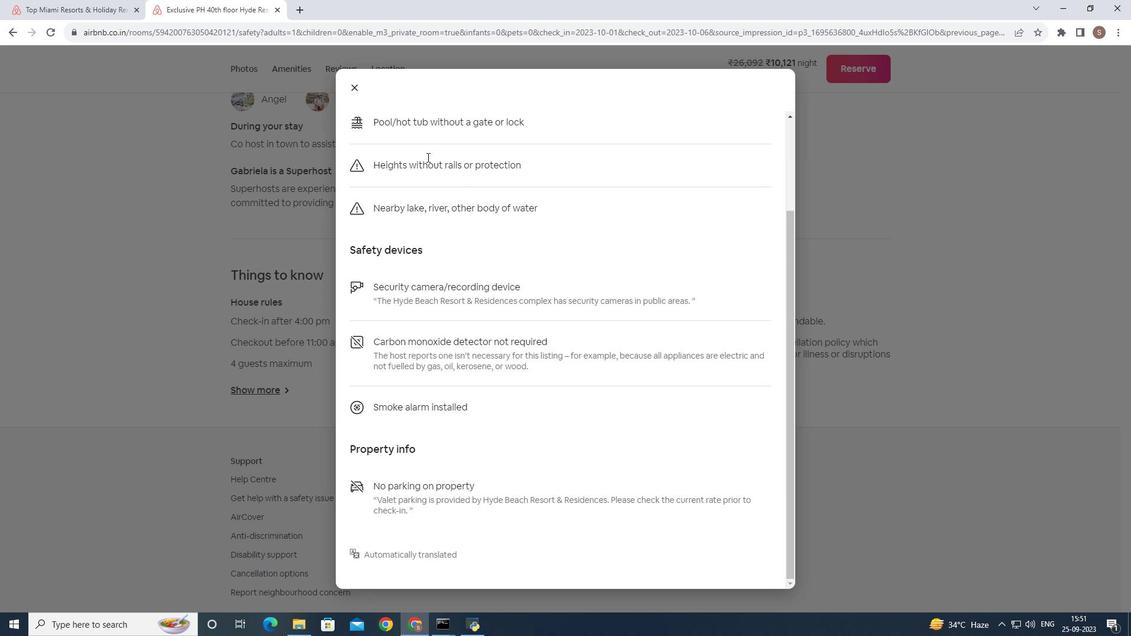 
Action: Mouse moved to (353, 89)
Screenshot: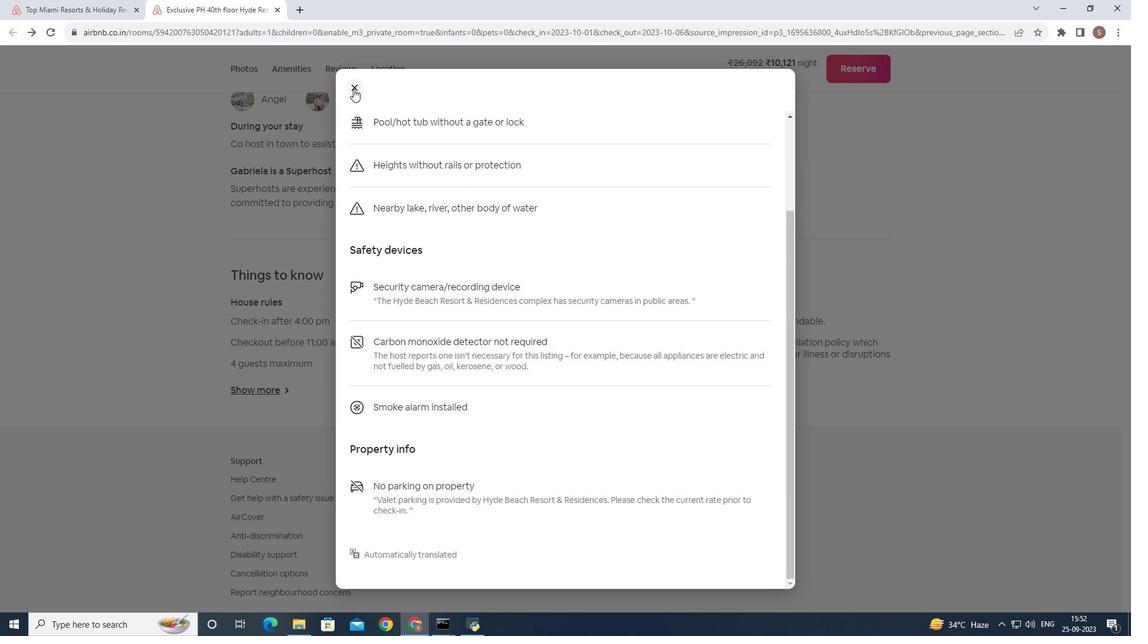
Action: Mouse pressed left at (353, 89)
Screenshot: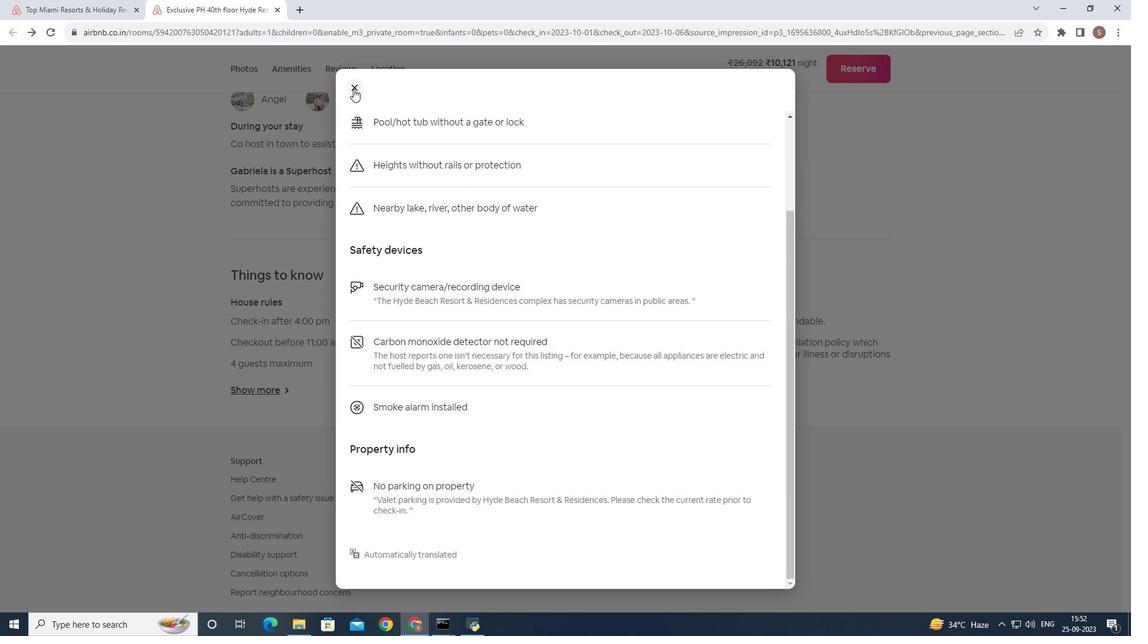 
Action: Mouse moved to (727, 392)
Screenshot: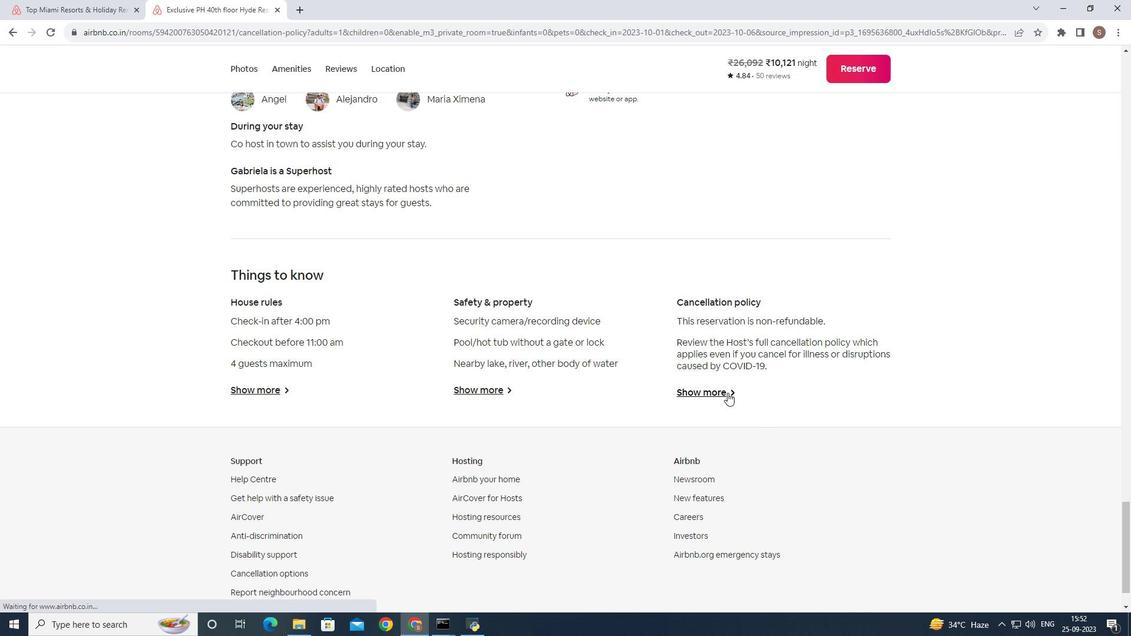 
Action: Mouse pressed left at (727, 392)
Screenshot: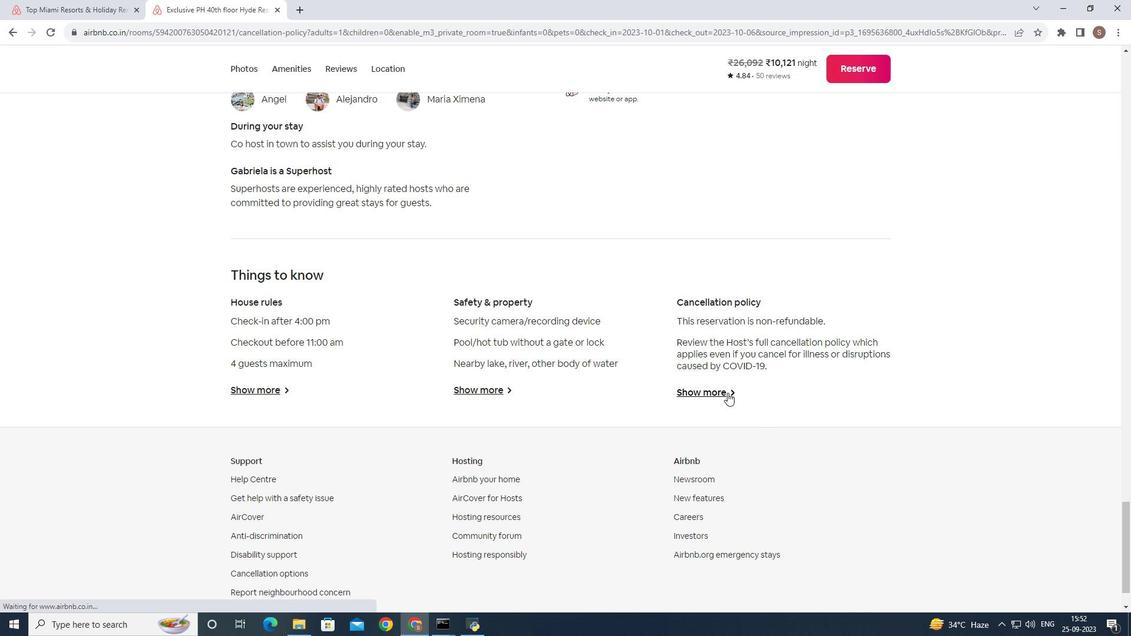 
Action: Mouse moved to (419, 205)
Screenshot: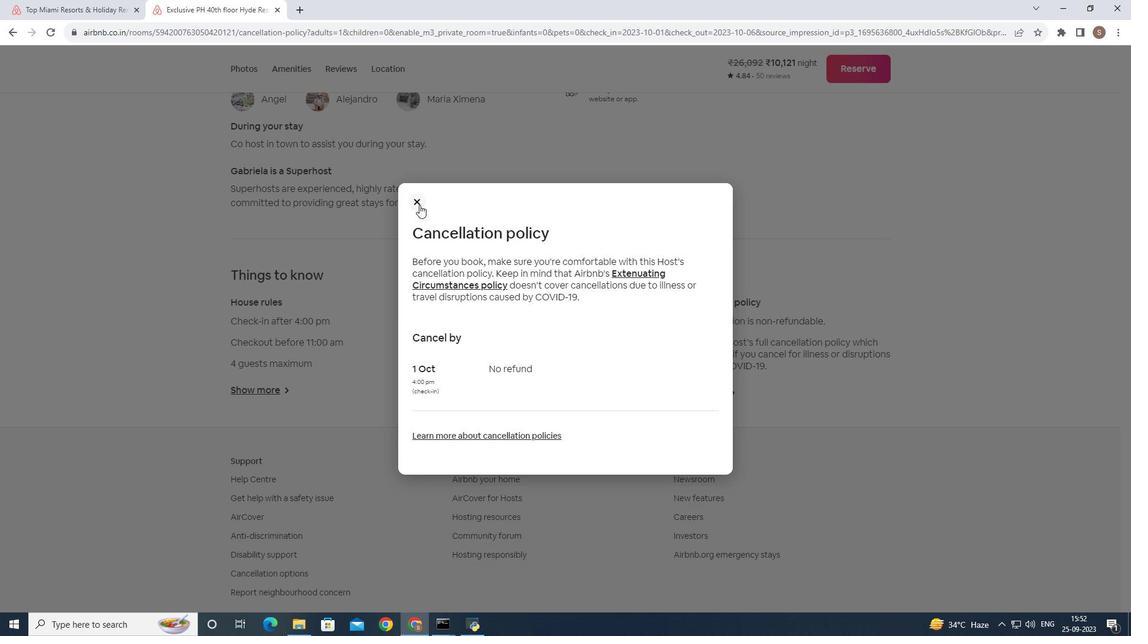 
Action: Mouse pressed left at (419, 205)
Screenshot: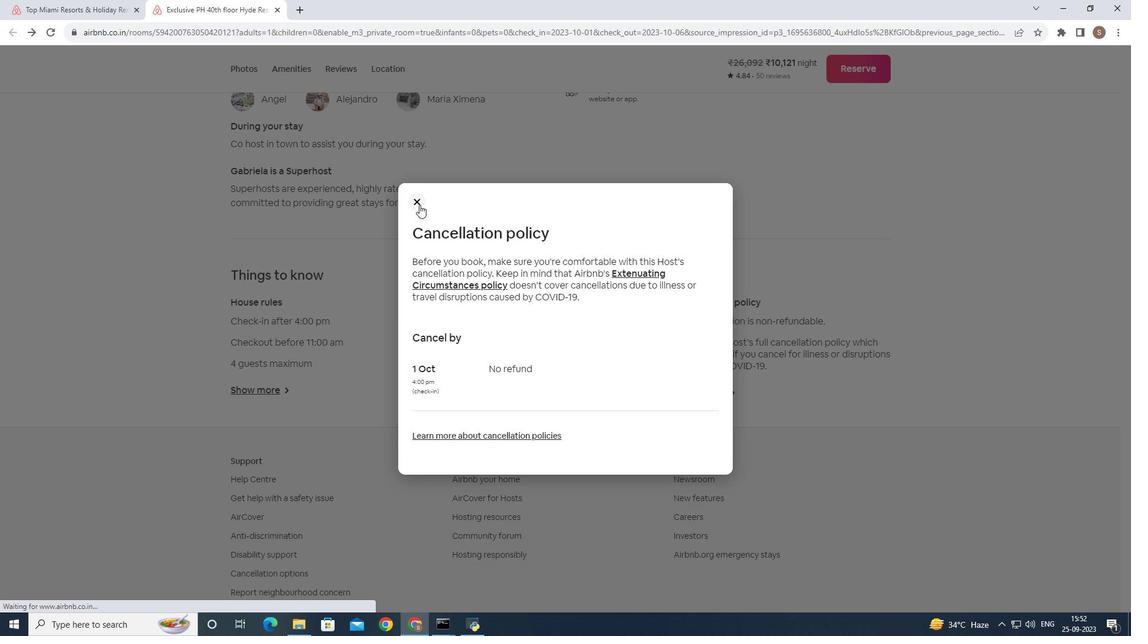 
Action: Mouse moved to (290, 235)
Screenshot: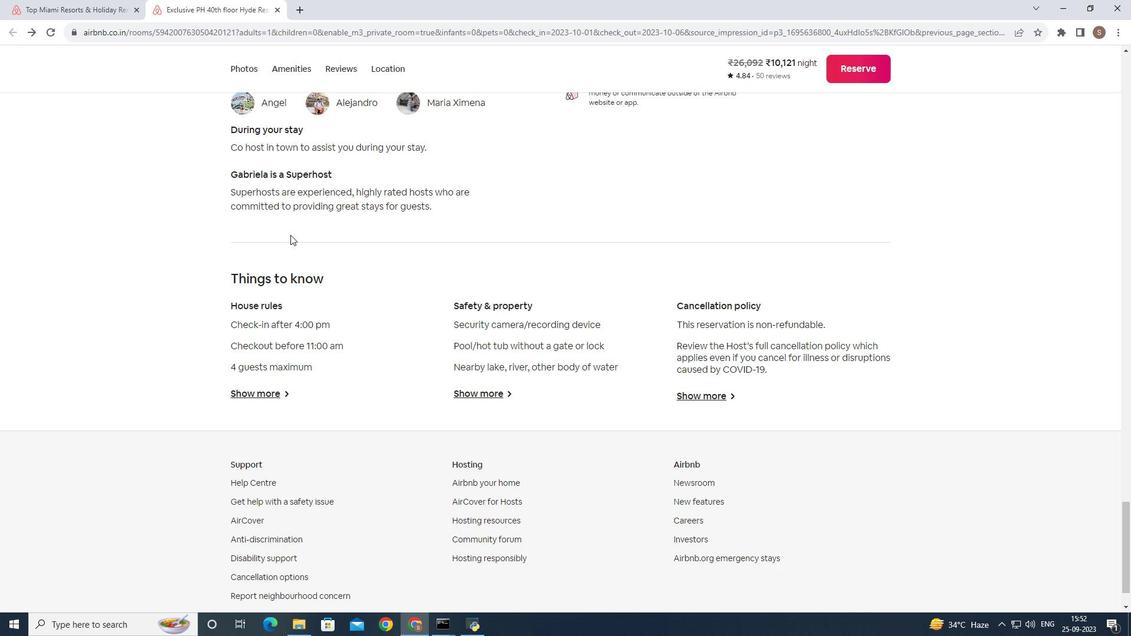
Action: Mouse scrolled (290, 235) with delta (0, 0)
Screenshot: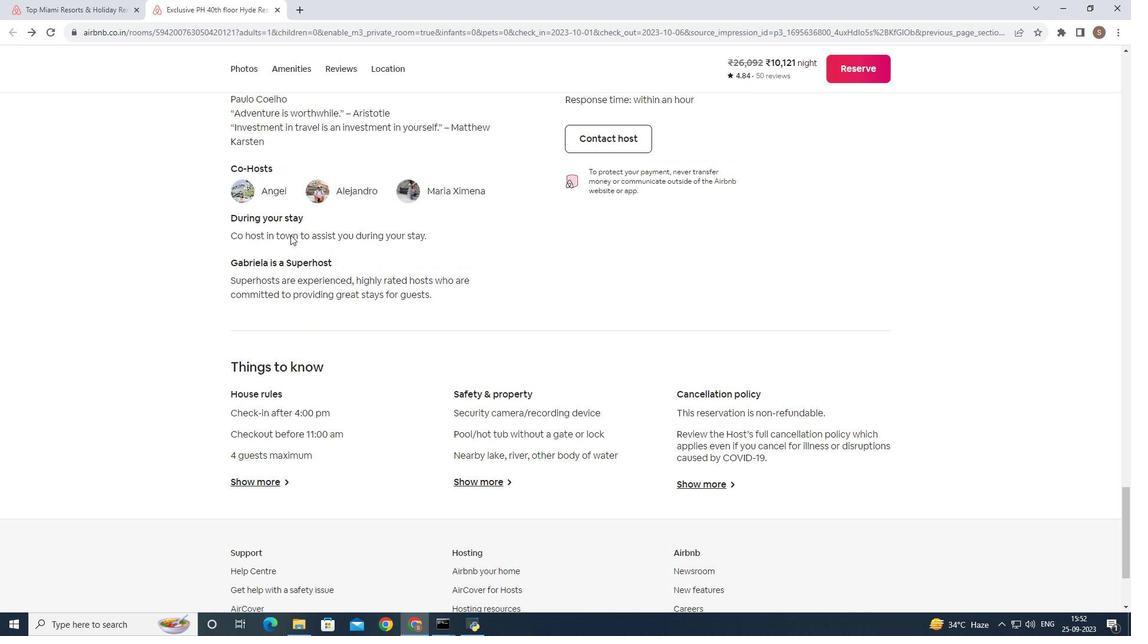 
Action: Mouse scrolled (290, 235) with delta (0, 0)
Screenshot: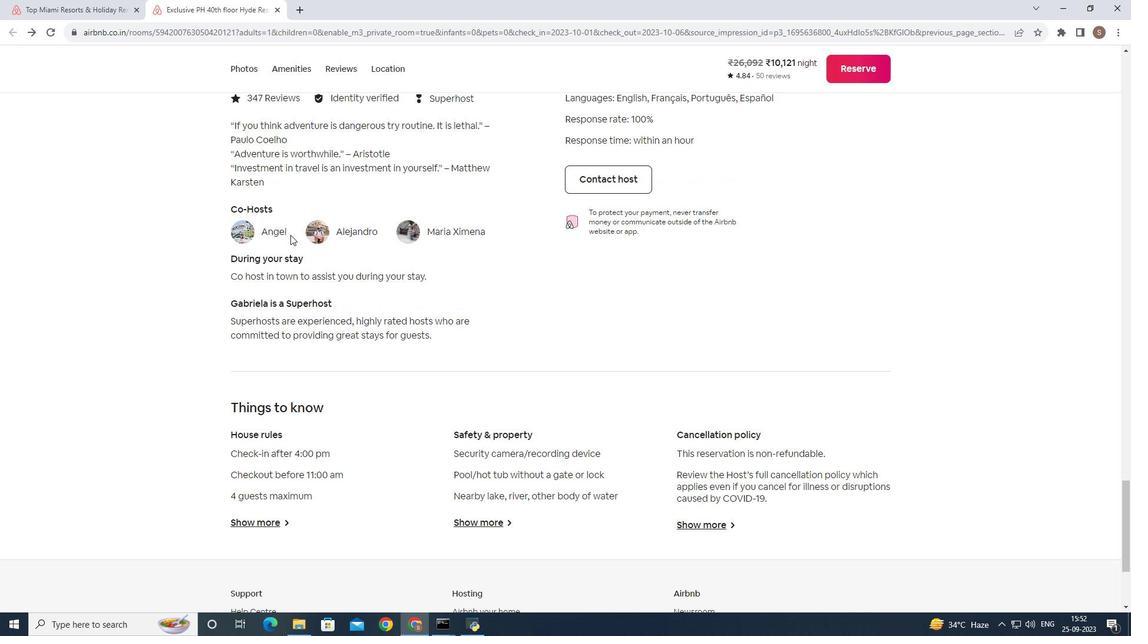 
Action: Mouse scrolled (290, 235) with delta (0, 0)
Screenshot: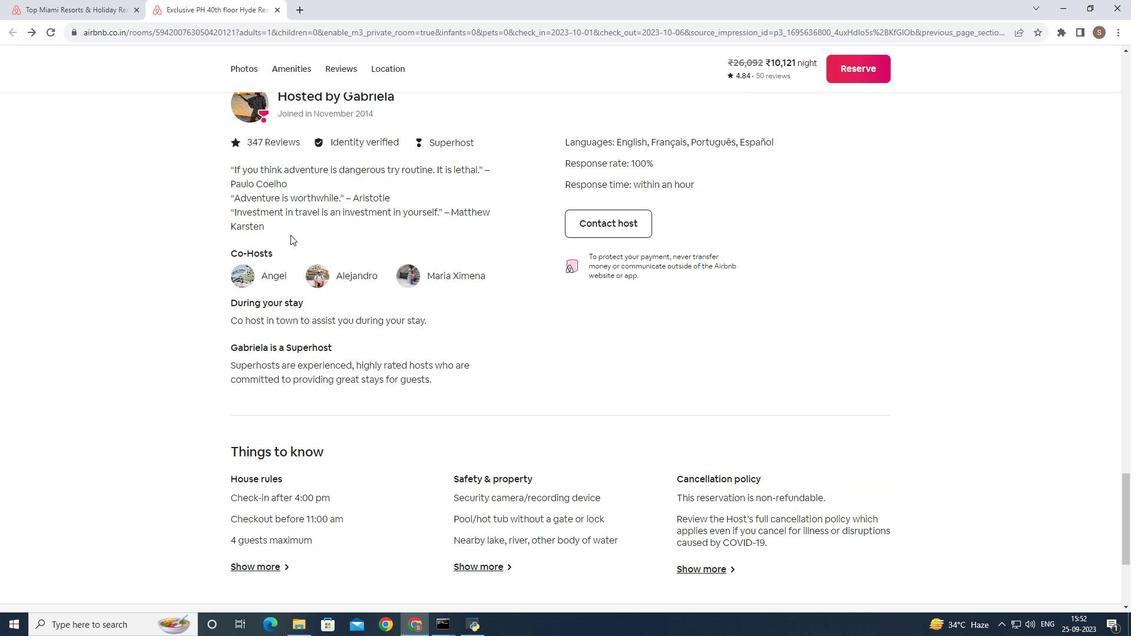 
Action: Mouse scrolled (290, 234) with delta (0, 0)
Screenshot: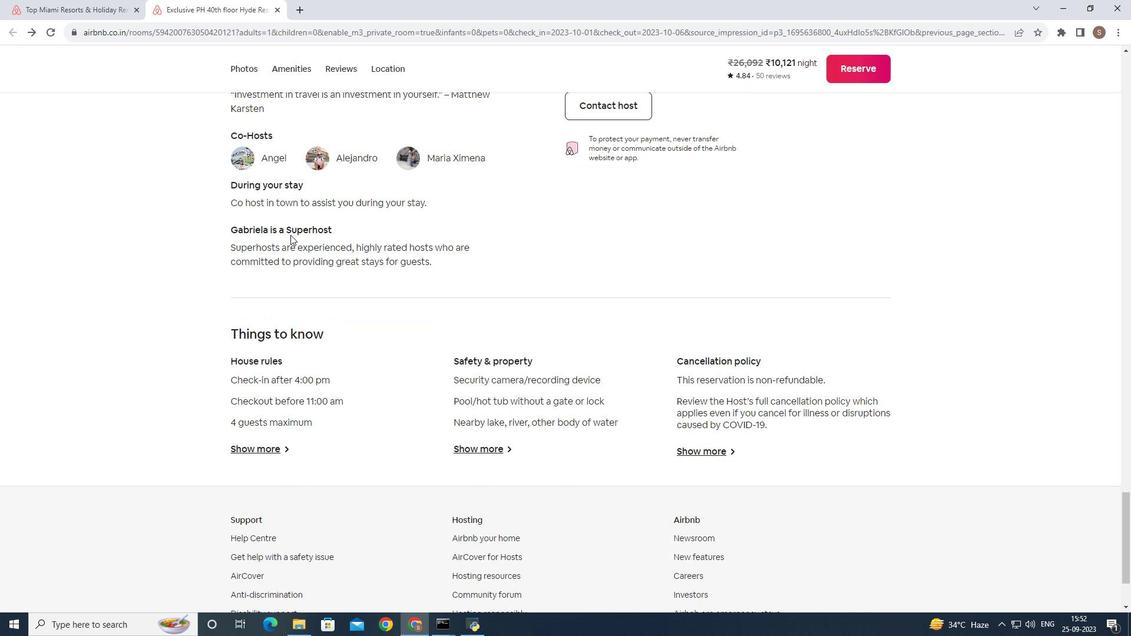 
Action: Mouse scrolled (290, 234) with delta (0, 0)
Screenshot: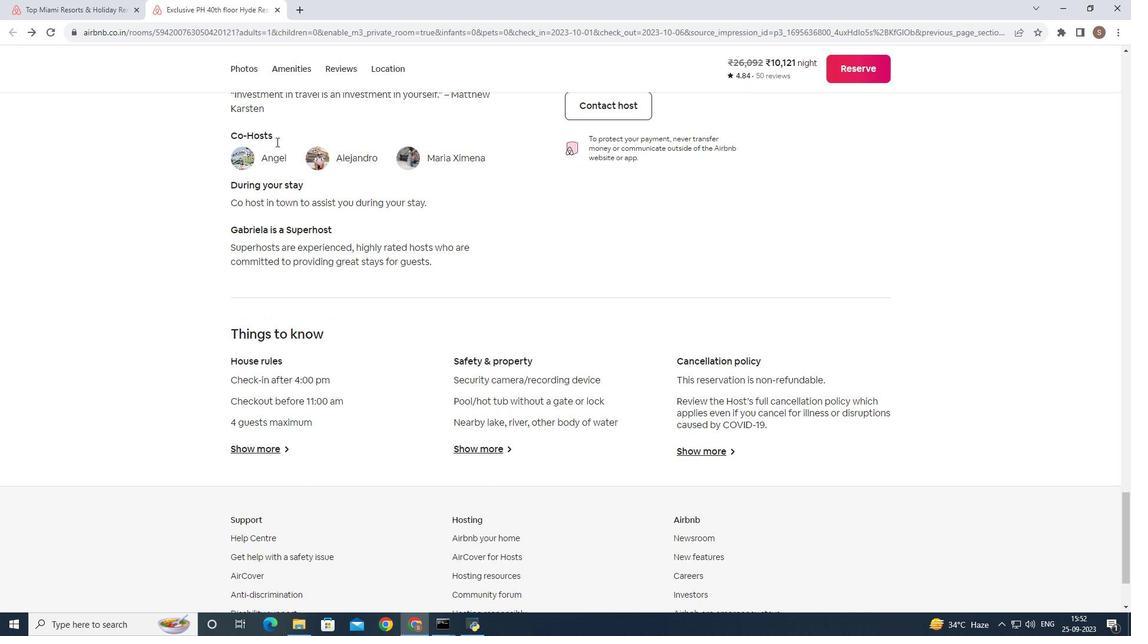 
Action: Mouse moved to (87, 0)
Screenshot: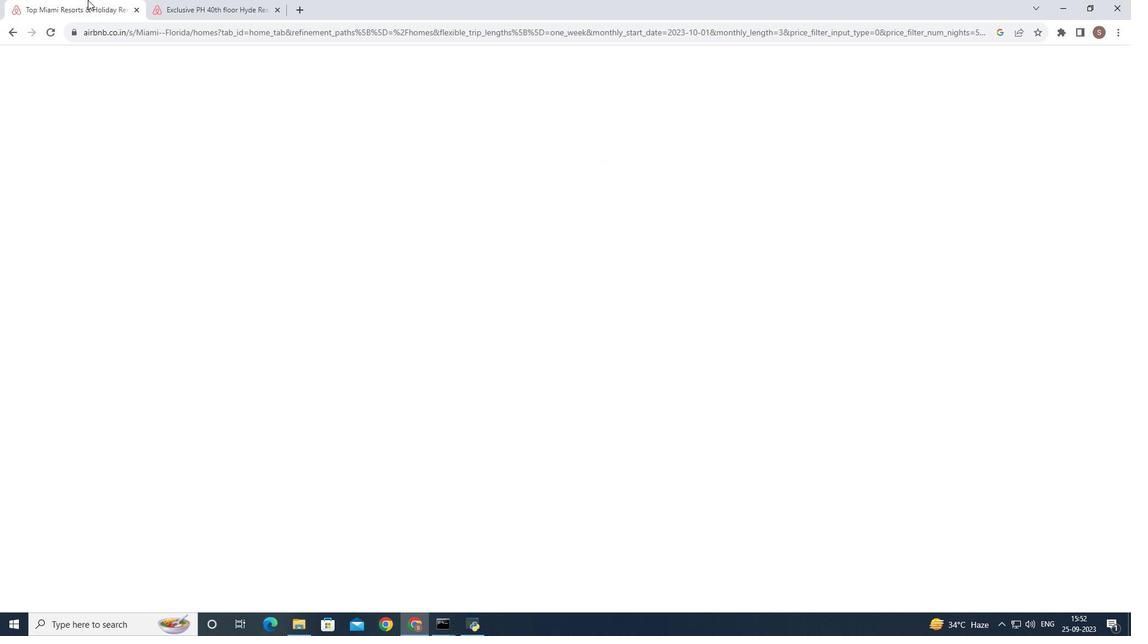 
Action: Mouse pressed left at (87, 0)
Screenshot: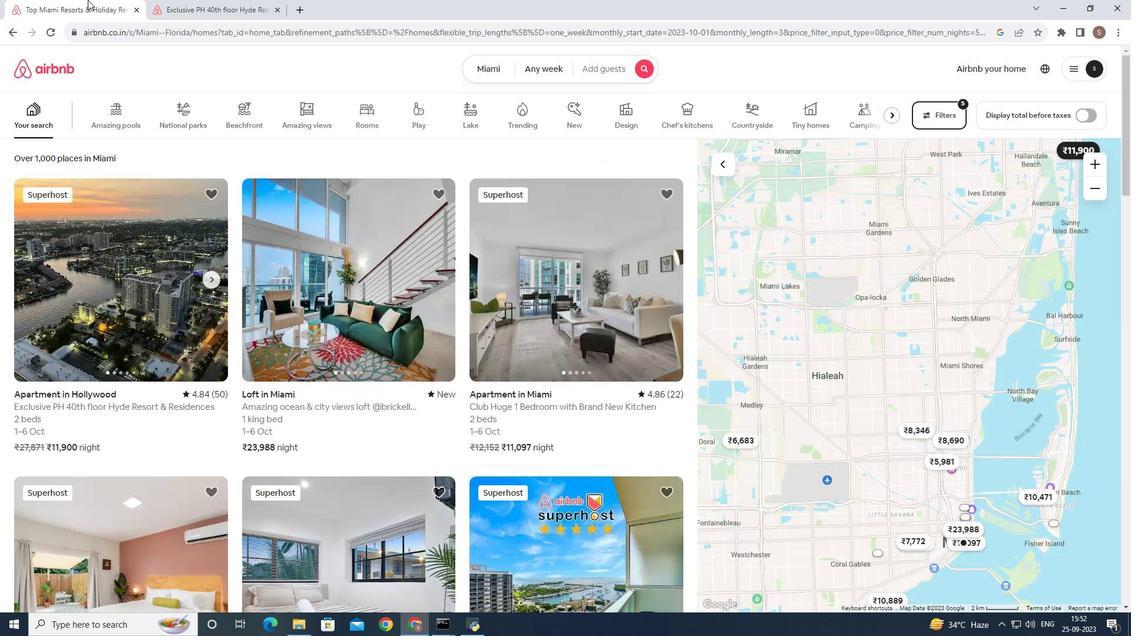
Action: Mouse moved to (358, 348)
Screenshot: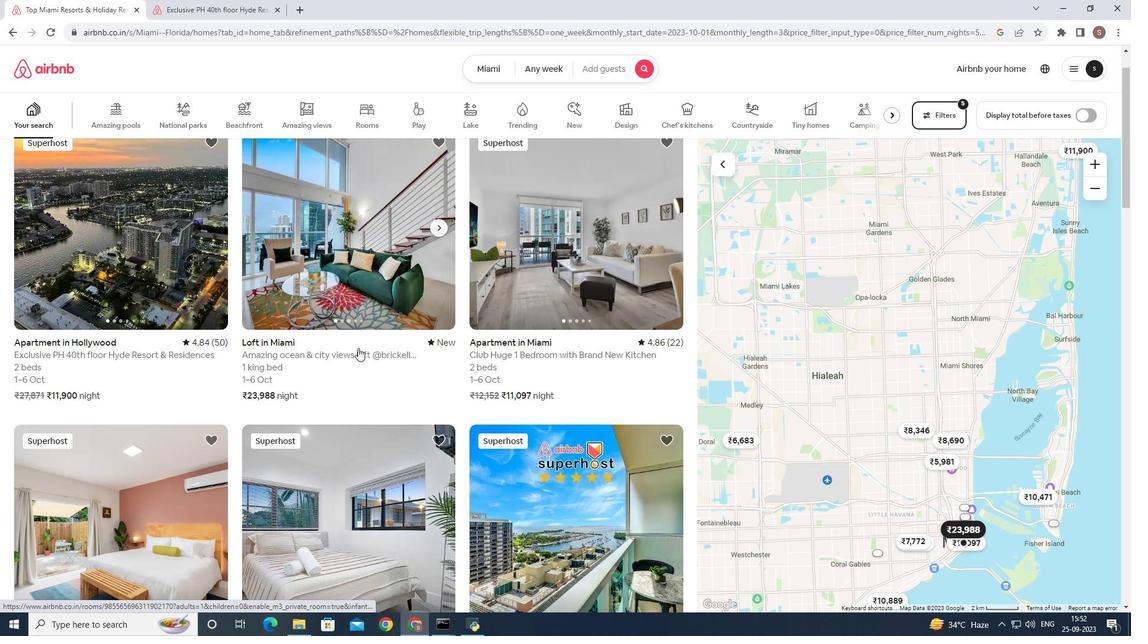 
Action: Mouse scrolled (358, 347) with delta (0, 0)
Screenshot: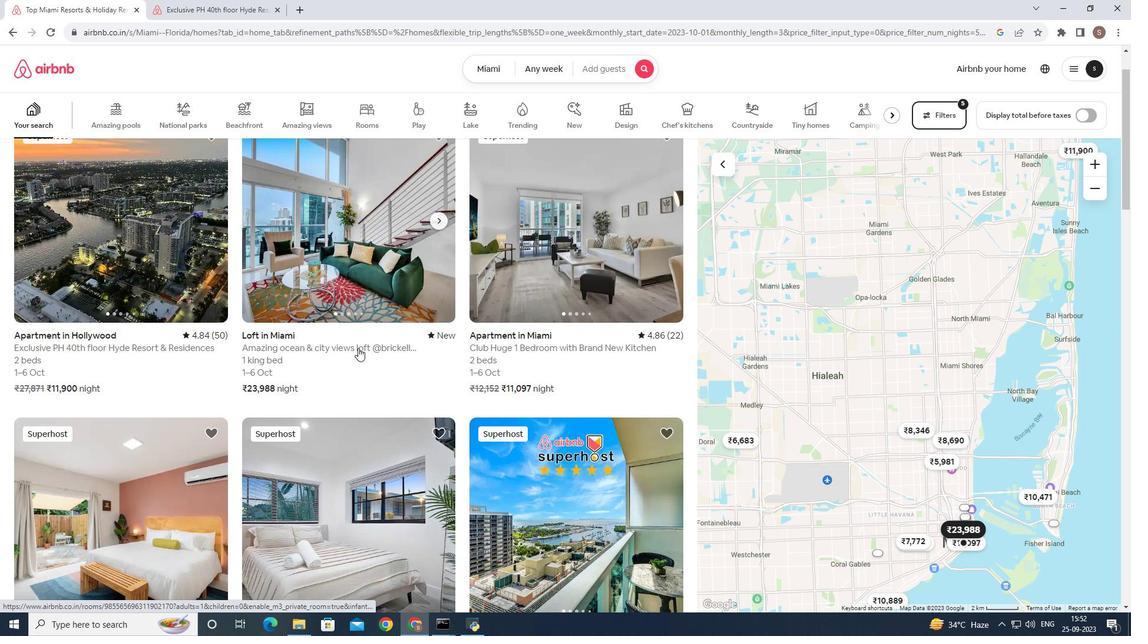 
Action: Mouse scrolled (358, 347) with delta (0, 0)
Screenshot: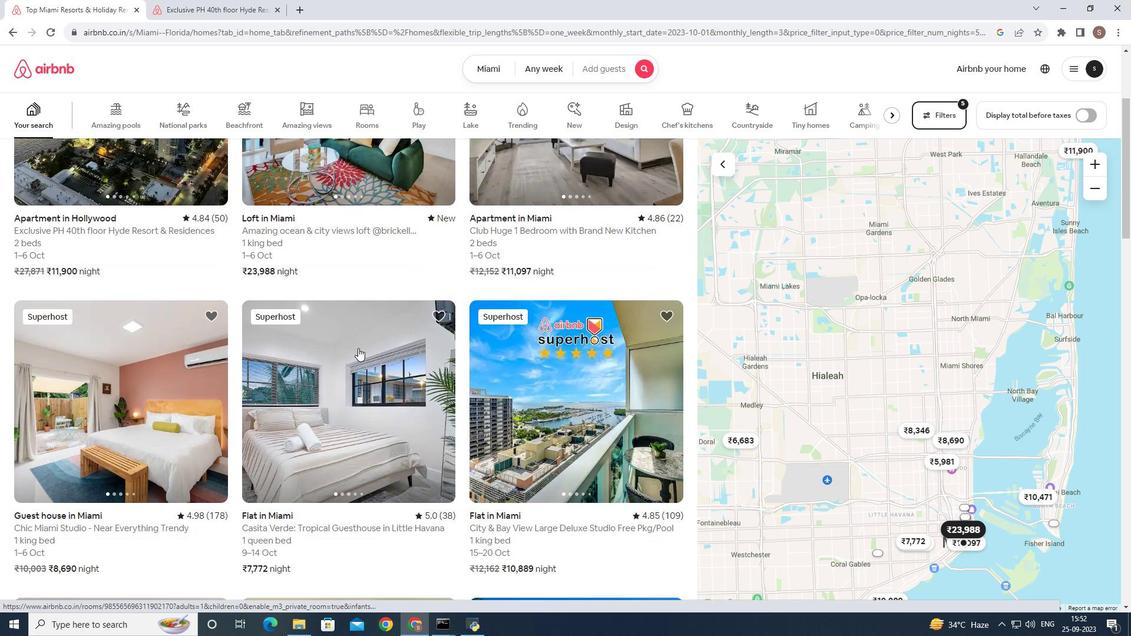 
Action: Mouse scrolled (358, 347) with delta (0, 0)
Screenshot: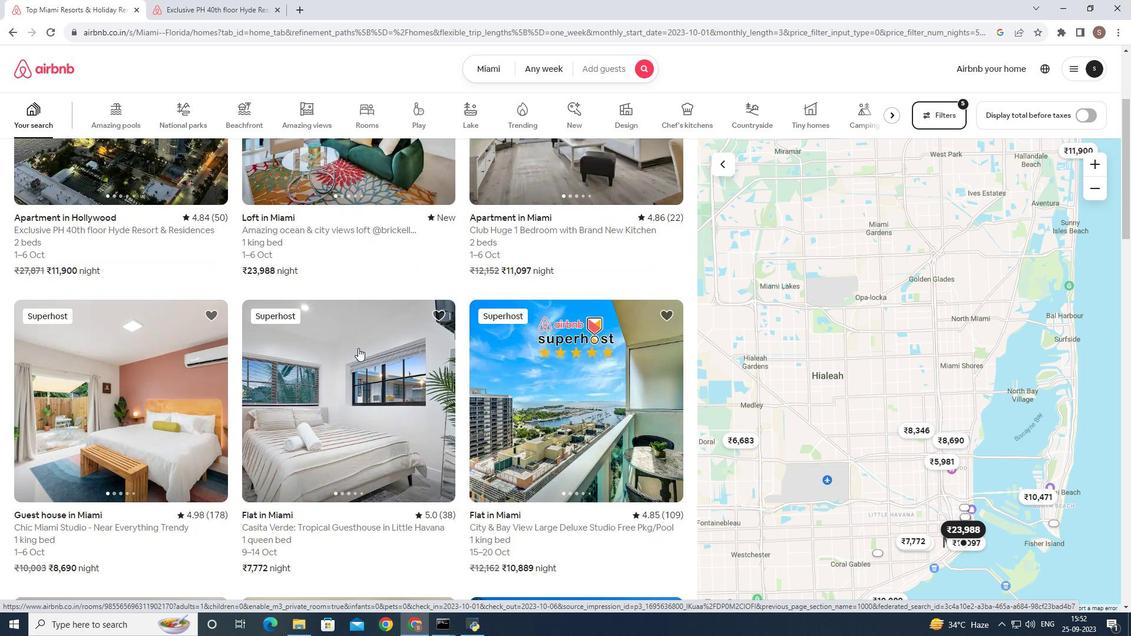 
Action: Mouse moved to (373, 249)
Screenshot: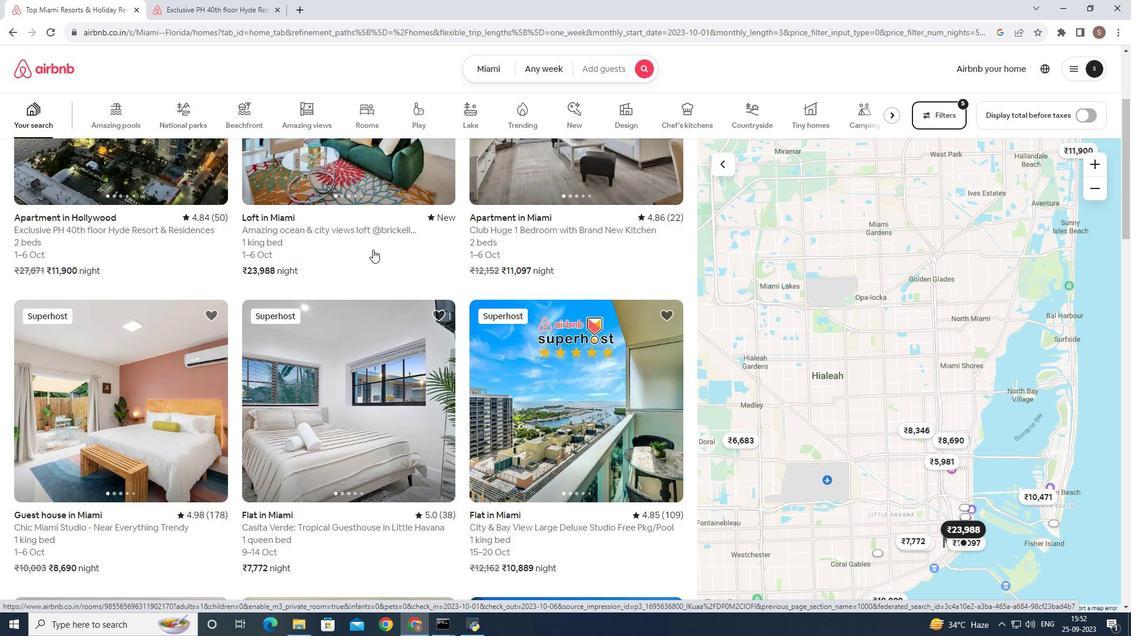 
Action: Mouse scrolled (373, 250) with delta (0, 0)
Screenshot: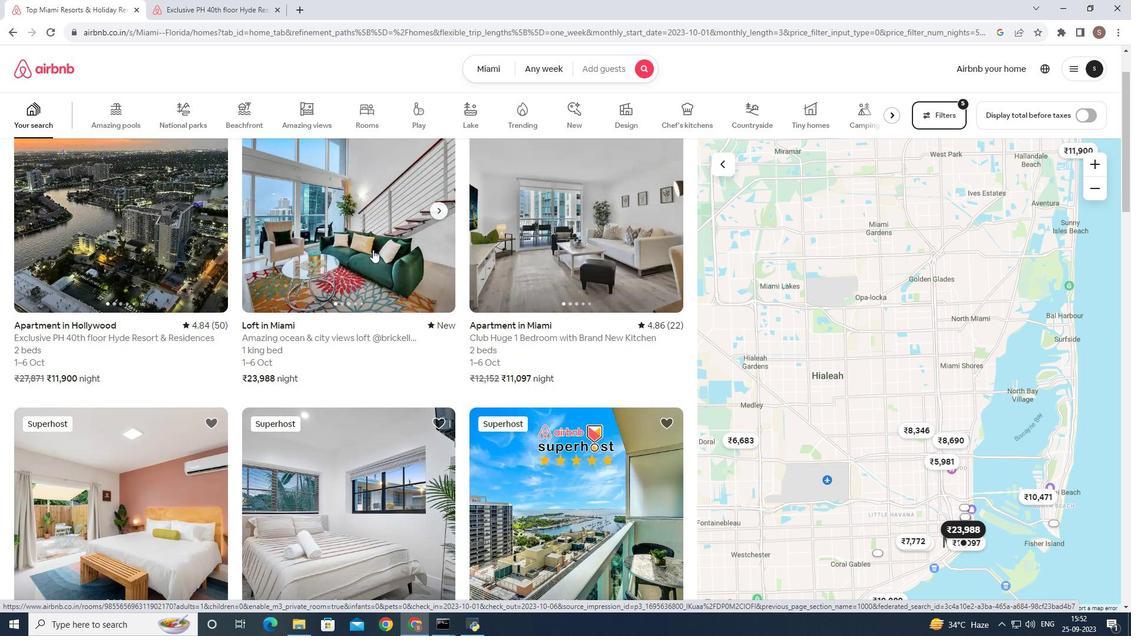 
Action: Mouse scrolled (373, 250) with delta (0, 0)
Screenshot: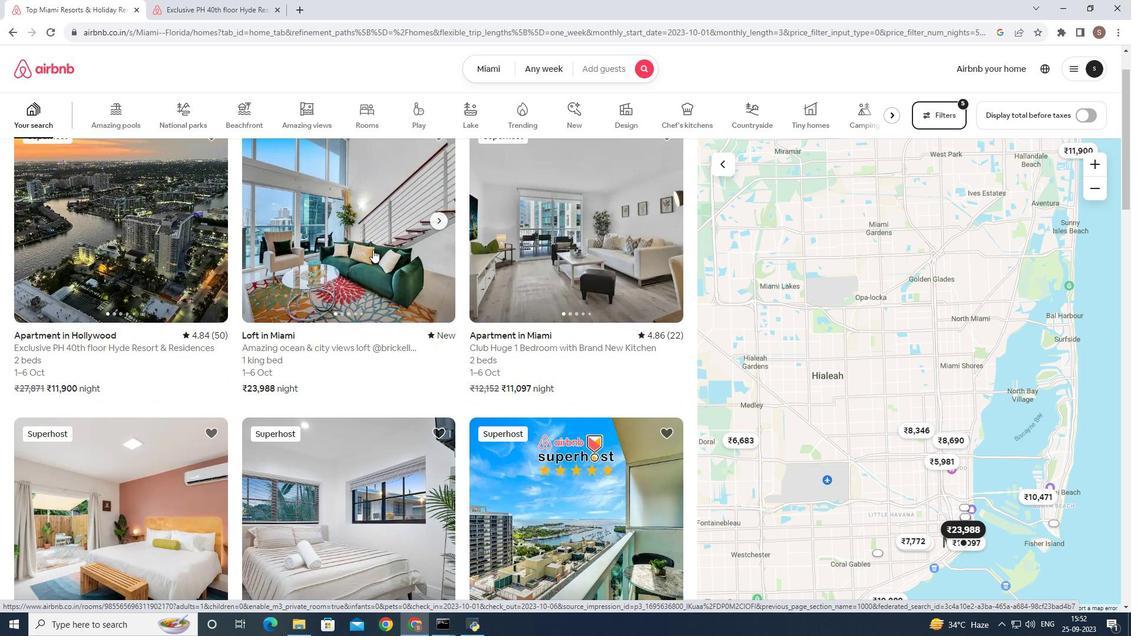 
Action: Mouse pressed left at (373, 249)
Screenshot: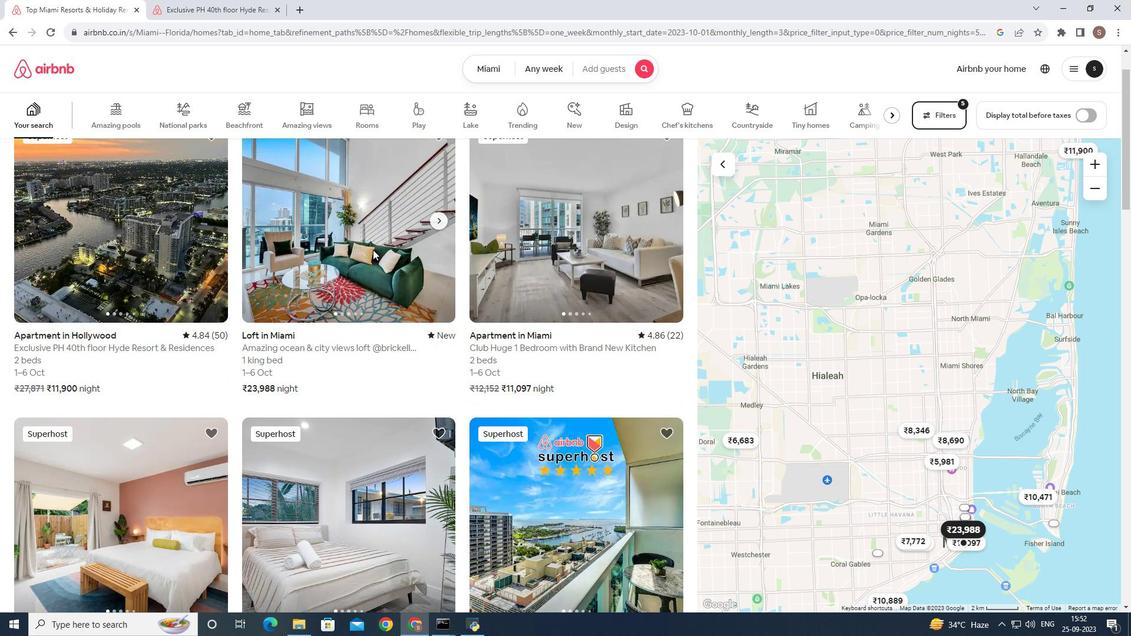 
Action: Mouse moved to (786, 435)
Screenshot: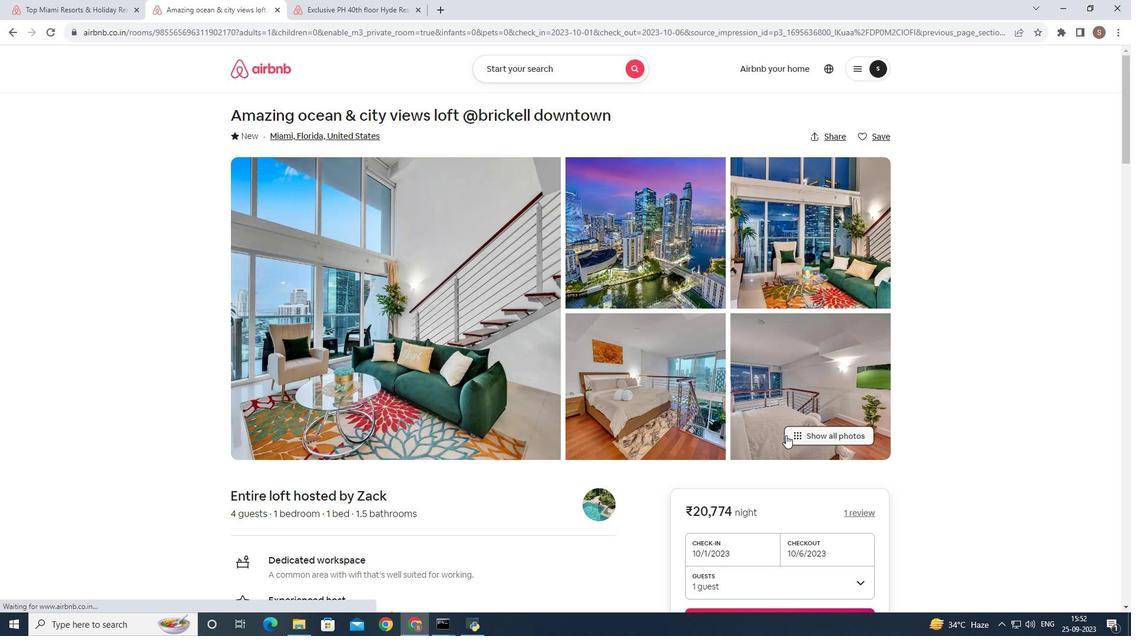 
Action: Mouse pressed left at (786, 435)
Screenshot: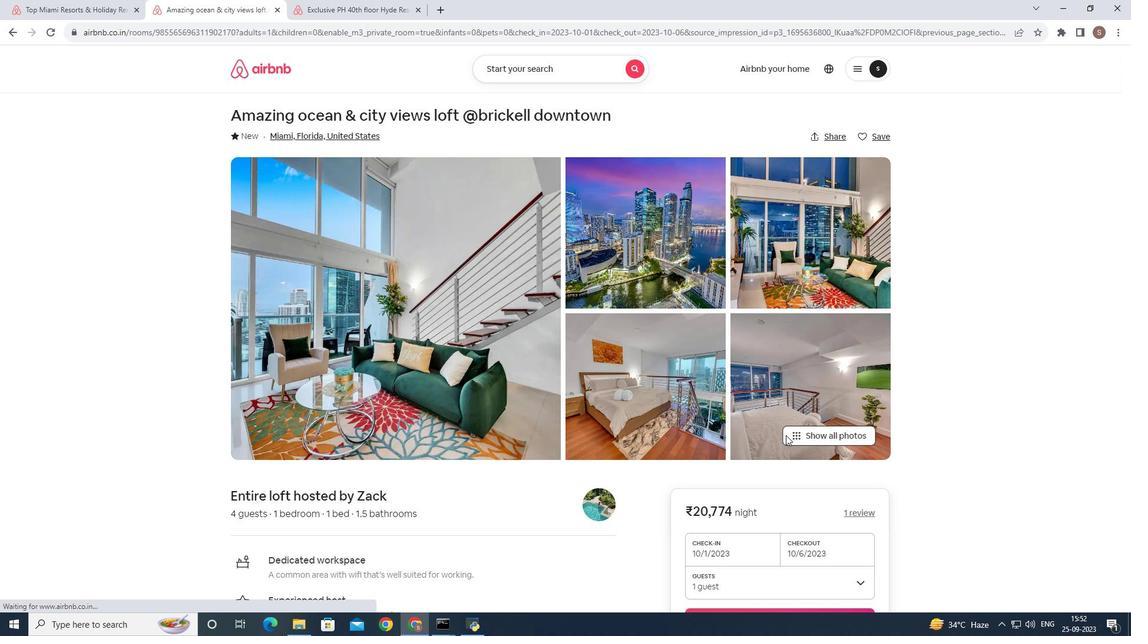 
Action: Mouse moved to (472, 299)
Screenshot: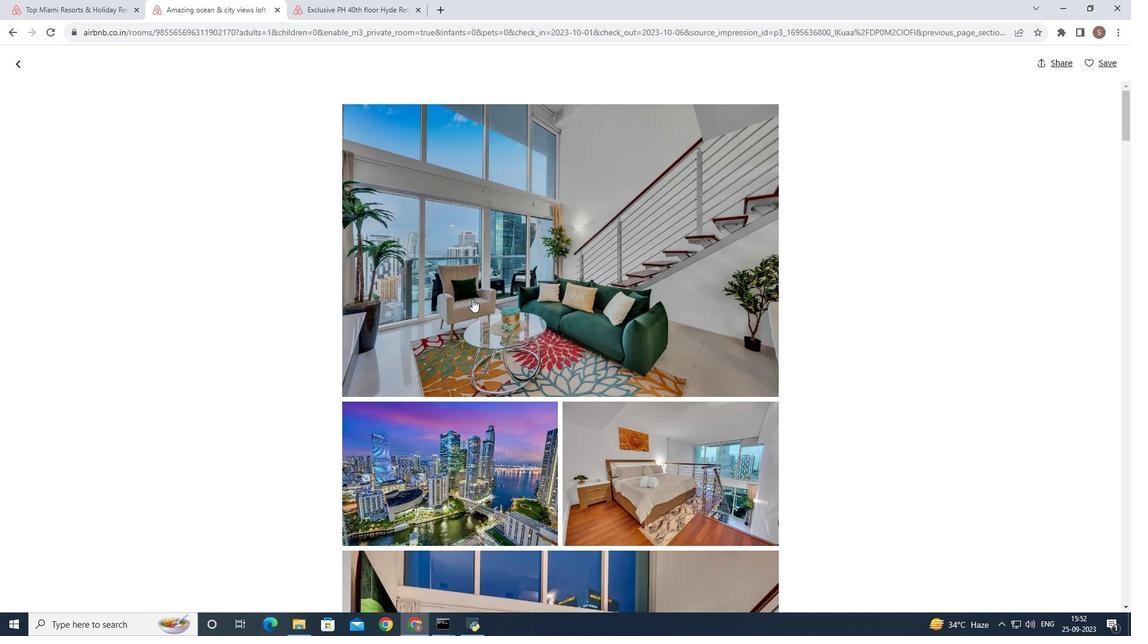 
Action: Mouse pressed left at (472, 299)
Screenshot: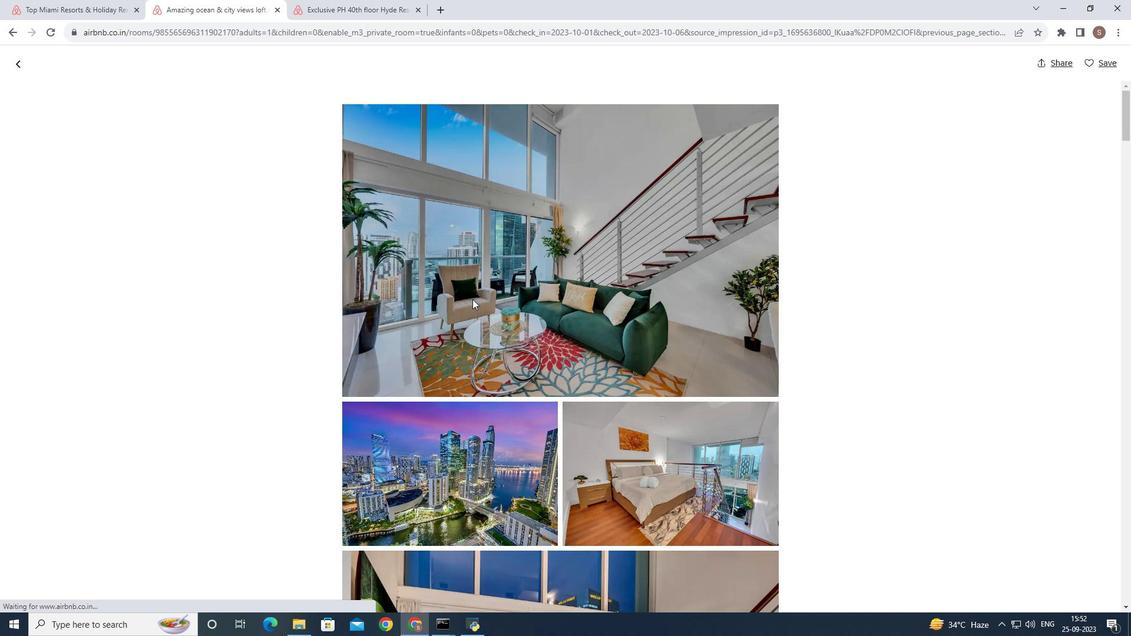 
Action: Key pressed <Key.right><Key.right><Key.right><Key.left><Key.right><Key.right><Key.right><Key.right>
Screenshot: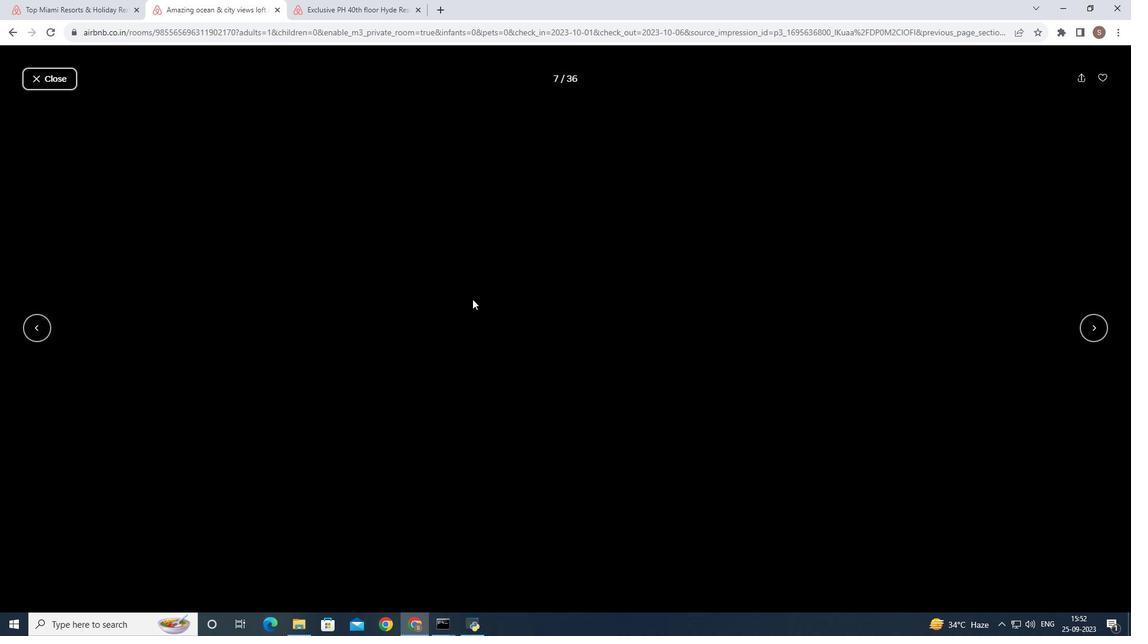 
Action: Mouse moved to (27, 75)
Screenshot: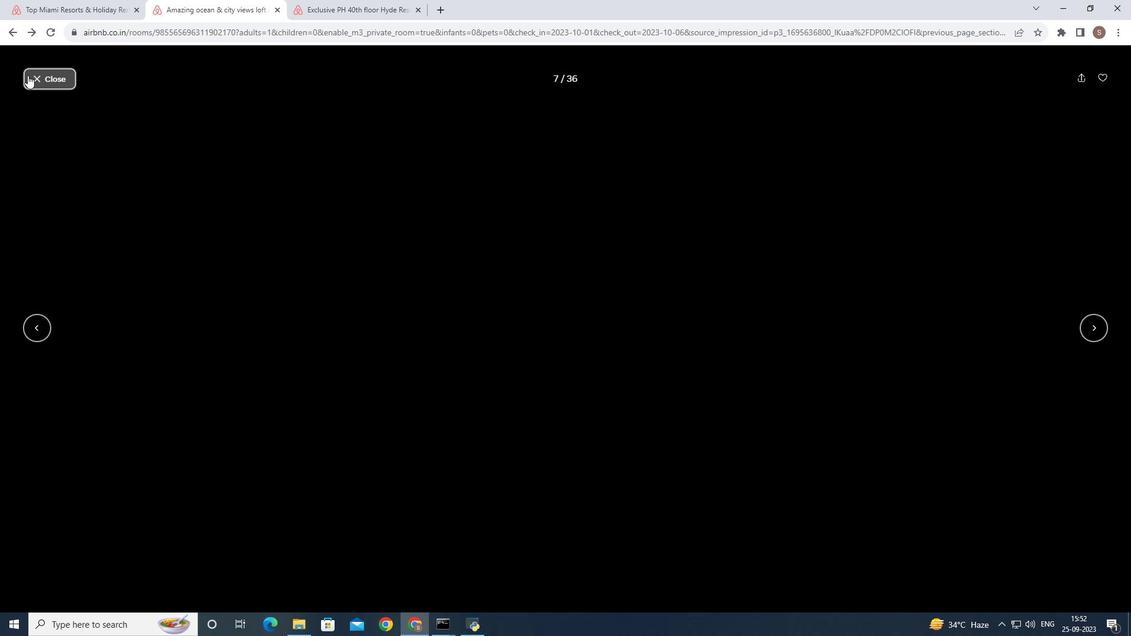 
Action: Mouse pressed left at (27, 75)
Screenshot: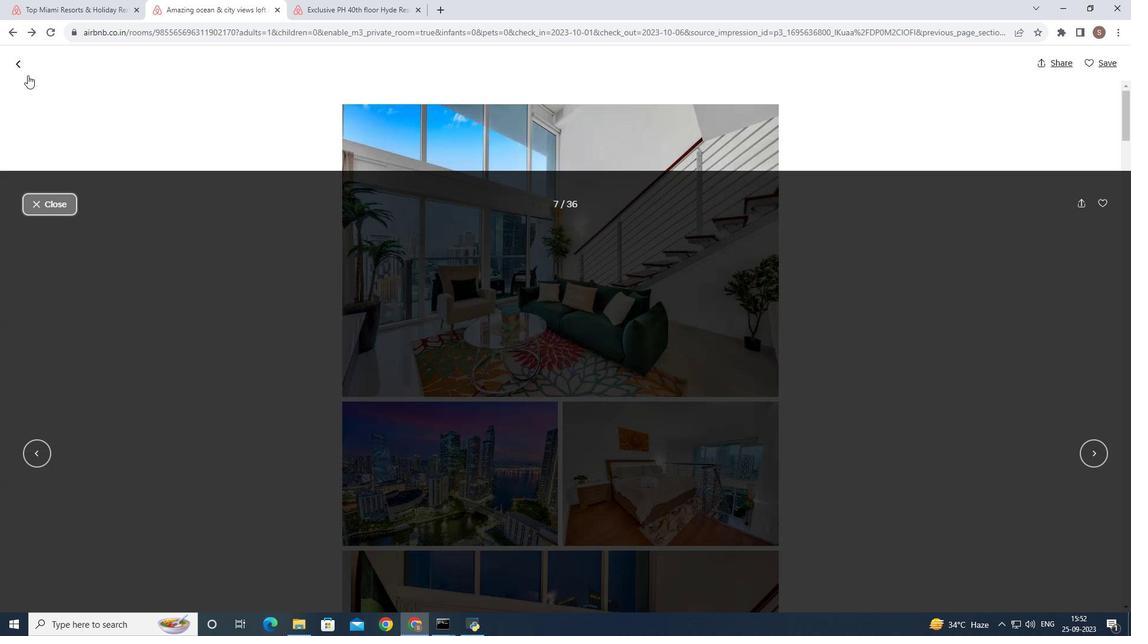 
Action: Mouse moved to (858, 414)
Screenshot: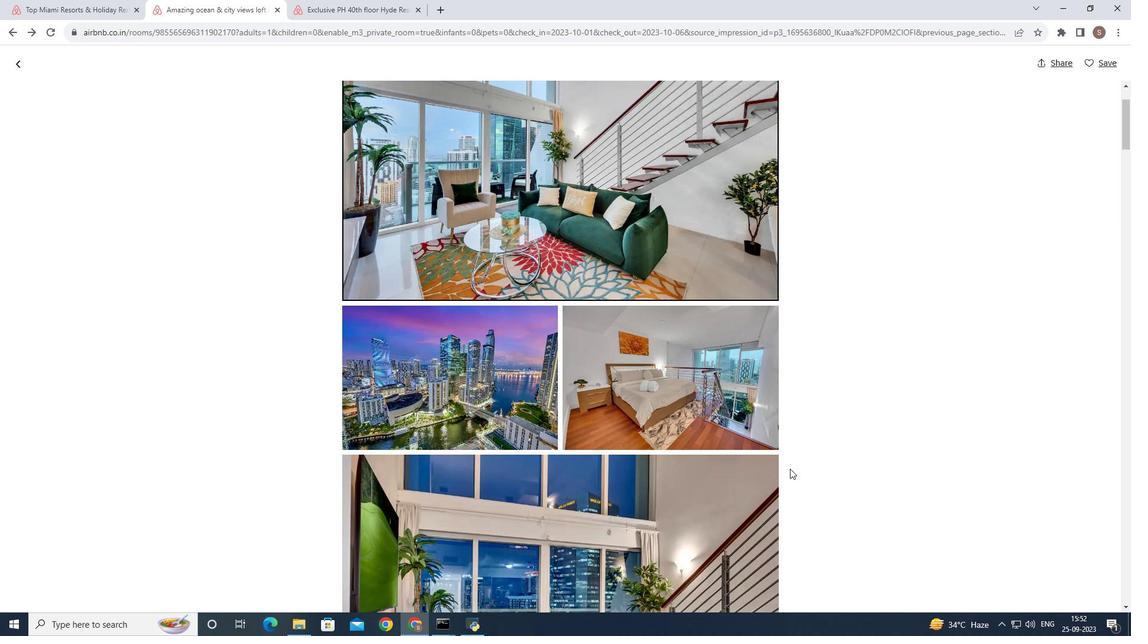 
Action: Mouse scrolled (858, 414) with delta (0, 0)
Screenshot: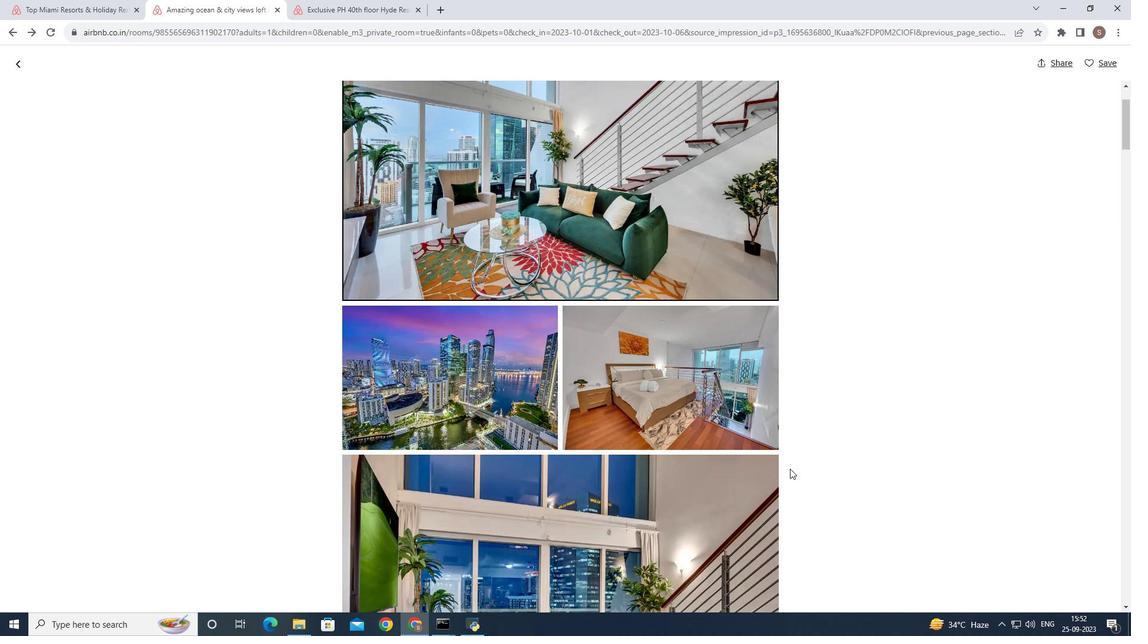 
Action: Mouse moved to (838, 444)
Screenshot: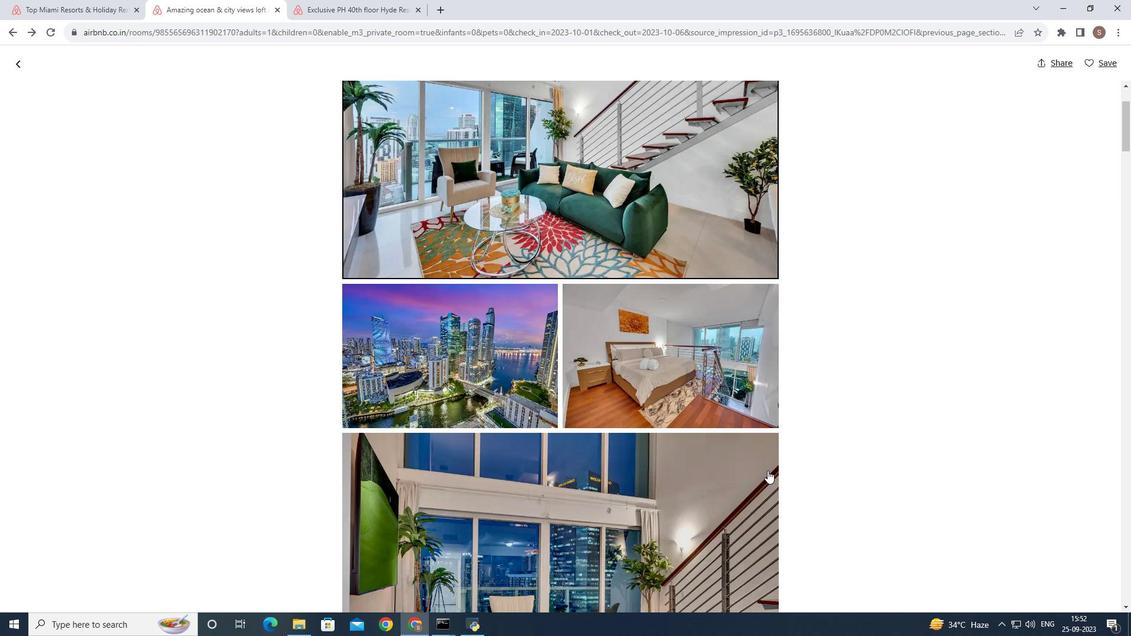 
Action: Mouse scrolled (838, 443) with delta (0, 0)
Screenshot: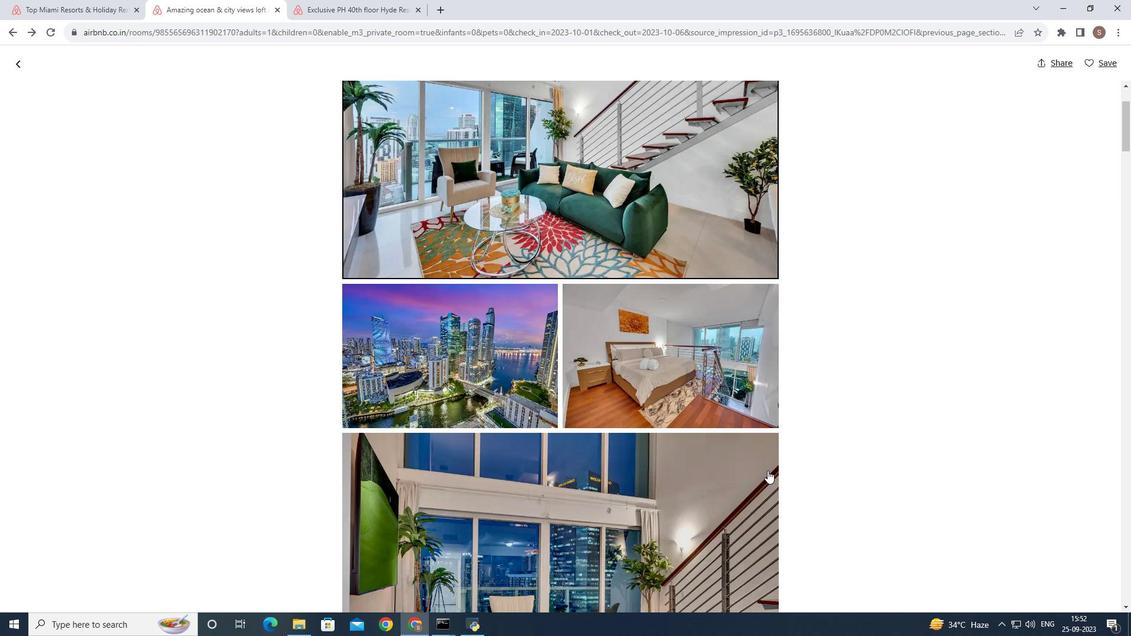 
Action: Mouse moved to (764, 472)
Screenshot: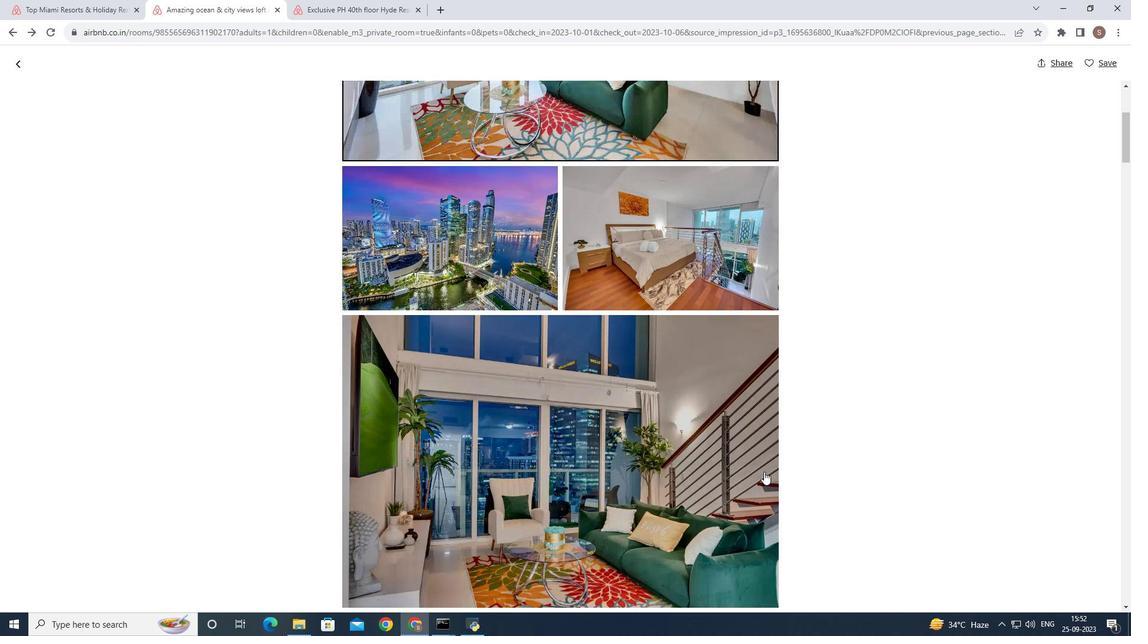 
Action: Mouse scrolled (764, 471) with delta (0, 0)
Screenshot: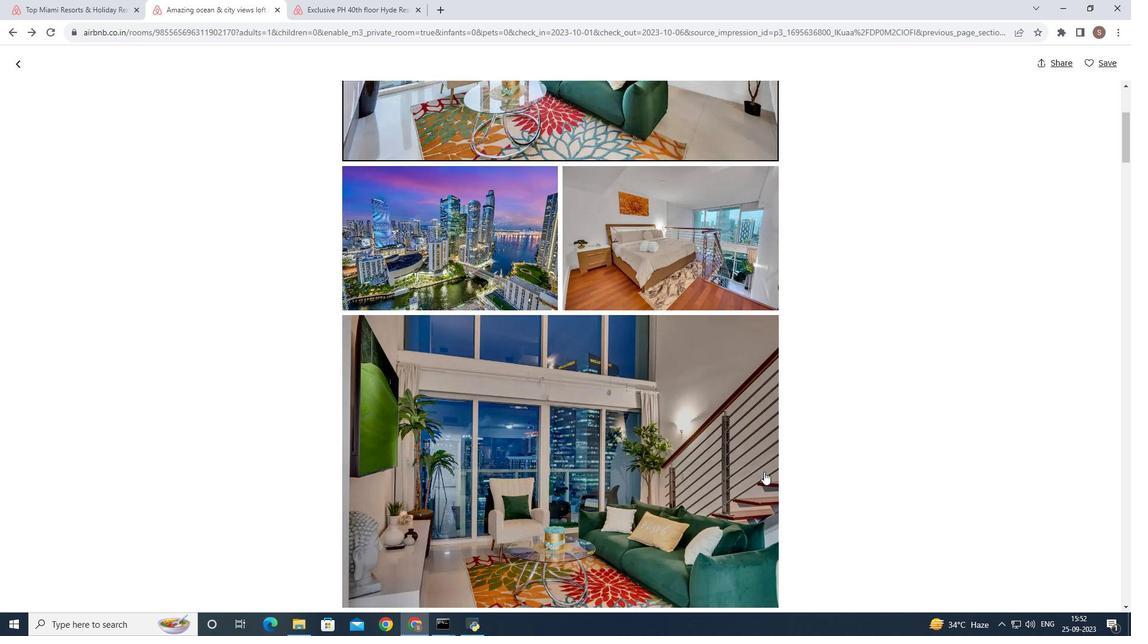 
Action: Mouse scrolled (764, 471) with delta (0, 0)
Screenshot: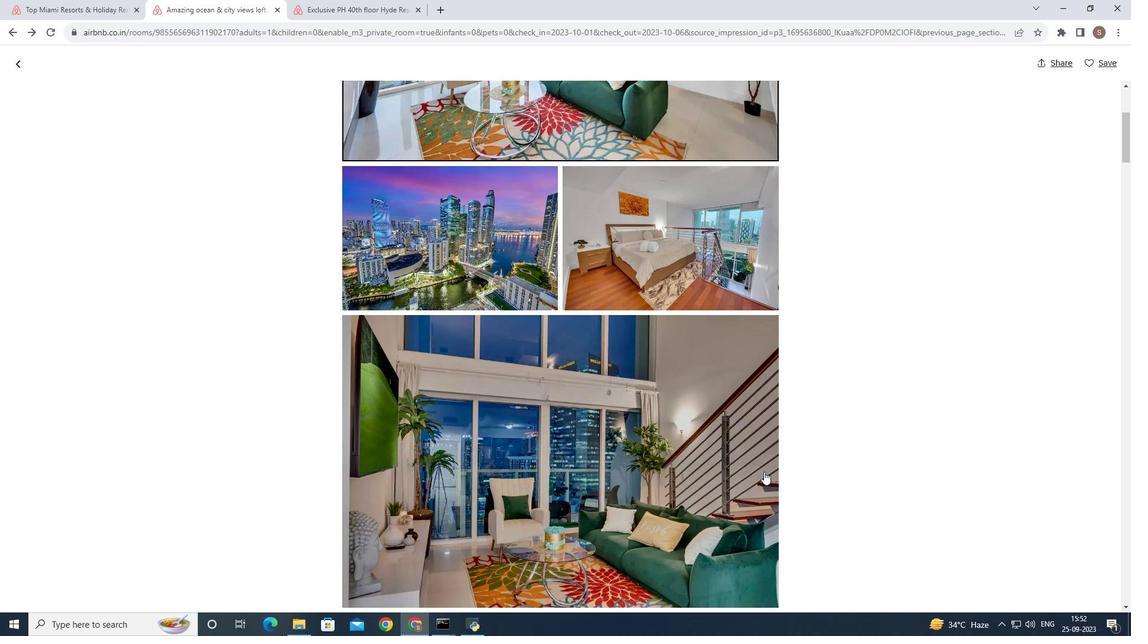 
Action: Mouse scrolled (764, 471) with delta (0, 0)
Screenshot: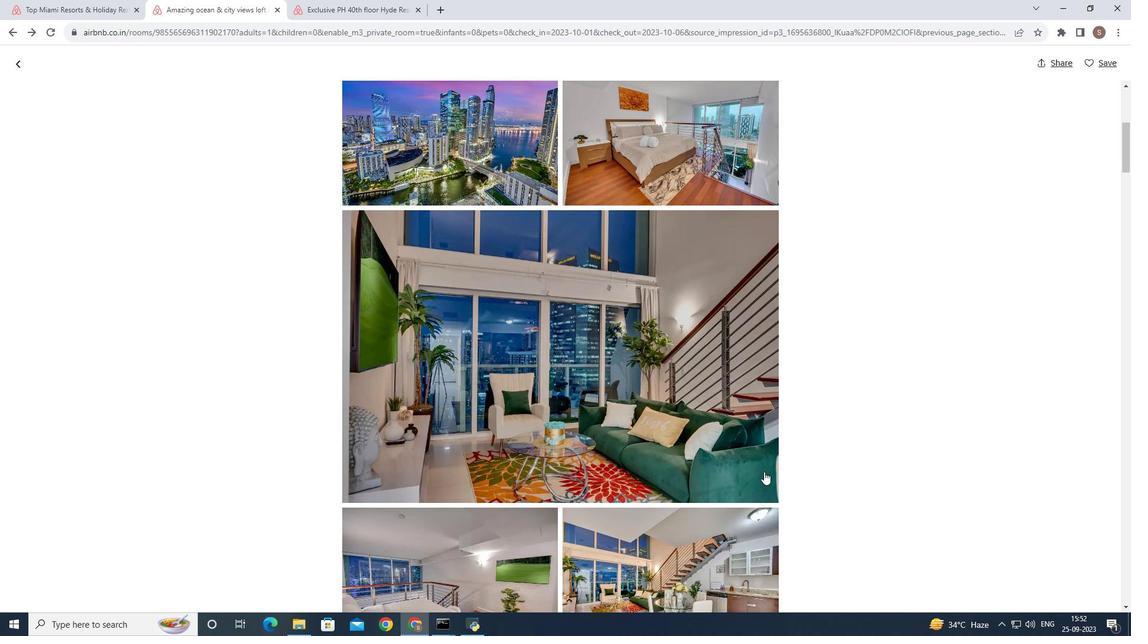 
Action: Mouse scrolled (764, 471) with delta (0, 0)
Screenshot: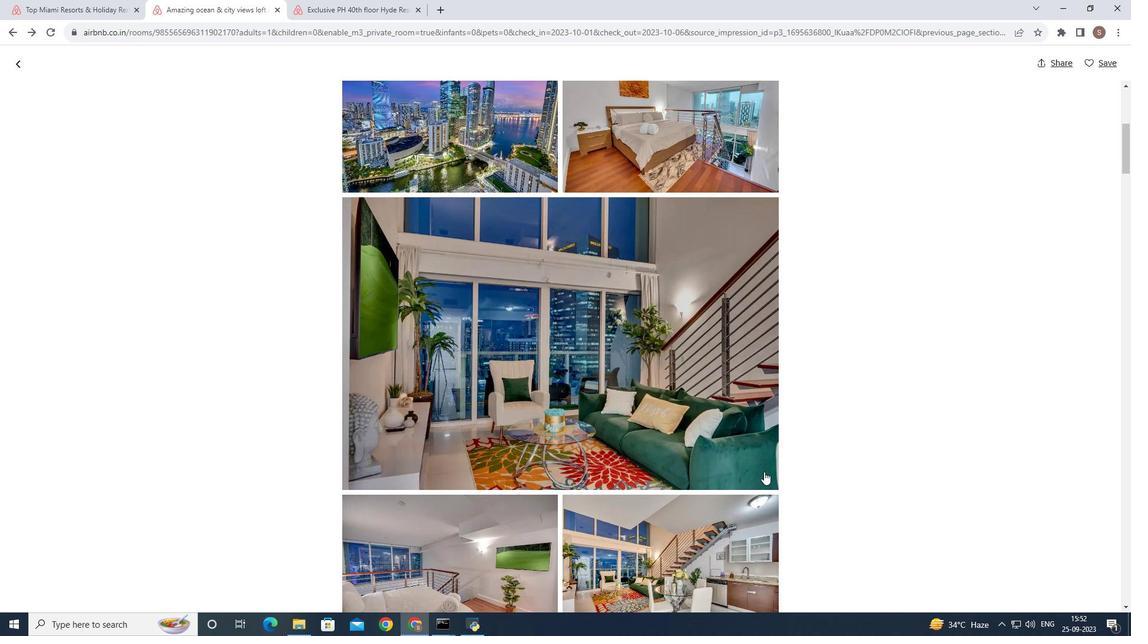 
Action: Mouse scrolled (764, 471) with delta (0, 0)
Screenshot: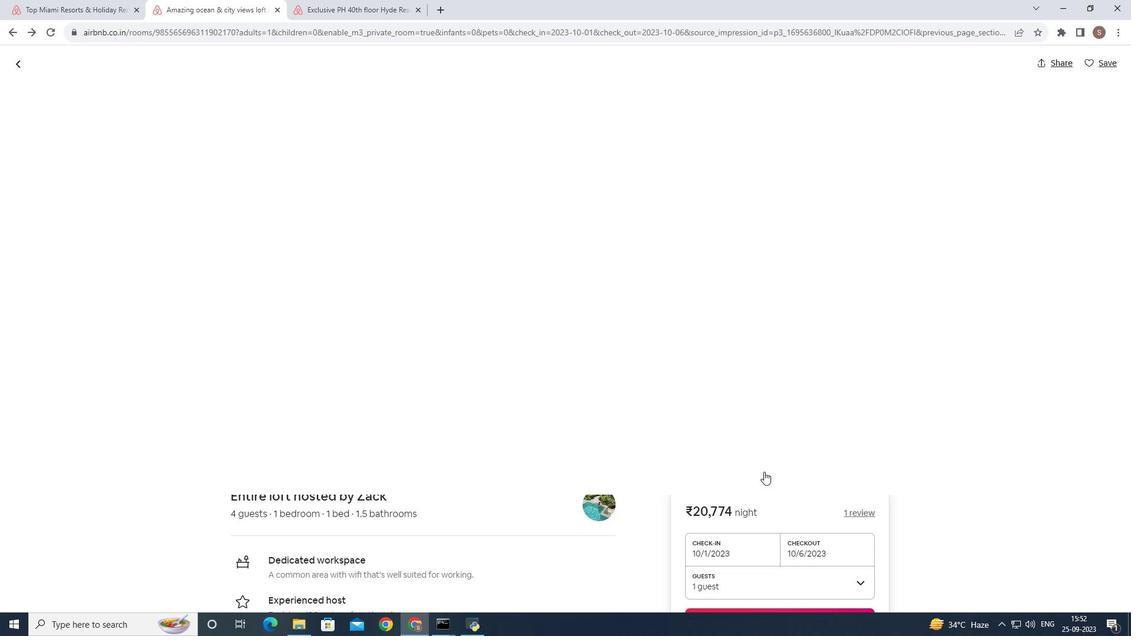 
Action: Mouse scrolled (764, 471) with delta (0, 0)
Screenshot: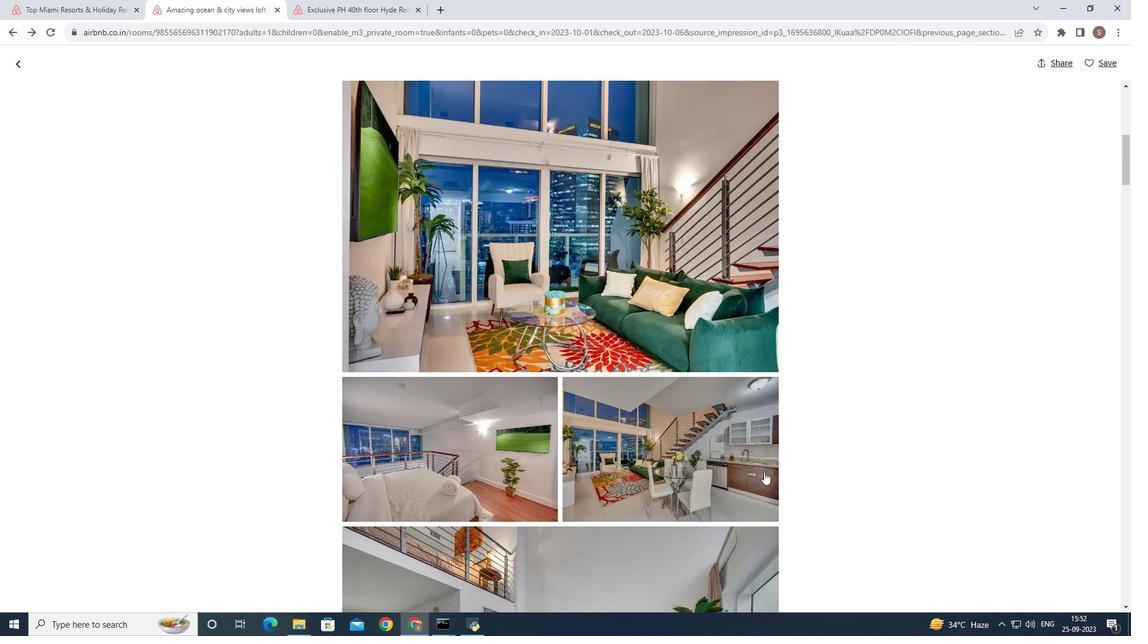 
Action: Mouse scrolled (764, 471) with delta (0, 0)
Screenshot: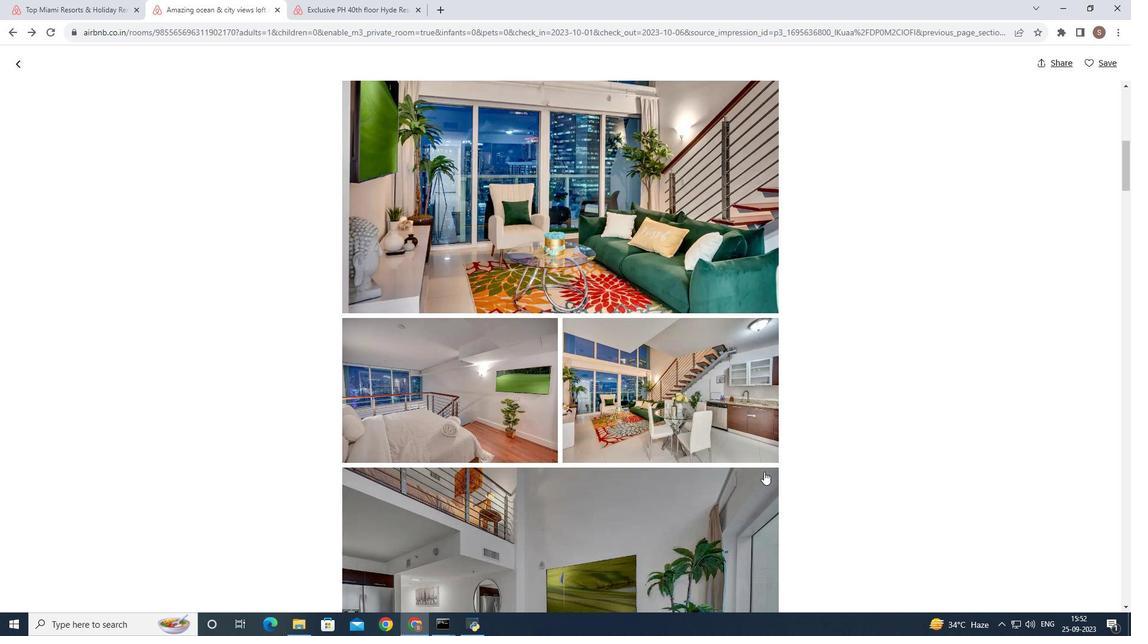 
Action: Mouse scrolled (764, 471) with delta (0, 0)
Screenshot: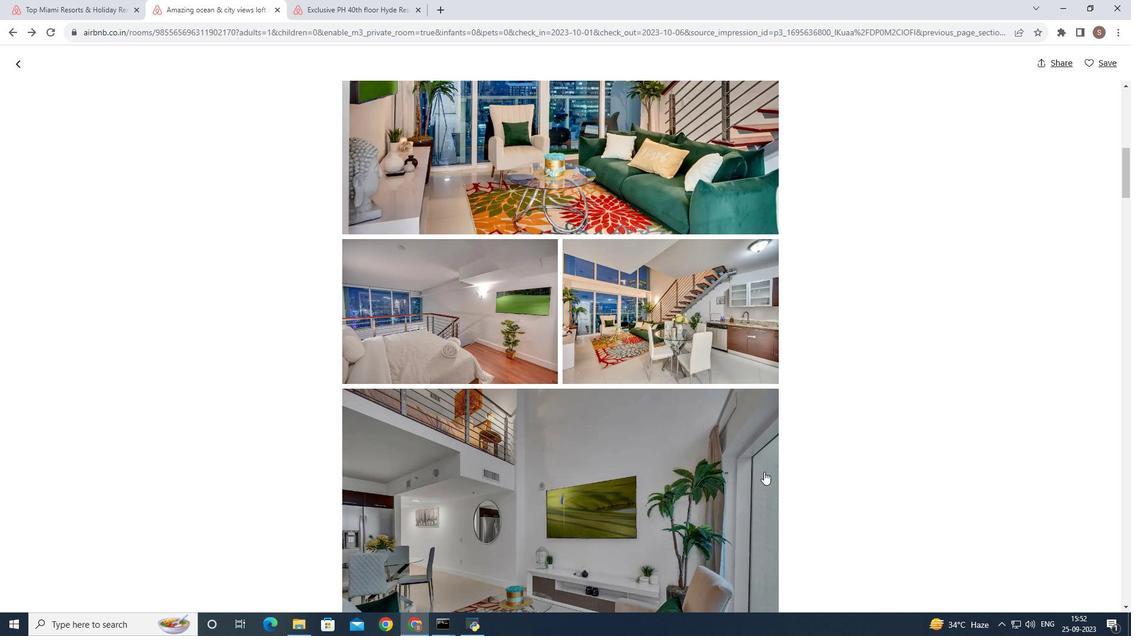 
Action: Mouse scrolled (764, 471) with delta (0, 0)
Screenshot: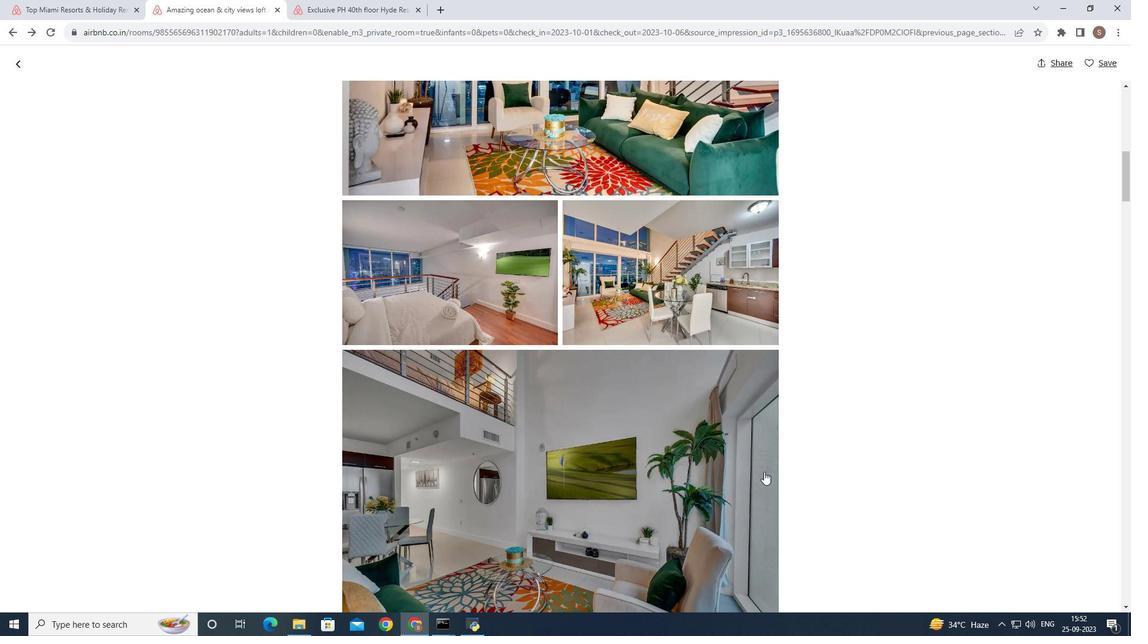 
Action: Mouse scrolled (764, 471) with delta (0, 0)
Screenshot: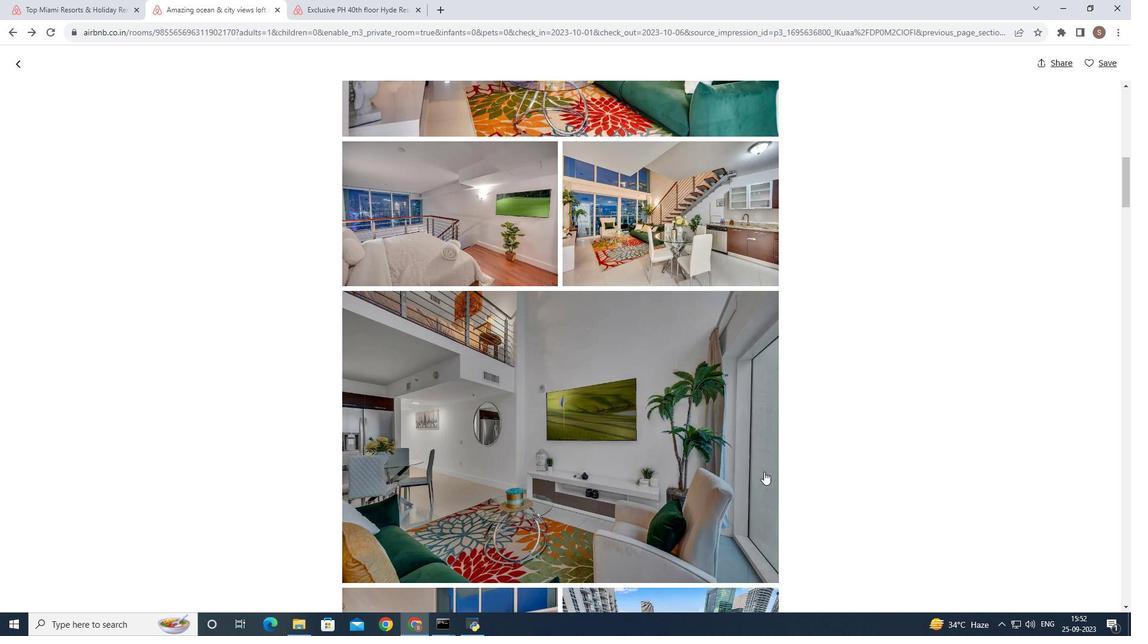 
Action: Mouse moved to (803, 460)
Screenshot: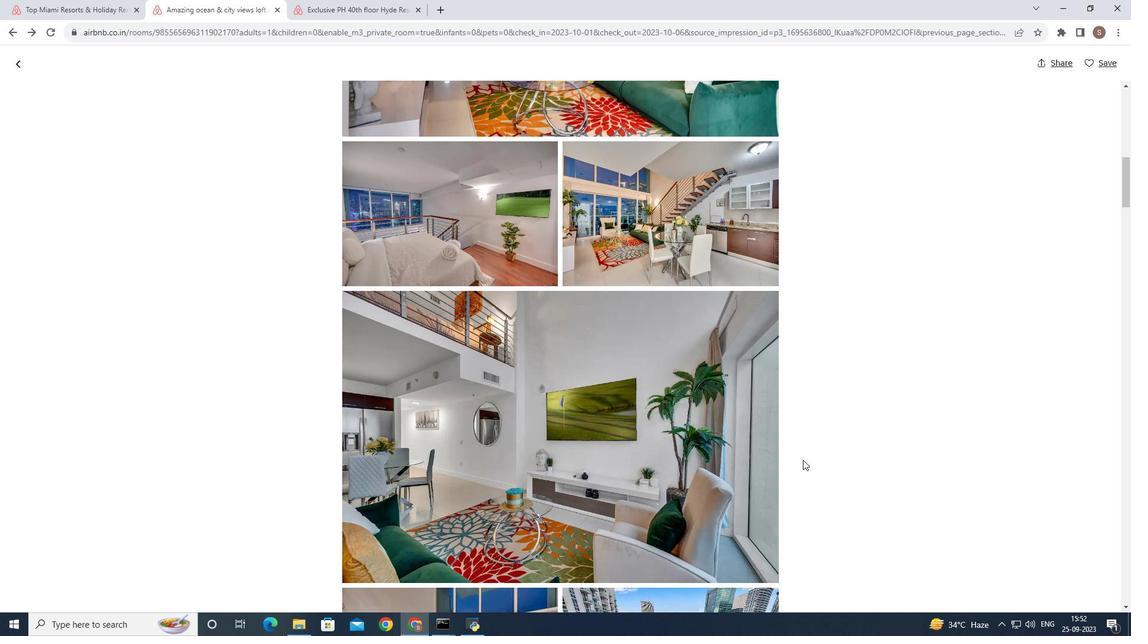 
Action: Mouse scrolled (803, 459) with delta (0, 0)
Screenshot: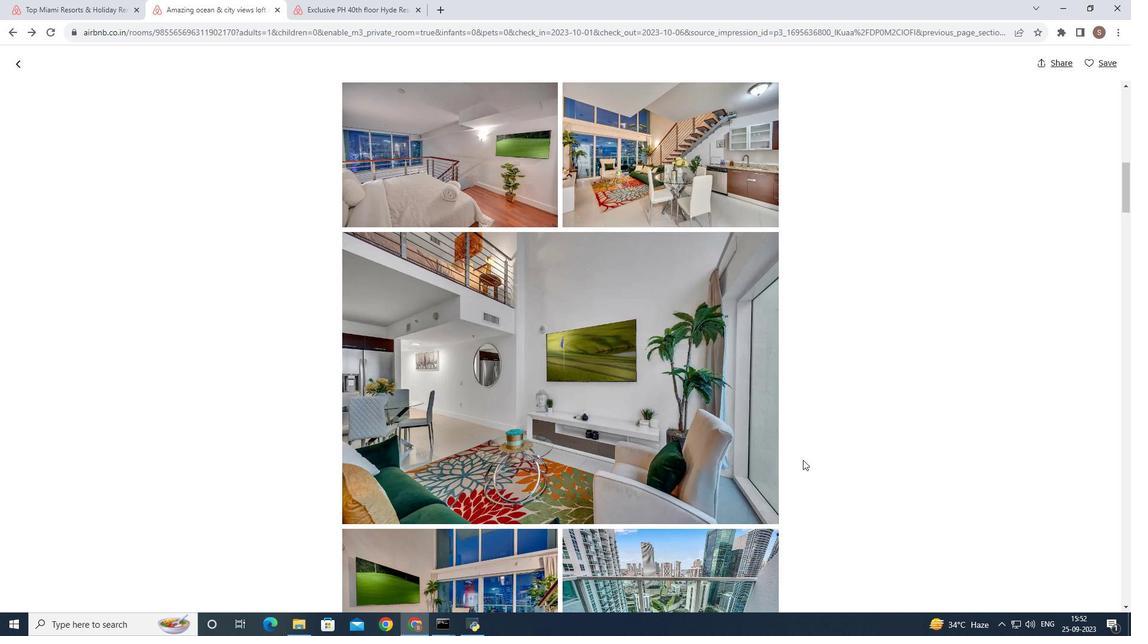 
Action: Mouse scrolled (803, 459) with delta (0, 0)
Screenshot: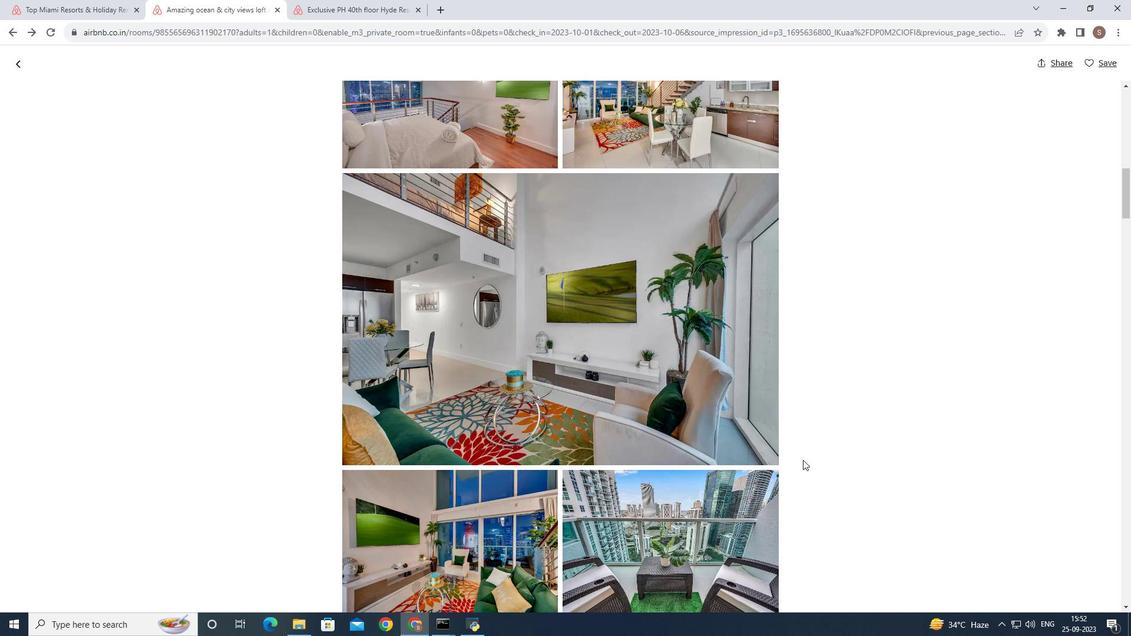 
Action: Mouse scrolled (803, 459) with delta (0, 0)
Screenshot: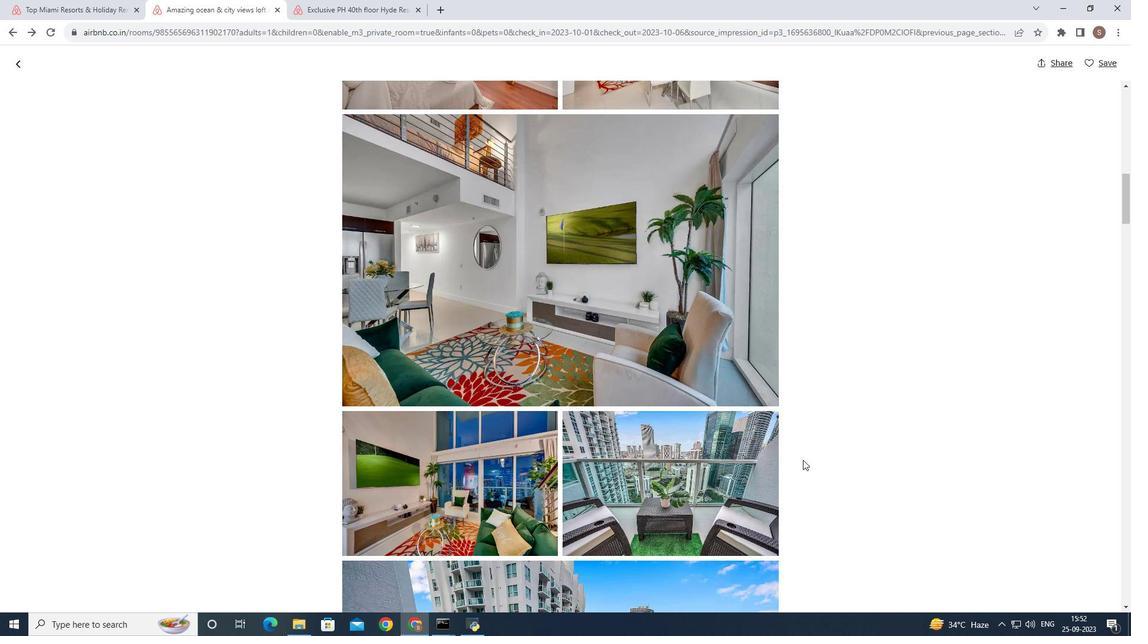 
Action: Mouse scrolled (803, 459) with delta (0, 0)
Screenshot: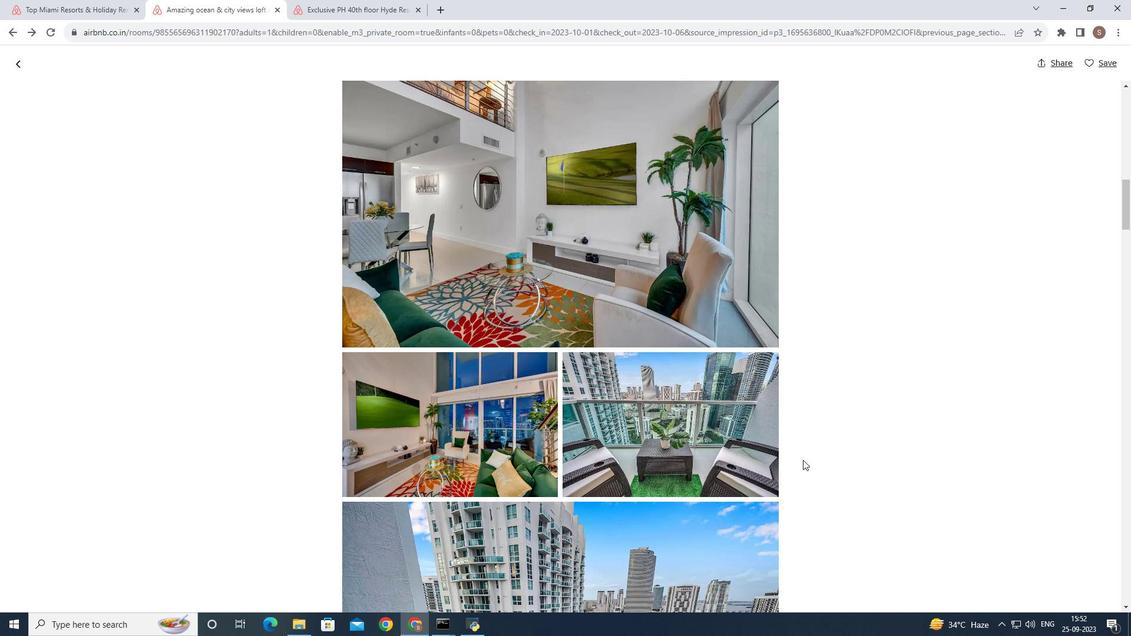 
Action: Mouse scrolled (803, 459) with delta (0, 0)
Screenshot: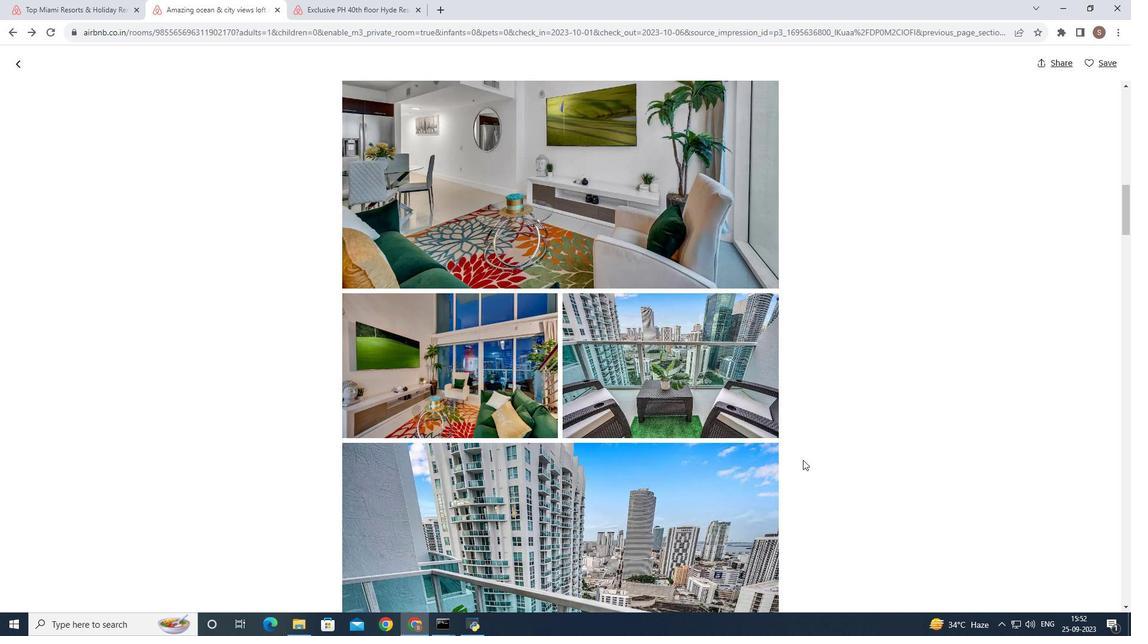
Action: Mouse scrolled (803, 459) with delta (0, 0)
Screenshot: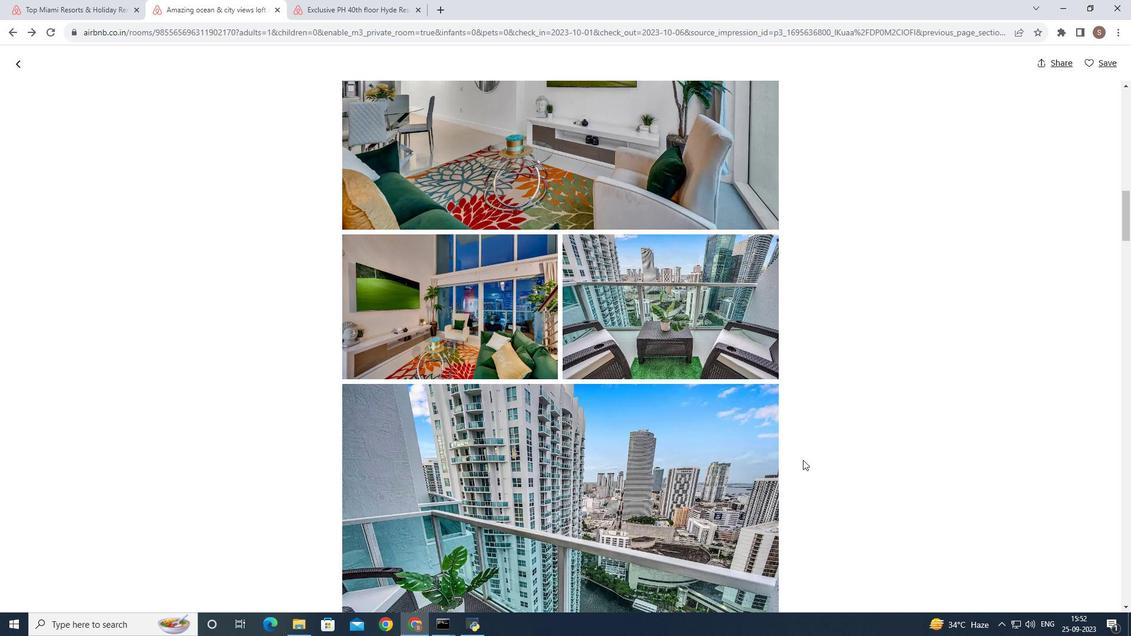 
Action: Mouse scrolled (803, 459) with delta (0, 0)
Screenshot: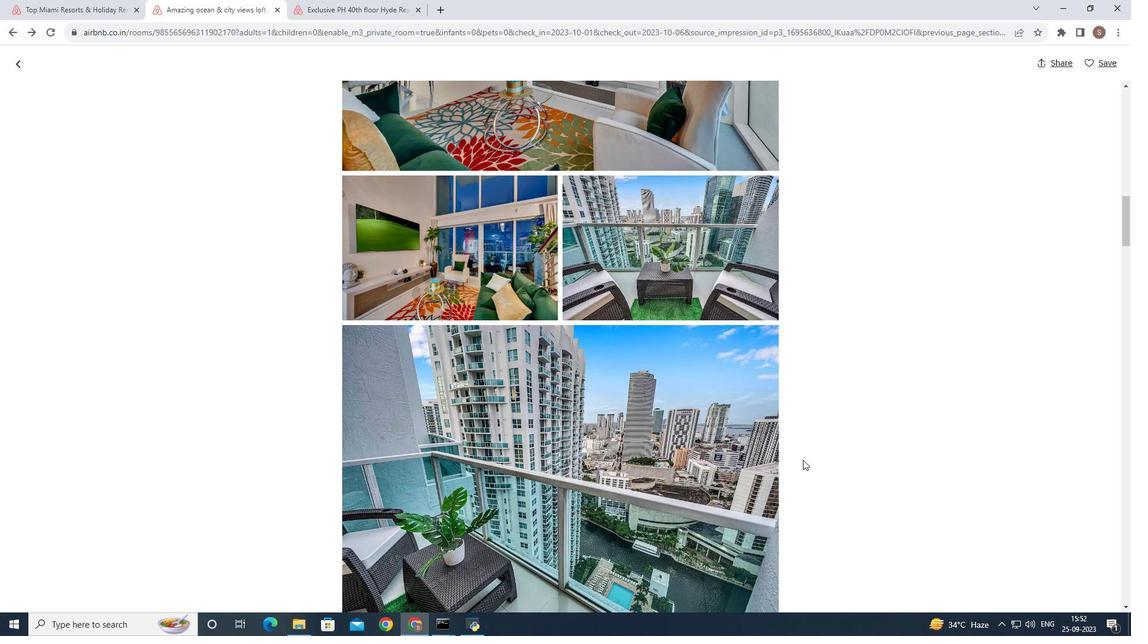 
Action: Mouse scrolled (803, 459) with delta (0, 0)
Screenshot: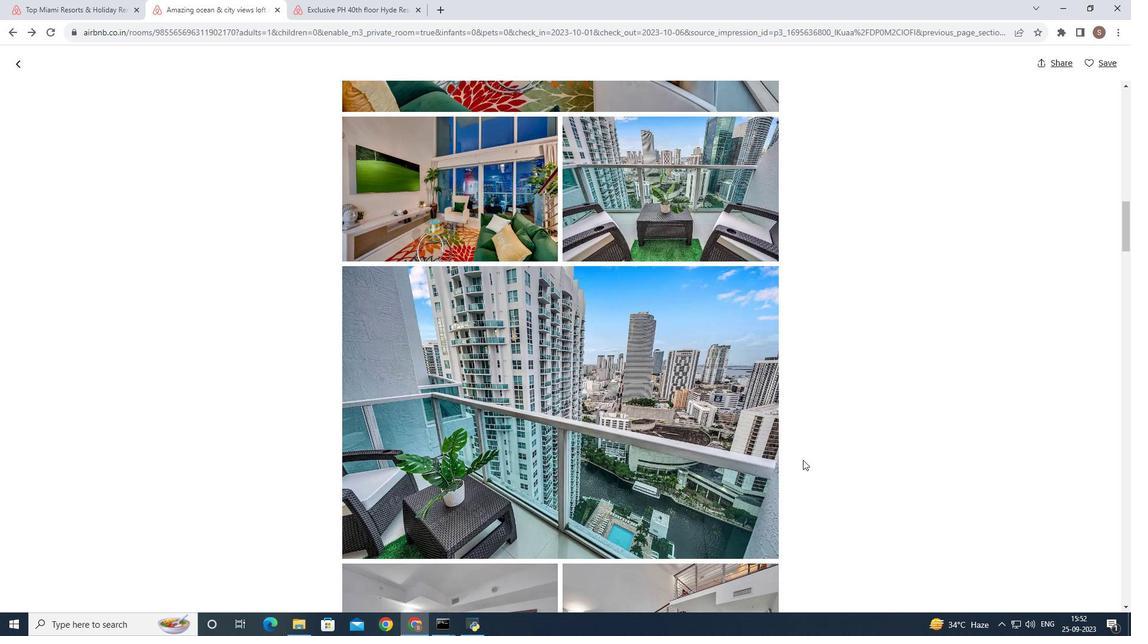 
Action: Mouse scrolled (803, 459) with delta (0, 0)
Screenshot: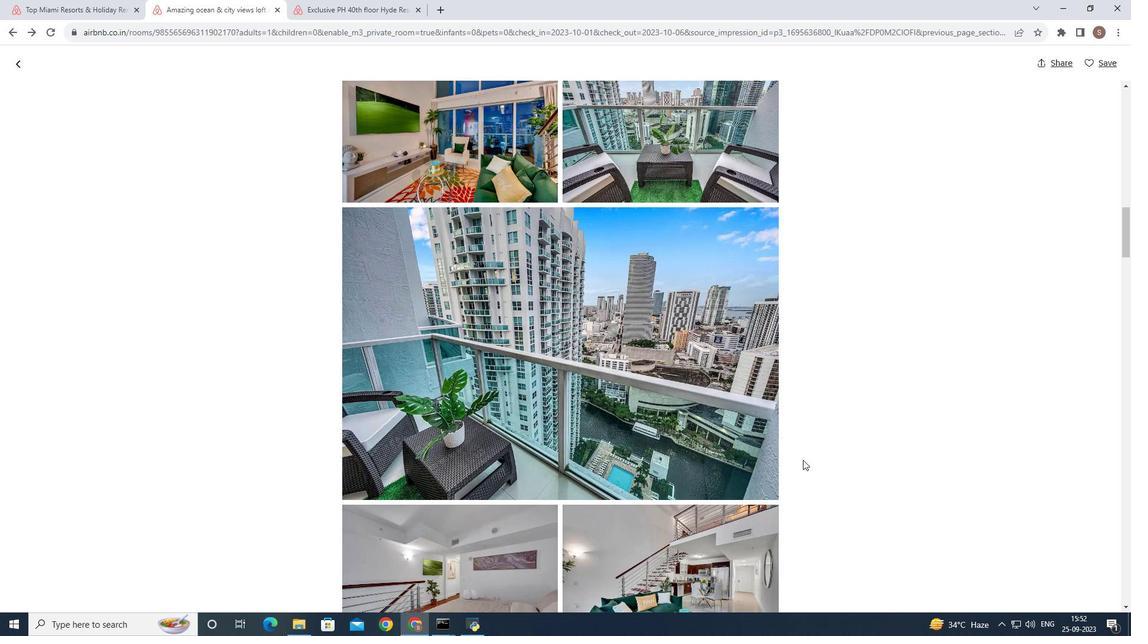 
Action: Mouse scrolled (803, 459) with delta (0, 0)
Screenshot: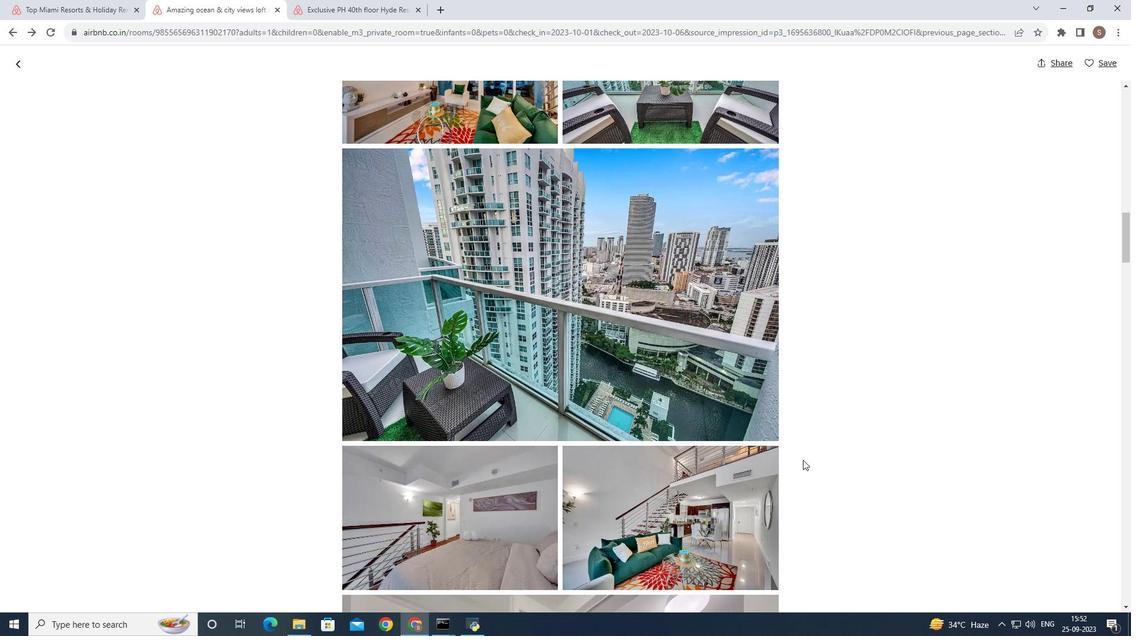 
Action: Mouse scrolled (803, 459) with delta (0, 0)
Screenshot: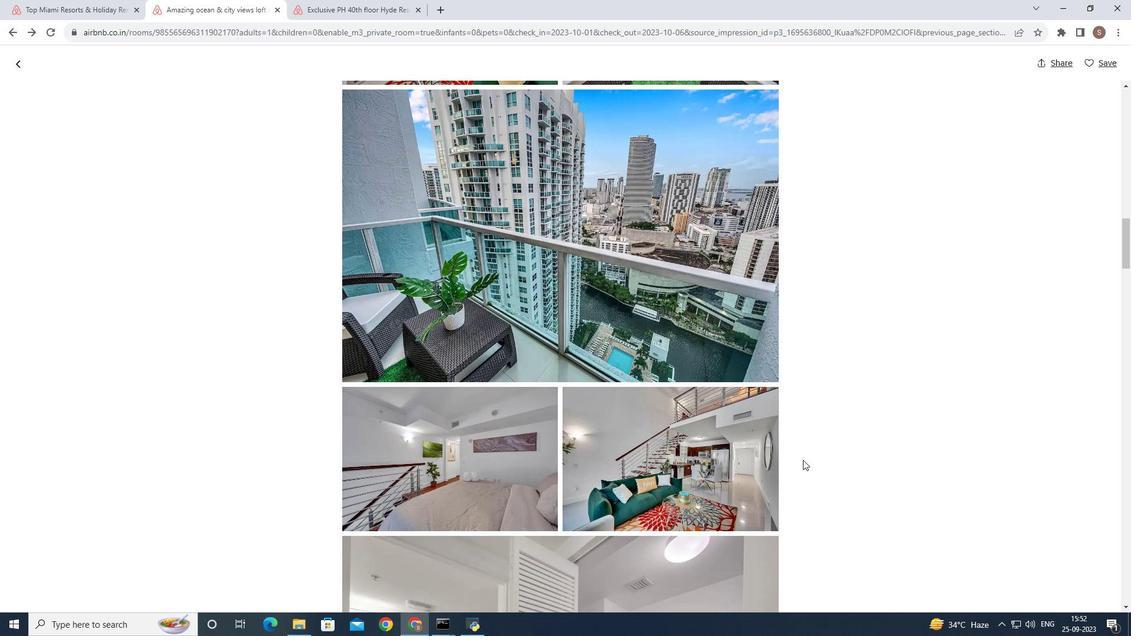 
Action: Mouse scrolled (803, 459) with delta (0, 0)
Screenshot: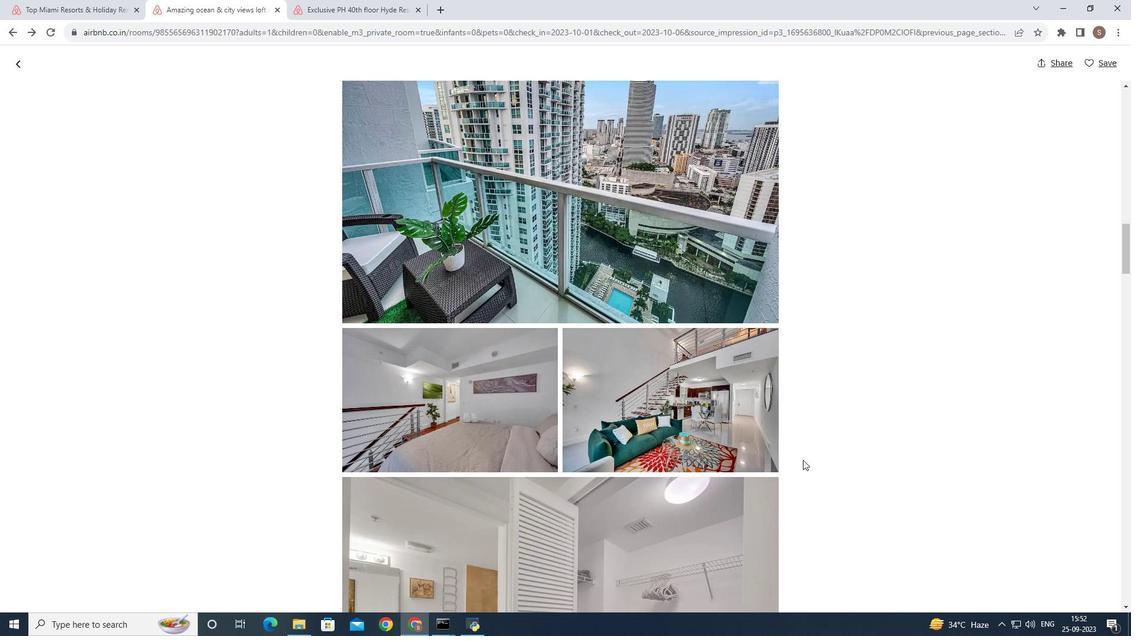 
Action: Mouse scrolled (803, 459) with delta (0, 0)
Screenshot: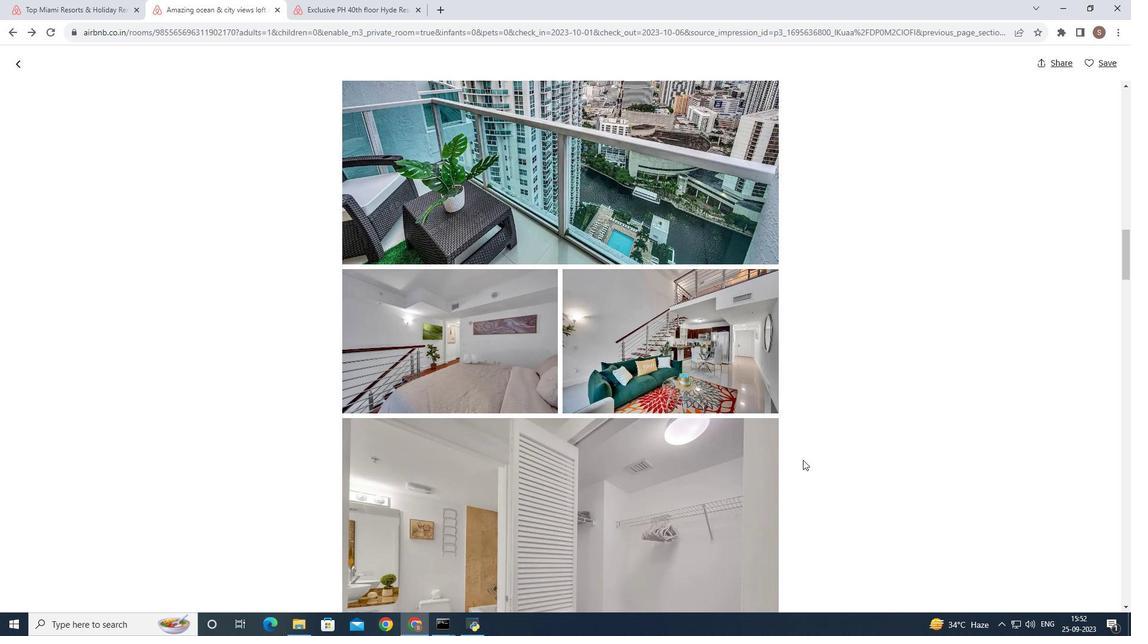 
Action: Mouse scrolled (803, 459) with delta (0, 0)
Screenshot: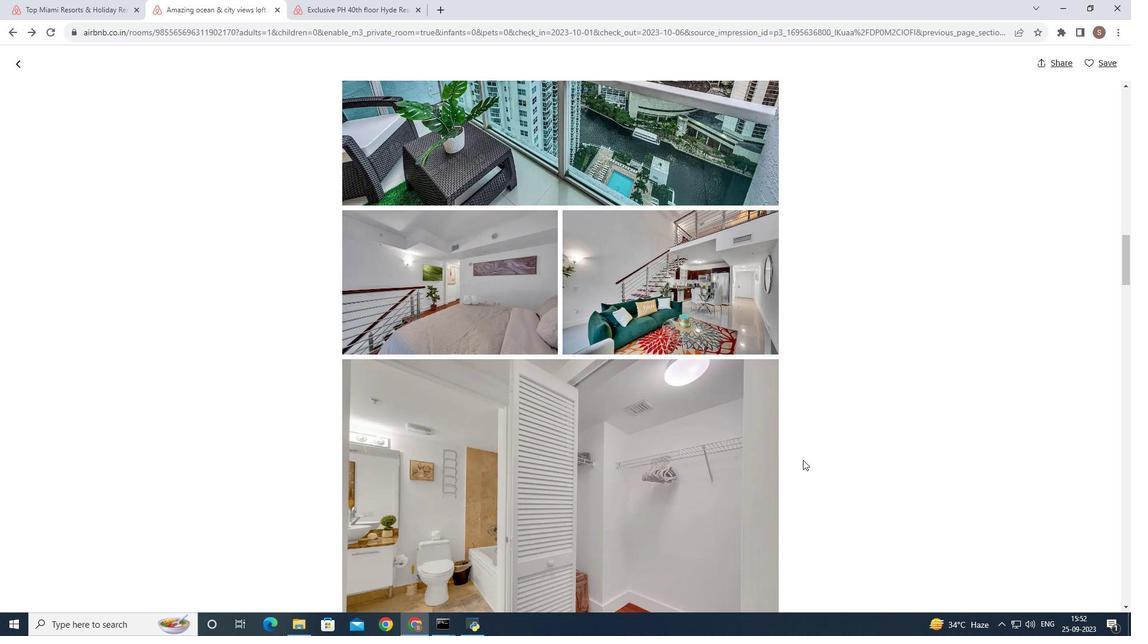 
Action: Mouse scrolled (803, 459) with delta (0, 0)
Screenshot: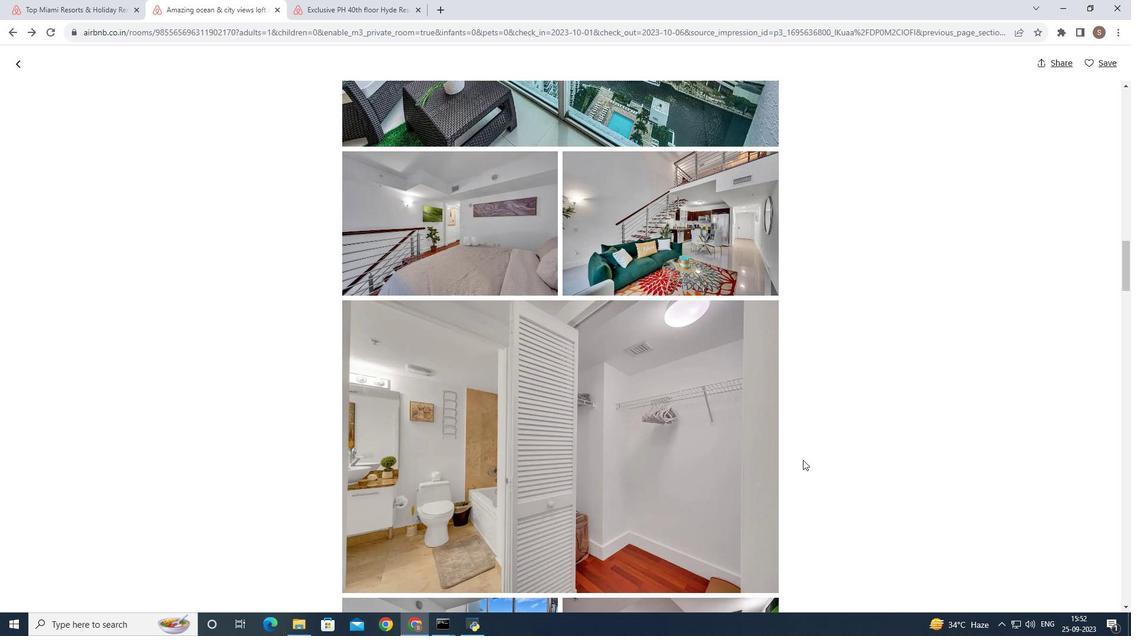 
Action: Mouse scrolled (803, 459) with delta (0, 0)
Screenshot: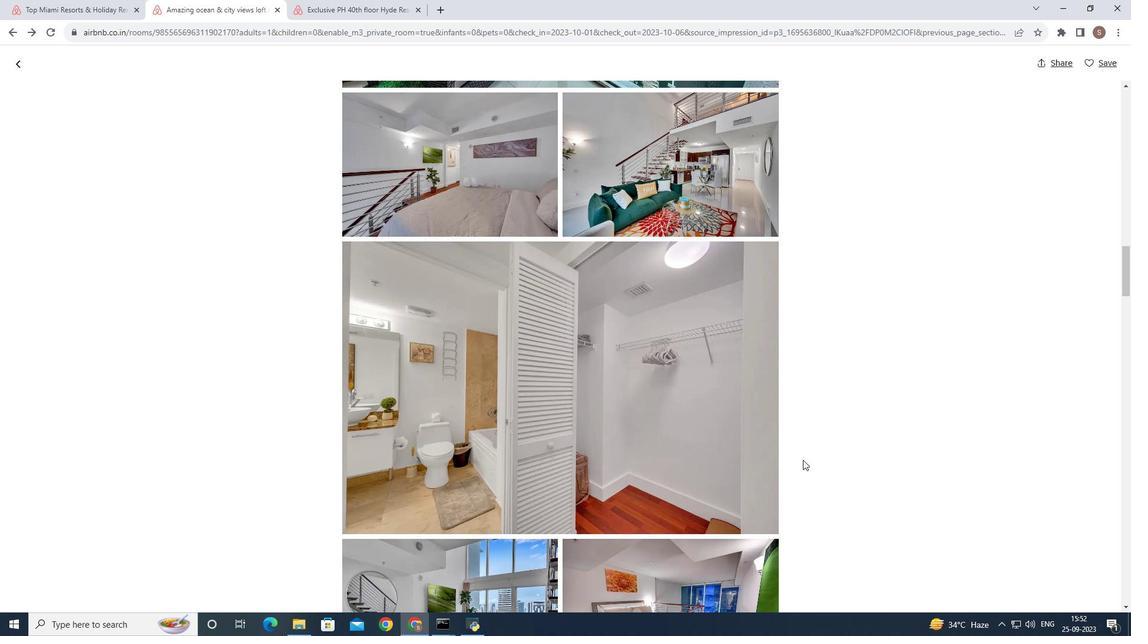 
Action: Mouse scrolled (803, 459) with delta (0, 0)
Screenshot: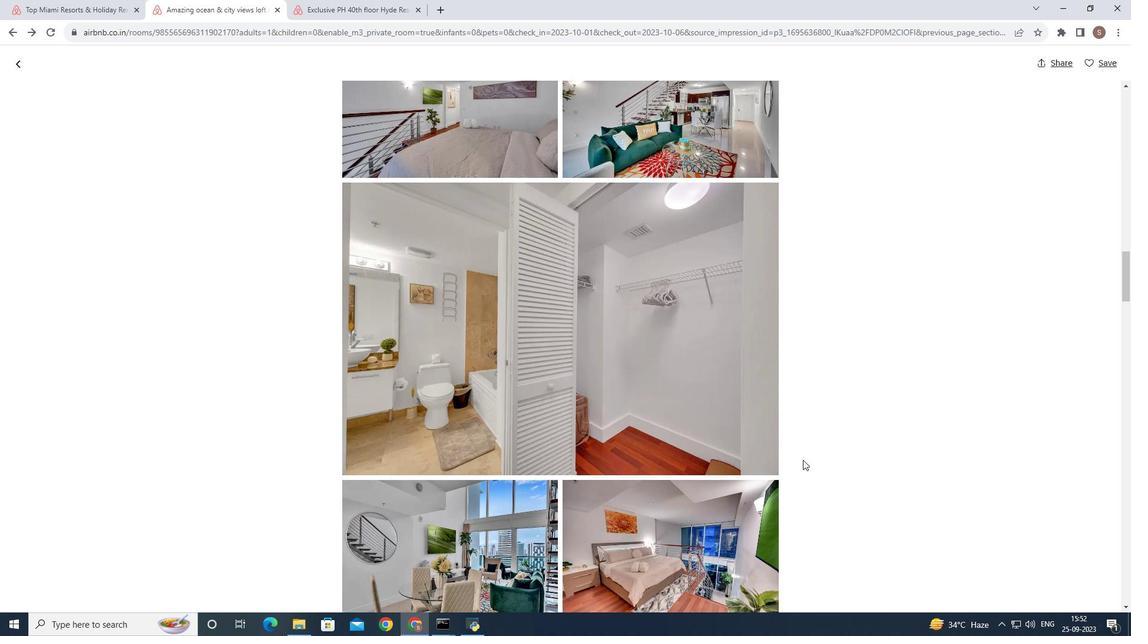 
Action: Mouse scrolled (803, 459) with delta (0, 0)
Screenshot: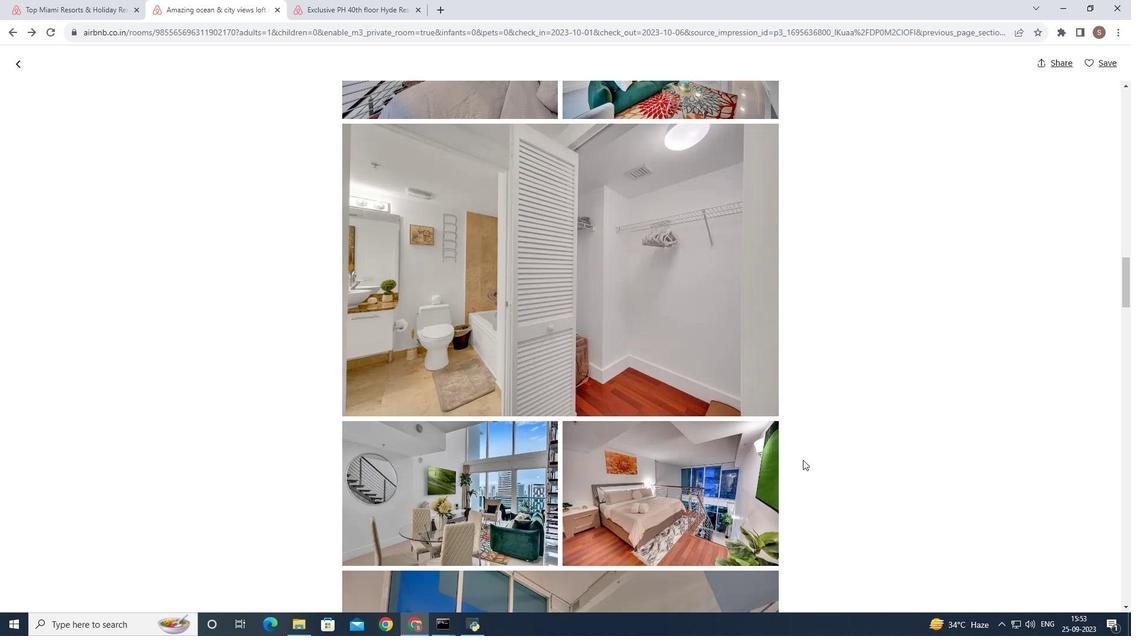 
Action: Mouse scrolled (803, 459) with delta (0, 0)
Screenshot: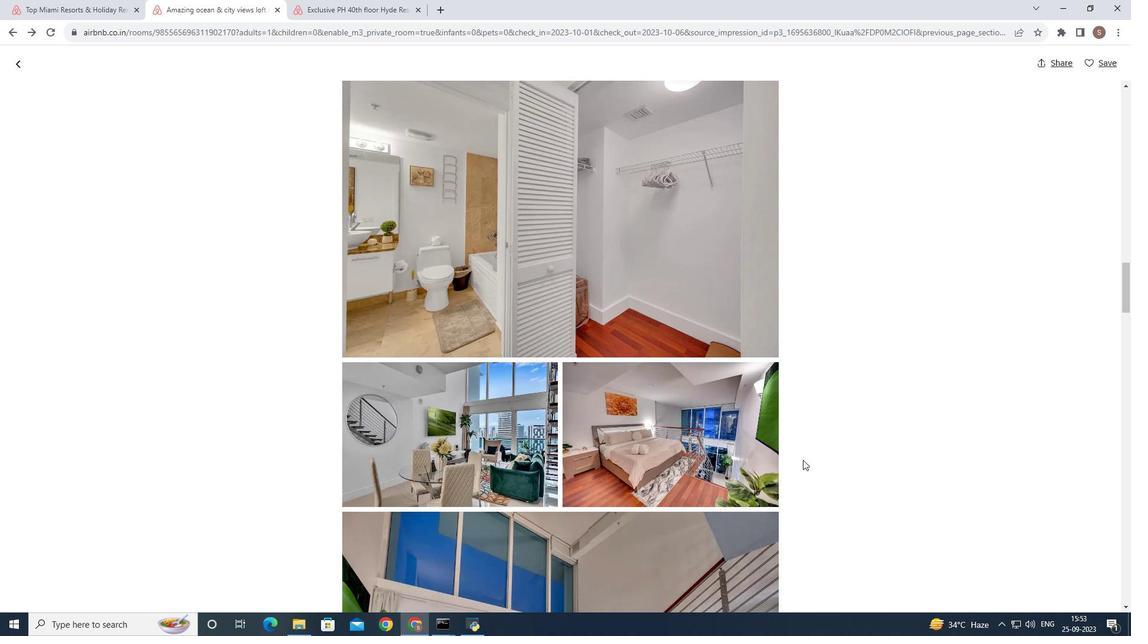 
Action: Mouse scrolled (803, 459) with delta (0, 0)
Screenshot: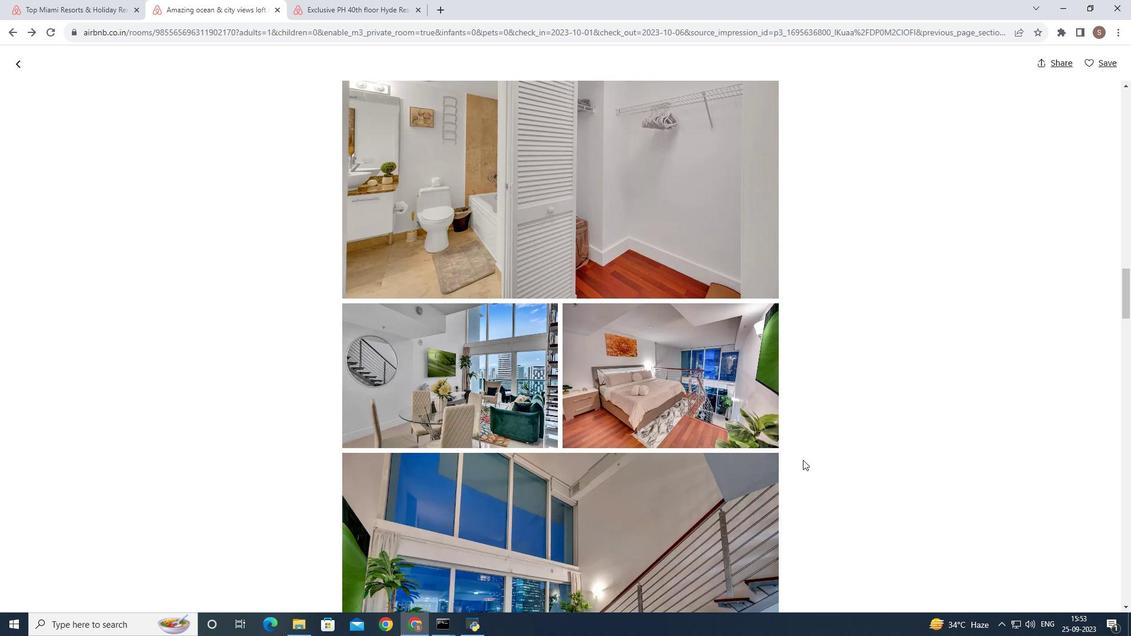 
Action: Mouse scrolled (803, 459) with delta (0, 0)
Screenshot: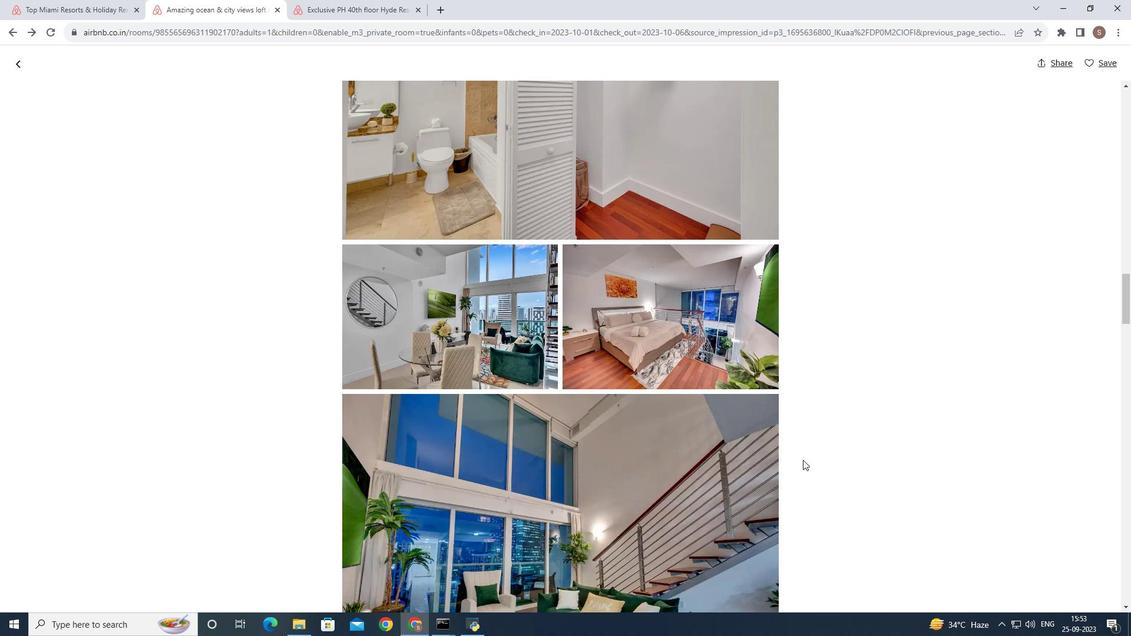 
Action: Mouse scrolled (803, 459) with delta (0, 0)
